 Task: Open the event Second Sales Strategy Review and Alignment Session on '2023/12/18', change the date to 2023/10/15, change the font style of the description to Tahoma, set the availability to Tentative, insert an emoji Earth, logged in from the account softage.10@softage.net and add another guest for the event, softage.5@softage.net. Change the alignment of the event description to Align center.Change the font color of the description to Light Blue and select an event charm, 
Action: Mouse moved to (401, 176)
Screenshot: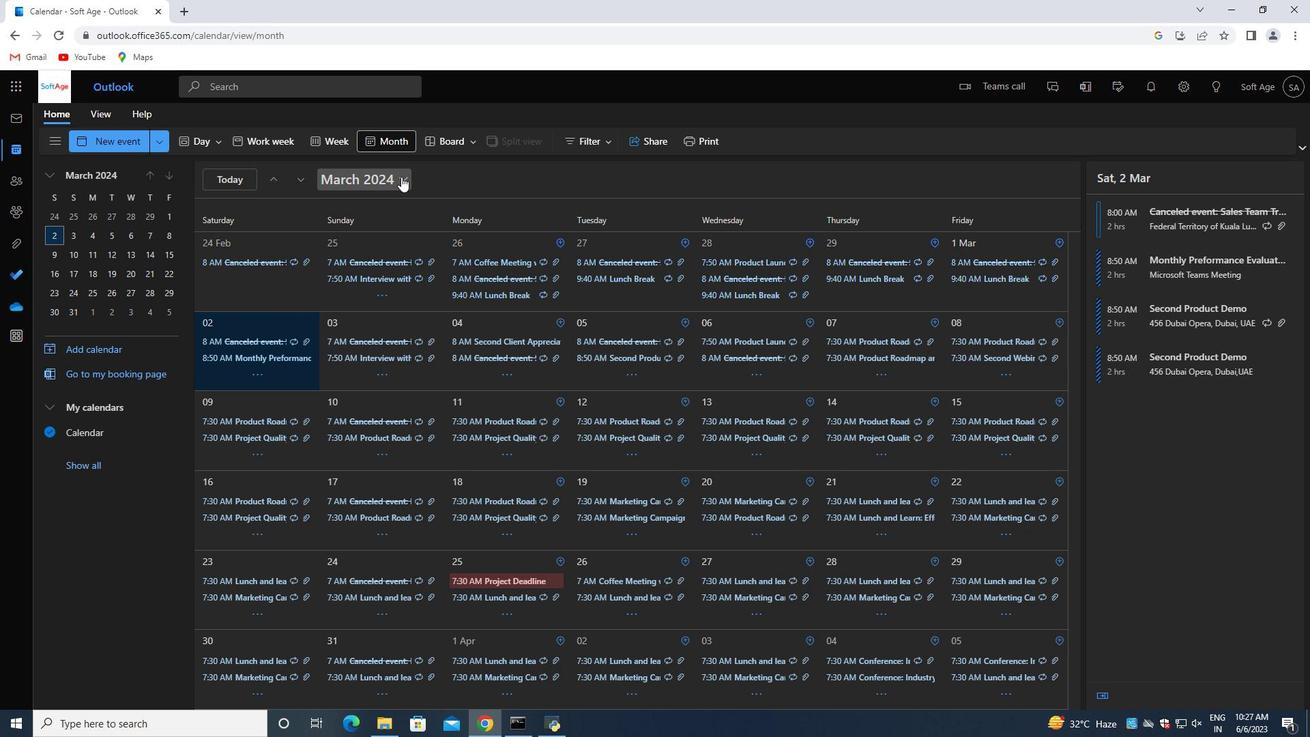 
Action: Mouse pressed left at (401, 176)
Screenshot: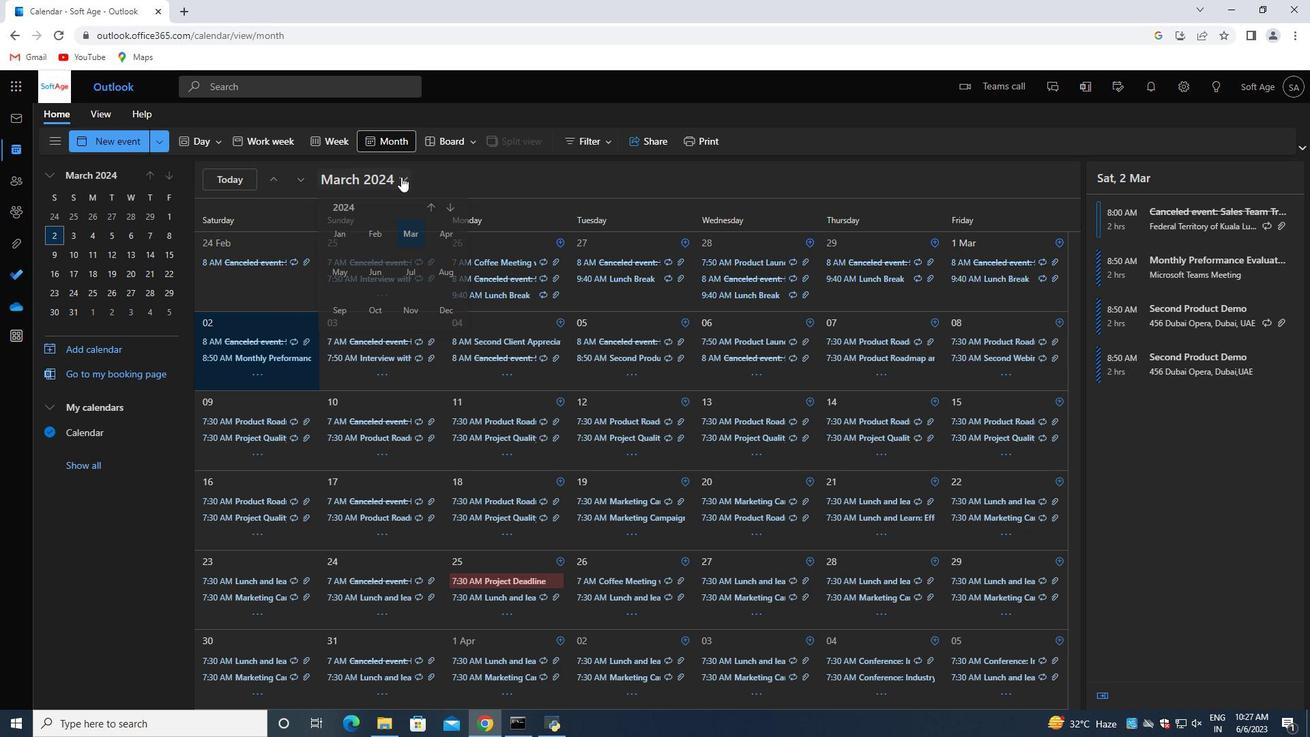 
Action: Mouse moved to (429, 210)
Screenshot: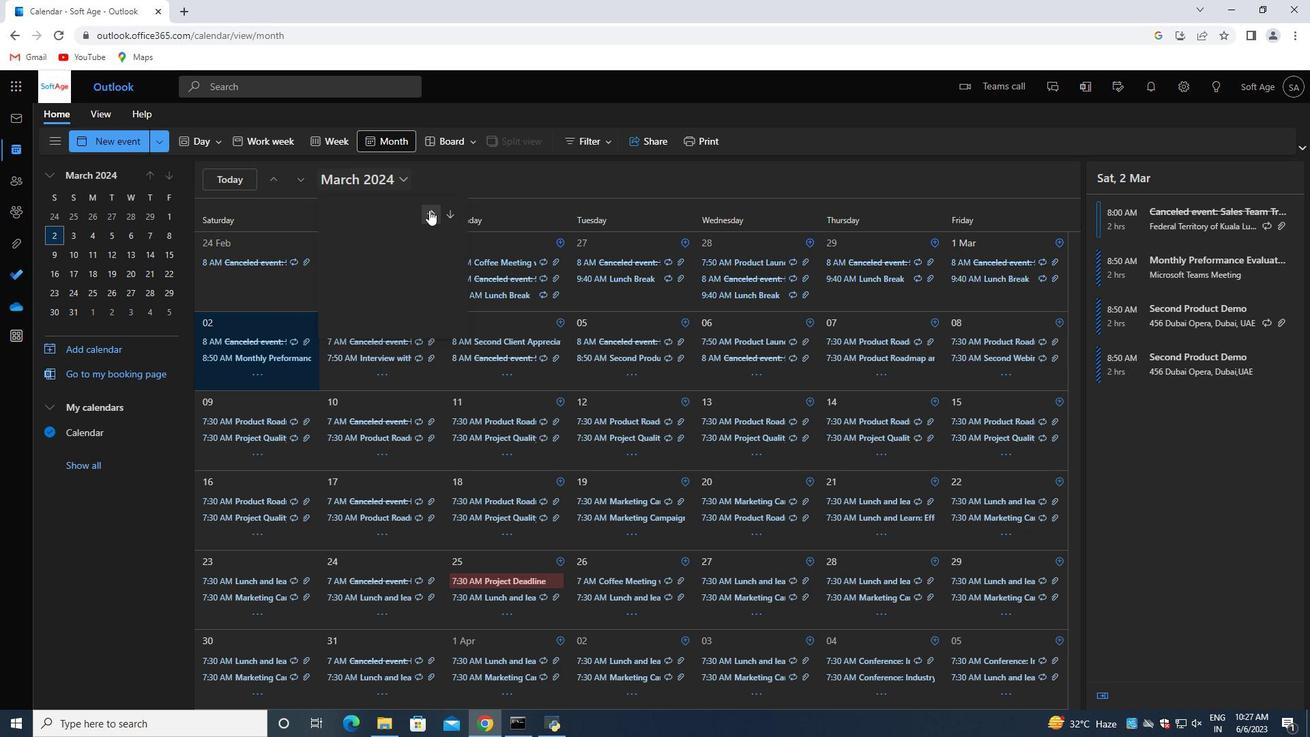 
Action: Mouse pressed left at (429, 210)
Screenshot: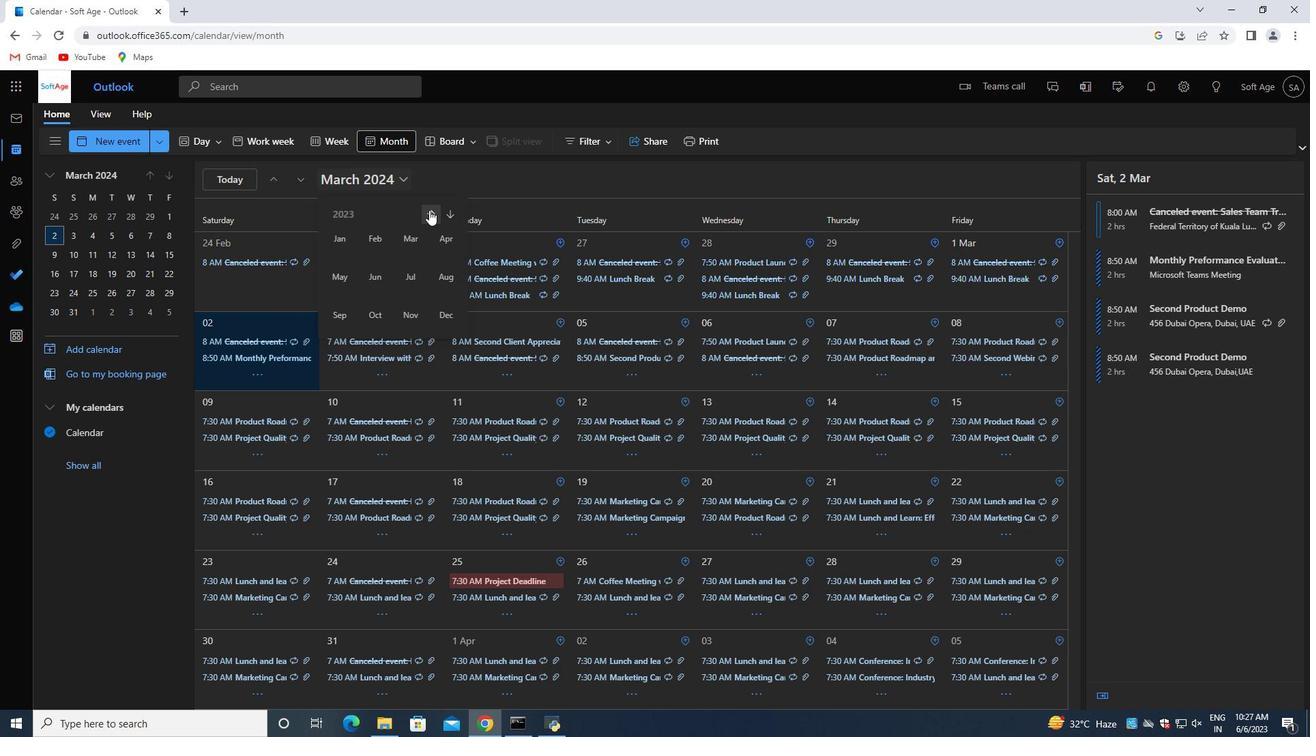 
Action: Mouse moved to (453, 317)
Screenshot: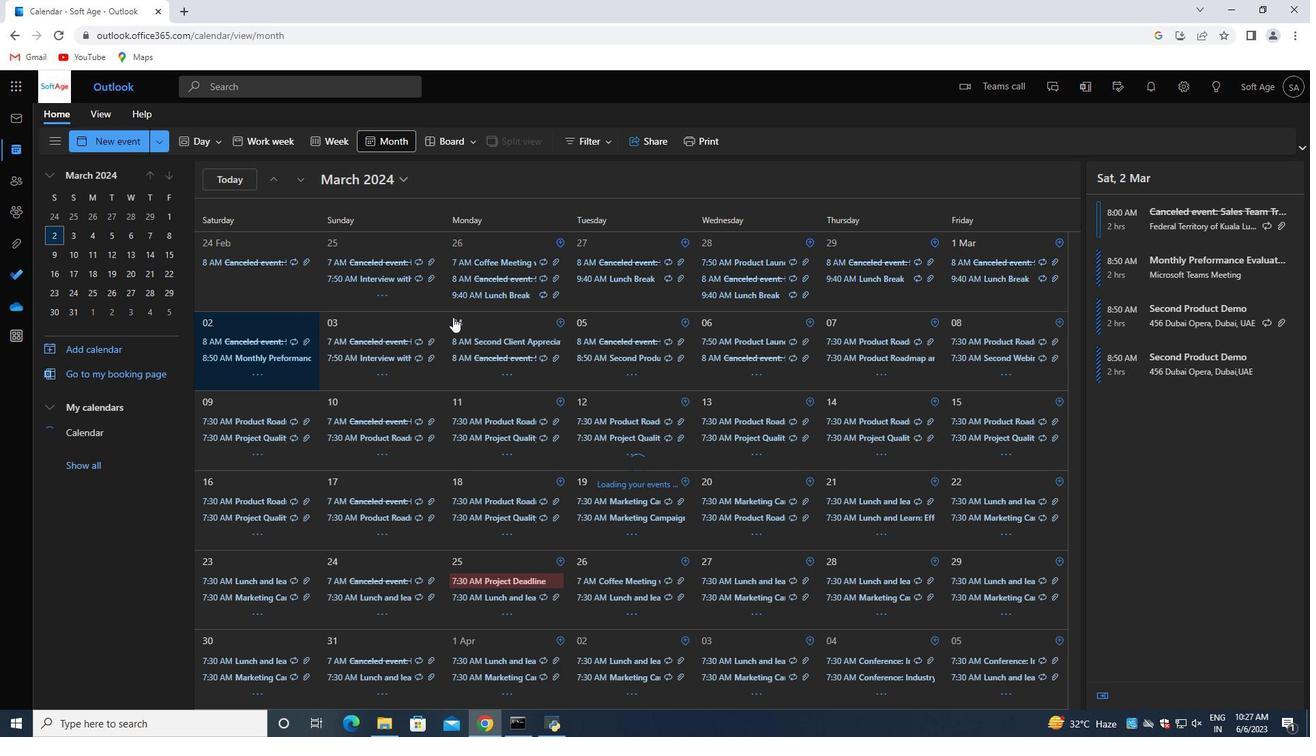 
Action: Mouse pressed left at (453, 317)
Screenshot: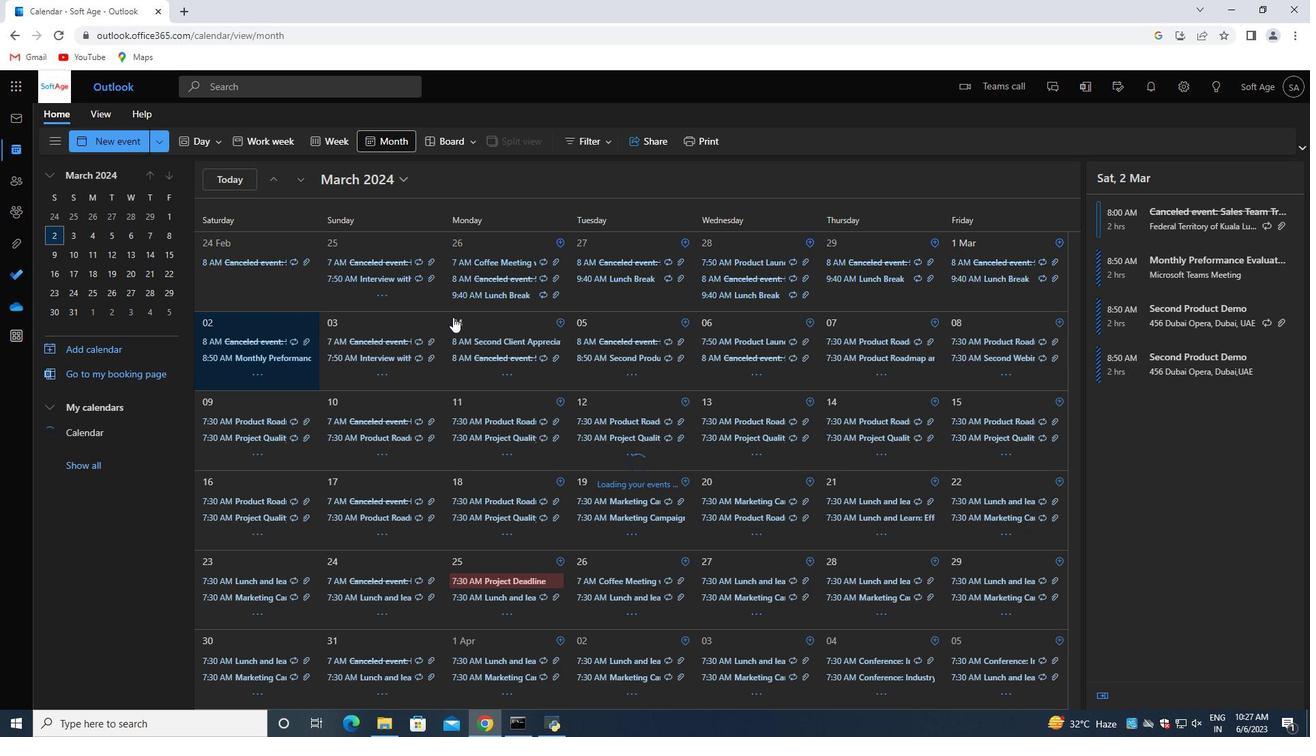 
Action: Mouse moved to (504, 545)
Screenshot: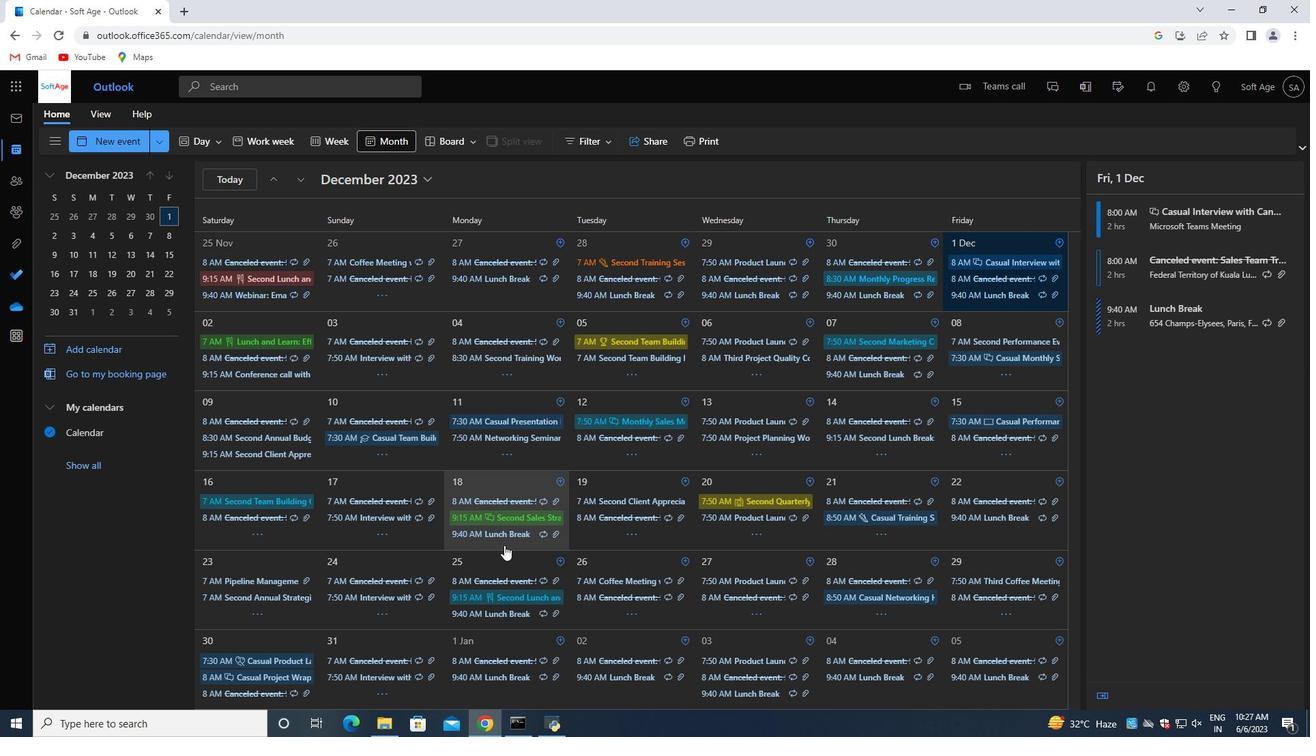 
Action: Mouse pressed left at (504, 545)
Screenshot: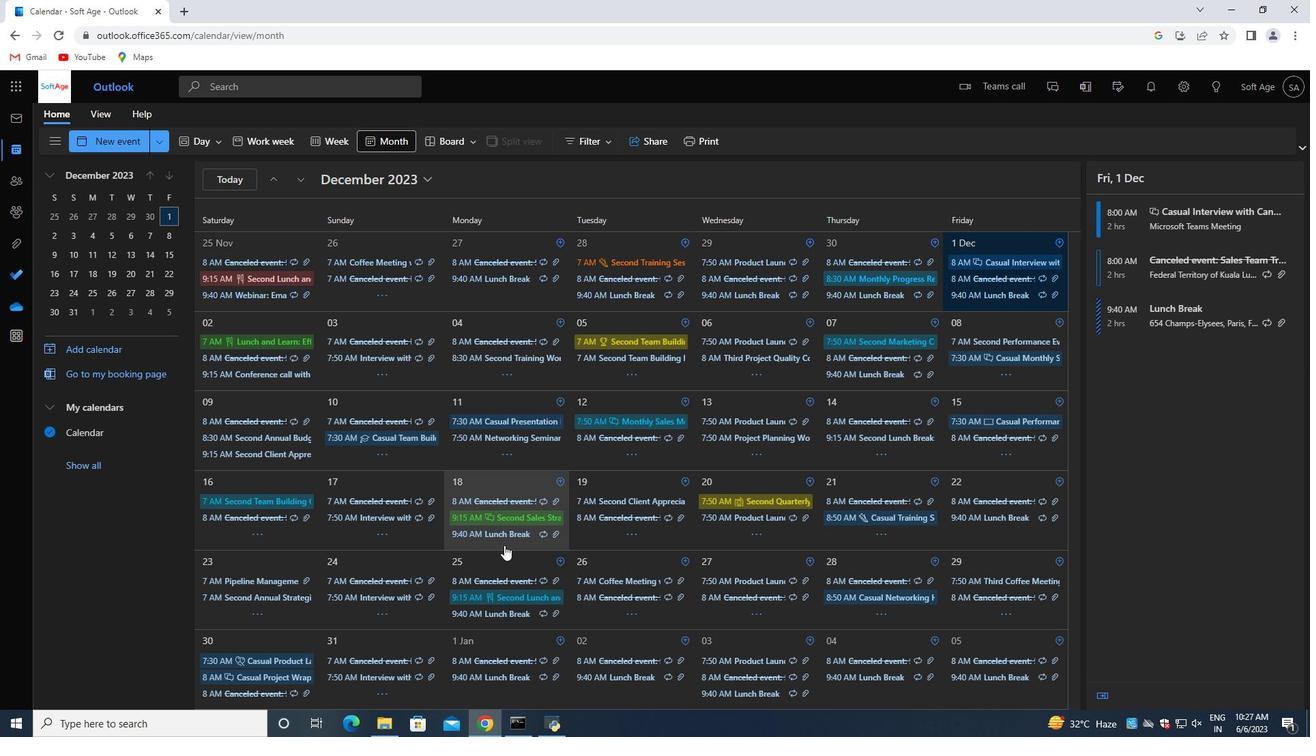 
Action: Mouse moved to (1285, 279)
Screenshot: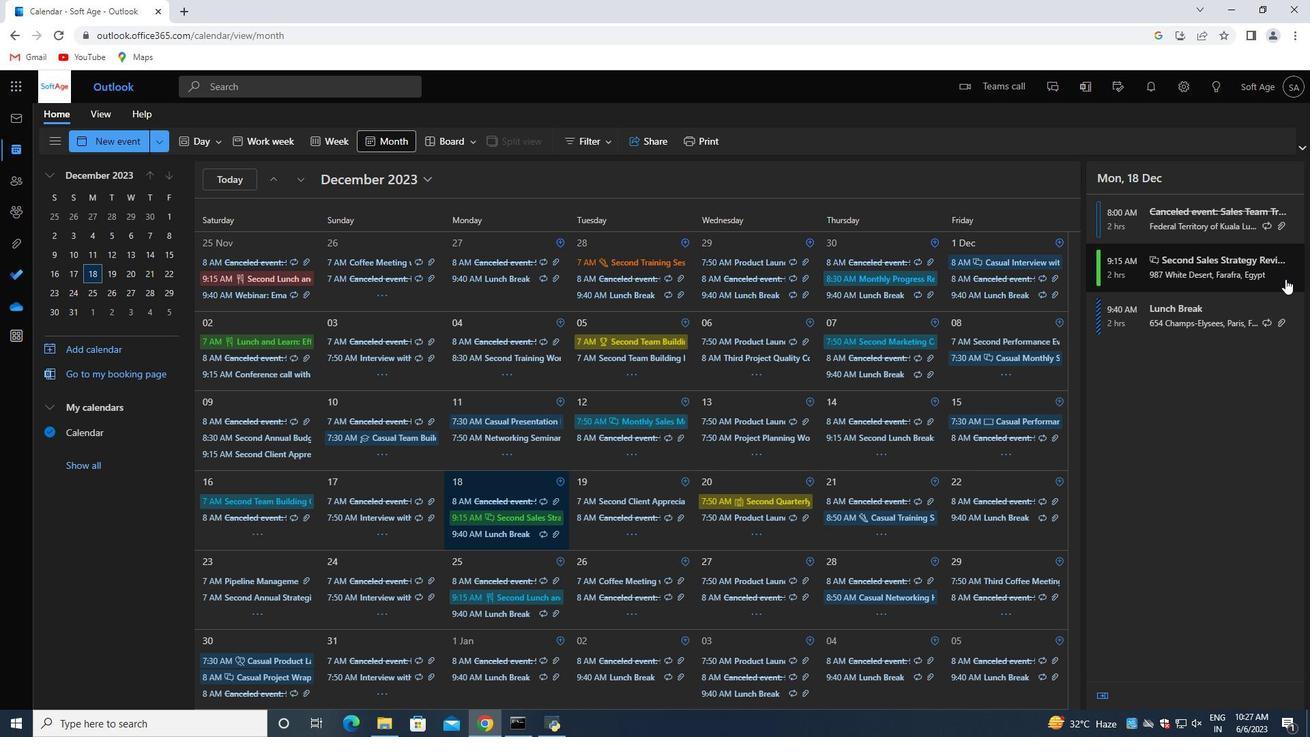 
Action: Mouse pressed left at (1285, 279)
Screenshot: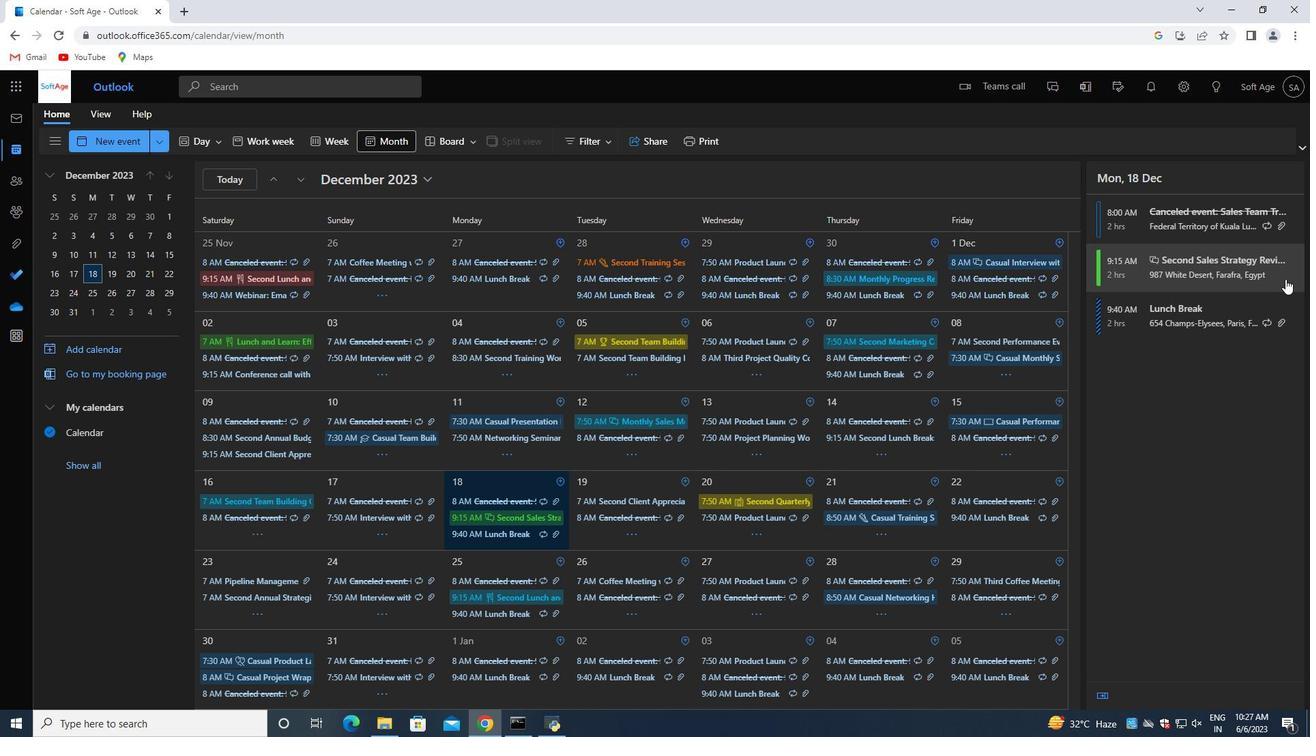 
Action: Mouse moved to (396, 377)
Screenshot: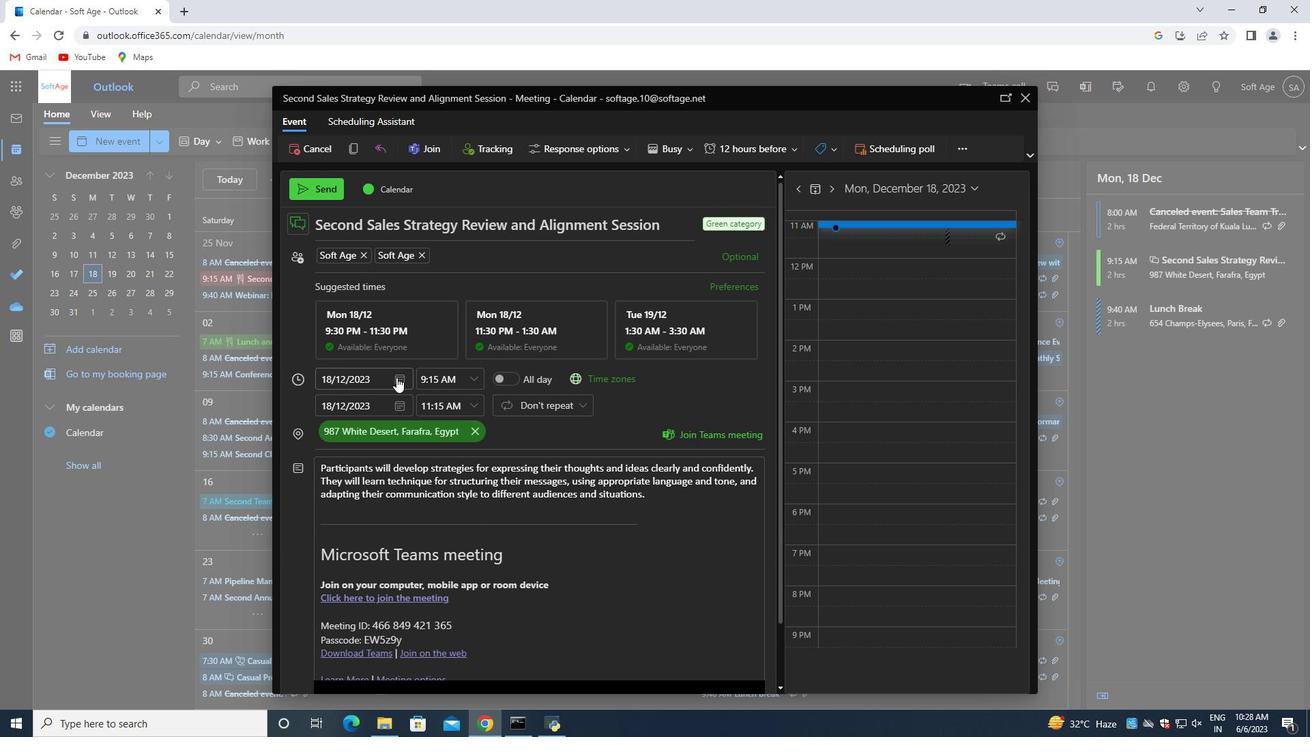 
Action: Mouse pressed left at (396, 377)
Screenshot: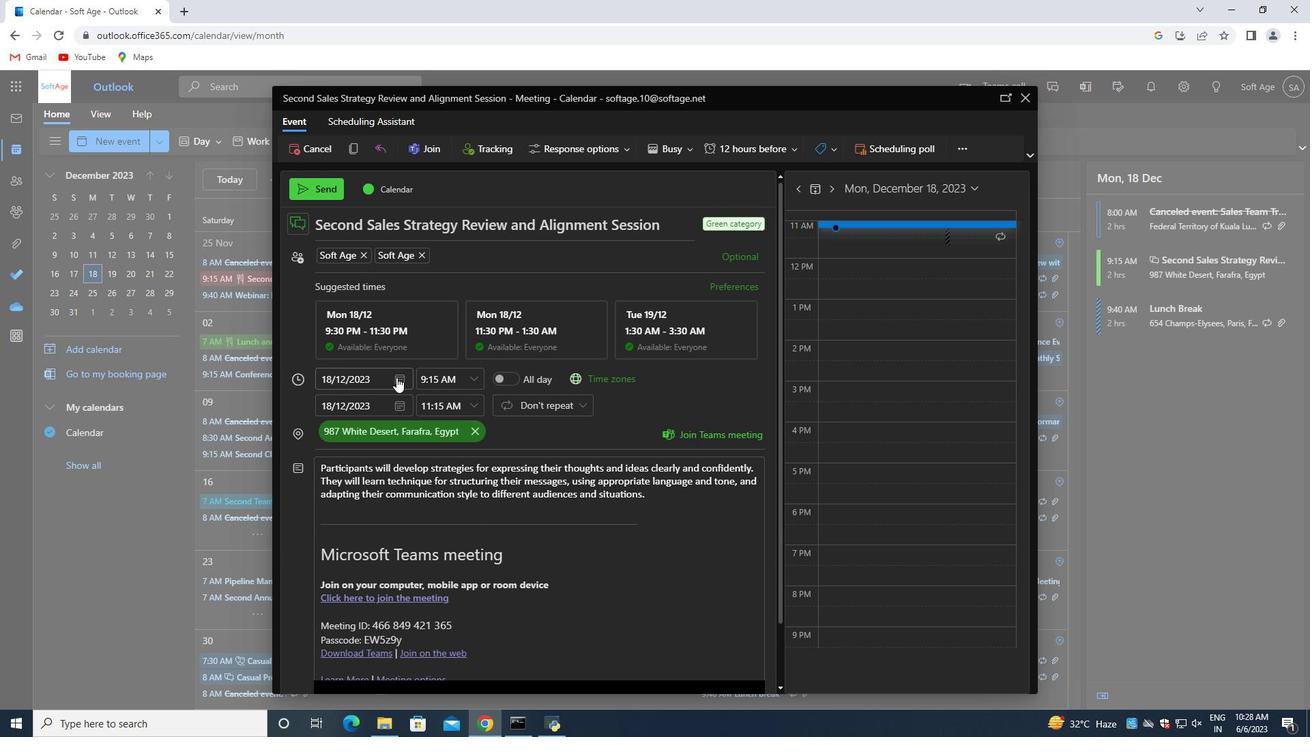 
Action: Mouse moved to (425, 404)
Screenshot: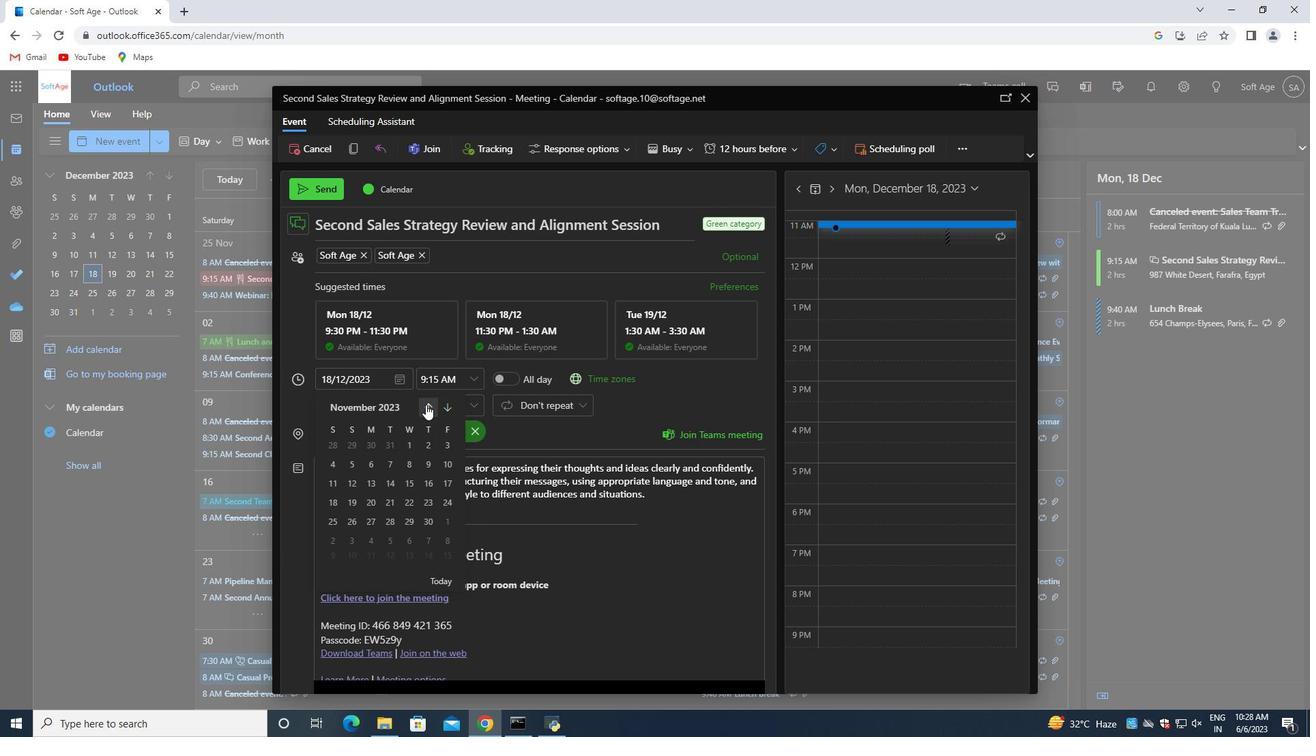 
Action: Mouse pressed left at (425, 404)
Screenshot: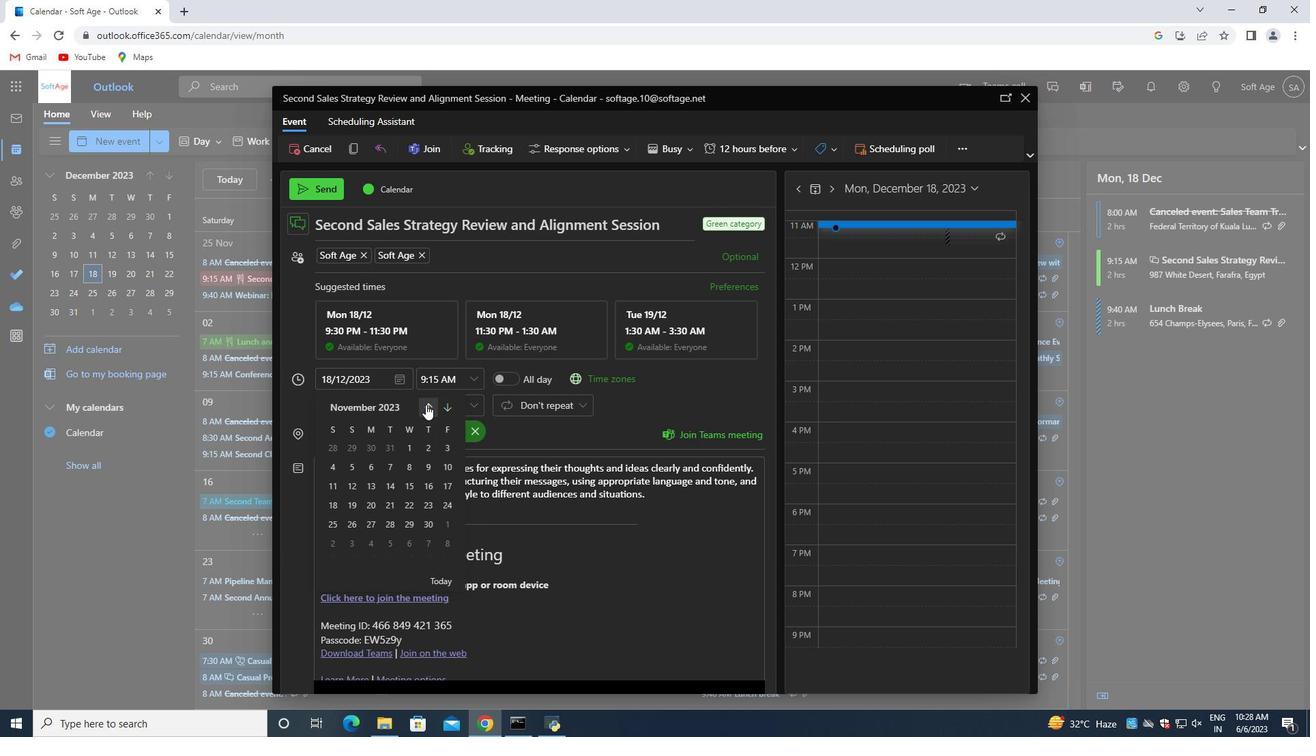
Action: Mouse pressed left at (425, 404)
Screenshot: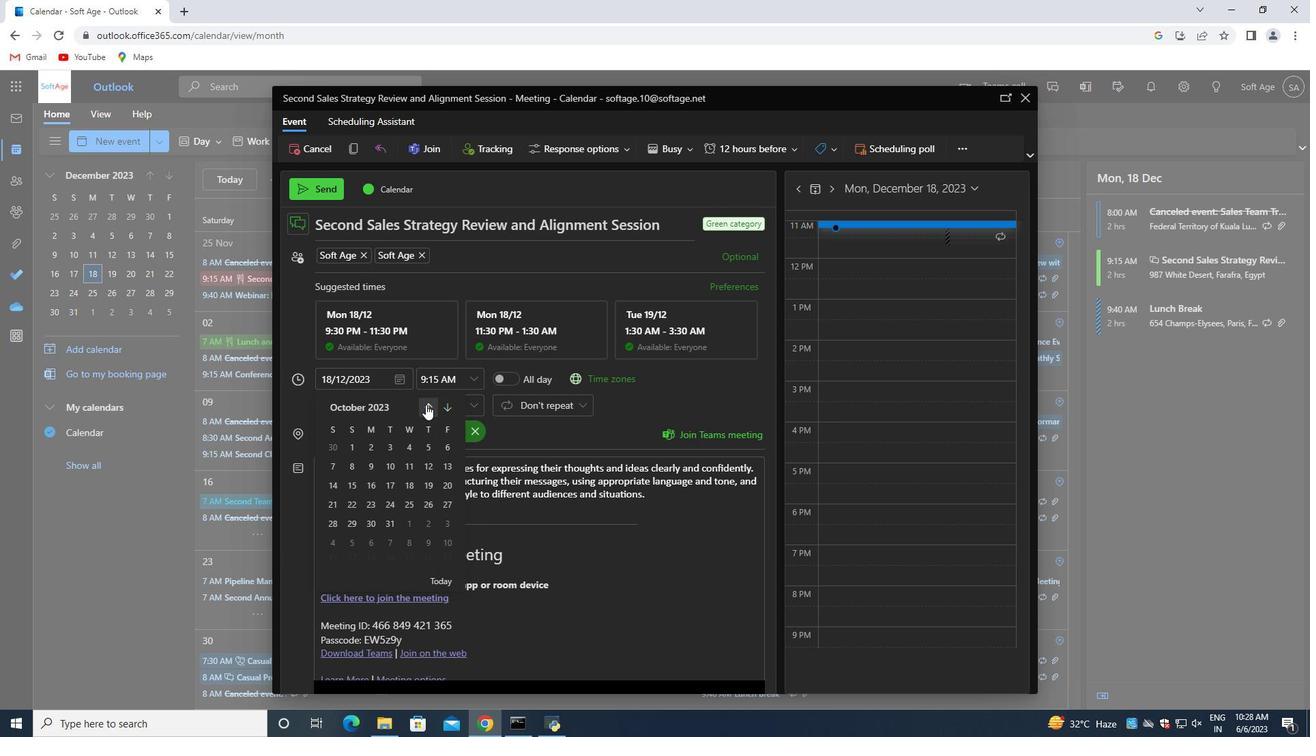 
Action: Mouse moved to (352, 485)
Screenshot: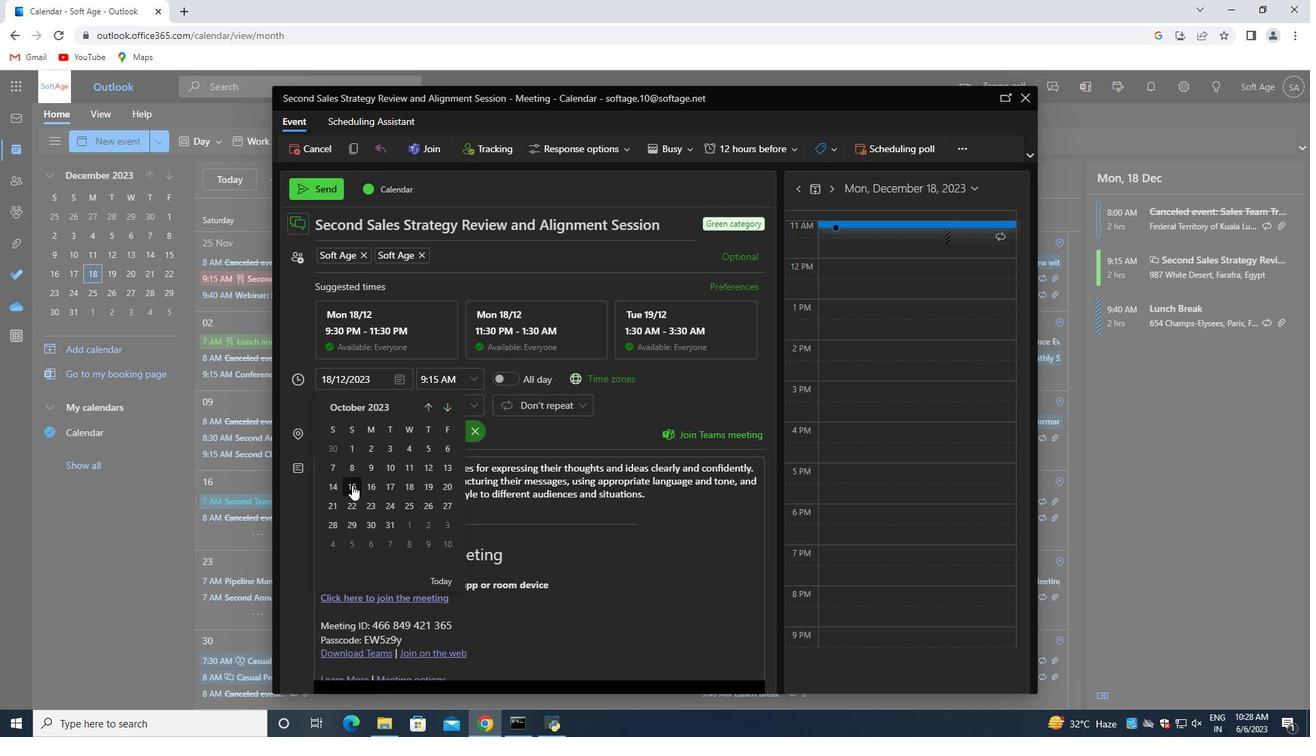 
Action: Mouse pressed left at (352, 485)
Screenshot: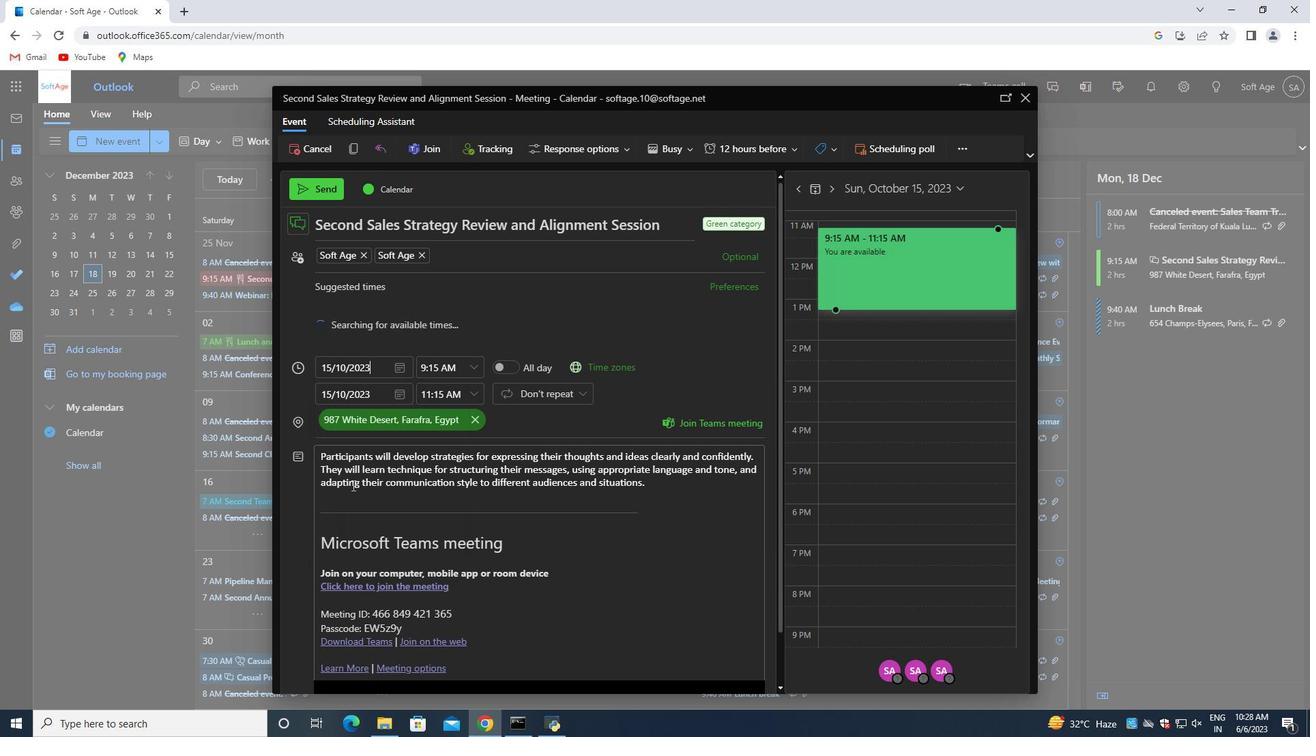 
Action: Mouse moved to (649, 495)
Screenshot: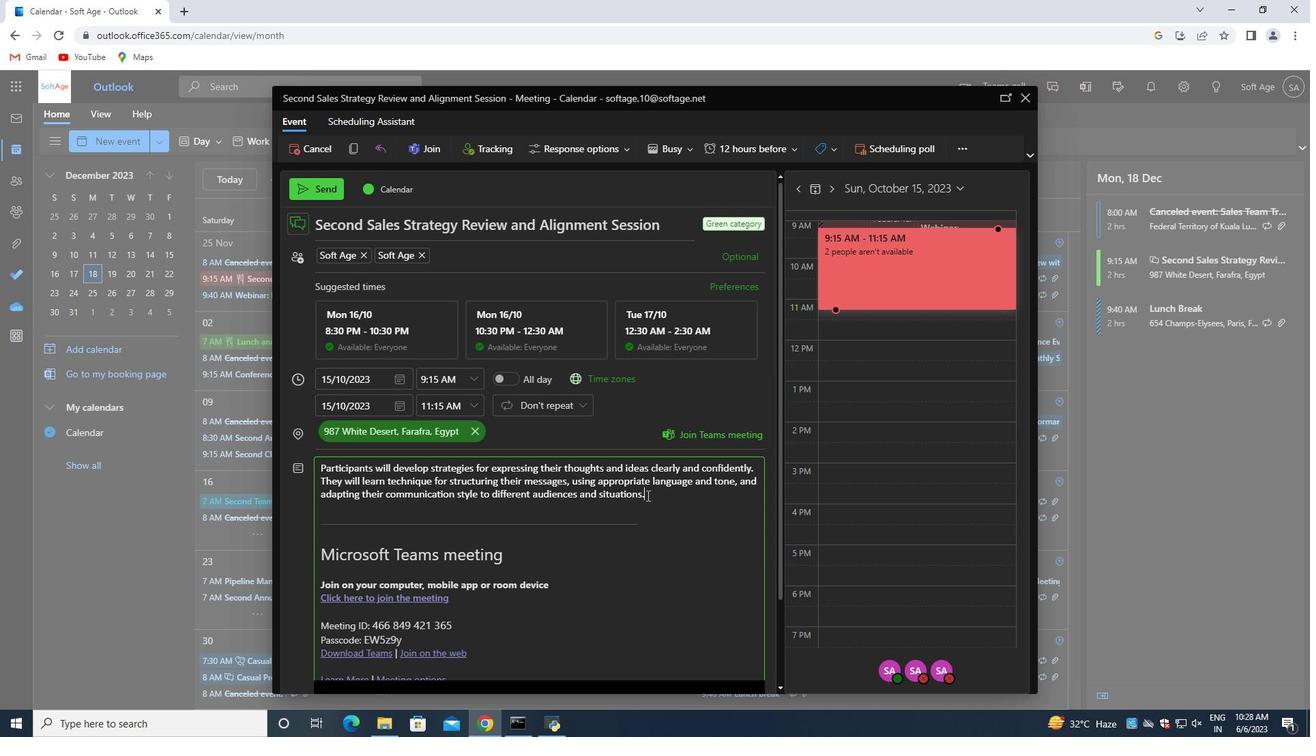 
Action: Mouse pressed left at (649, 495)
Screenshot: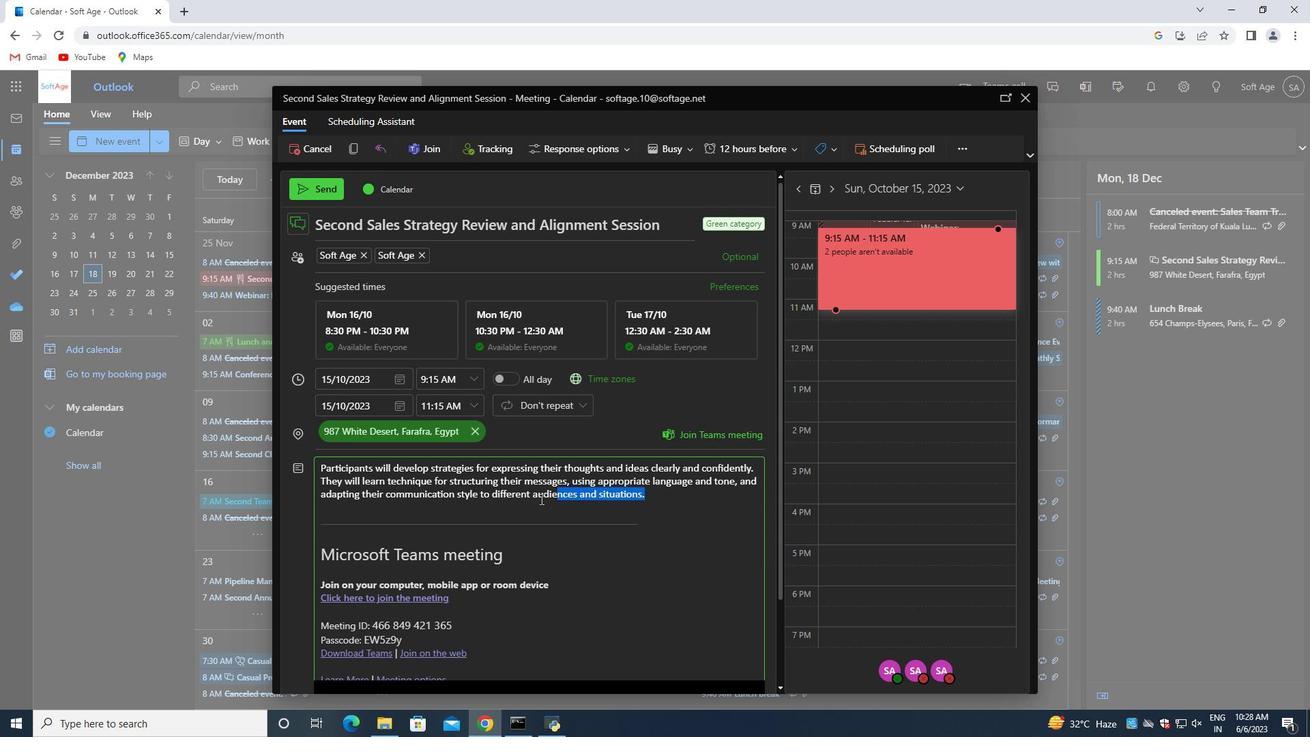 
Action: Mouse moved to (496, 575)
Screenshot: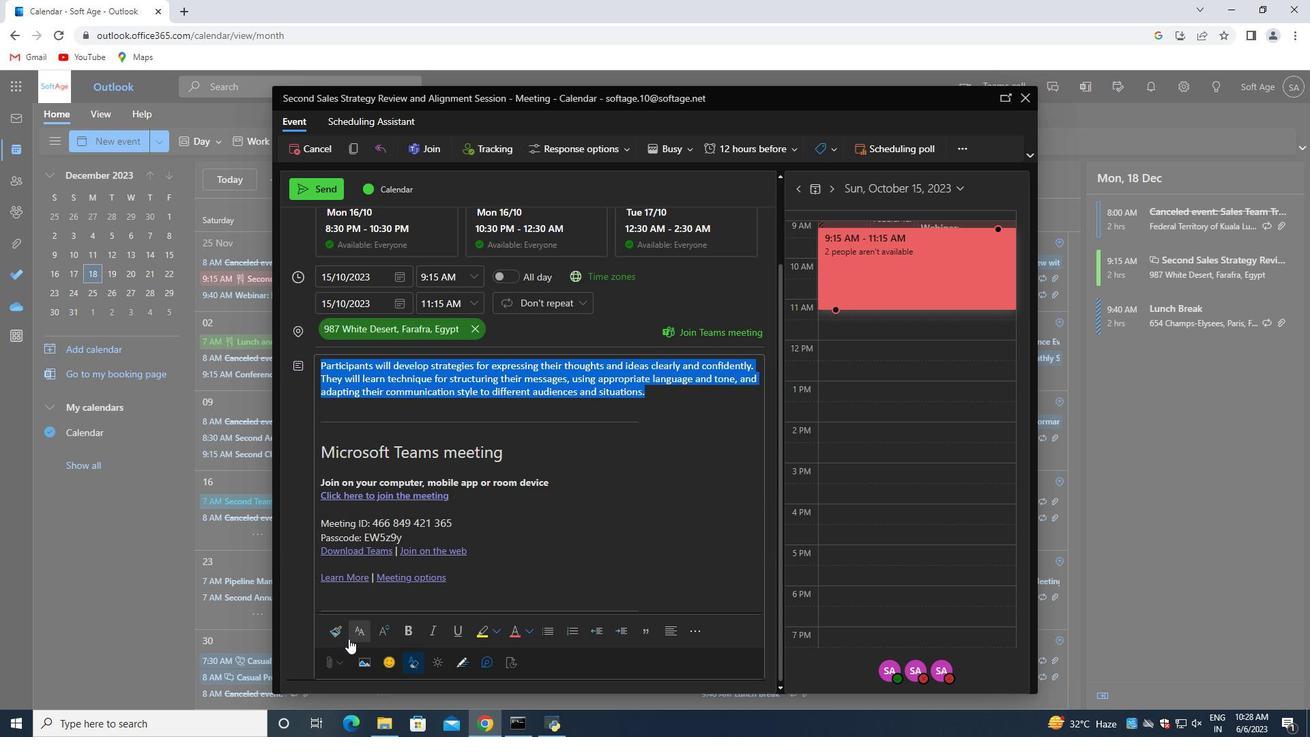 
Action: Mouse scrolled (502, 565) with delta (0, 0)
Screenshot: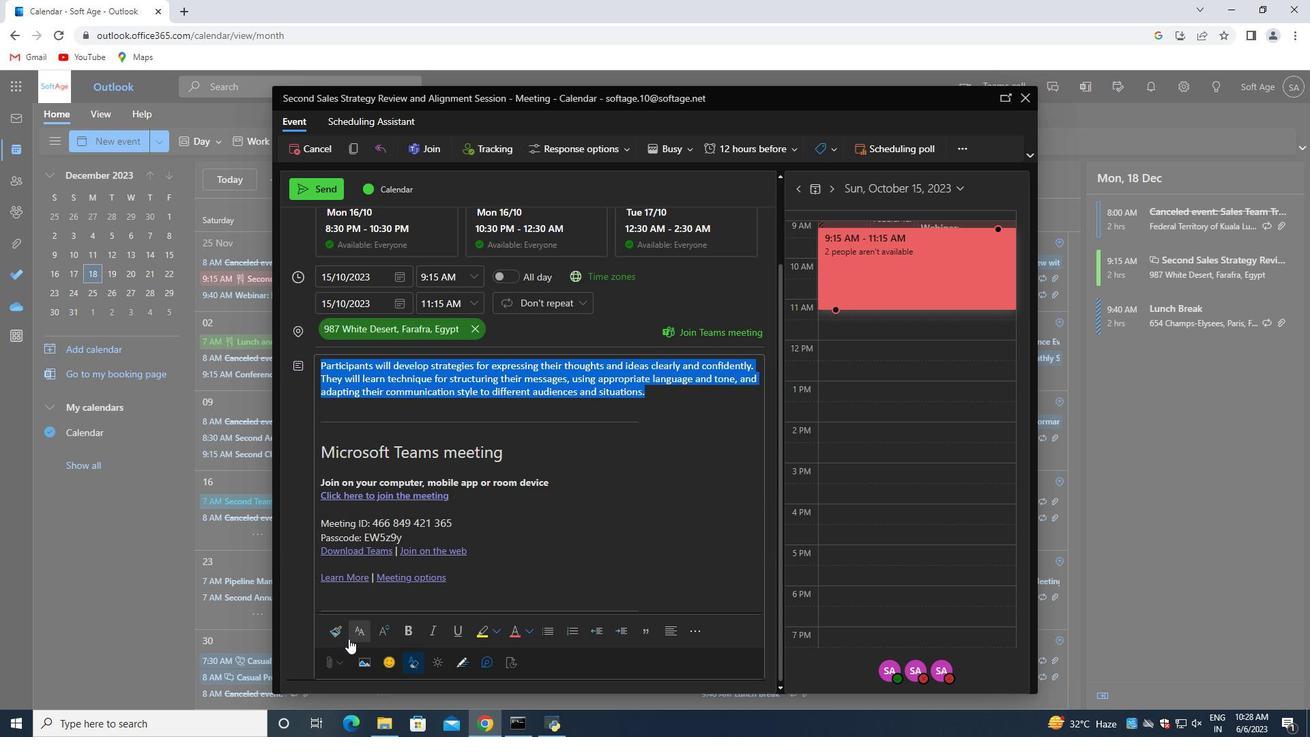 
Action: Mouse moved to (494, 578)
Screenshot: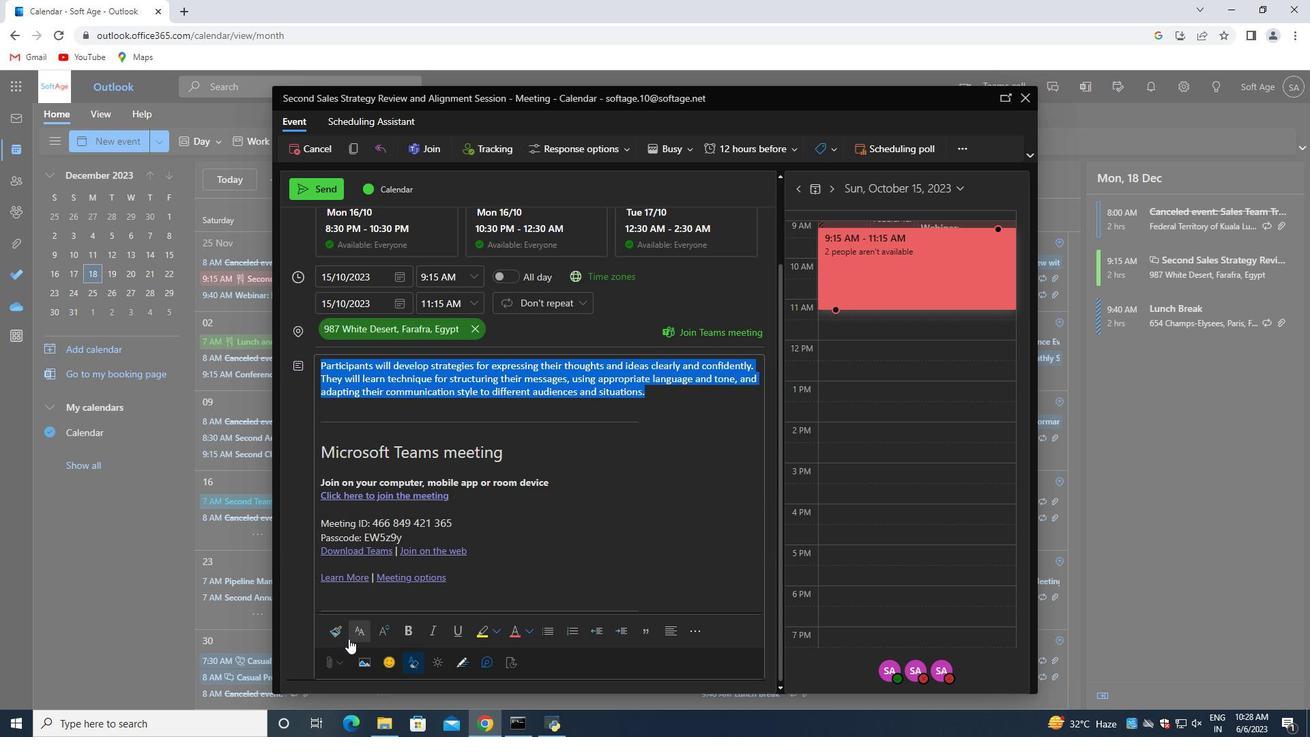 
Action: Mouse scrolled (498, 571) with delta (0, 0)
Screenshot: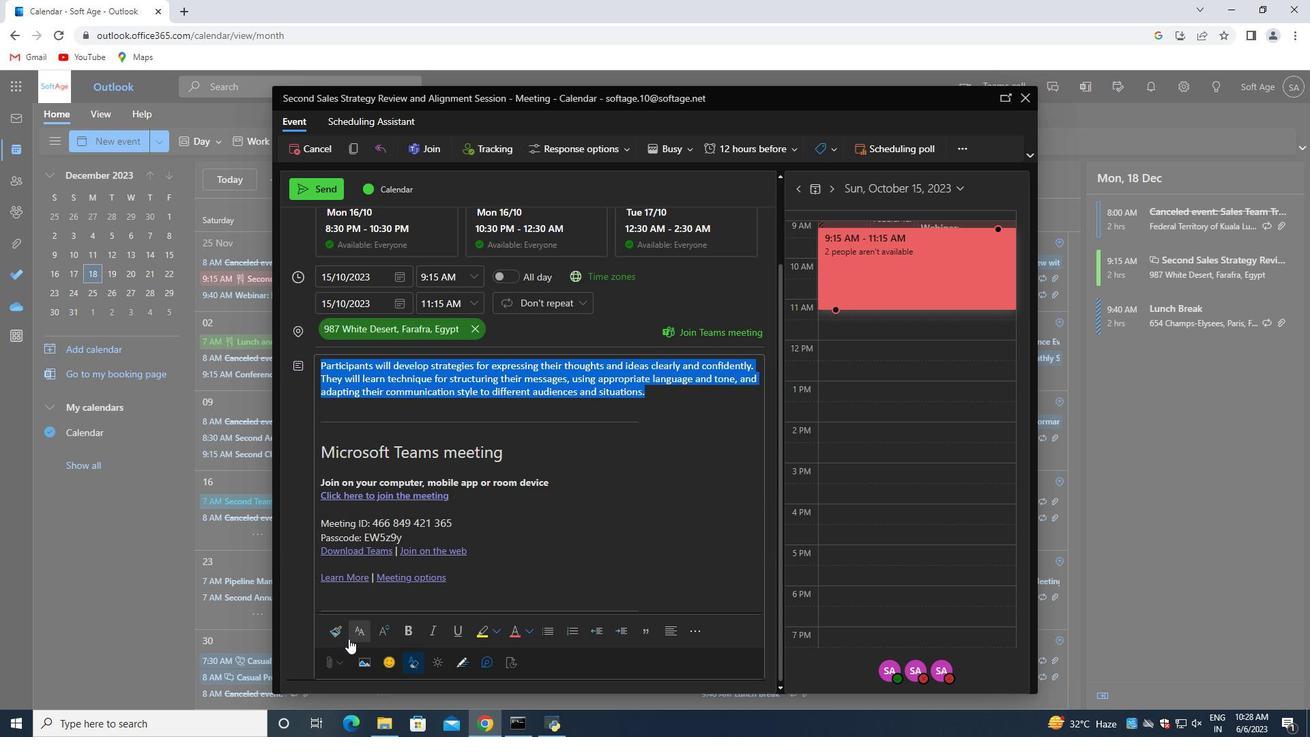 
Action: Mouse moved to (492, 578)
Screenshot: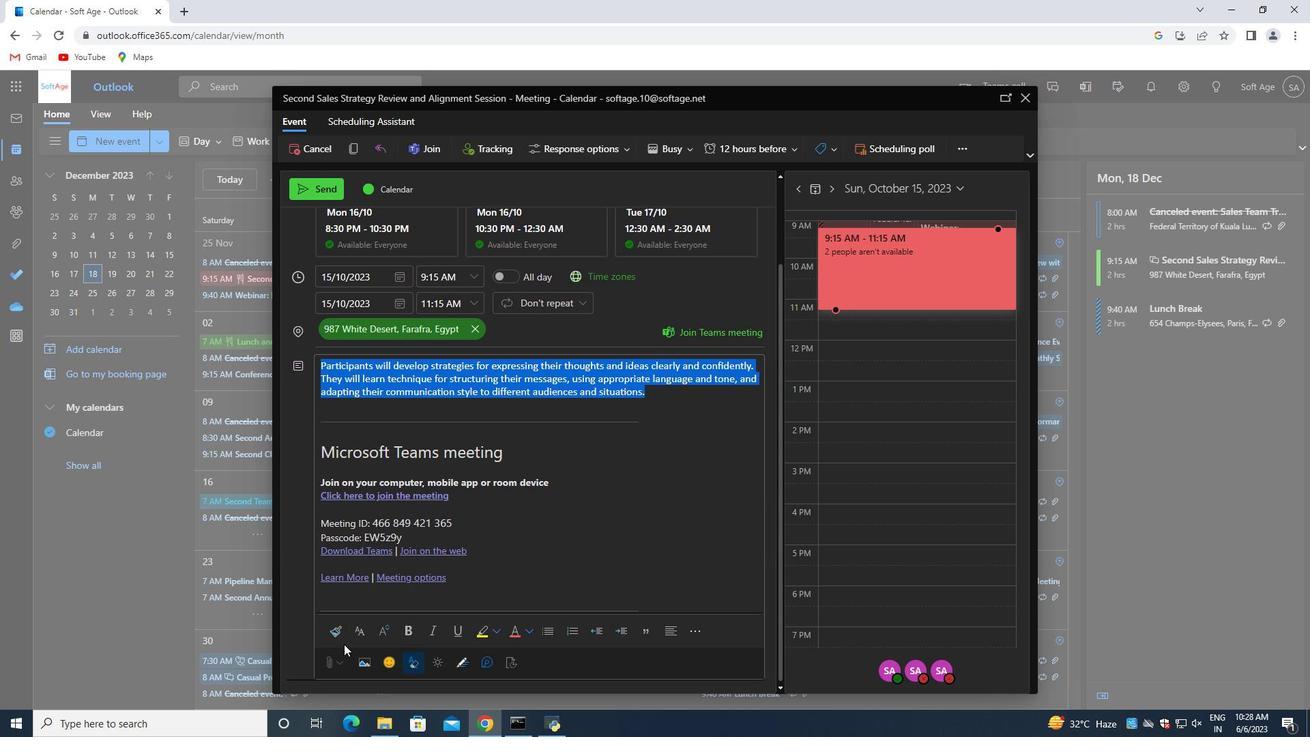 
Action: Mouse scrolled (497, 572) with delta (0, 0)
Screenshot: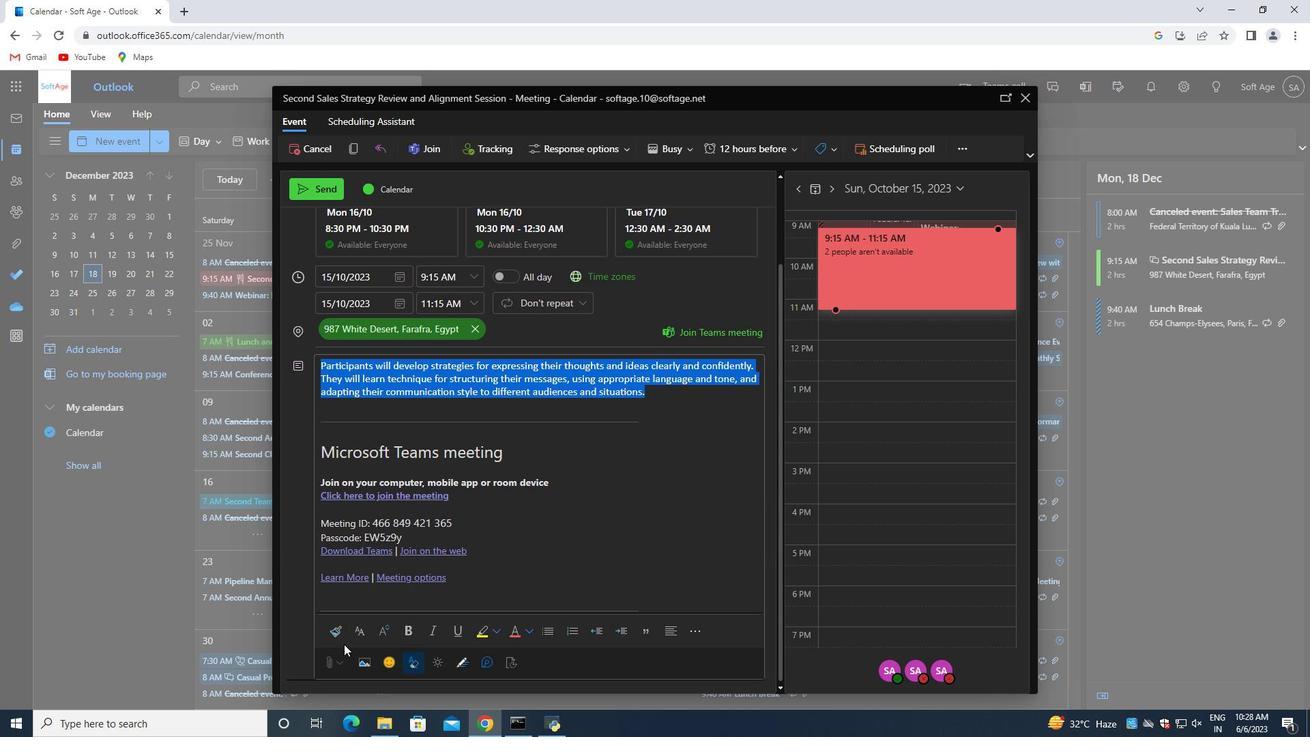 
Action: Mouse moved to (489, 580)
Screenshot: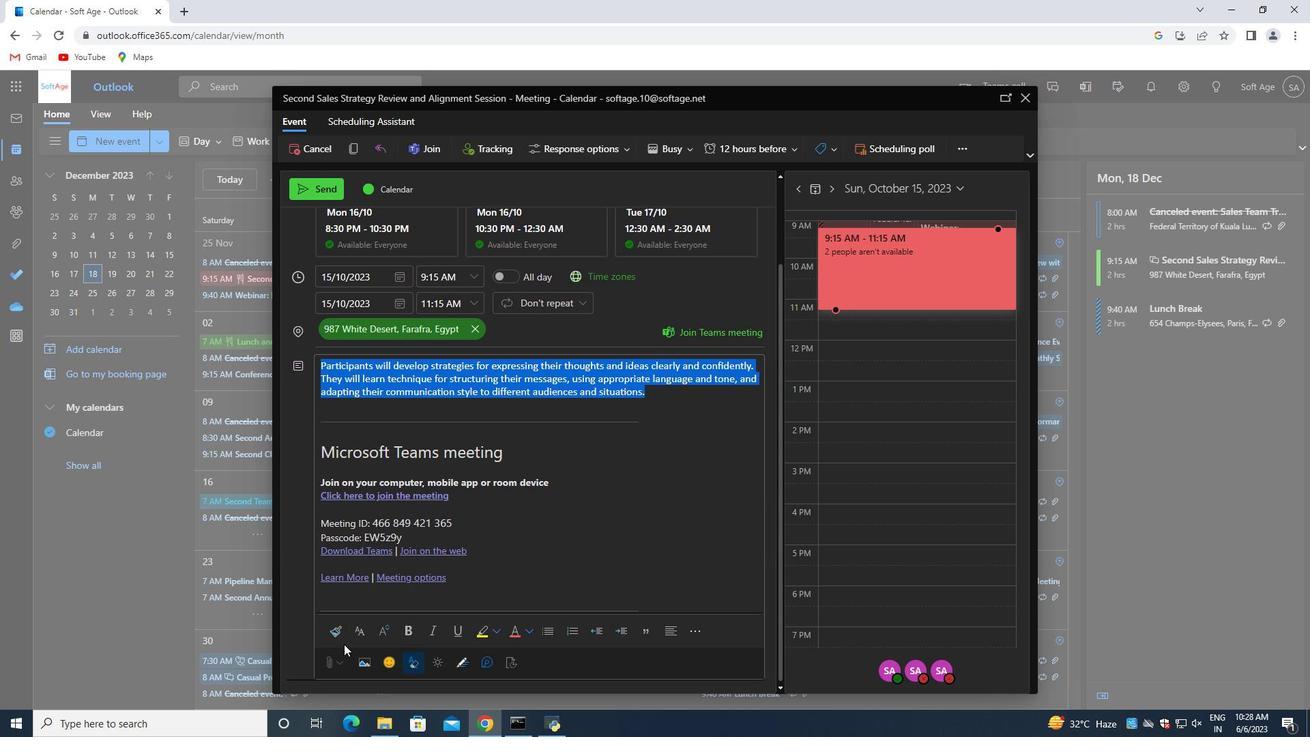 
Action: Mouse scrolled (494, 577) with delta (0, 0)
Screenshot: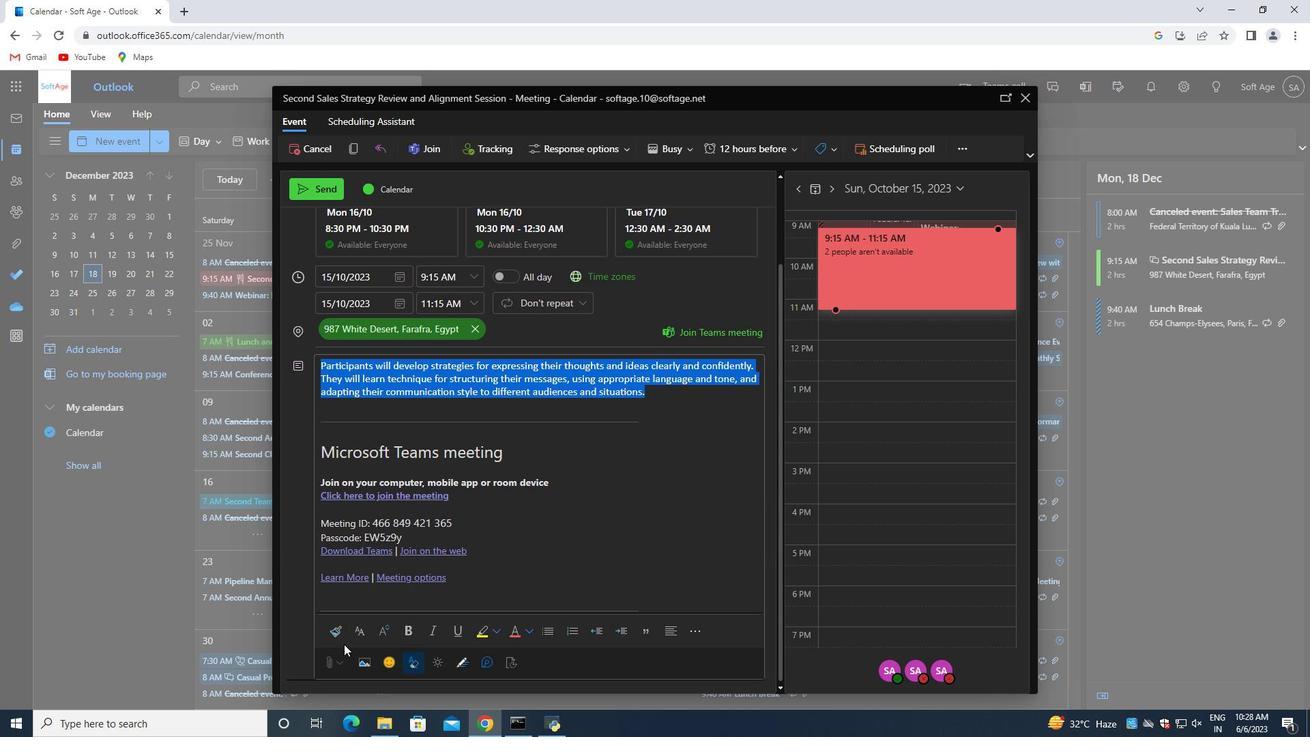 
Action: Mouse moved to (484, 584)
Screenshot: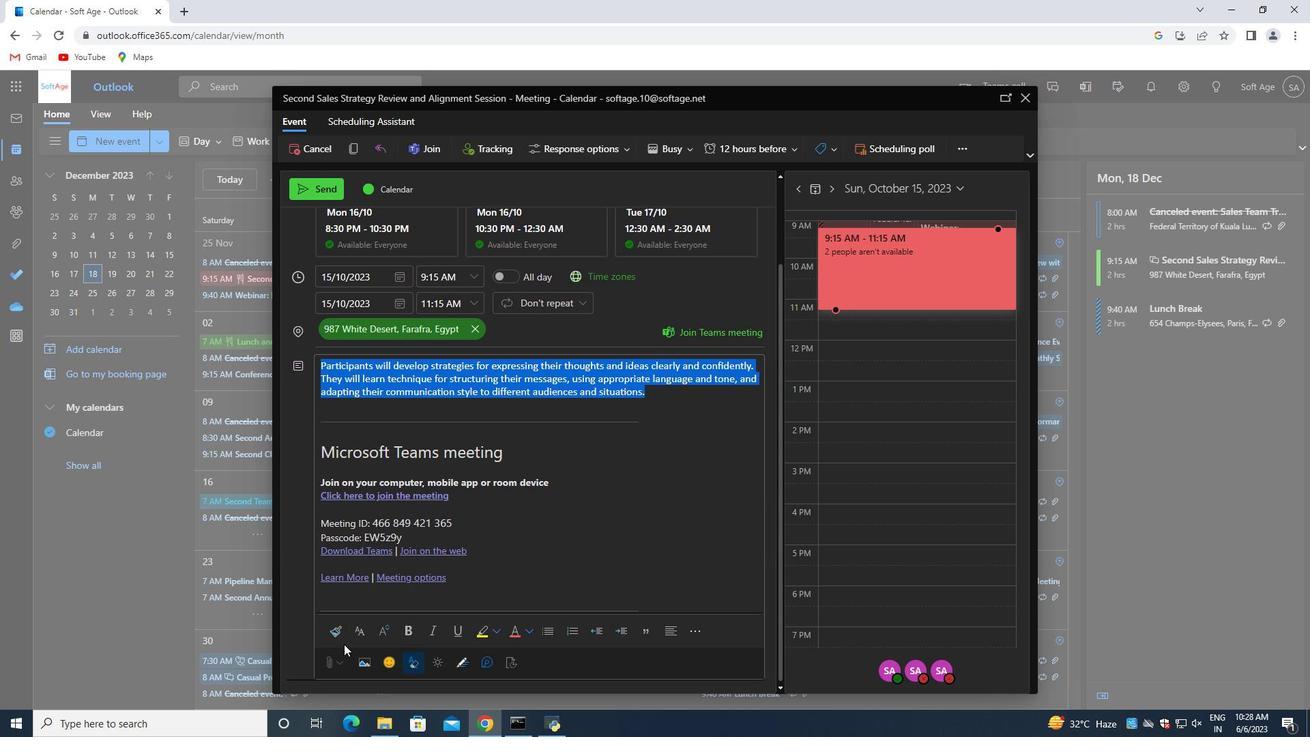 
Action: Mouse scrolled (489, 579) with delta (0, 0)
Screenshot: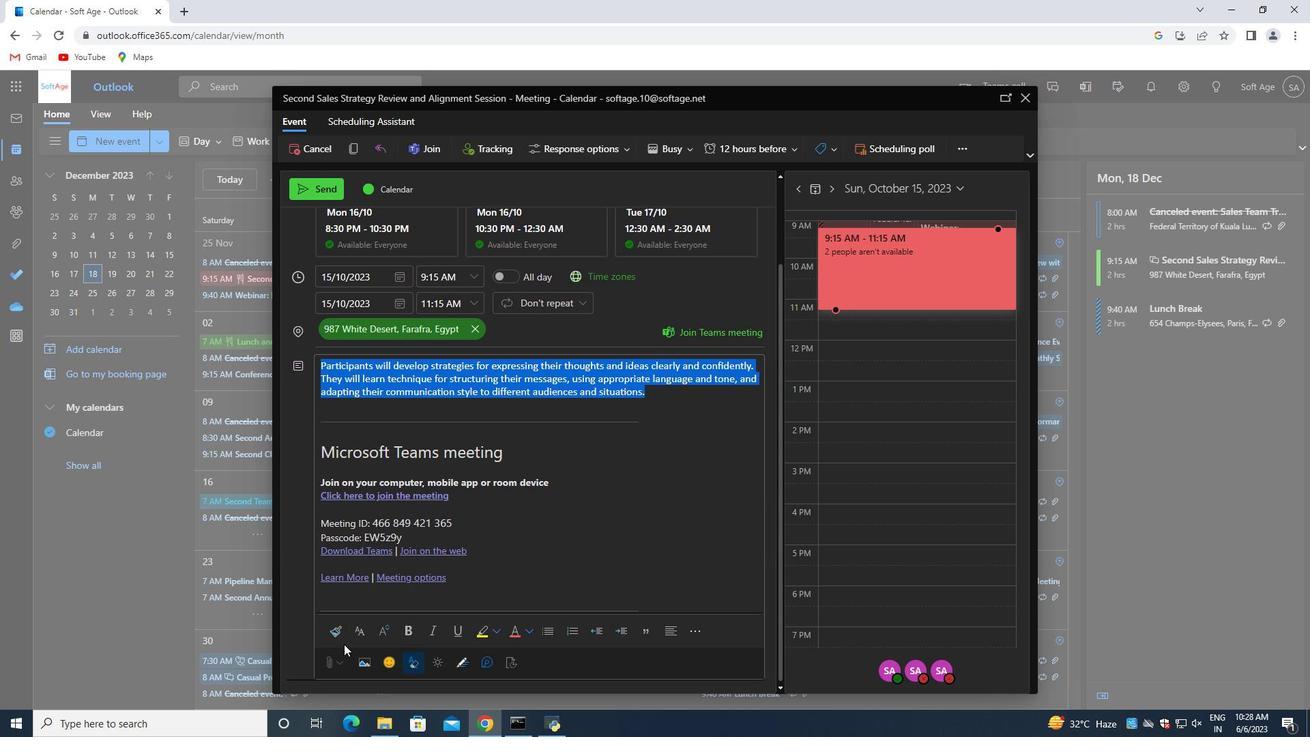 
Action: Mouse scrolled (484, 583) with delta (0, 0)
Screenshot: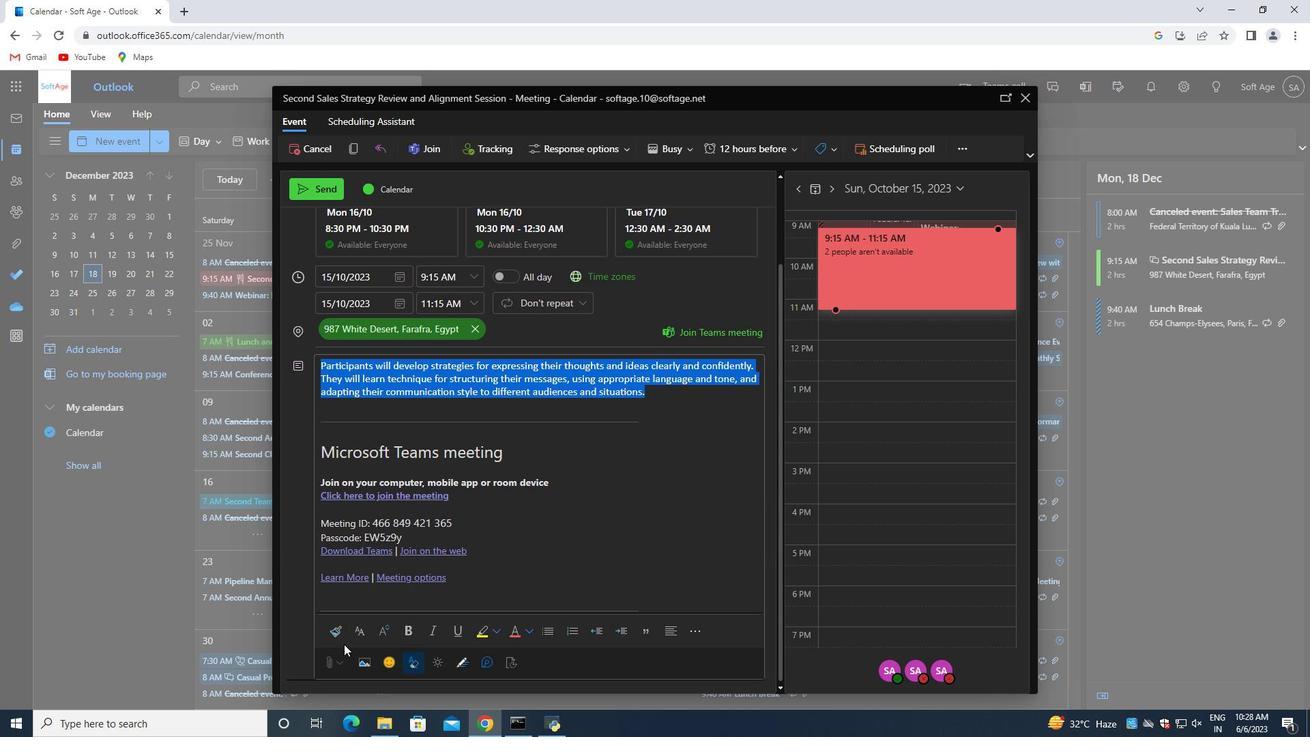 
Action: Mouse moved to (347, 648)
Screenshot: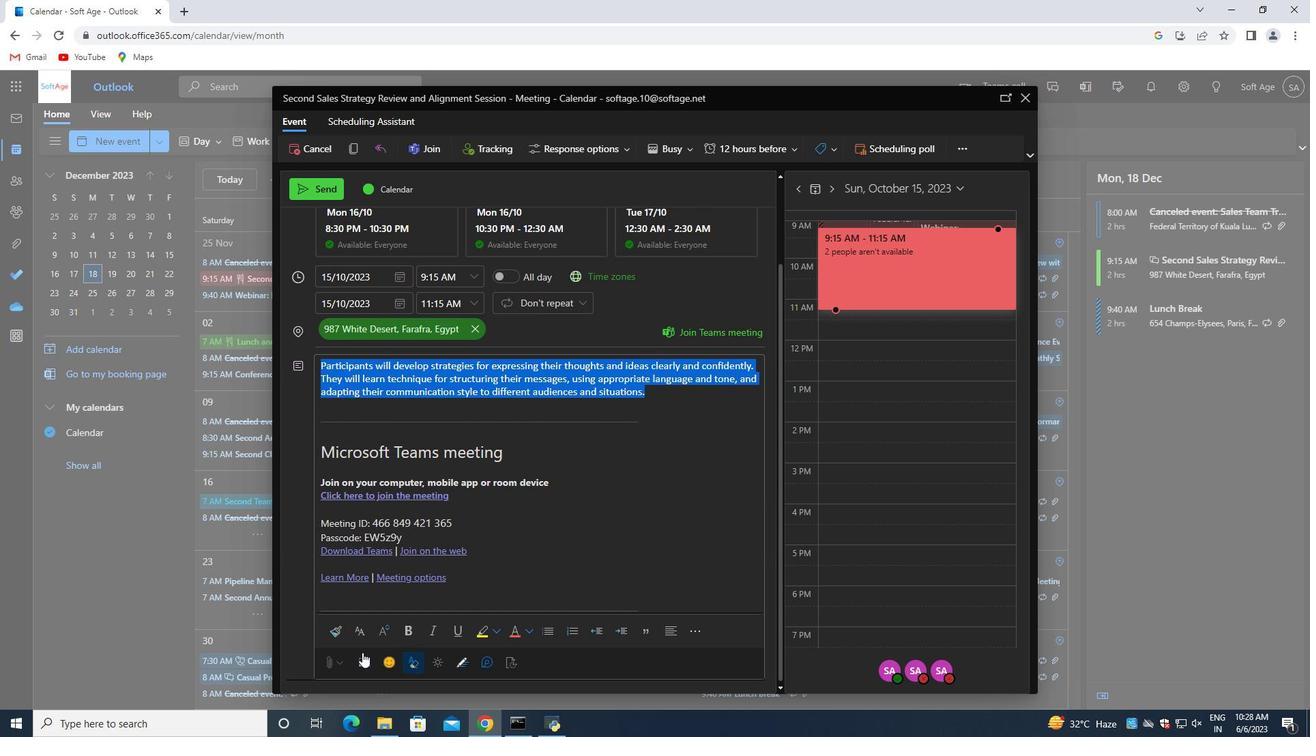 
Action: Mouse scrolled (347, 647) with delta (0, 0)
Screenshot: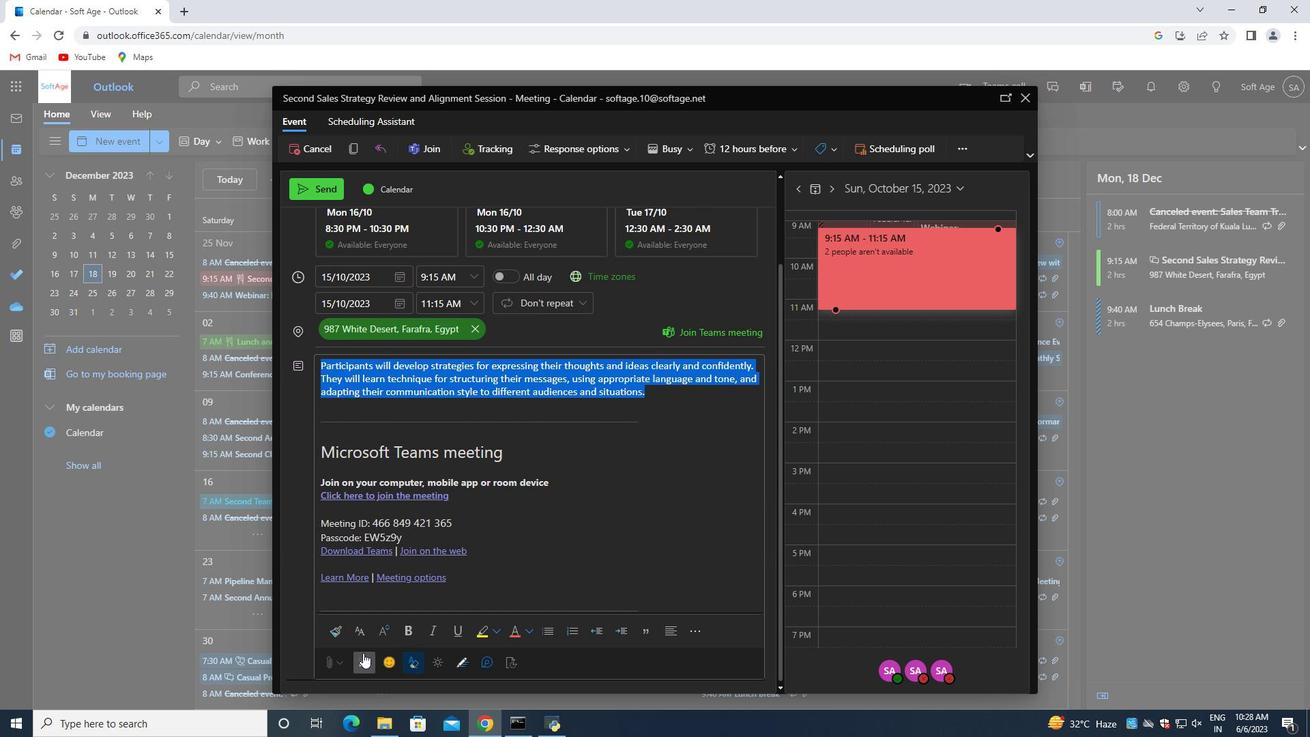 
Action: Mouse moved to (348, 648)
Screenshot: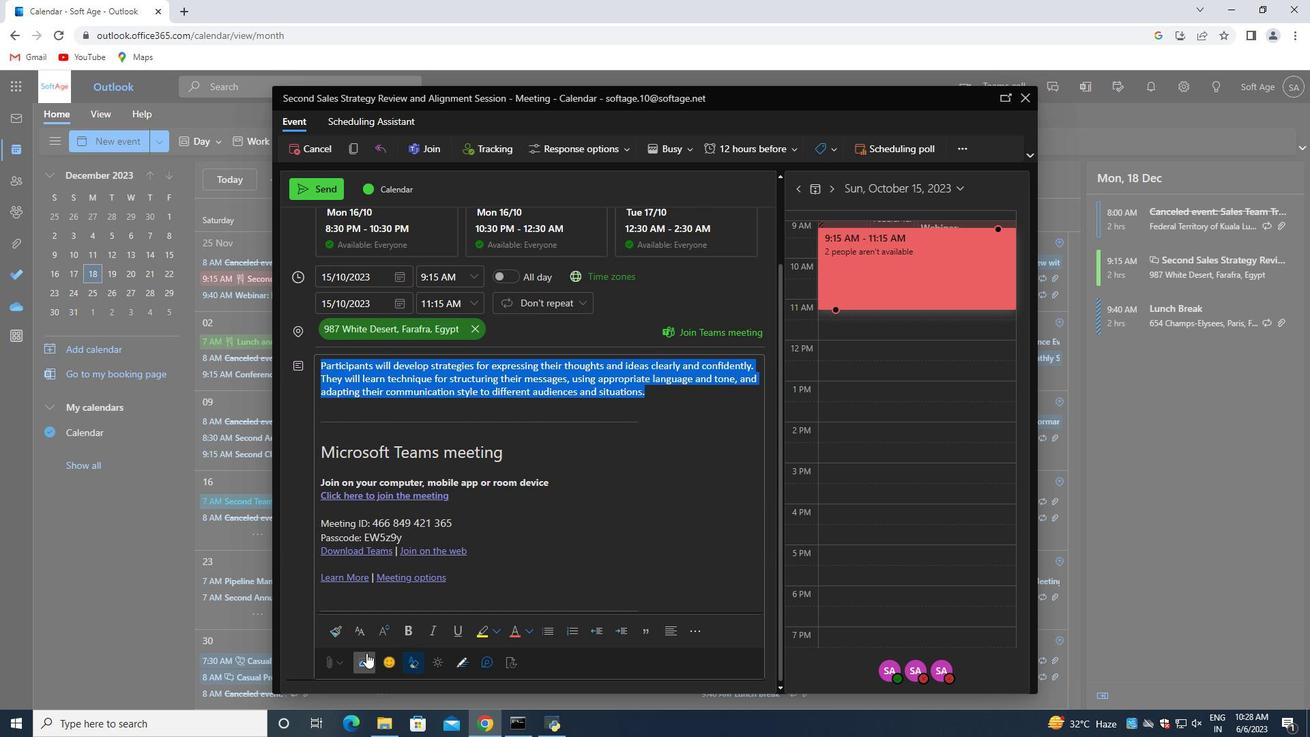
Action: Mouse scrolled (348, 648) with delta (0, 0)
Screenshot: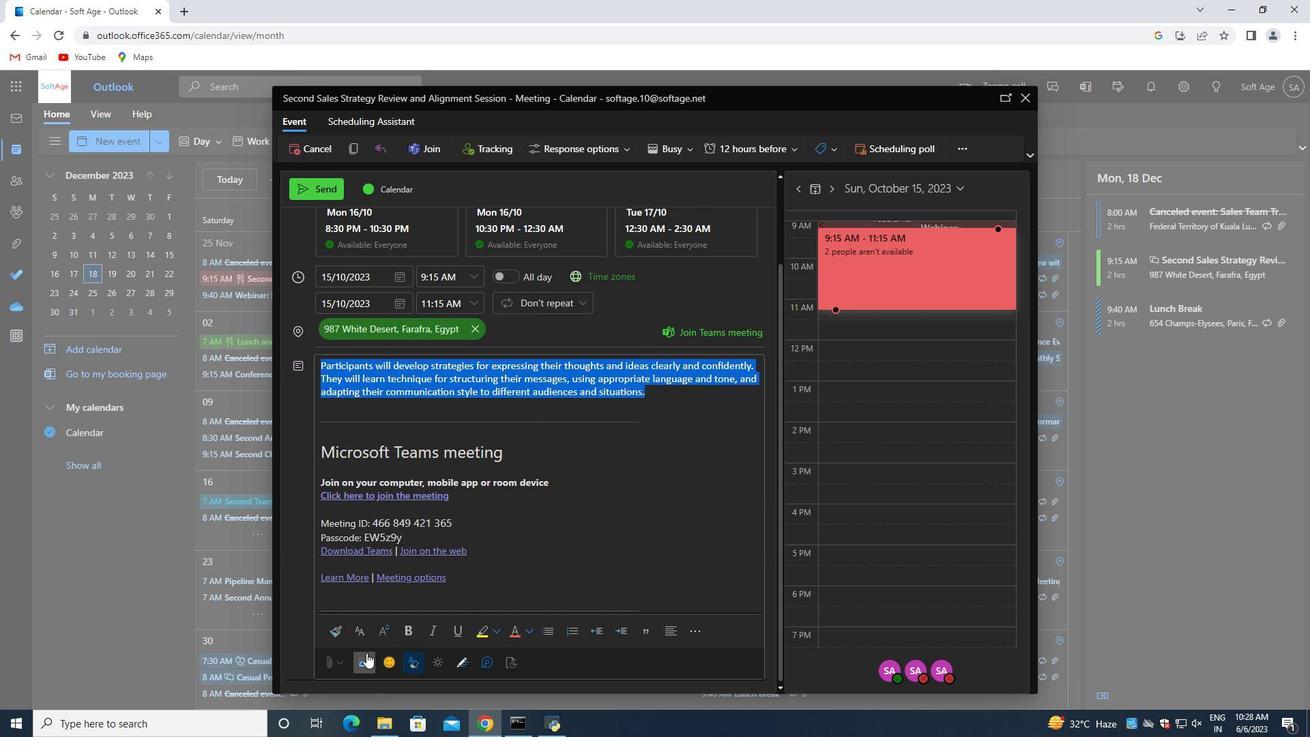 
Action: Mouse moved to (364, 631)
Screenshot: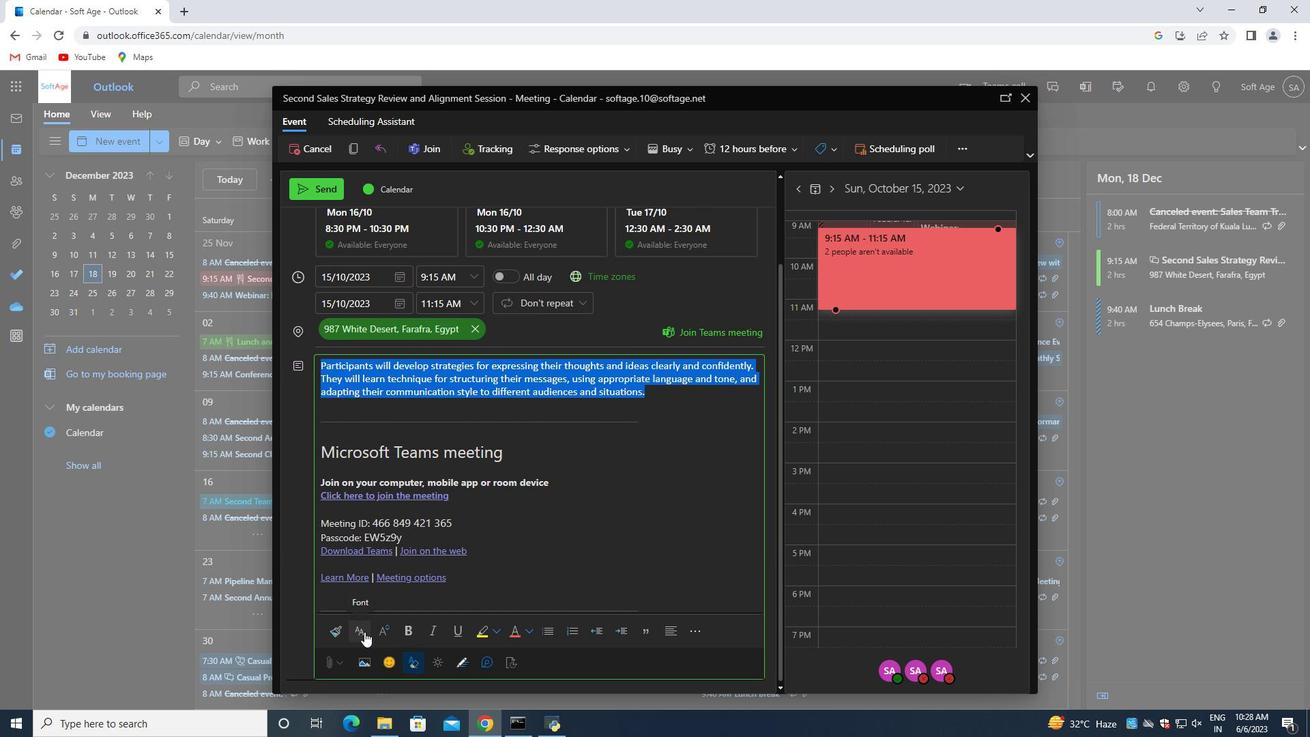 
Action: Mouse pressed left at (364, 631)
Screenshot: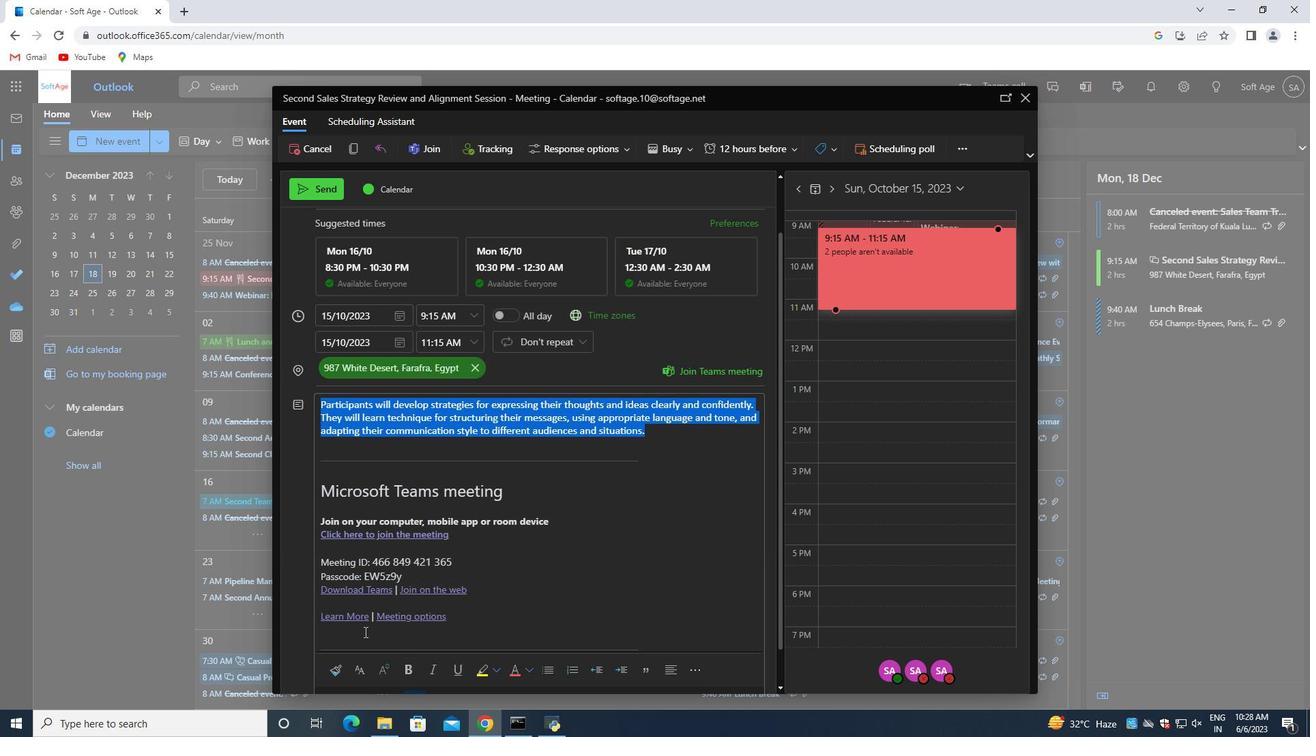 
Action: Mouse moved to (399, 562)
Screenshot: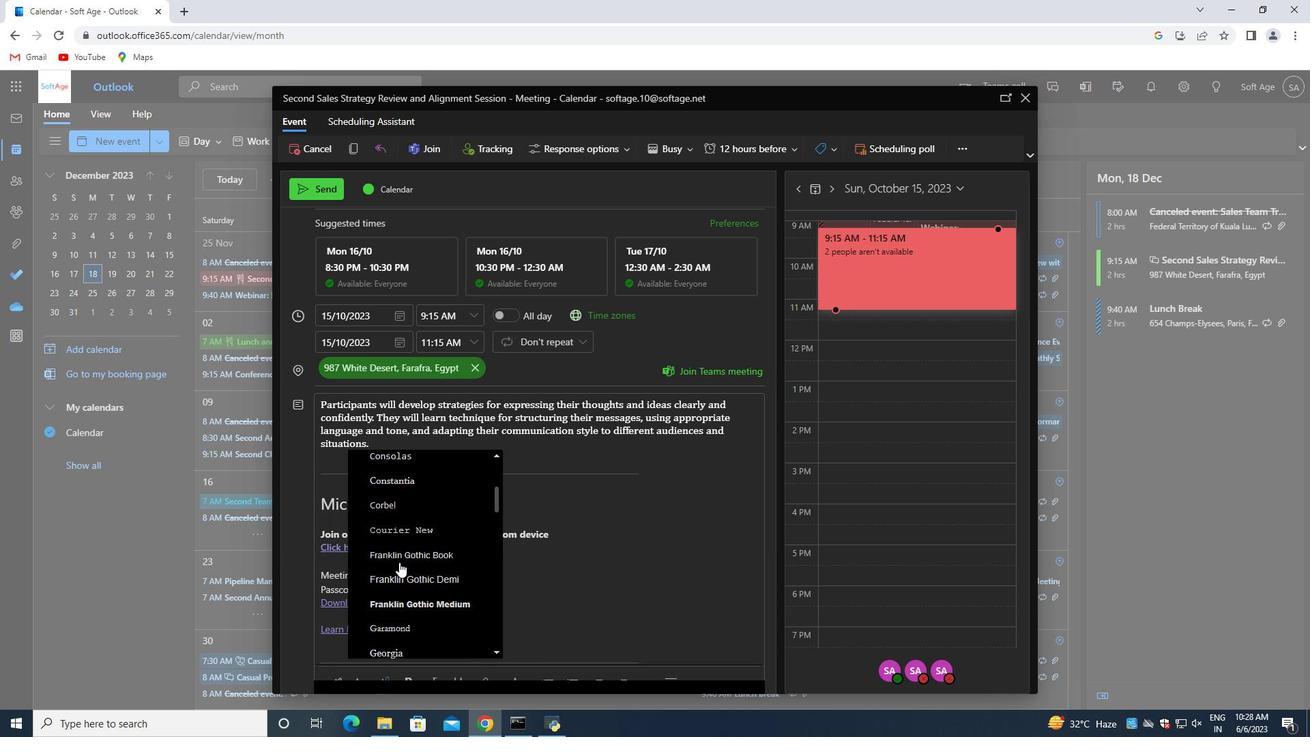 
Action: Mouse scrolled (399, 561) with delta (0, 0)
Screenshot: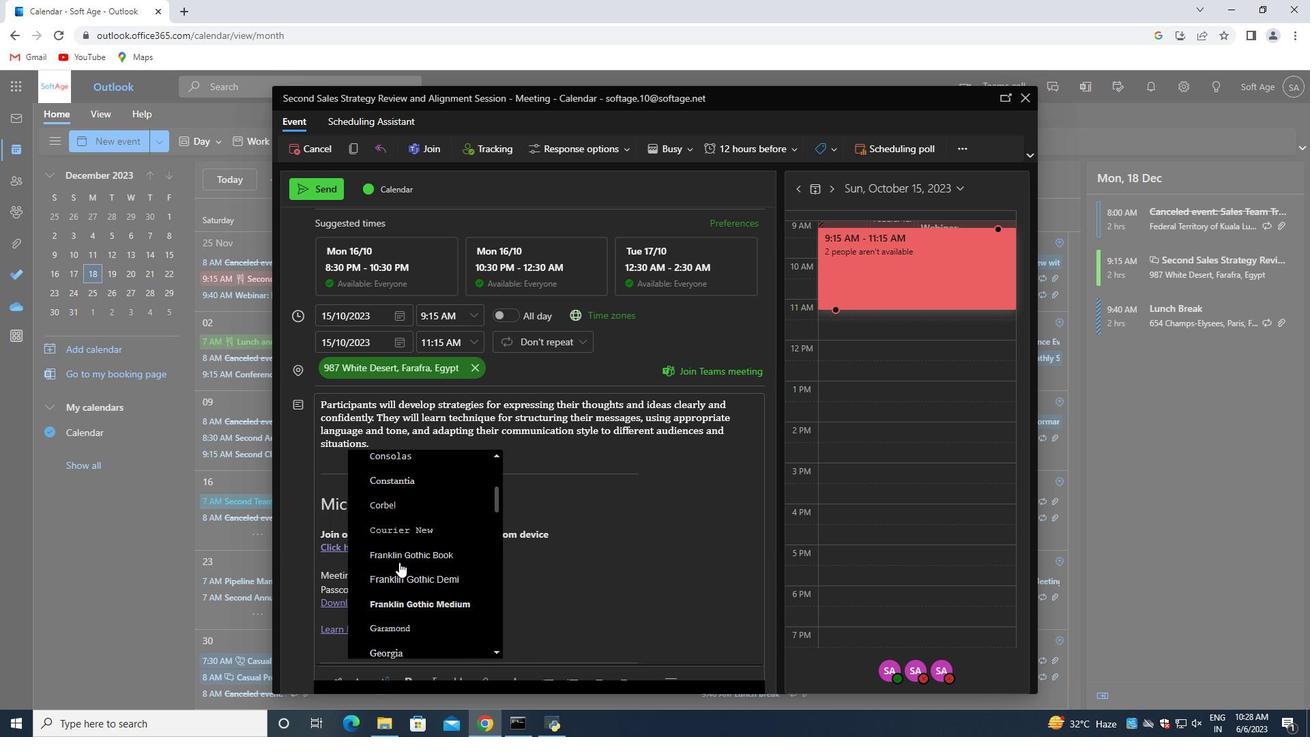 
Action: Mouse scrolled (399, 561) with delta (0, 0)
Screenshot: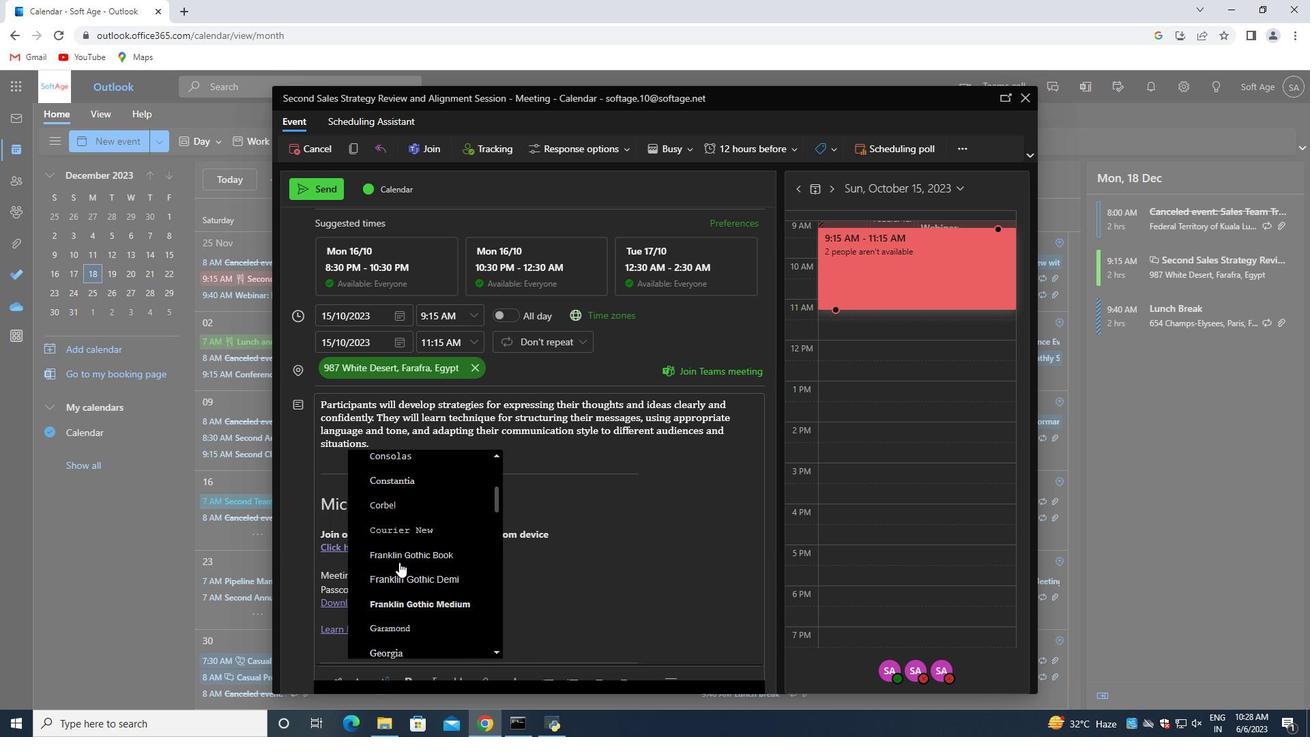 
Action: Mouse scrolled (399, 561) with delta (0, 0)
Screenshot: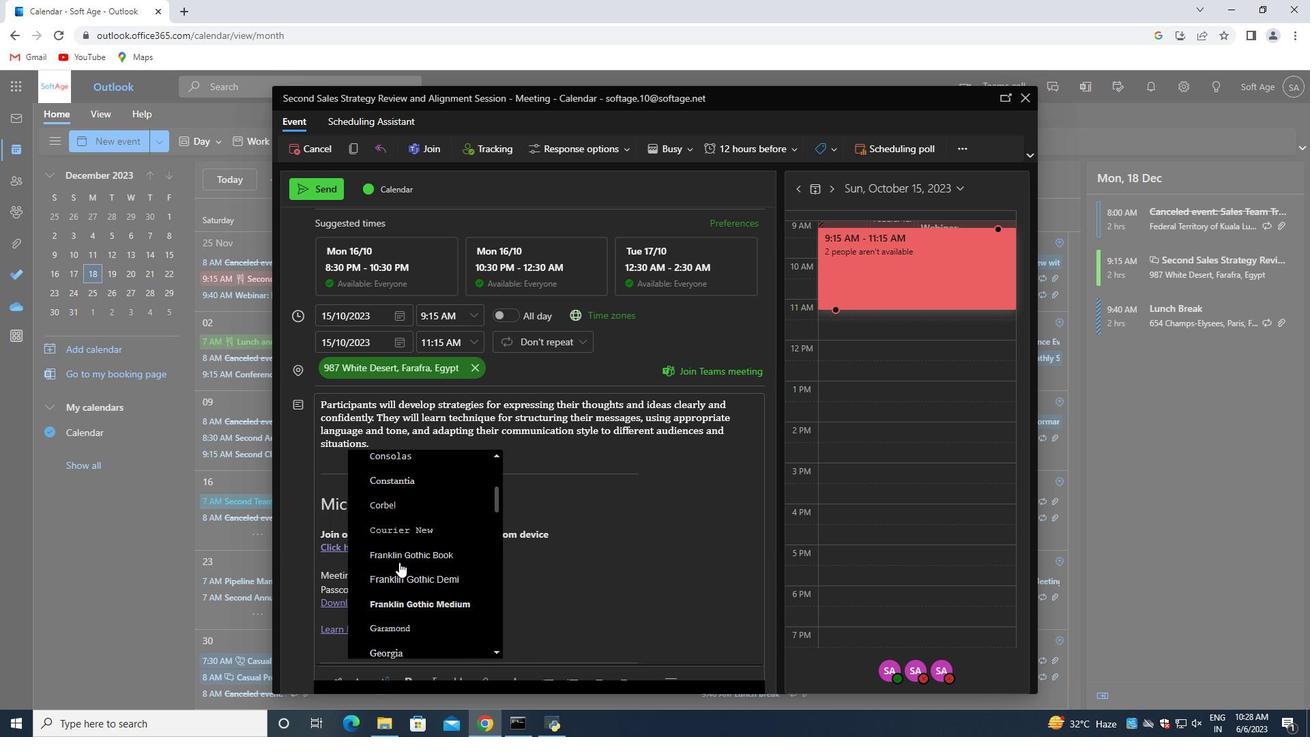 
Action: Mouse scrolled (399, 561) with delta (0, 0)
Screenshot: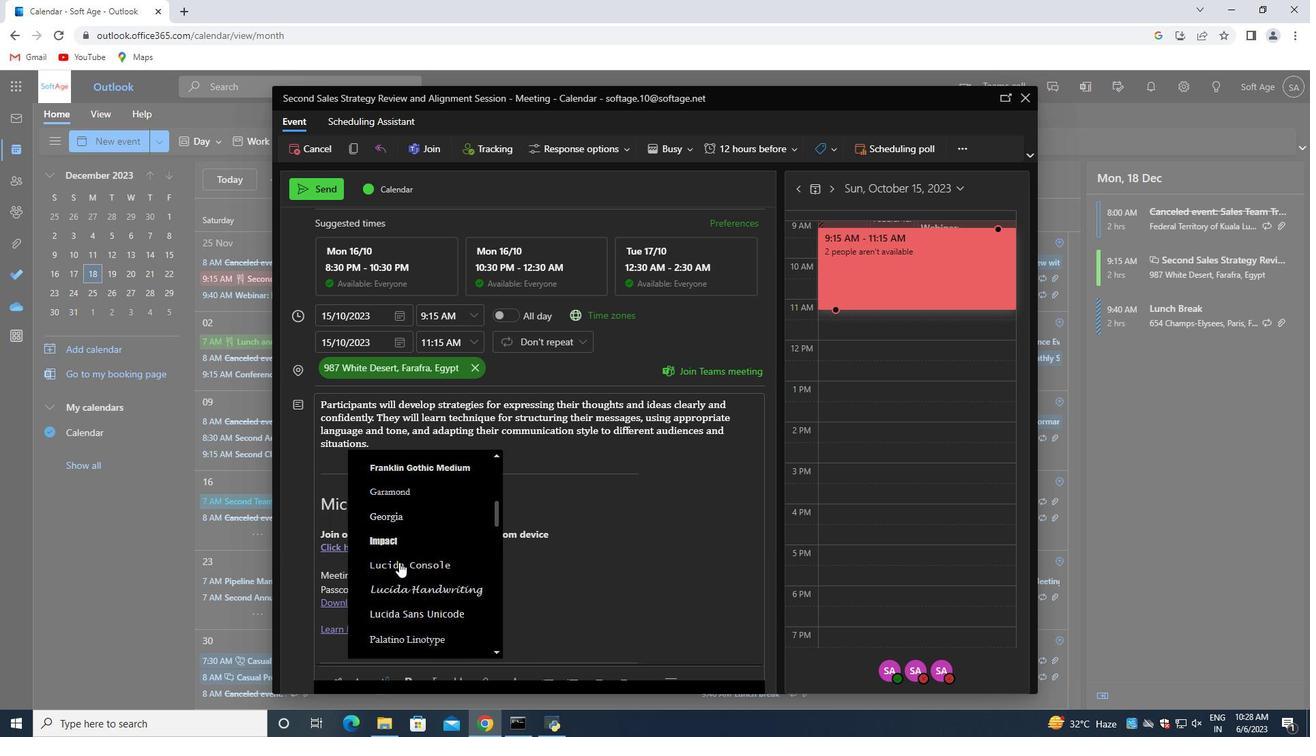 
Action: Mouse scrolled (399, 561) with delta (0, 0)
Screenshot: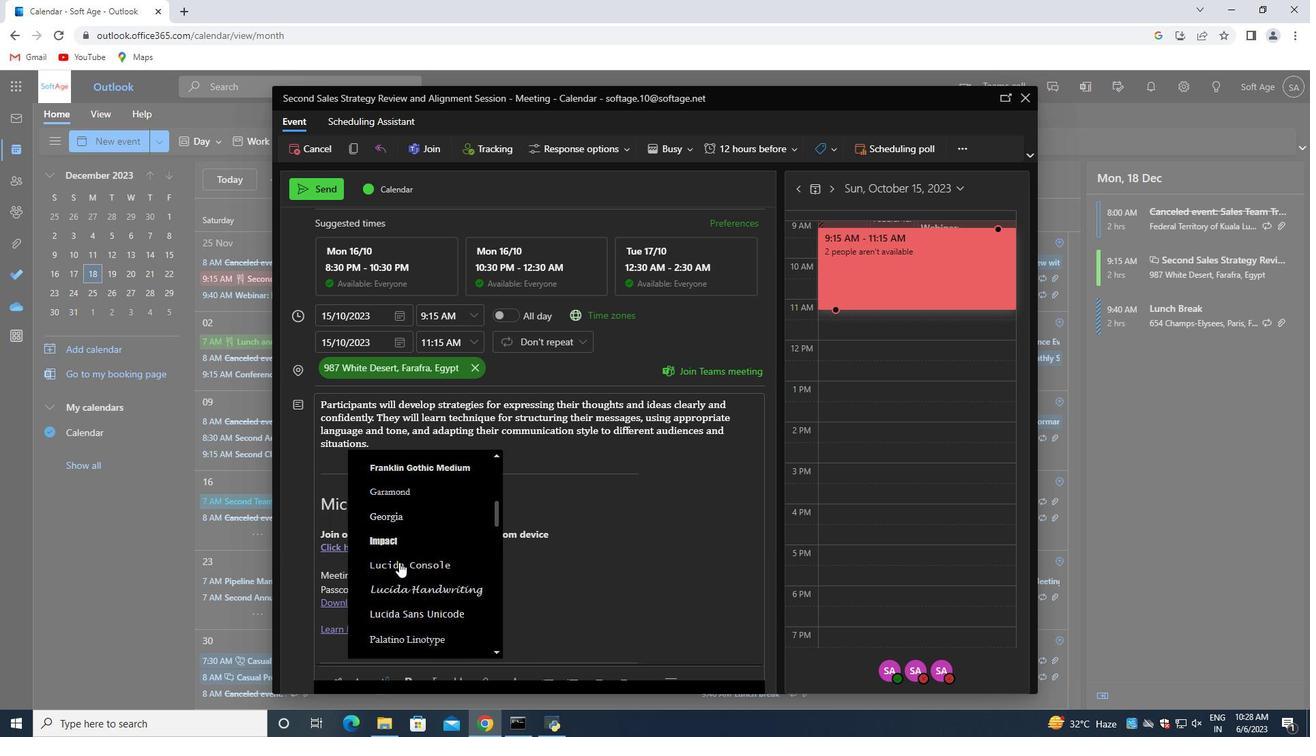 
Action: Mouse scrolled (399, 561) with delta (0, 0)
Screenshot: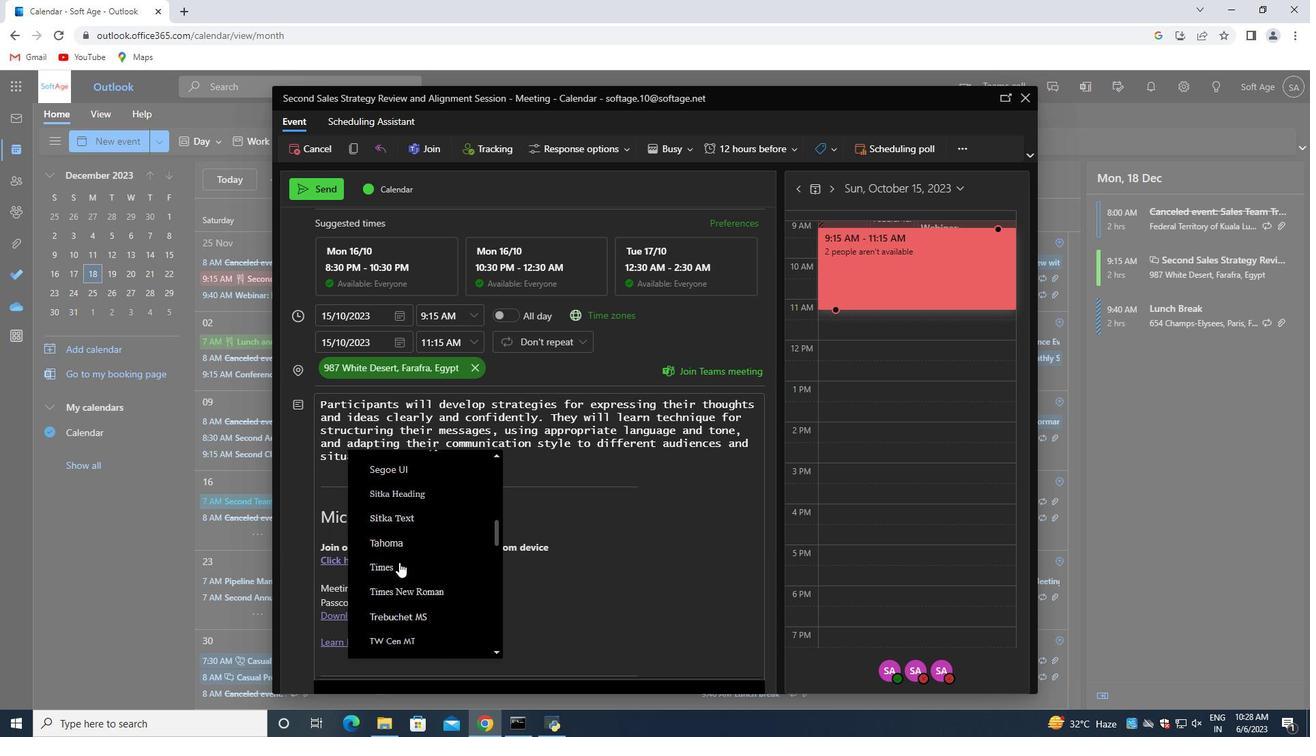 
Action: Mouse scrolled (399, 561) with delta (0, 0)
Screenshot: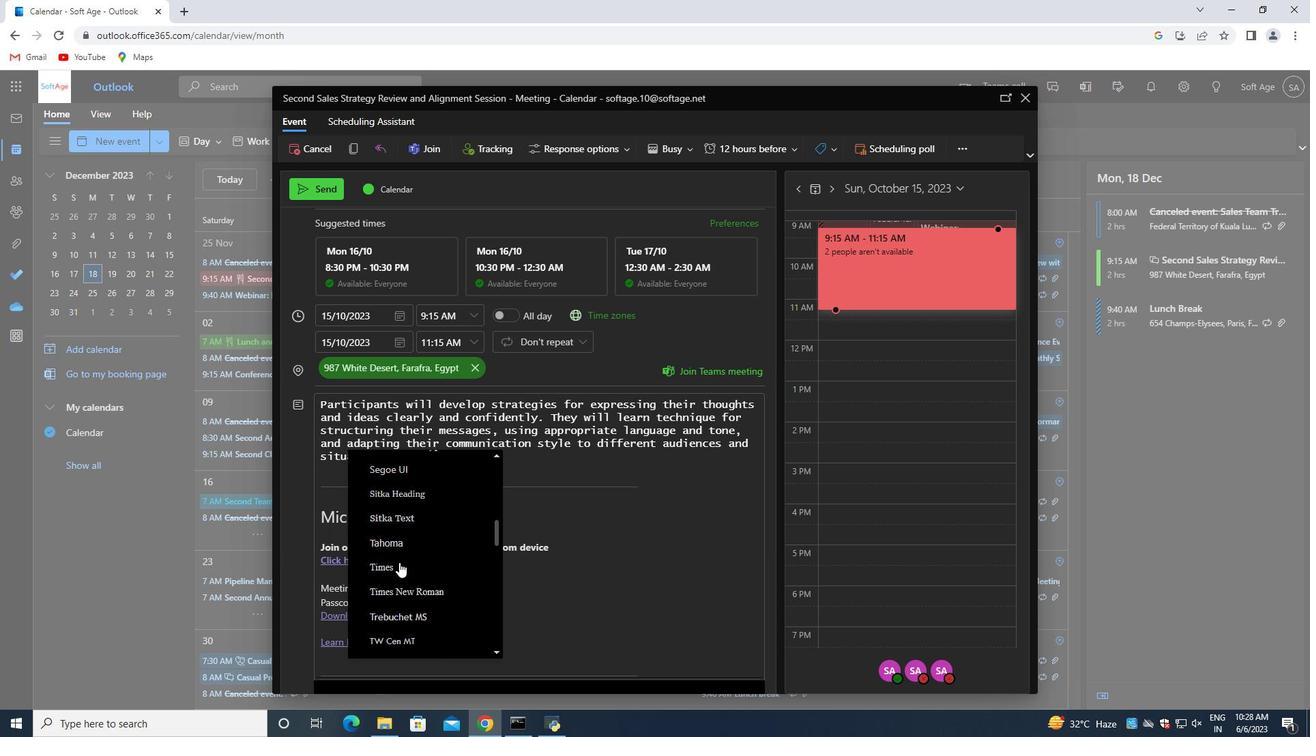
Action: Mouse scrolled (399, 561) with delta (0, 0)
Screenshot: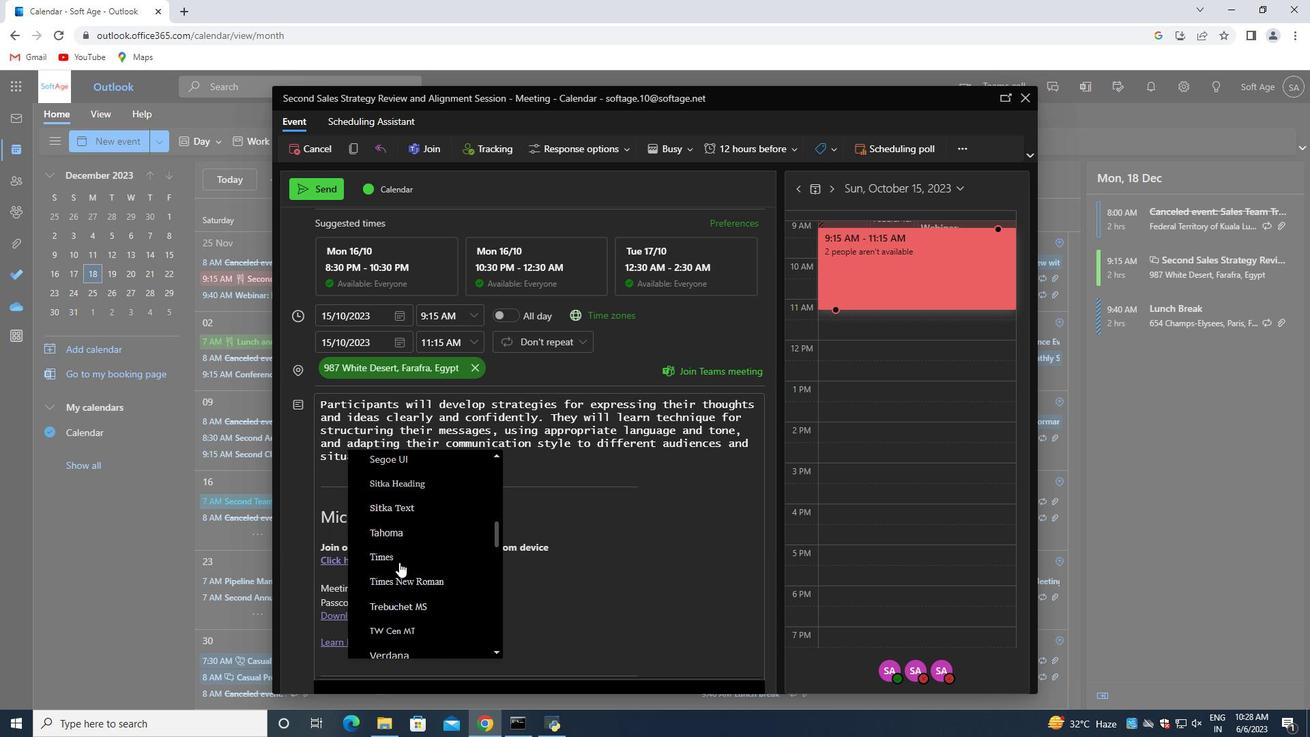 
Action: Mouse moved to (406, 530)
Screenshot: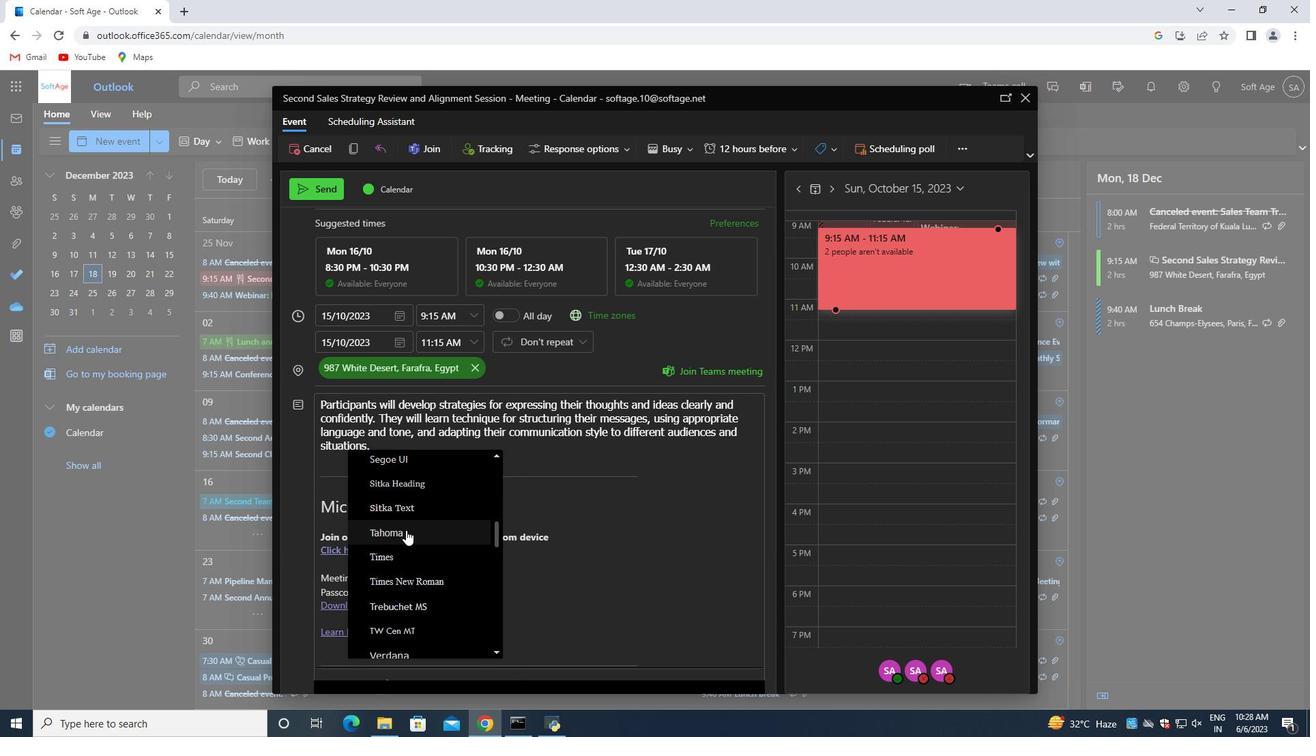 
Action: Mouse pressed left at (406, 530)
Screenshot: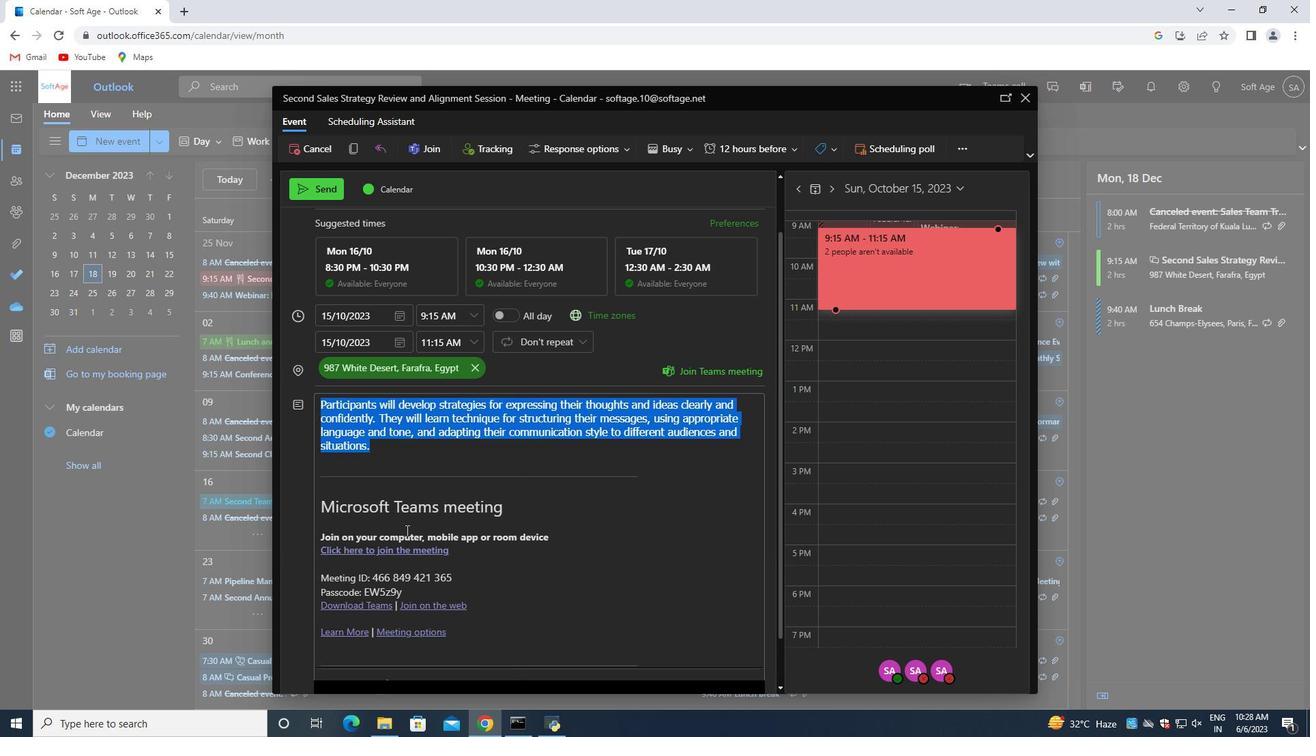 
Action: Mouse moved to (563, 459)
Screenshot: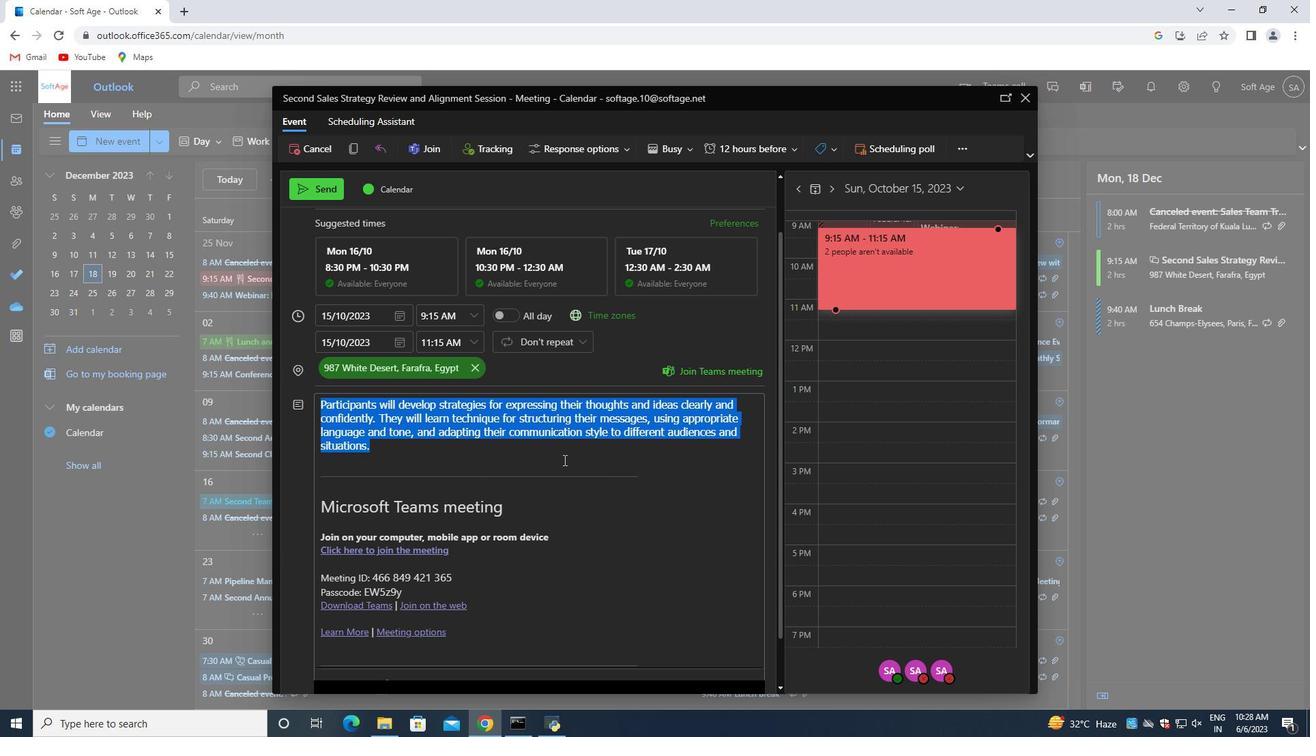
Action: Mouse pressed left at (563, 459)
Screenshot: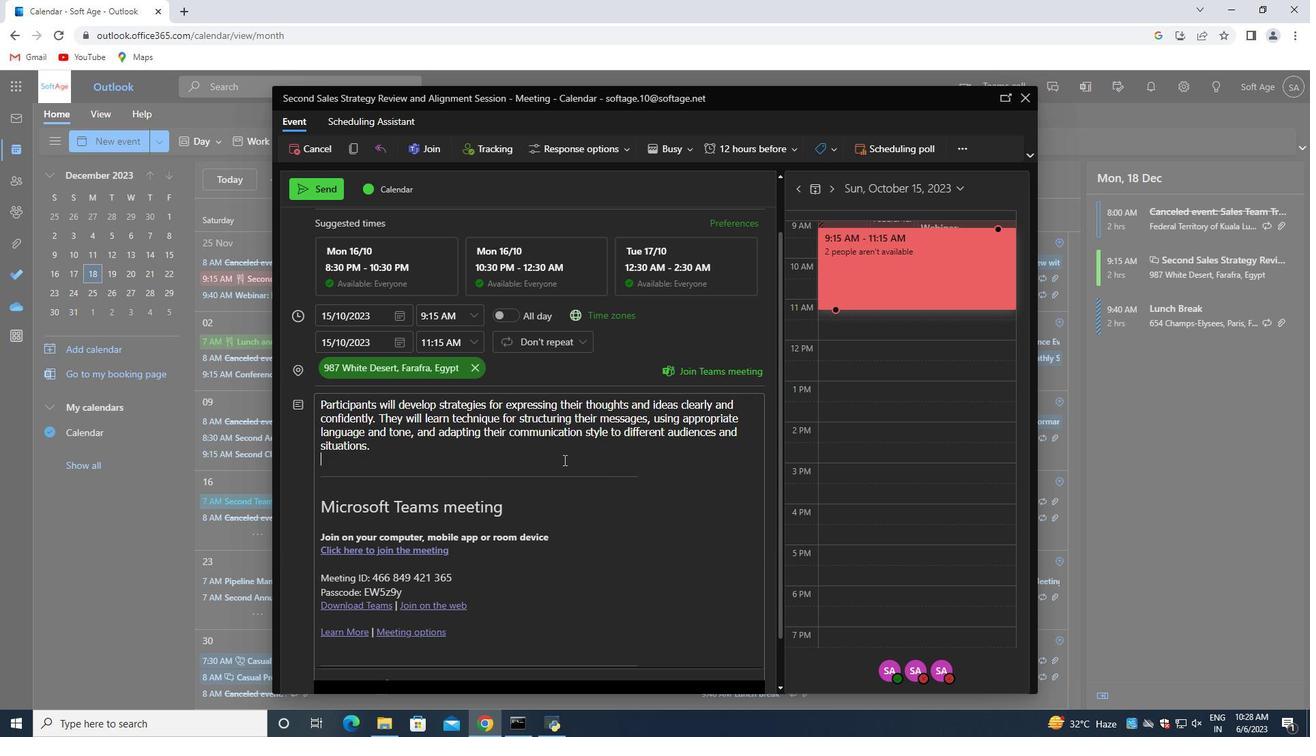 
Action: Mouse scrolled (563, 460) with delta (0, 0)
Screenshot: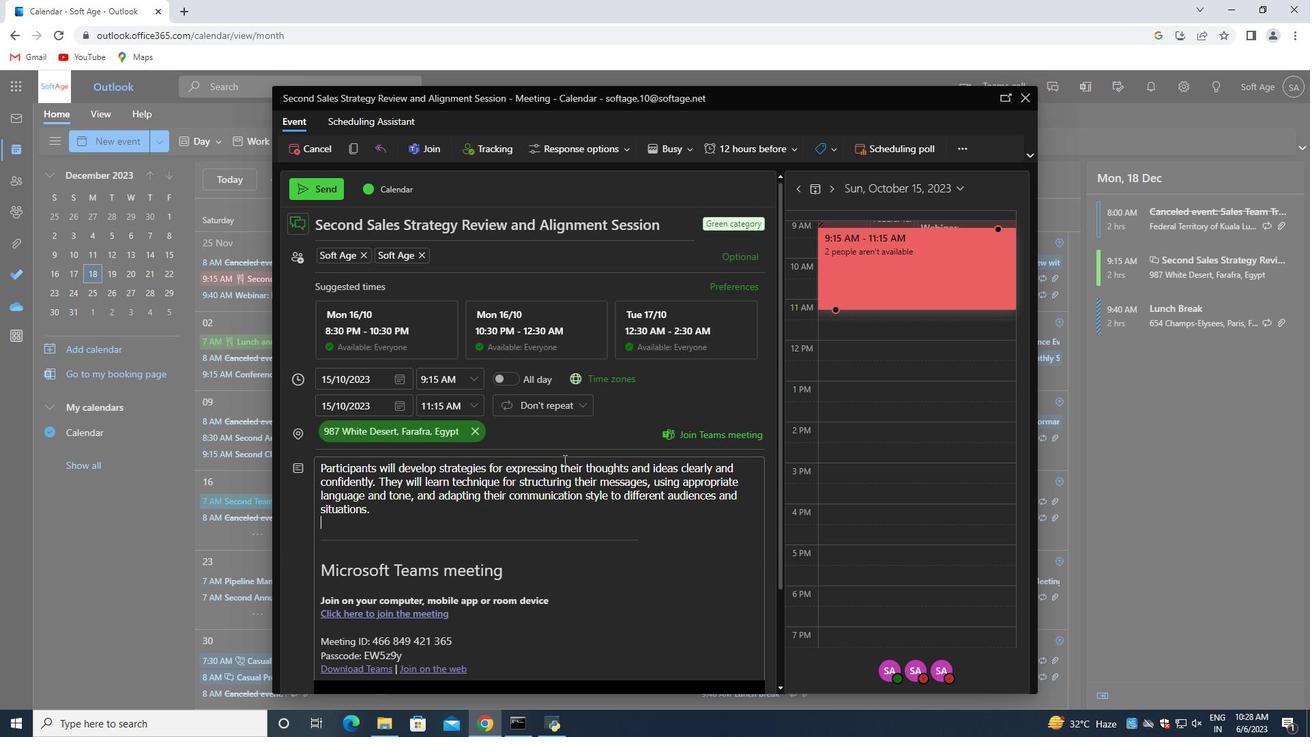 
Action: Mouse scrolled (563, 460) with delta (0, 0)
Screenshot: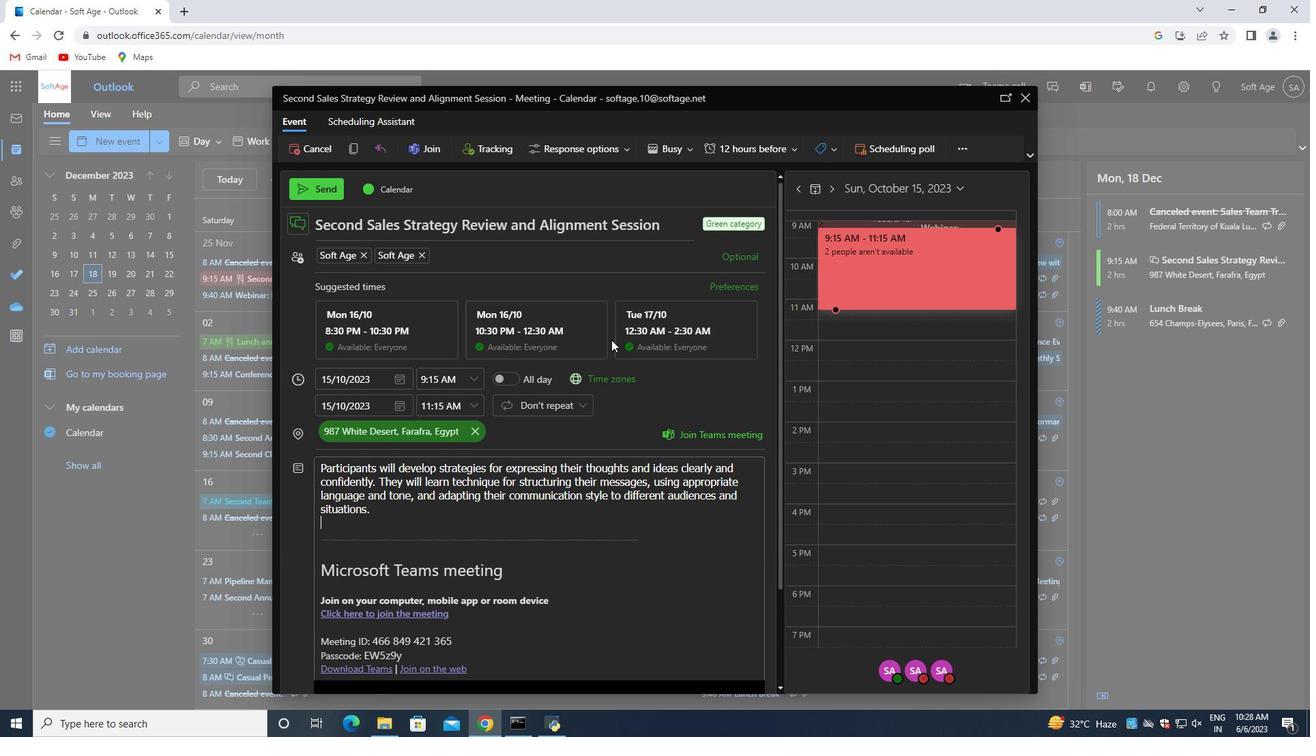 
Action: Mouse scrolled (563, 460) with delta (0, 0)
Screenshot: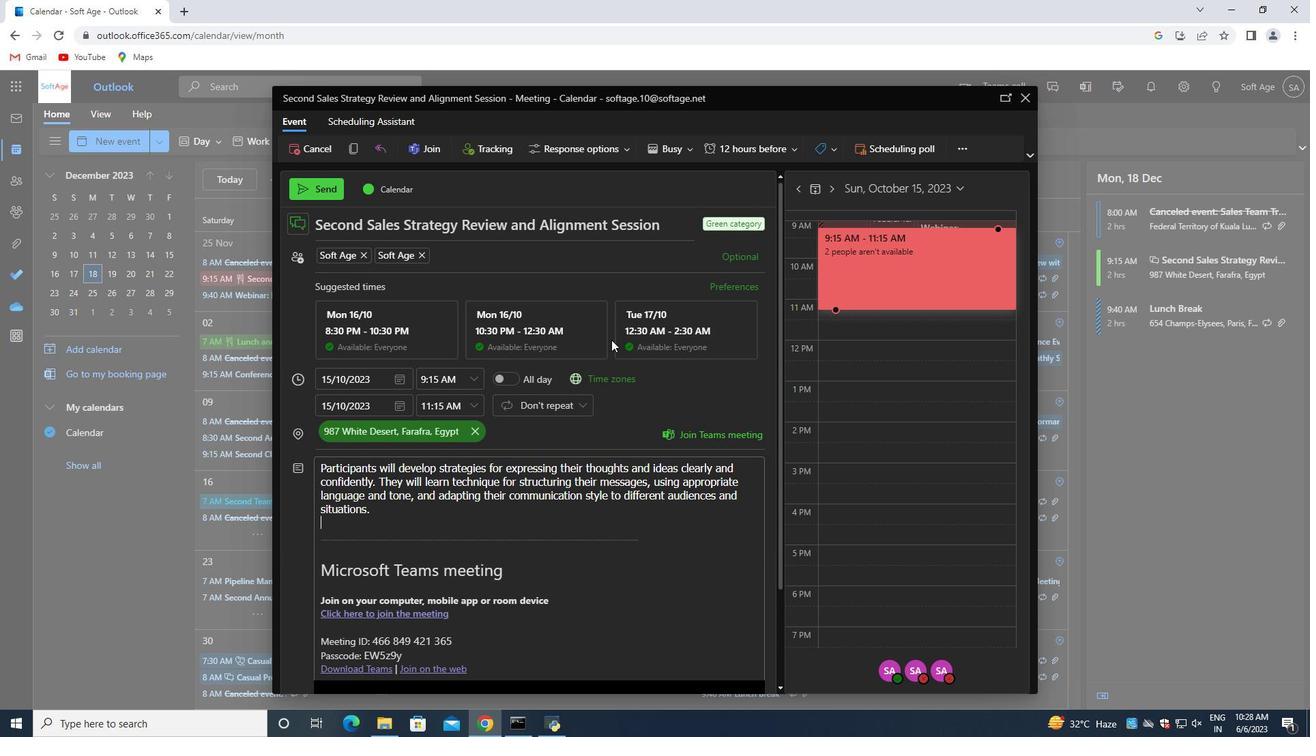 
Action: Mouse scrolled (563, 460) with delta (0, 0)
Screenshot: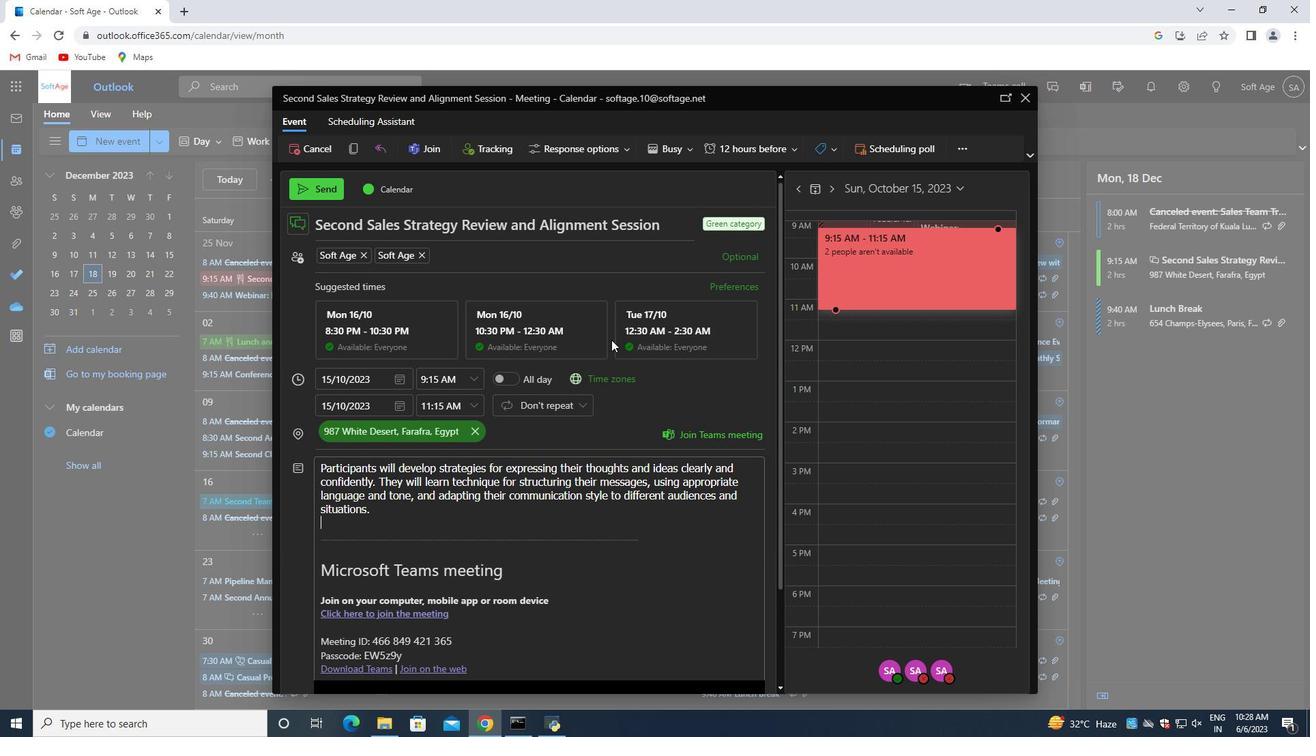 
Action: Mouse scrolled (563, 460) with delta (0, 0)
Screenshot: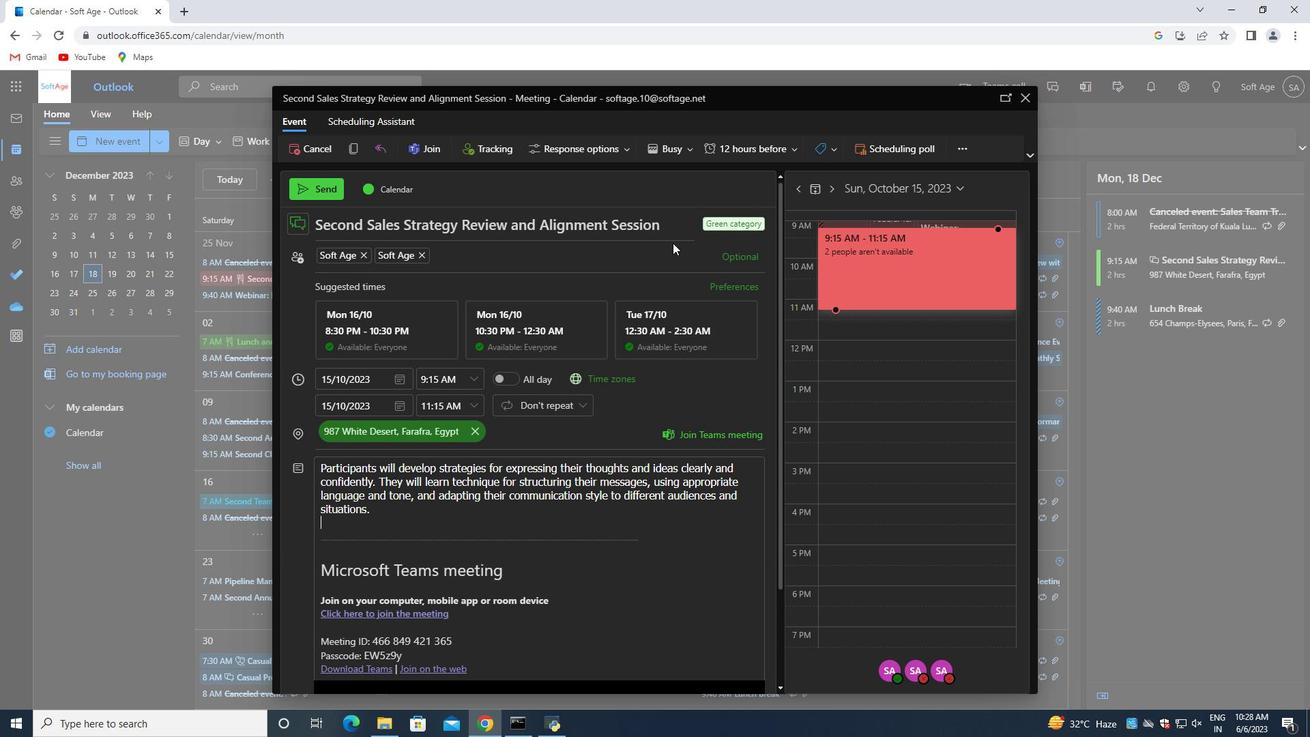 
Action: Mouse scrolled (563, 460) with delta (0, 0)
Screenshot: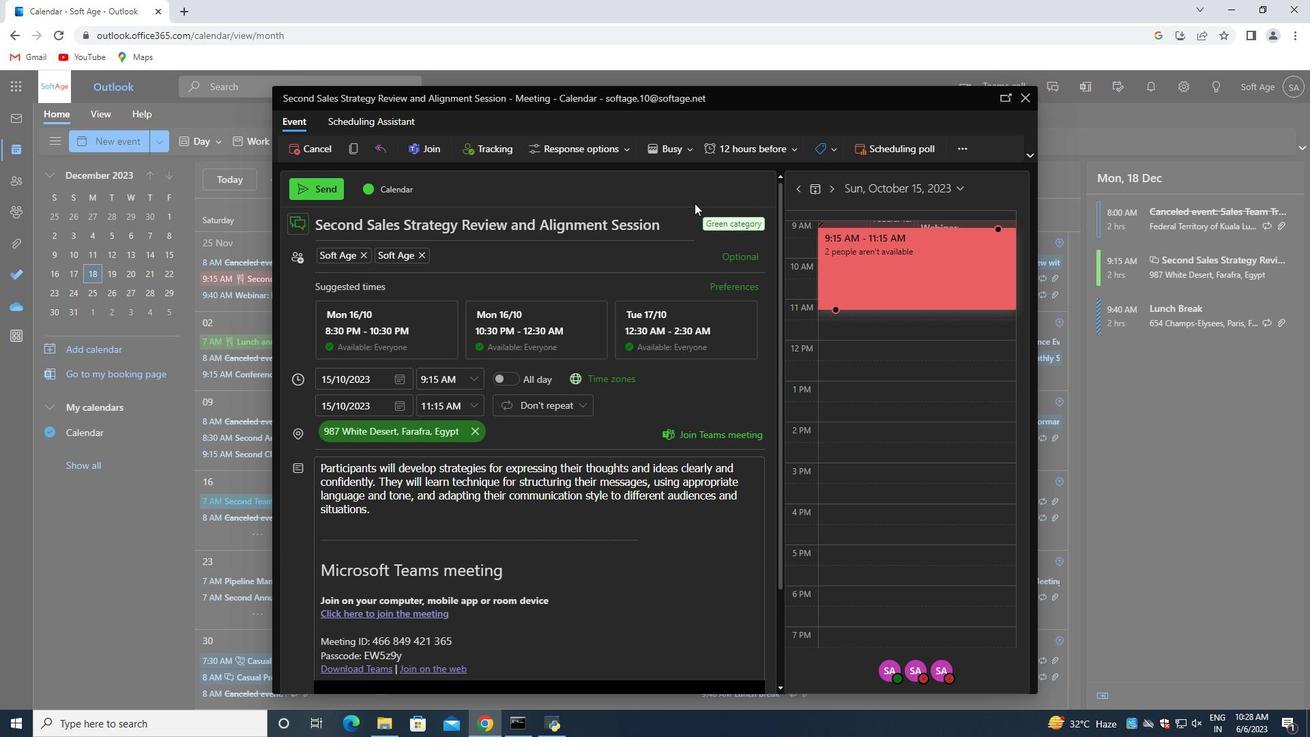 
Action: Mouse moved to (656, 150)
Screenshot: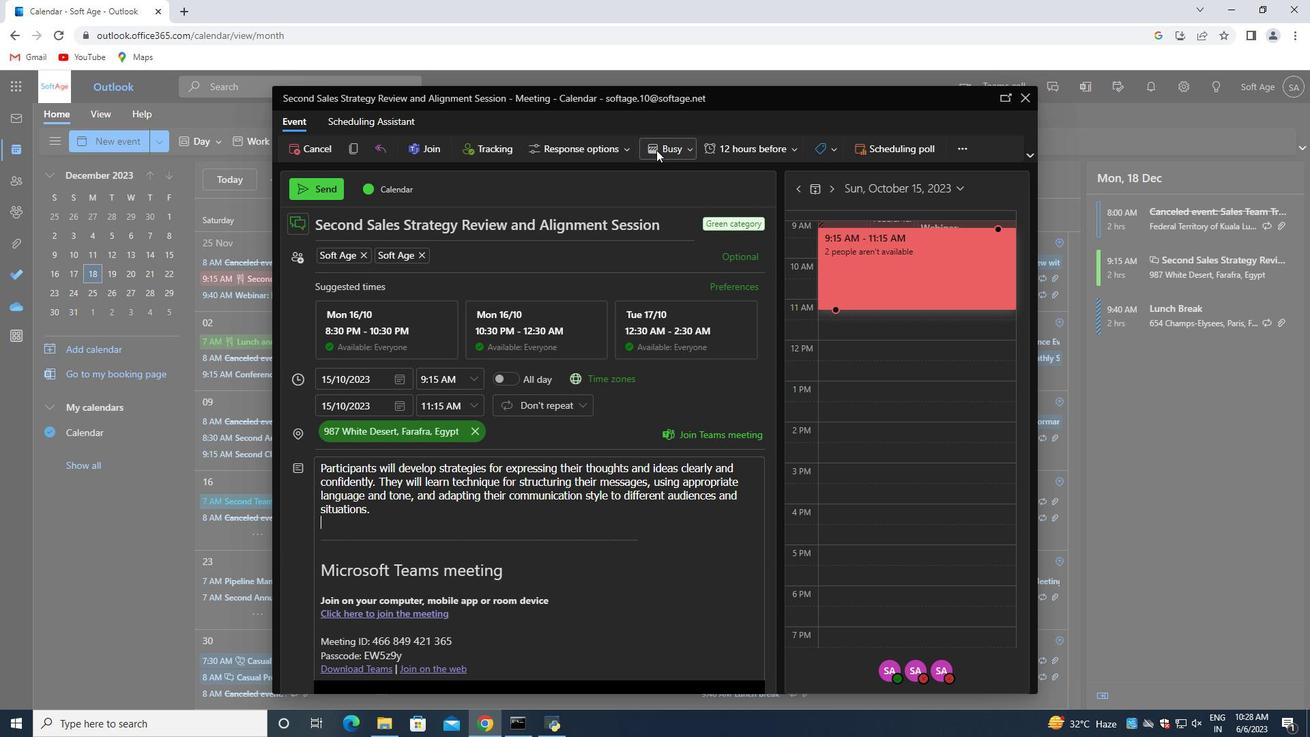 
Action: Mouse pressed left at (656, 150)
Screenshot: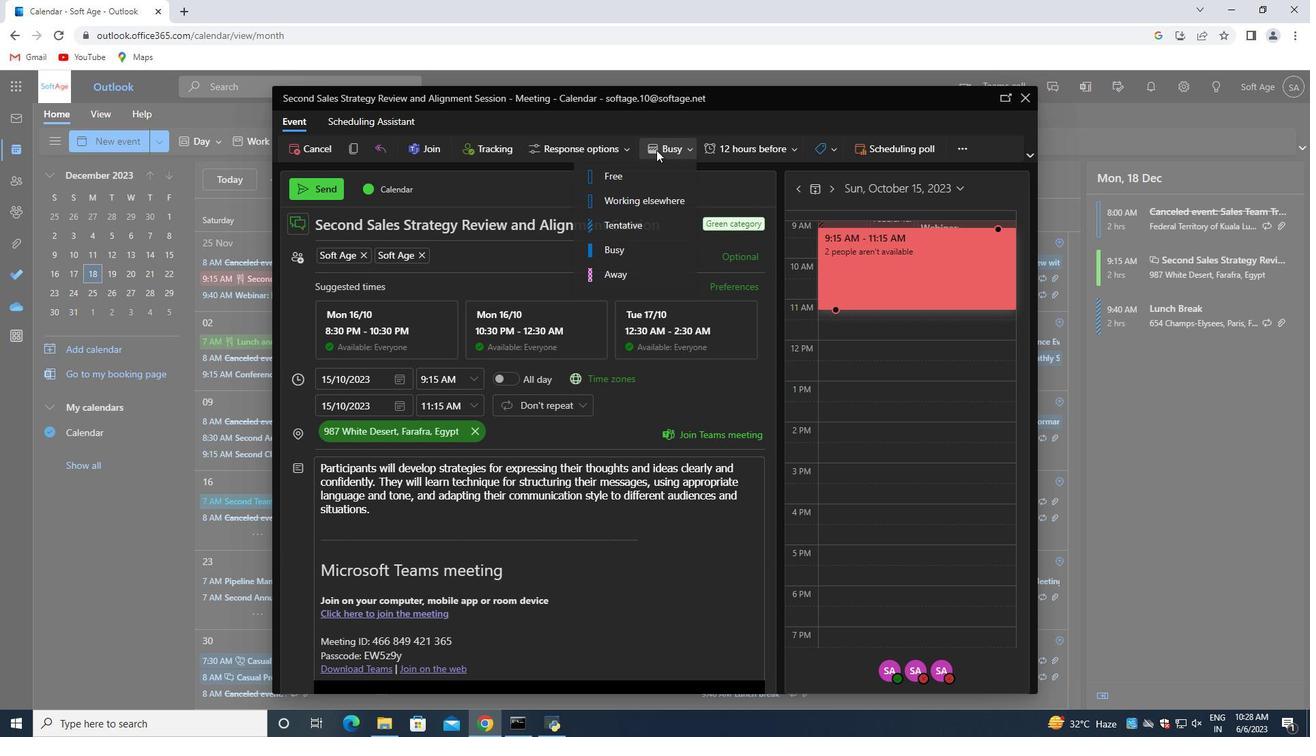 
Action: Mouse moved to (643, 225)
Screenshot: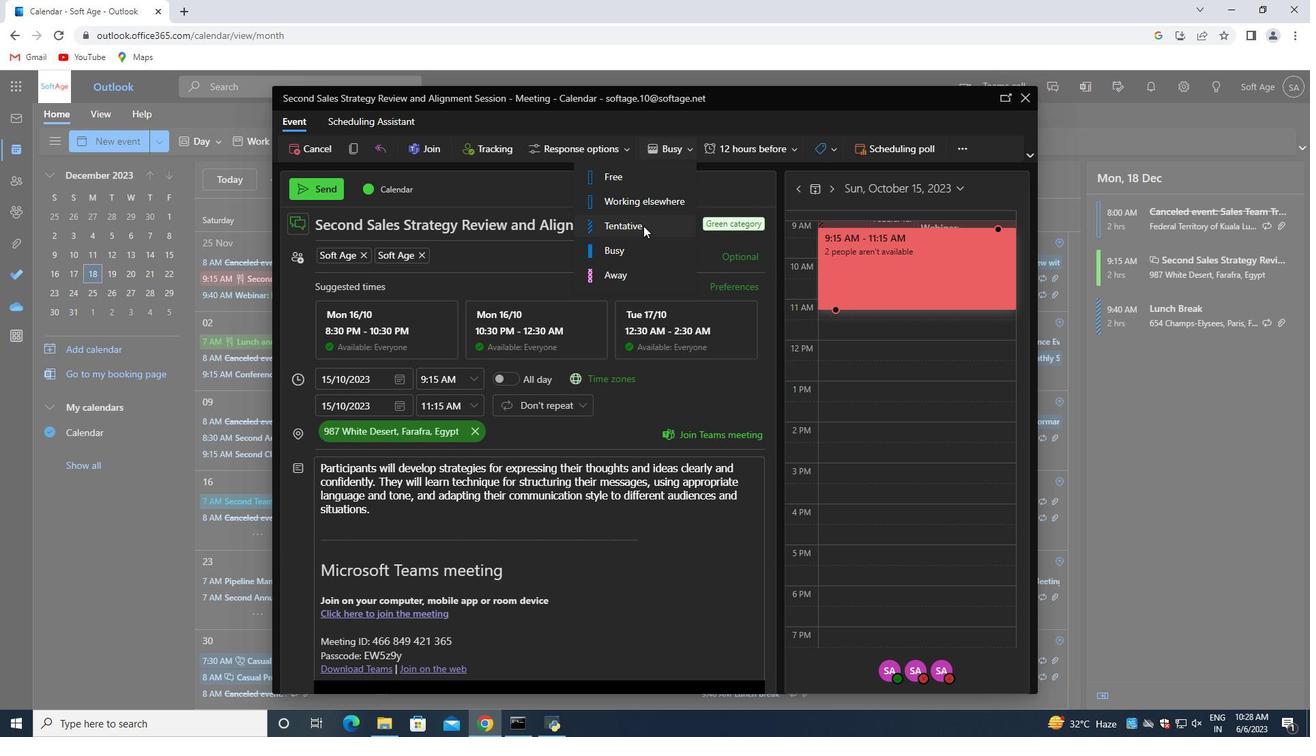 
Action: Mouse pressed left at (643, 225)
Screenshot: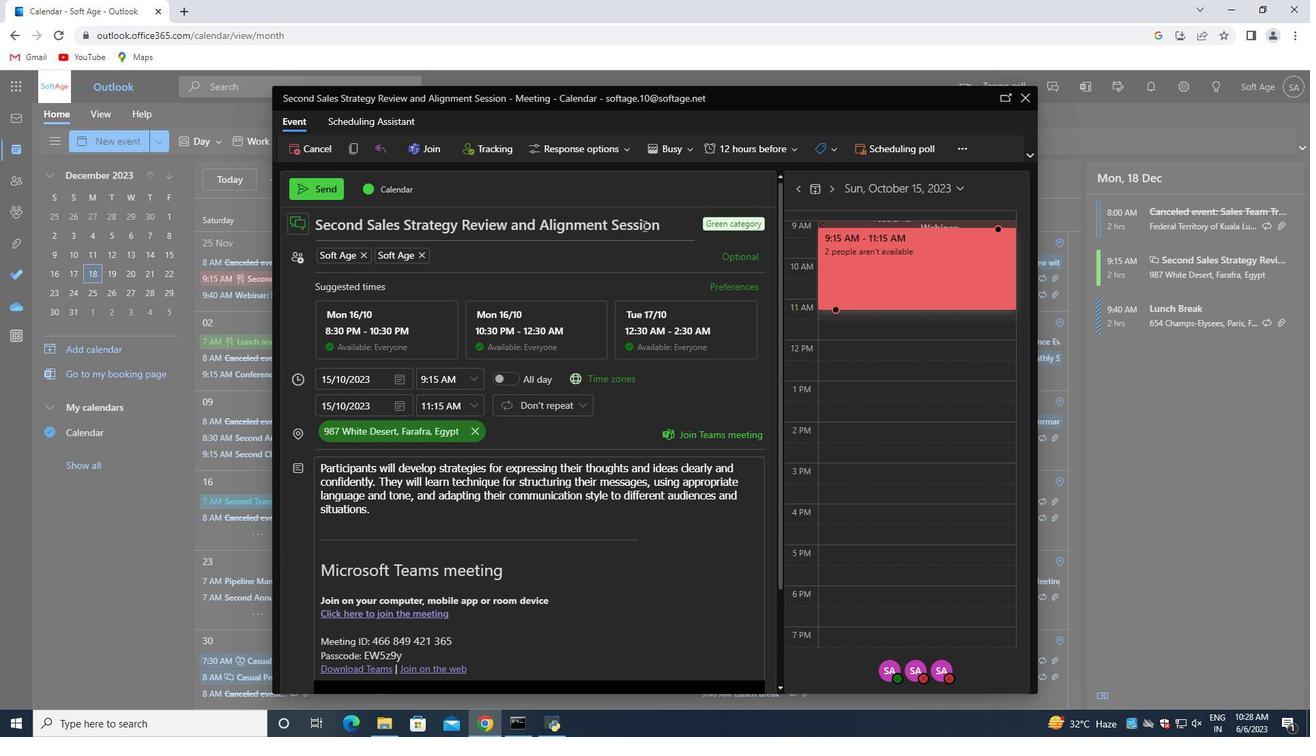 
Action: Mouse moved to (405, 515)
Screenshot: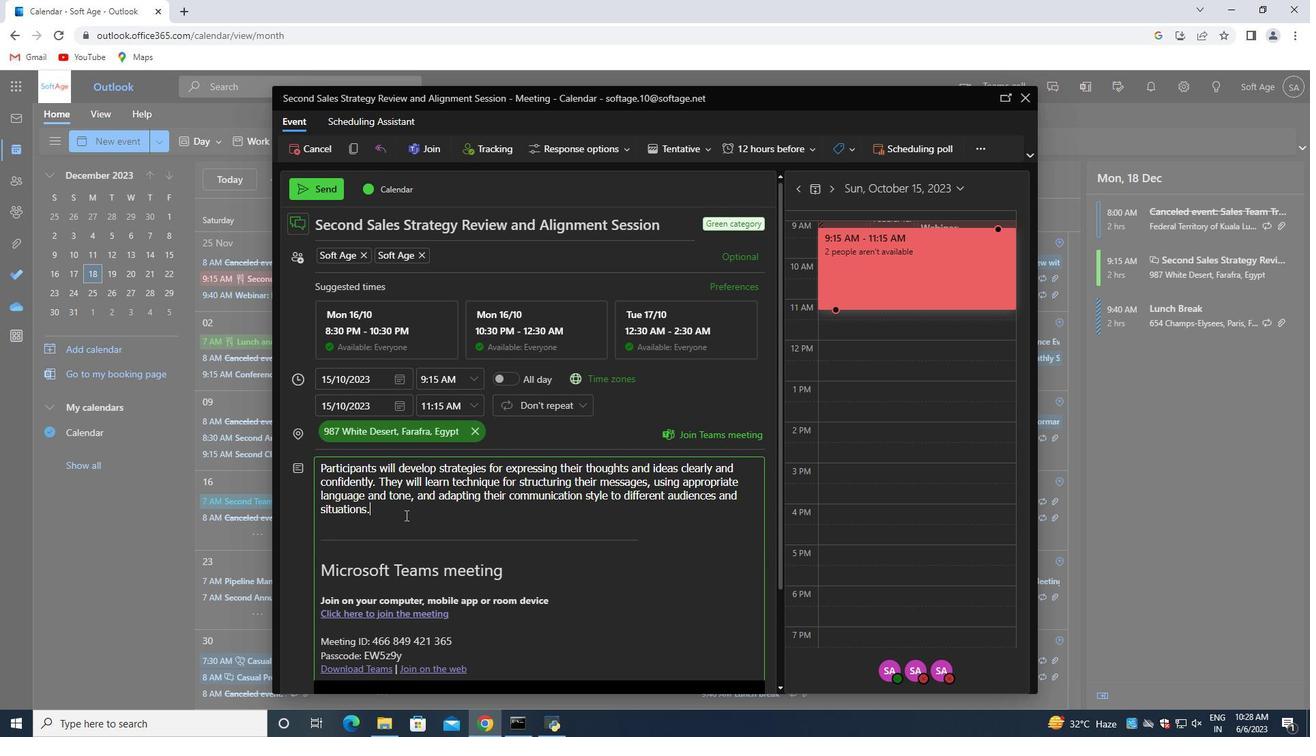 
Action: Mouse pressed left at (405, 515)
Screenshot: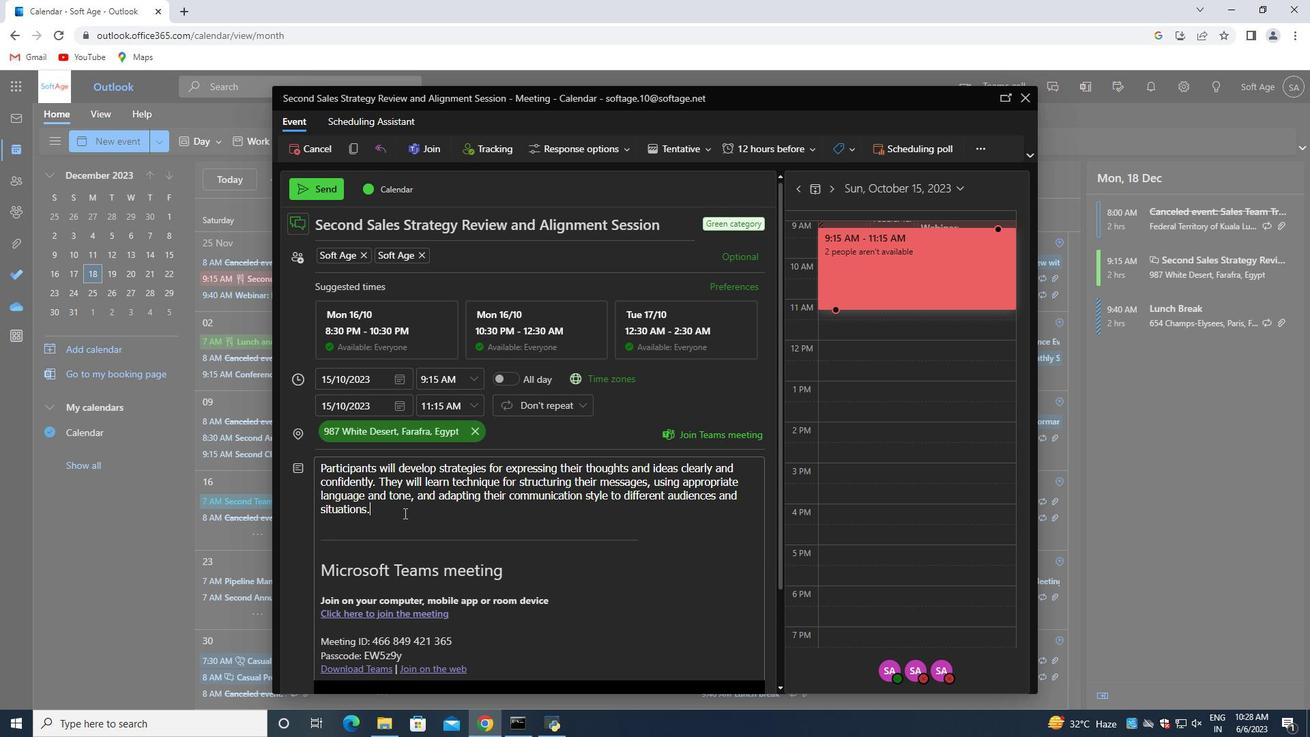 
Action: Mouse moved to (454, 509)
Screenshot: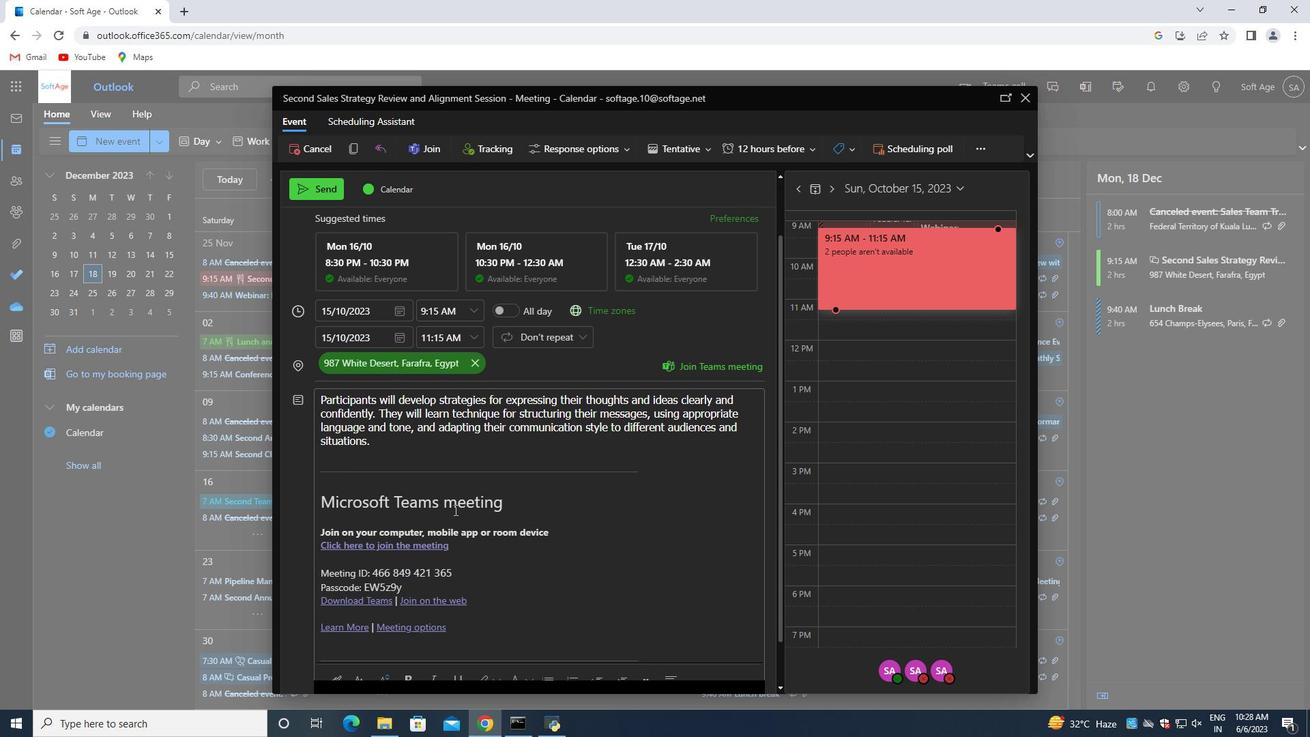 
Action: Mouse scrolled (454, 509) with delta (0, 0)
Screenshot: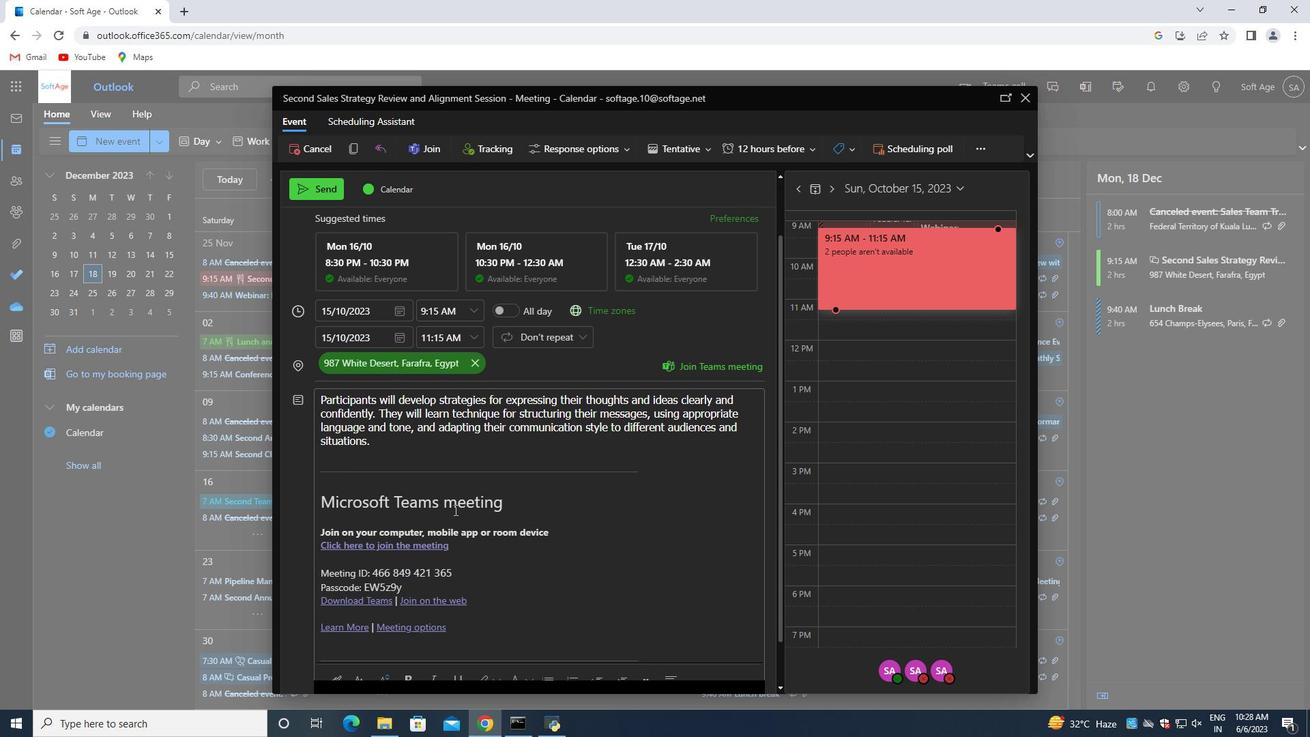 
Action: Mouse scrolled (454, 509) with delta (0, 0)
Screenshot: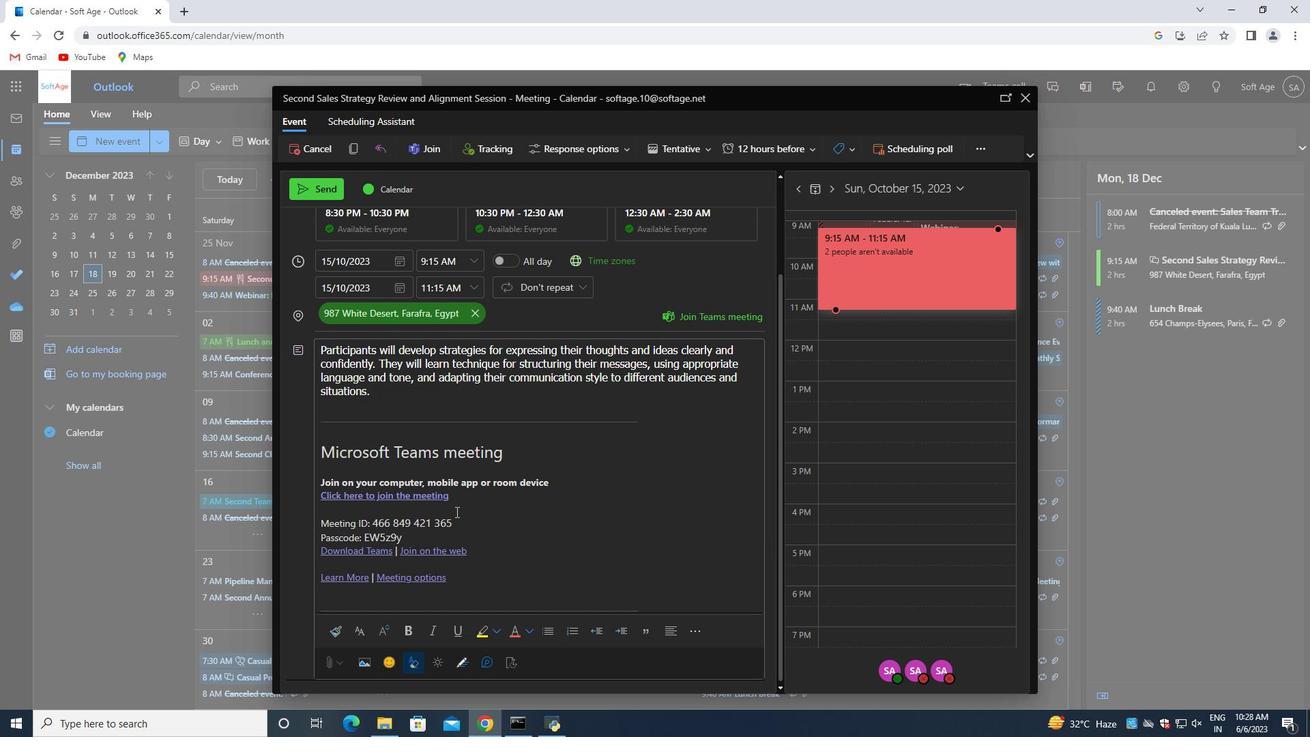 
Action: Mouse moved to (455, 509)
Screenshot: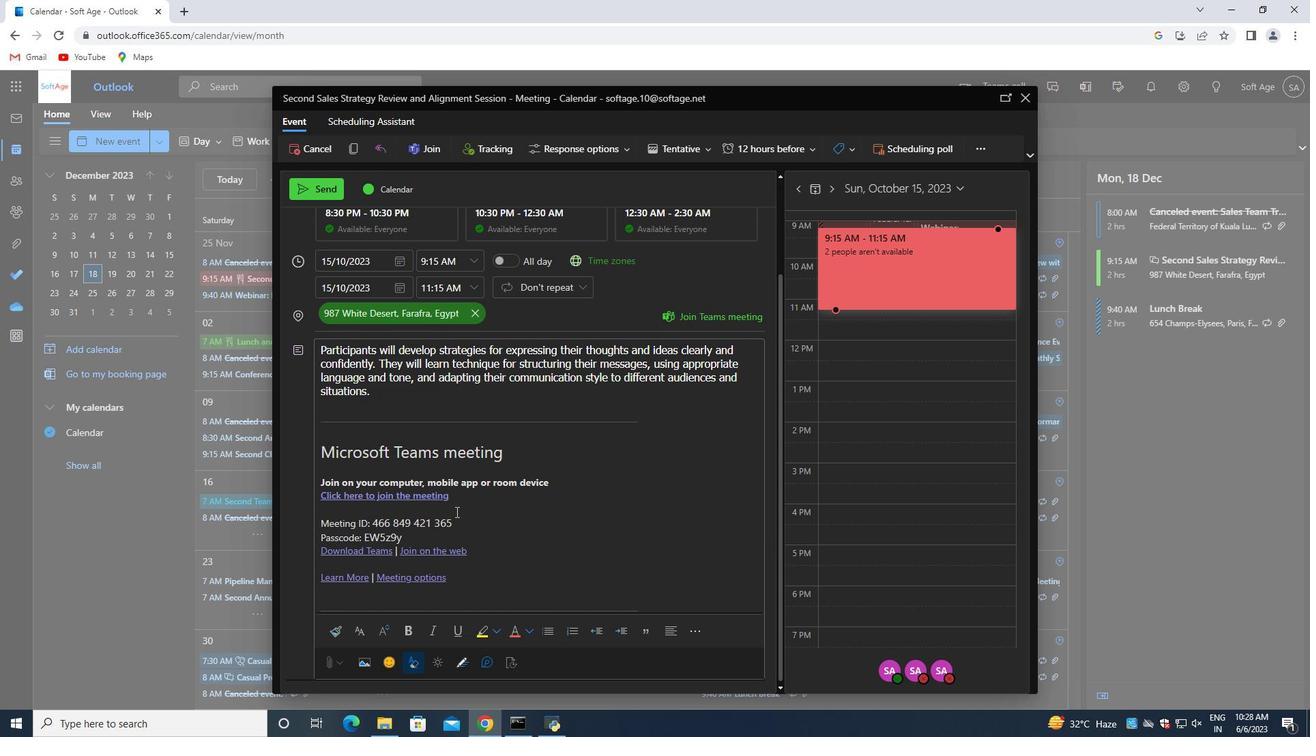 
Action: Mouse scrolled (455, 509) with delta (0, 0)
Screenshot: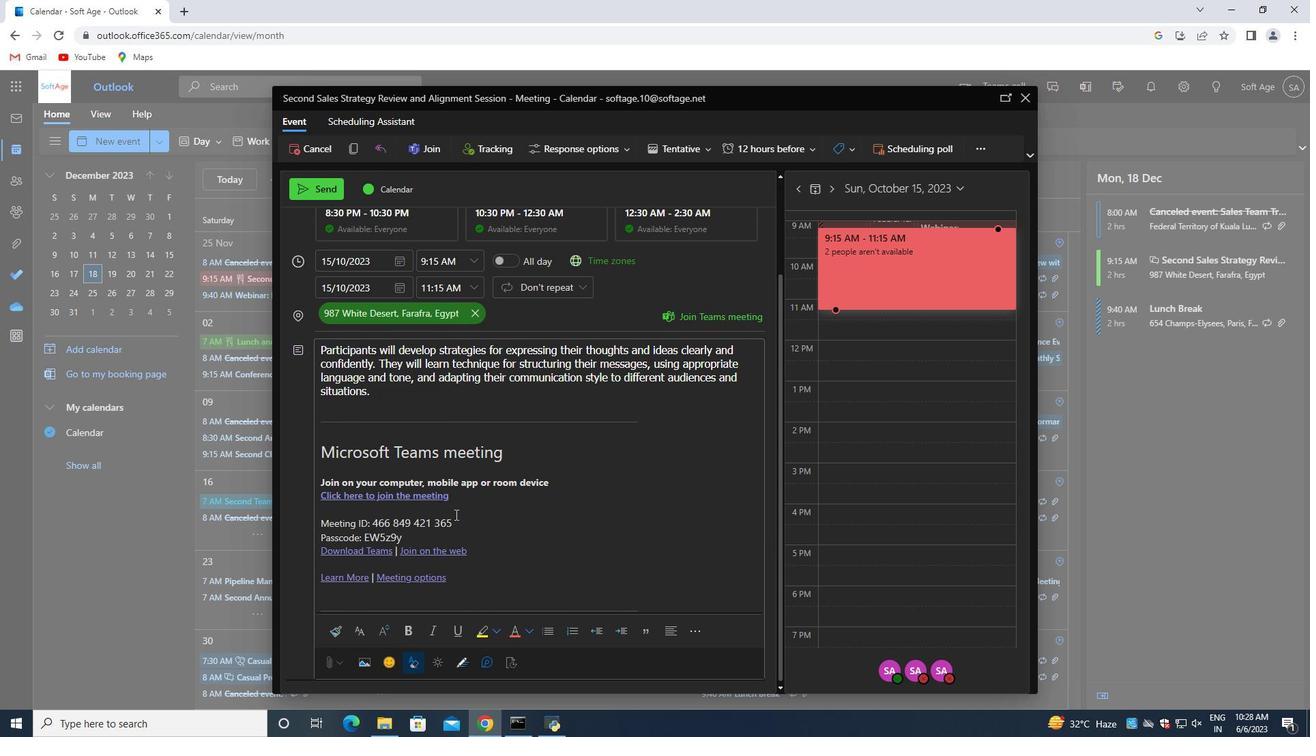 
Action: Mouse moved to (455, 511)
Screenshot: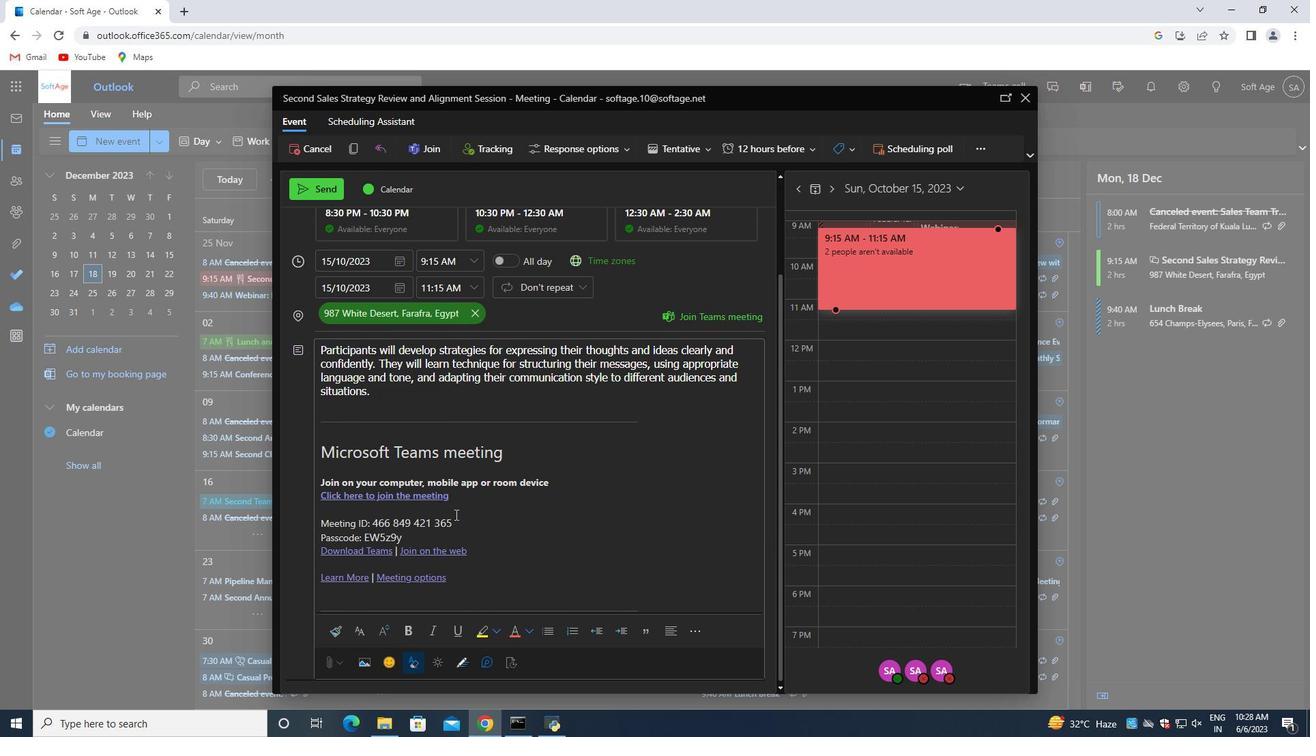 
Action: Mouse scrolled (455, 511) with delta (0, 0)
Screenshot: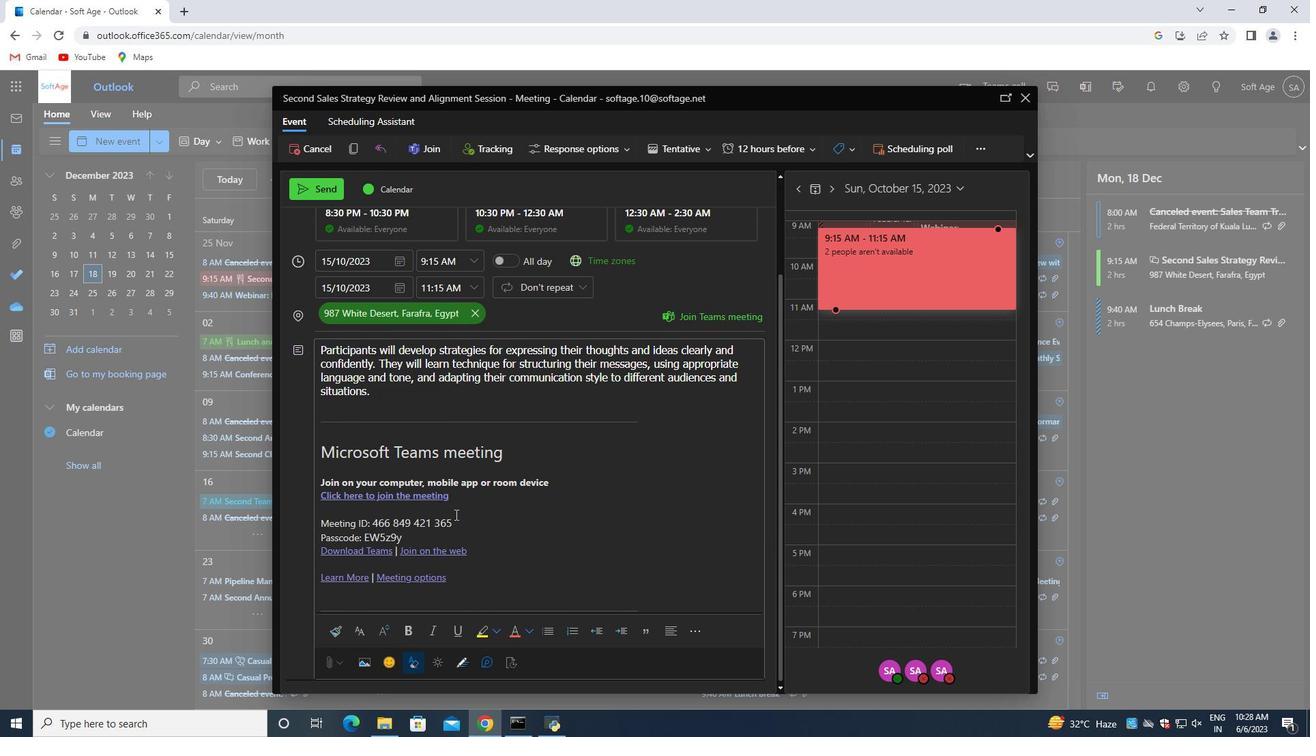 
Action: Mouse scrolled (455, 511) with delta (0, 0)
Screenshot: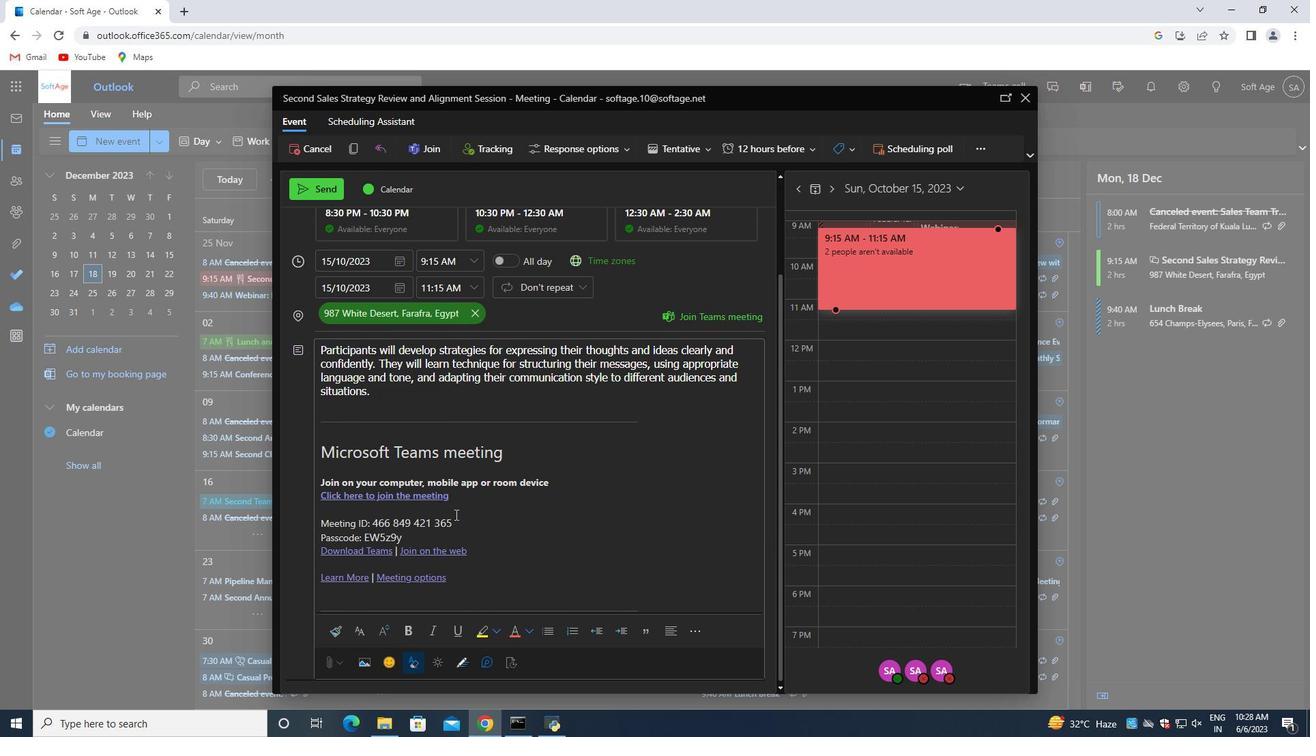 
Action: Mouse scrolled (455, 511) with delta (0, 0)
Screenshot: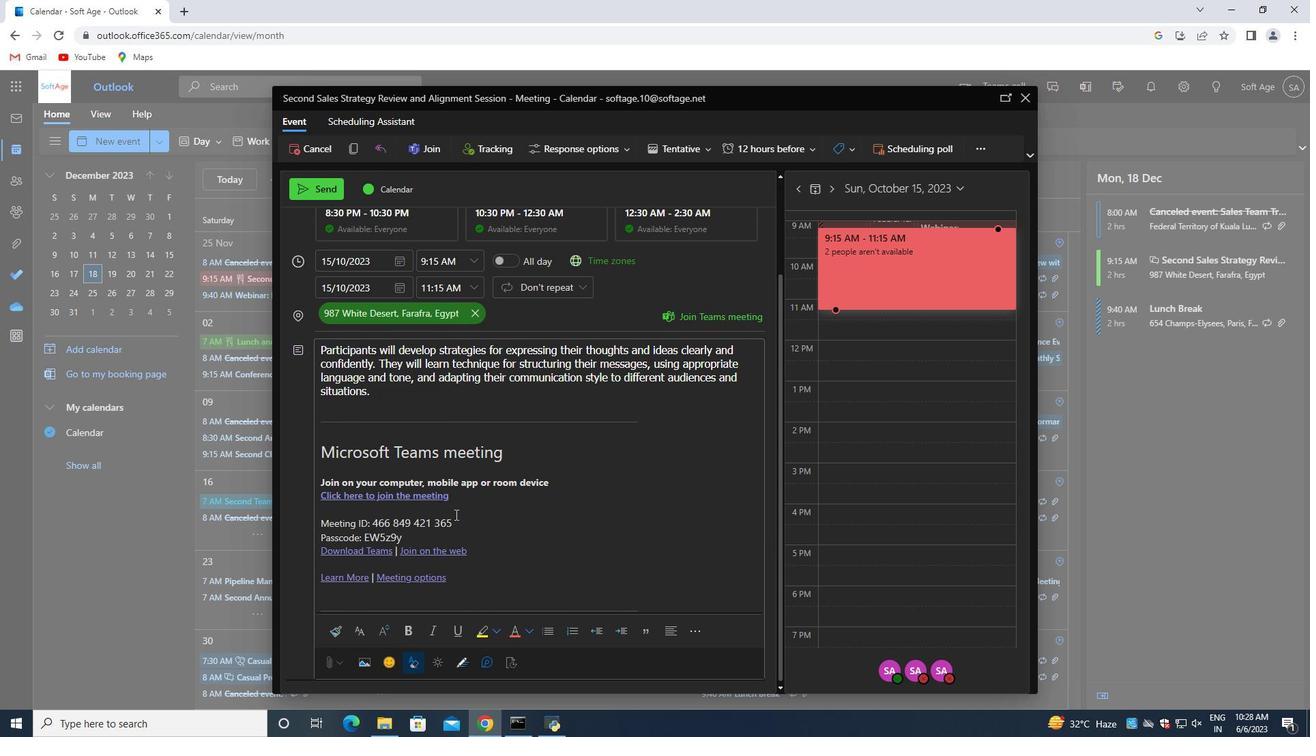 
Action: Mouse moved to (390, 660)
Screenshot: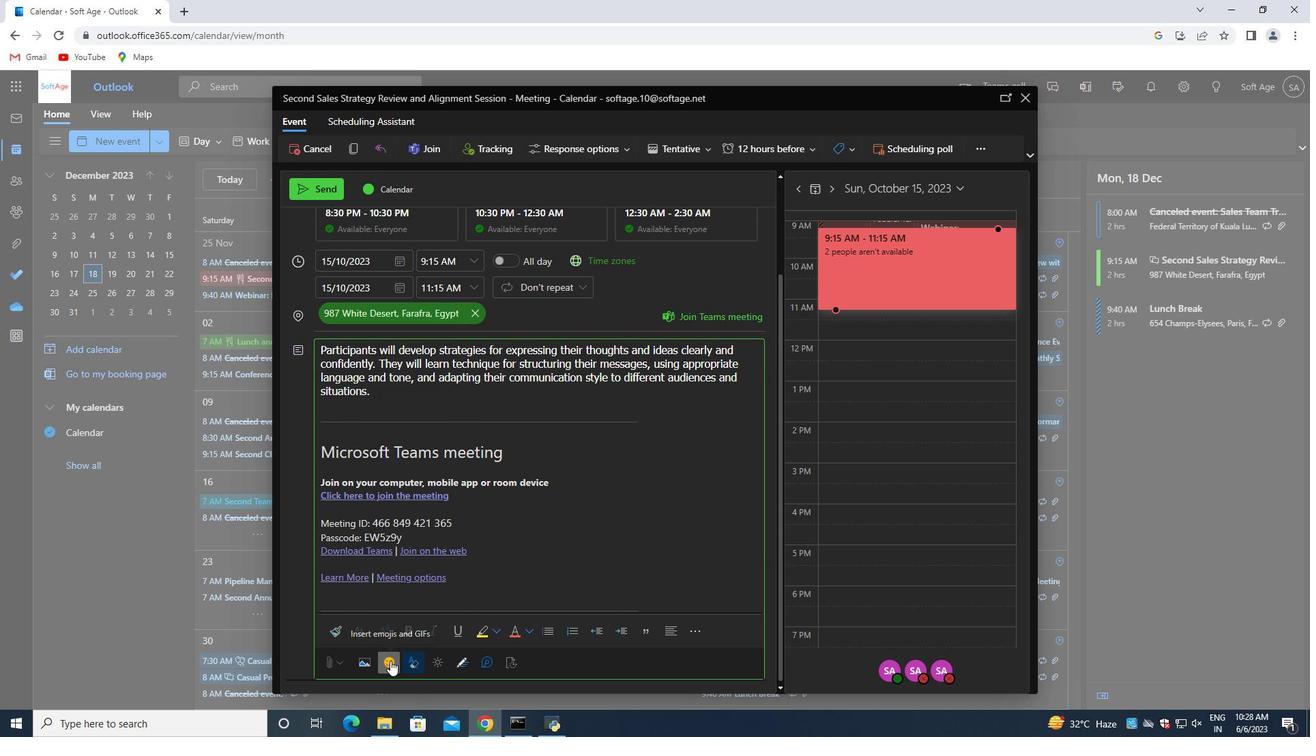 
Action: Mouse pressed left at (390, 660)
Screenshot: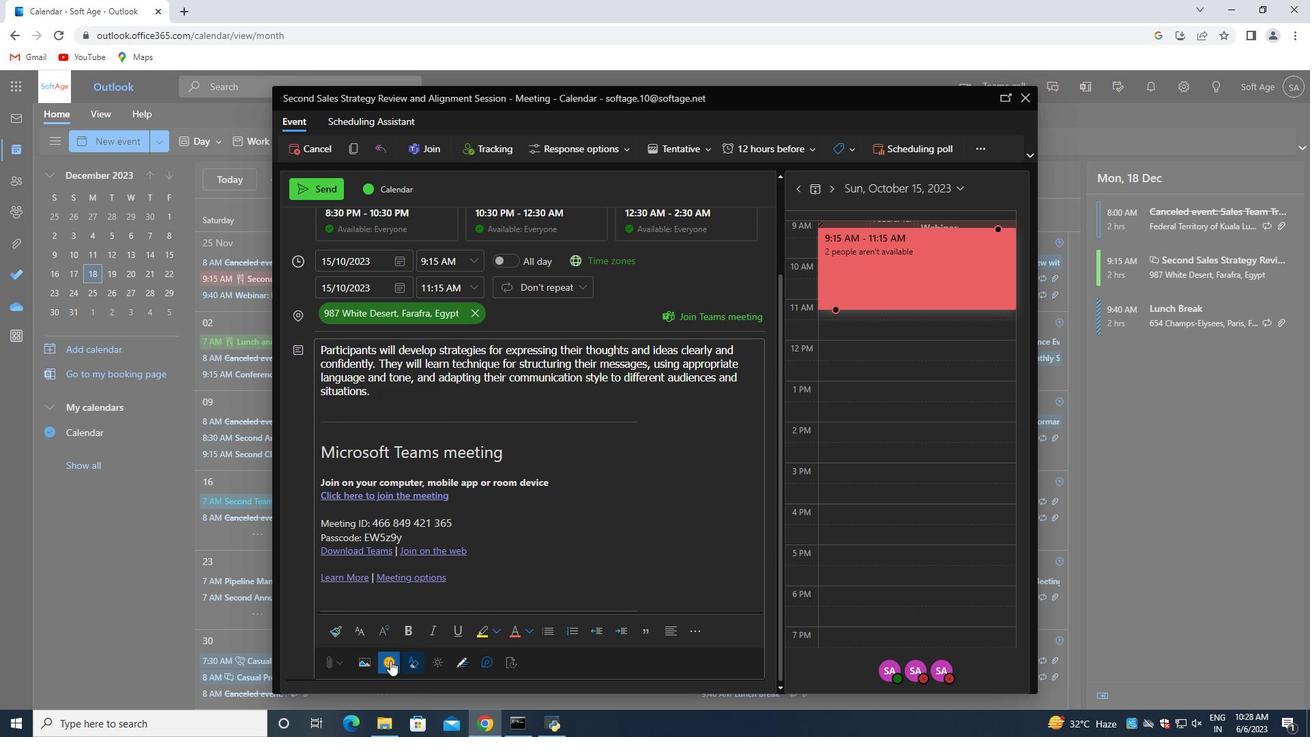 
Action: Mouse moved to (878, 294)
Screenshot: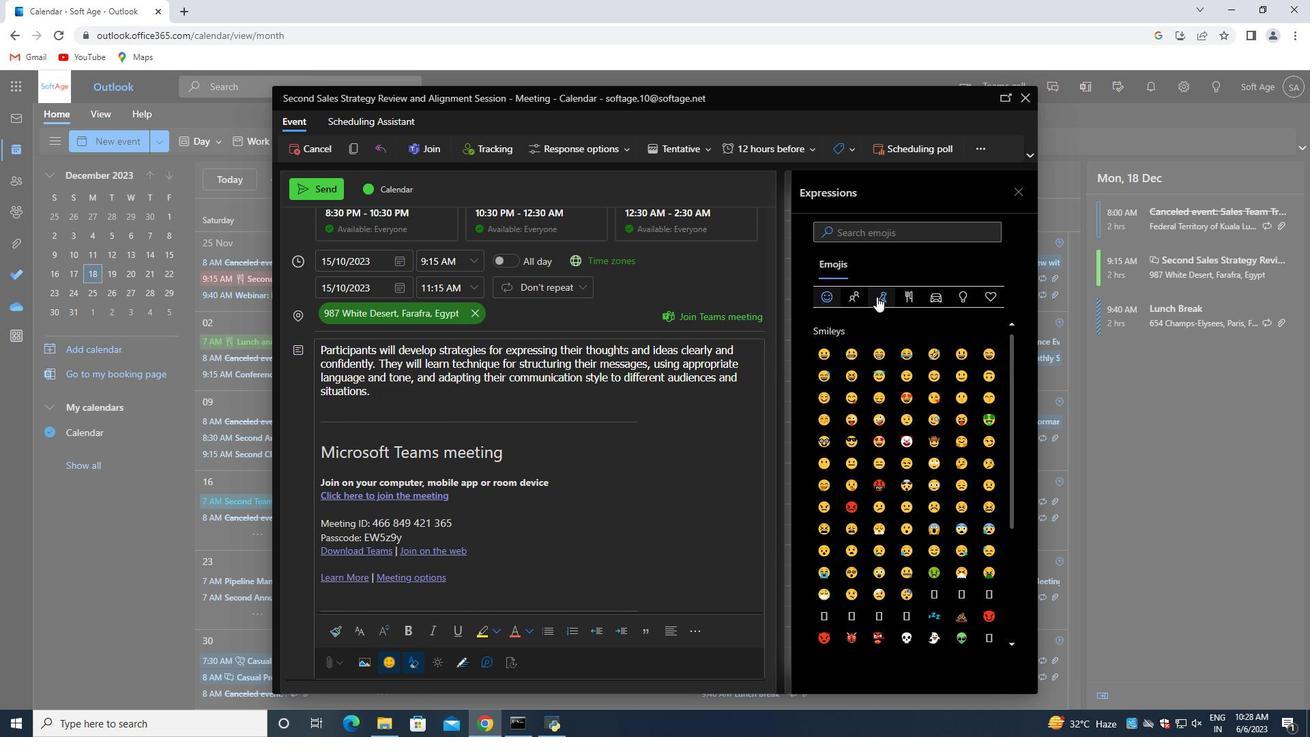 
Action: Mouse pressed left at (878, 294)
Screenshot: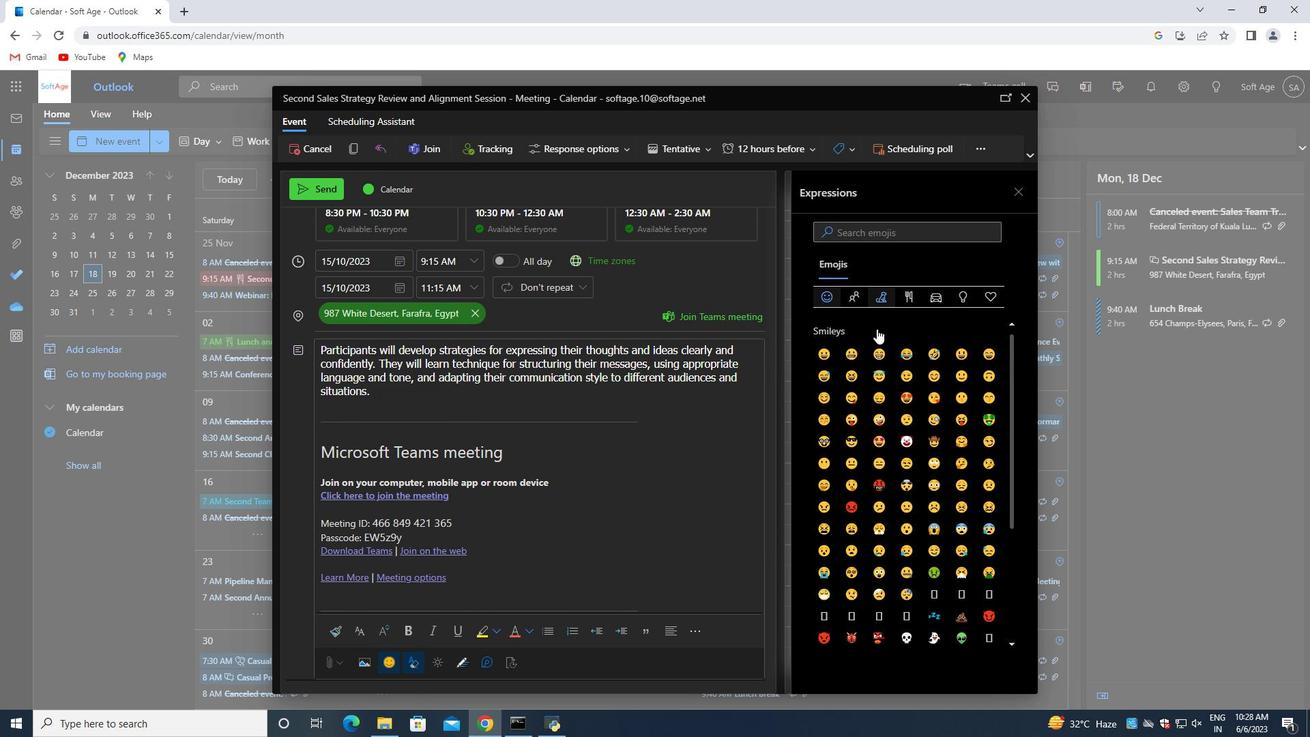 
Action: Mouse moved to (882, 410)
Screenshot: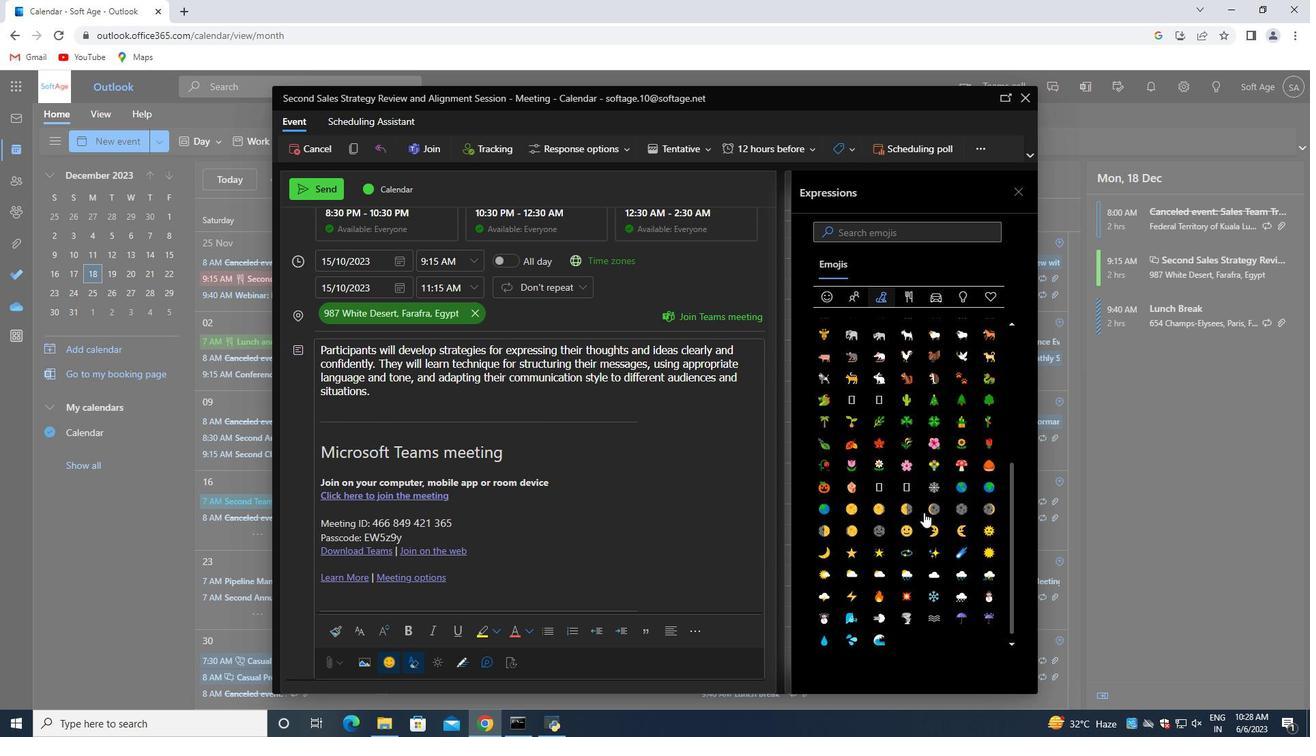 
Action: Mouse scrolled (882, 410) with delta (0, 0)
Screenshot: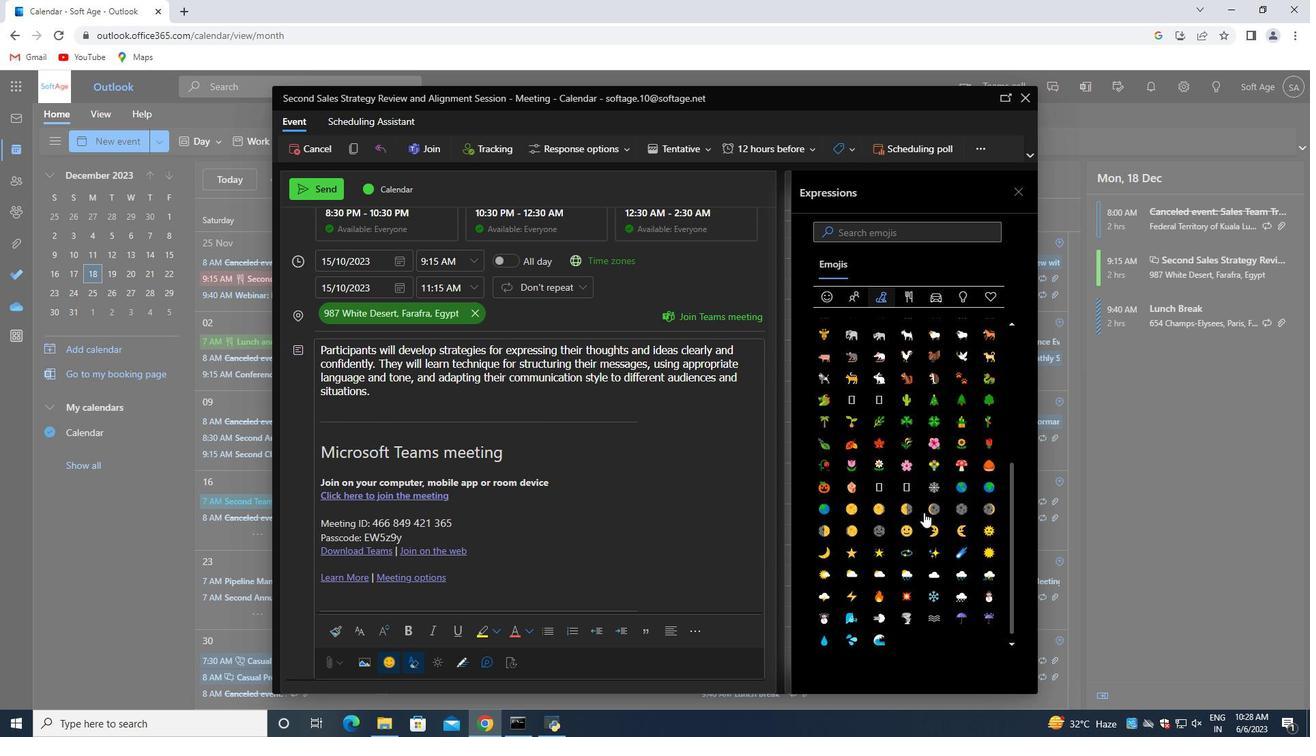 
Action: Mouse moved to (885, 427)
Screenshot: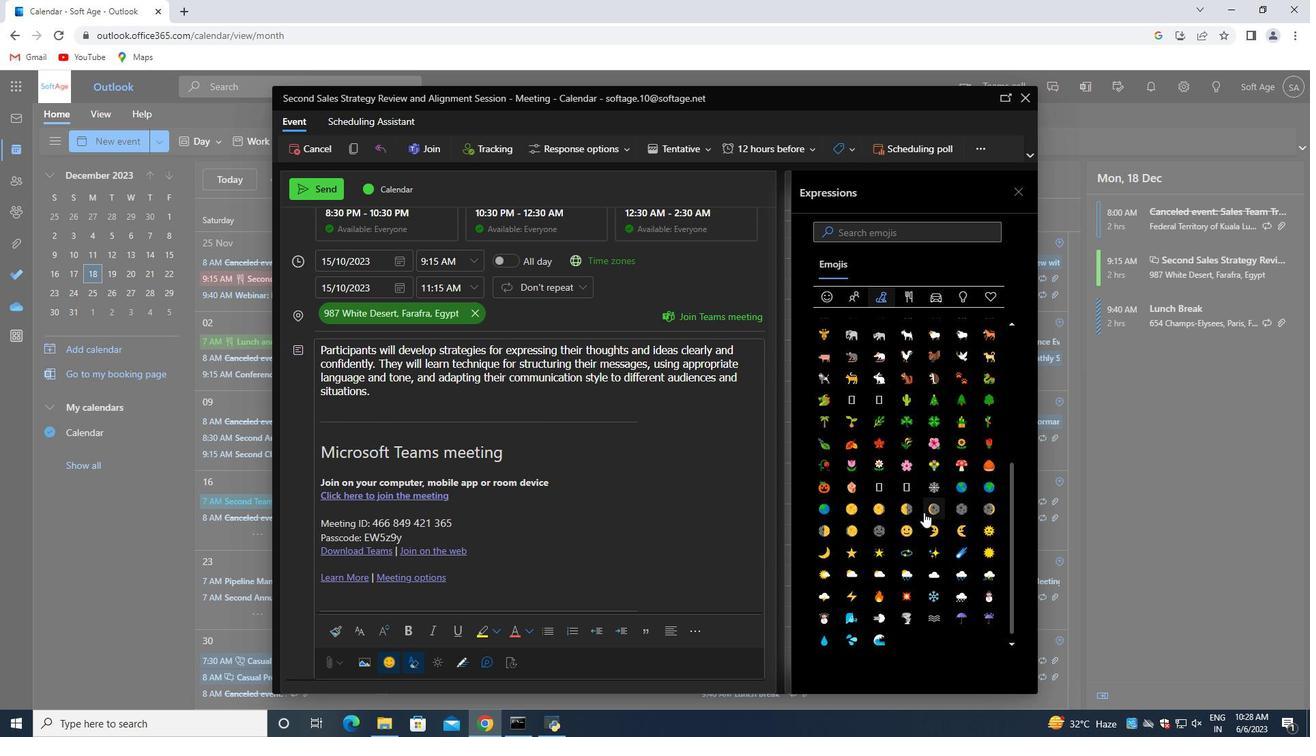
Action: Mouse scrolled (885, 426) with delta (0, 0)
Screenshot: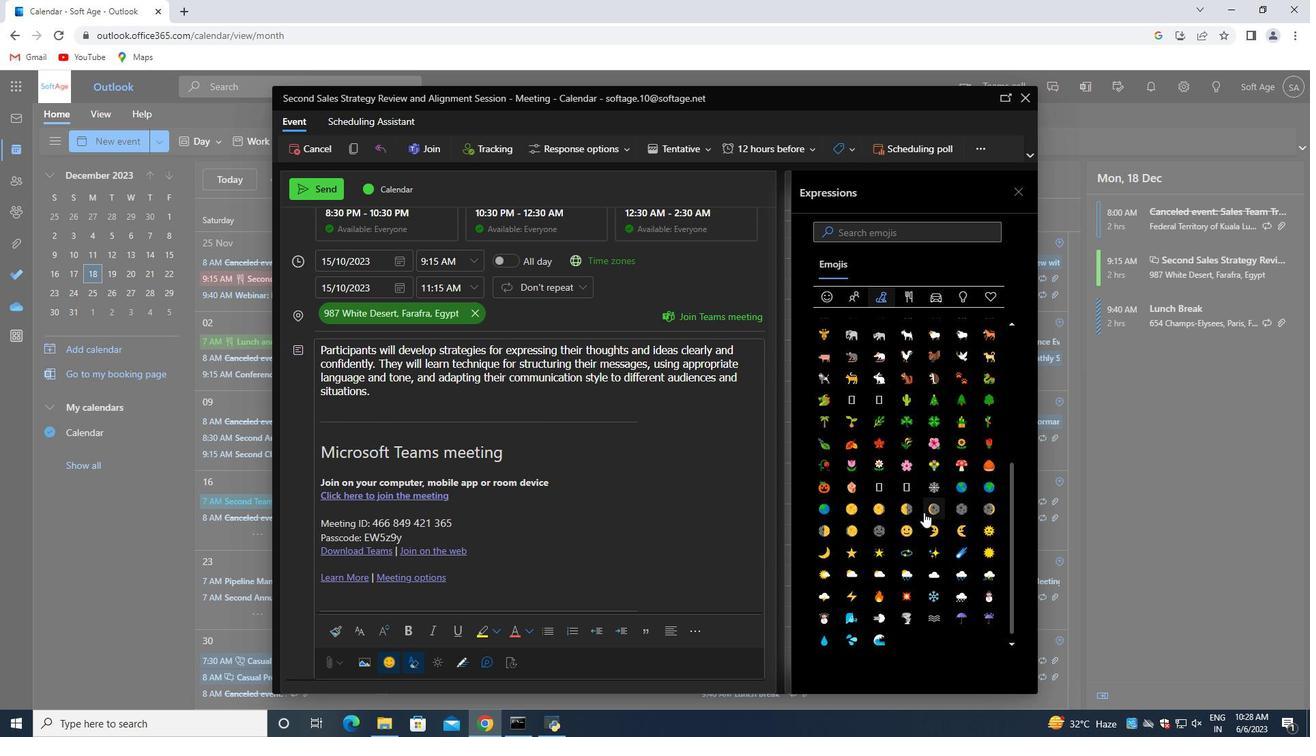 
Action: Mouse moved to (885, 432)
Screenshot: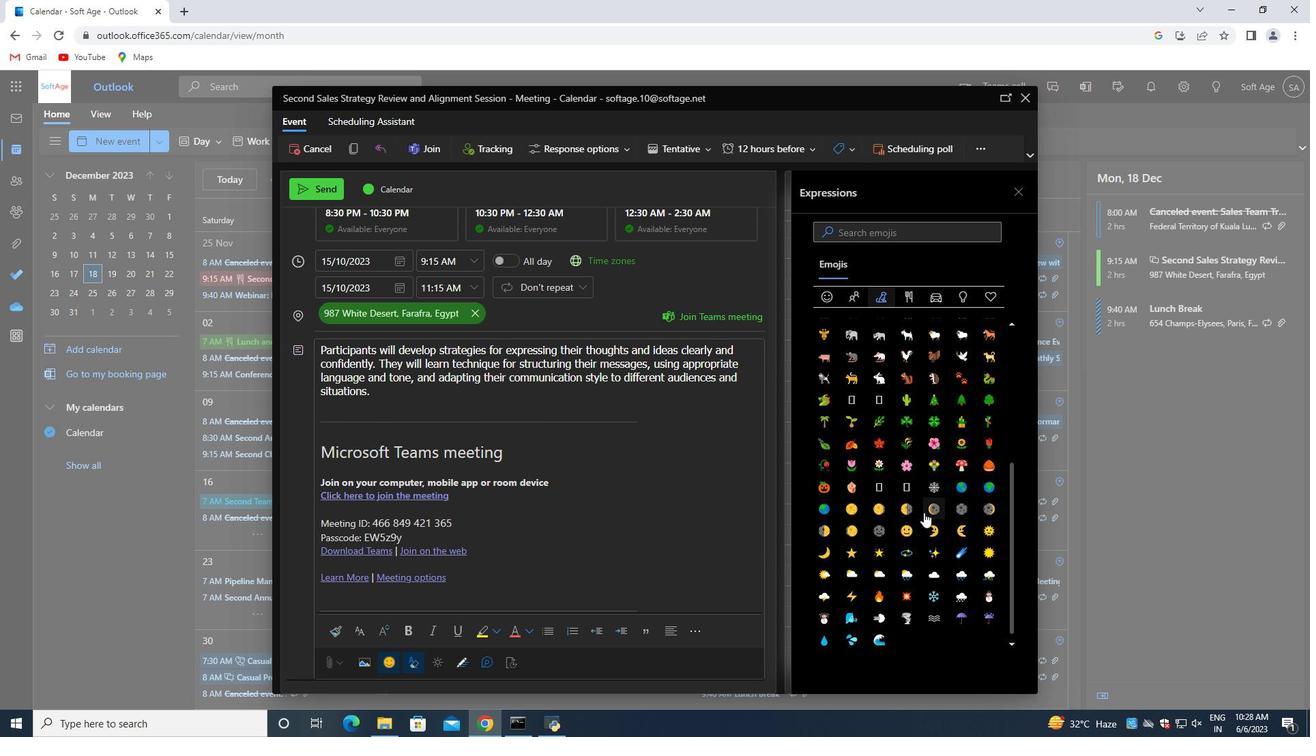 
Action: Mouse scrolled (885, 431) with delta (0, 0)
Screenshot: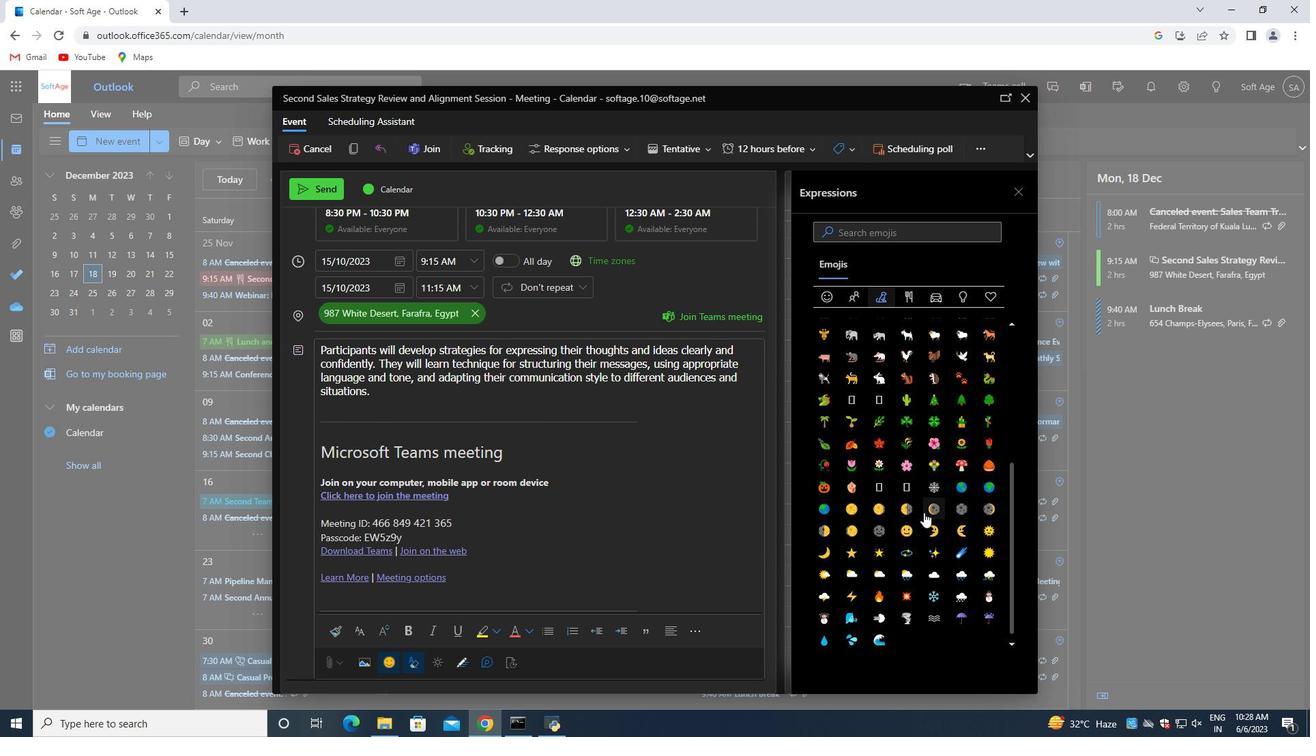 
Action: Mouse moved to (891, 446)
Screenshot: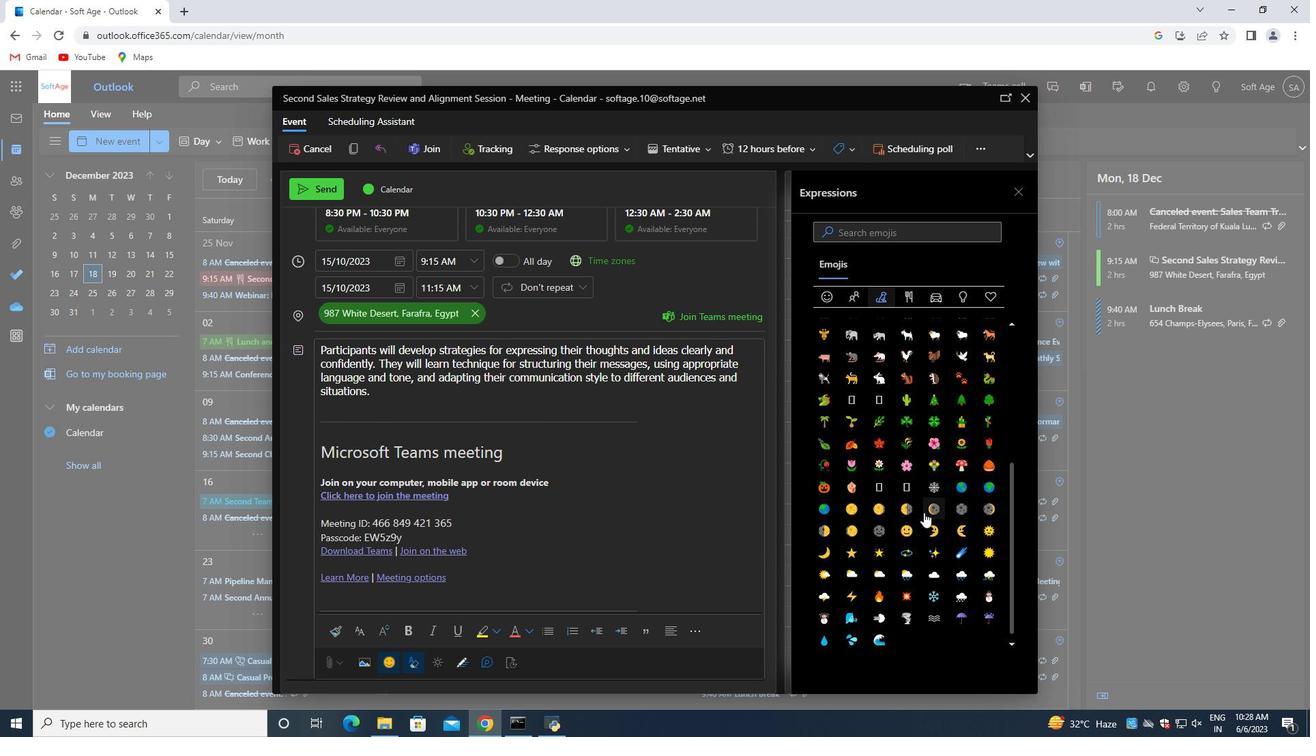 
Action: Mouse scrolled (891, 445) with delta (0, 0)
Screenshot: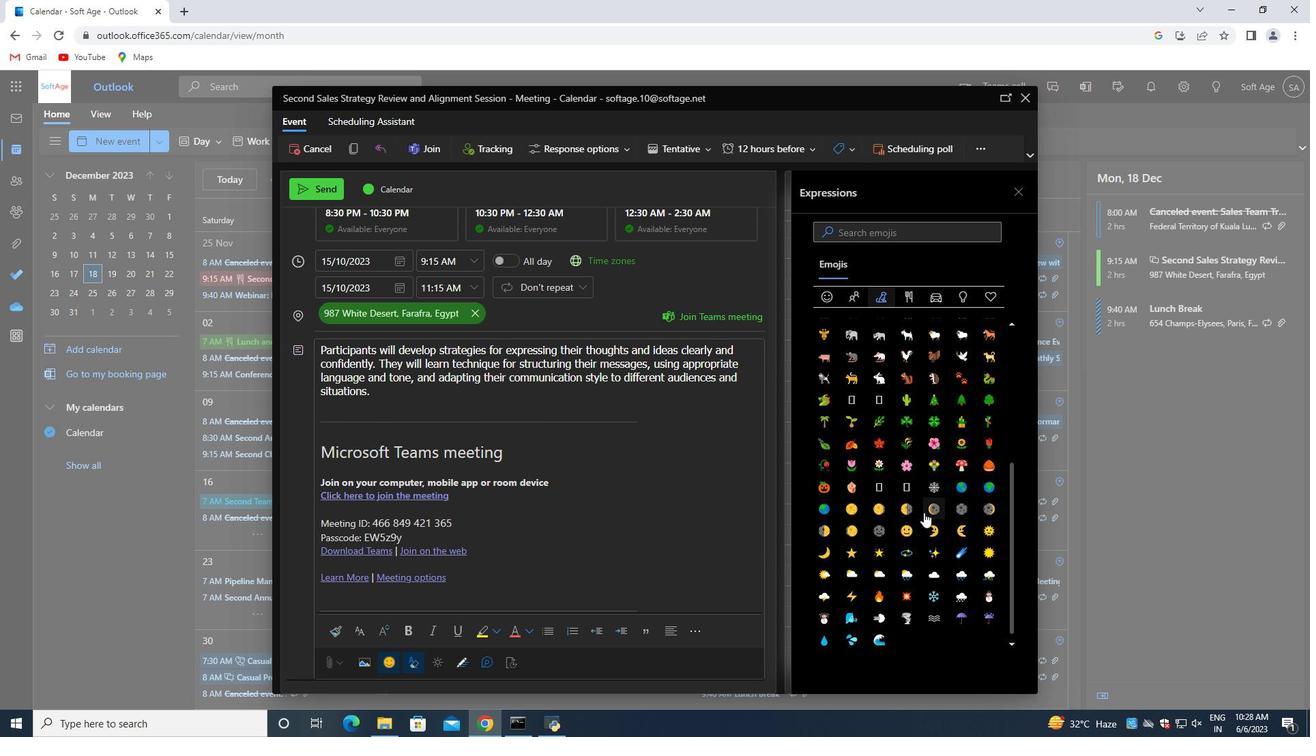 
Action: Mouse moved to (896, 453)
Screenshot: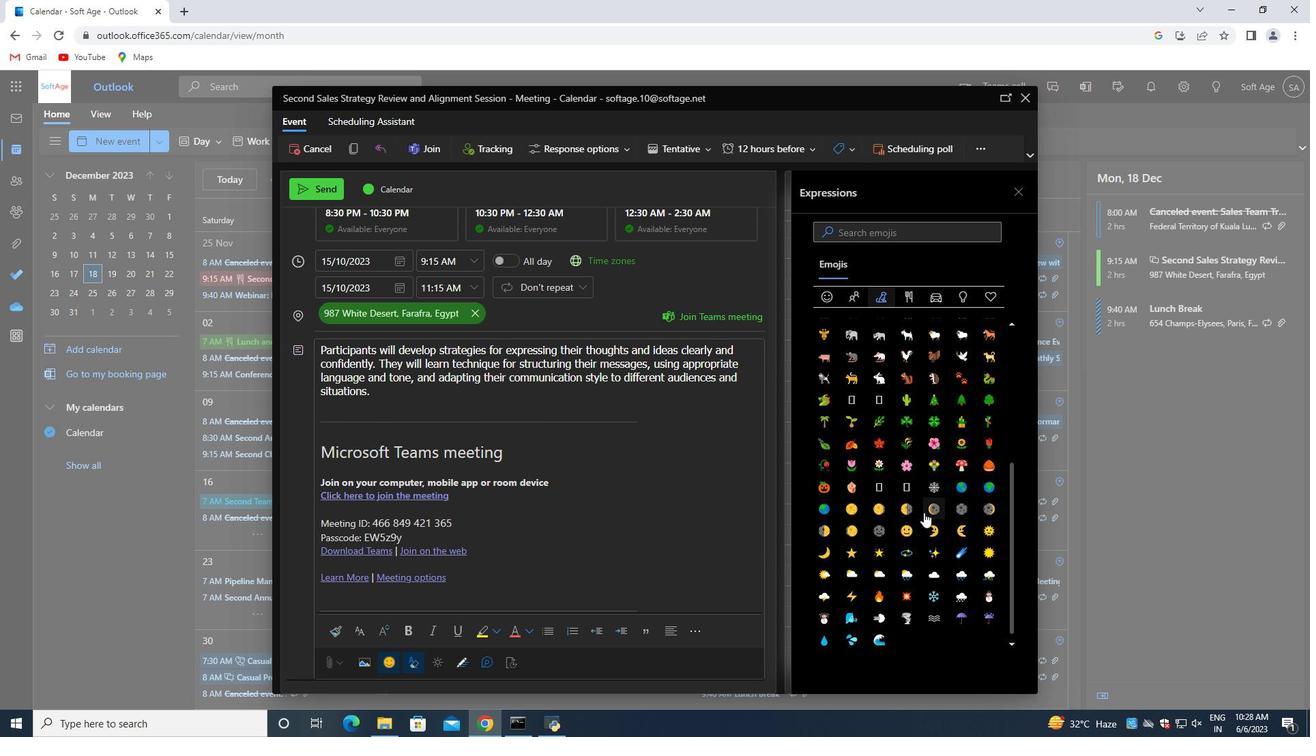 
Action: Mouse scrolled (896, 453) with delta (0, 0)
Screenshot: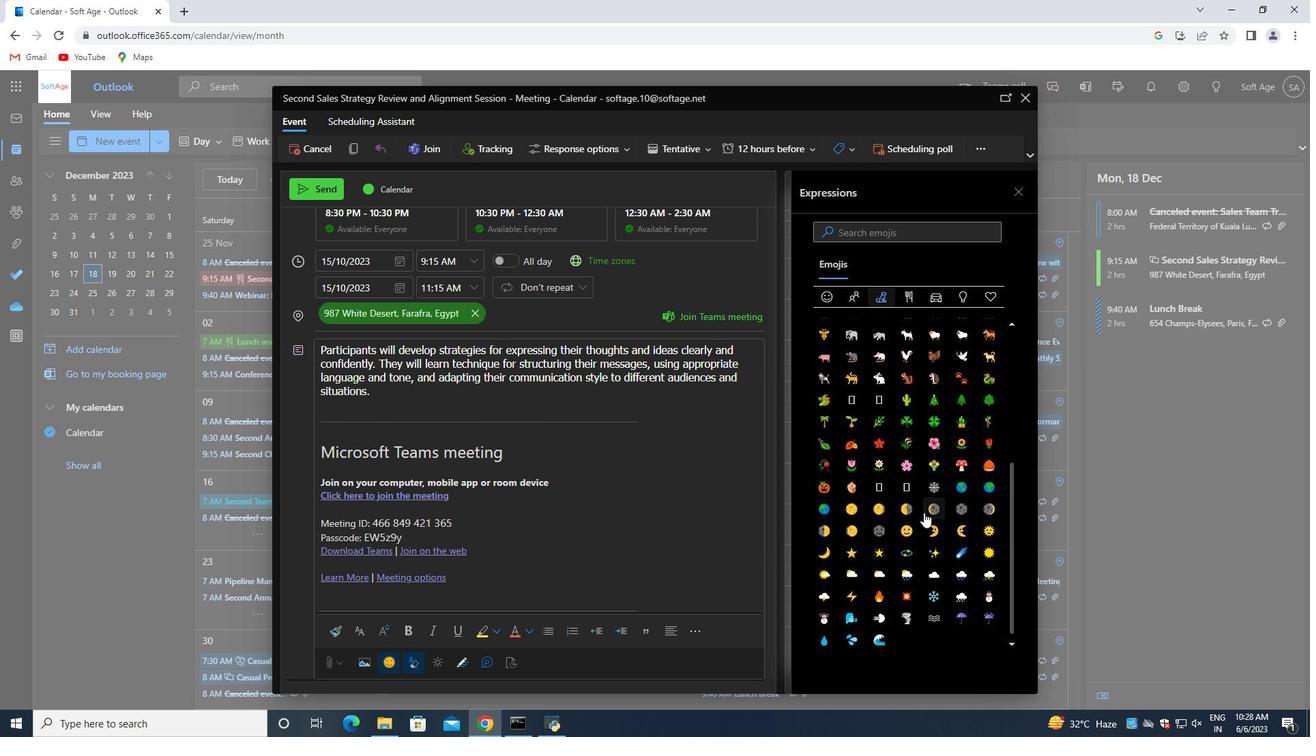 
Action: Mouse moved to (900, 457)
Screenshot: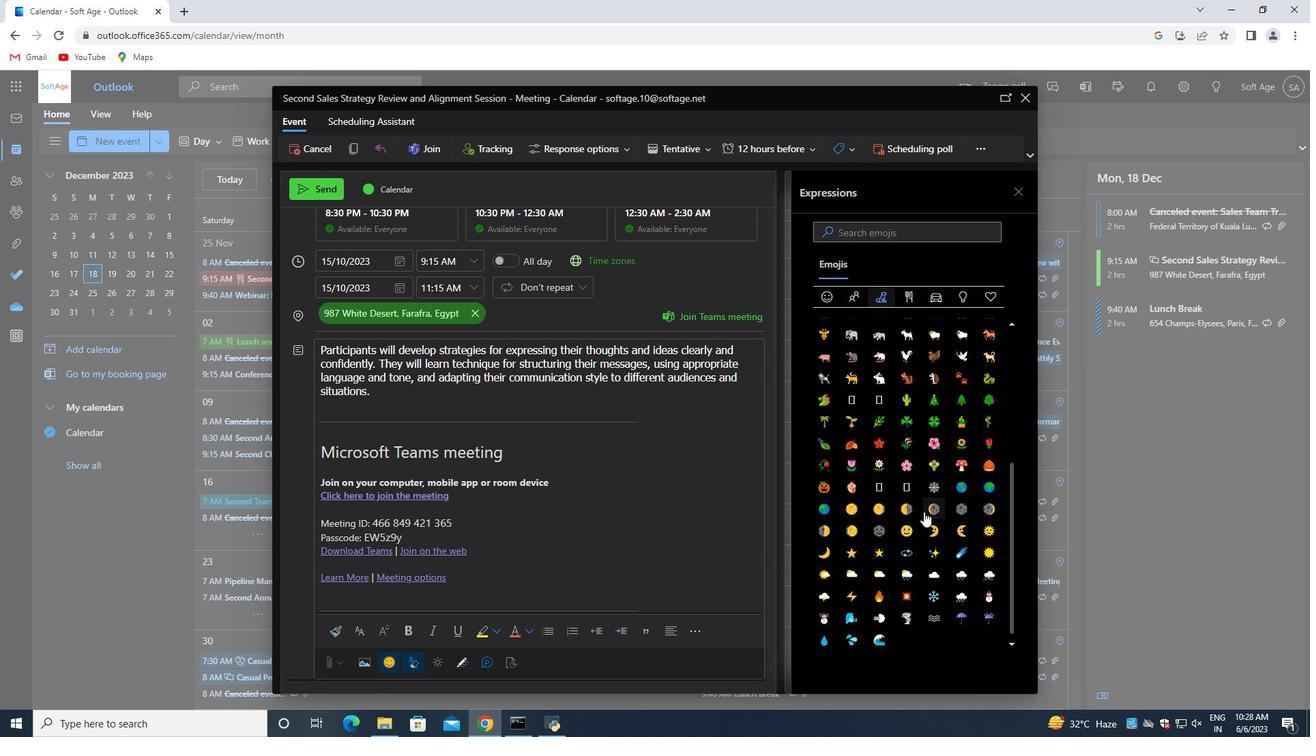 
Action: Mouse scrolled (900, 457) with delta (0, 0)
Screenshot: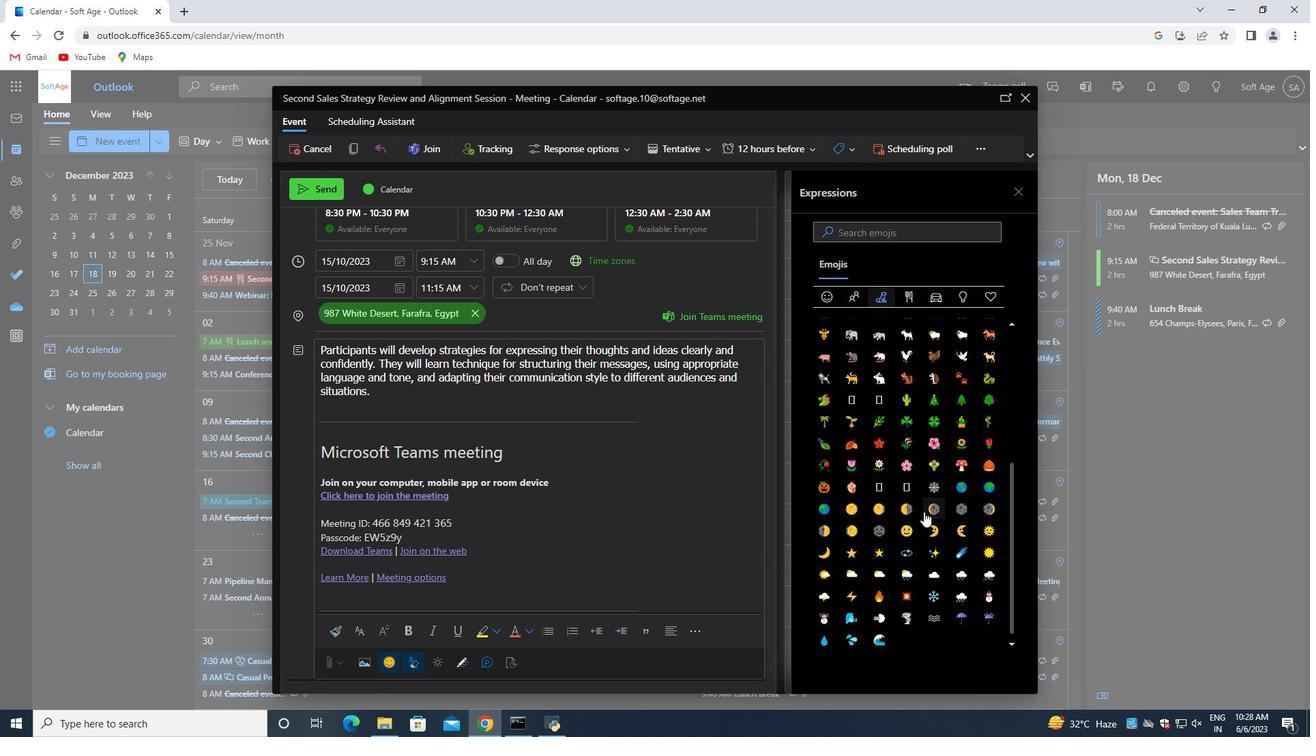 
Action: Mouse moved to (904, 461)
Screenshot: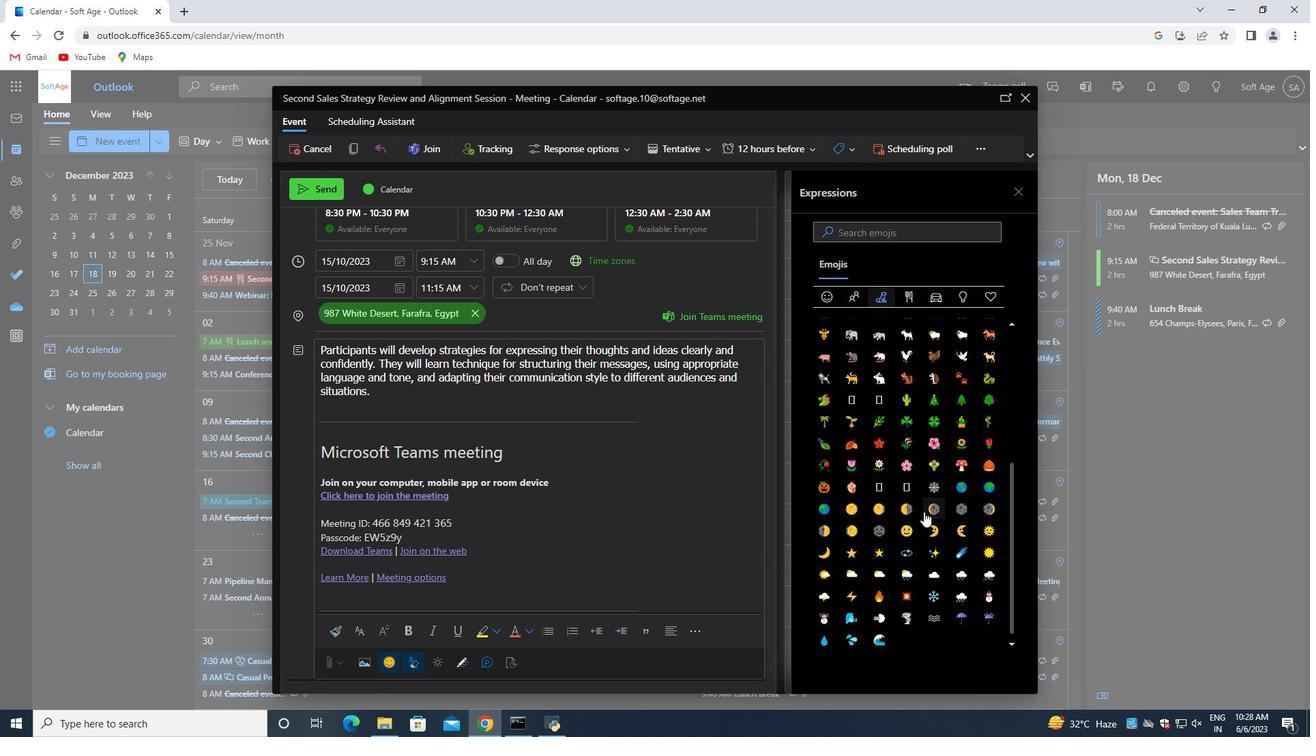
Action: Mouse scrolled (904, 460) with delta (0, 0)
Screenshot: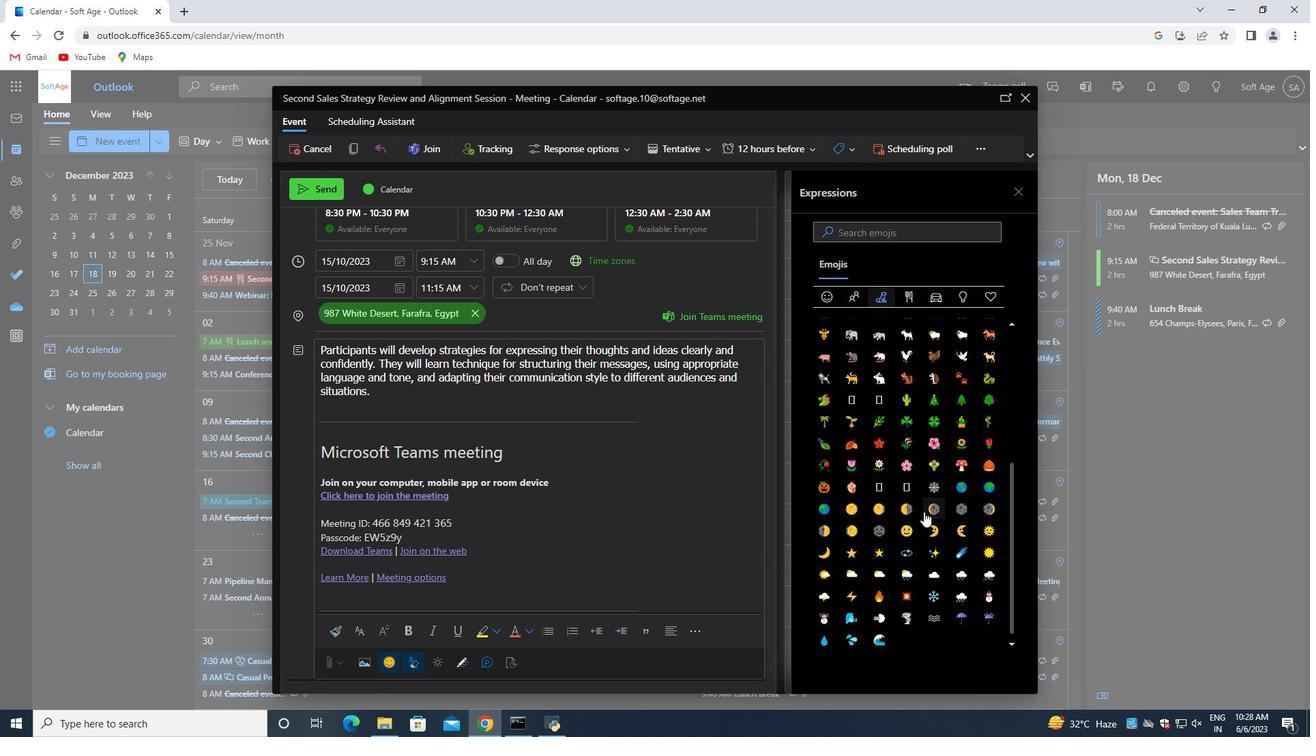 
Action: Mouse moved to (924, 511)
Screenshot: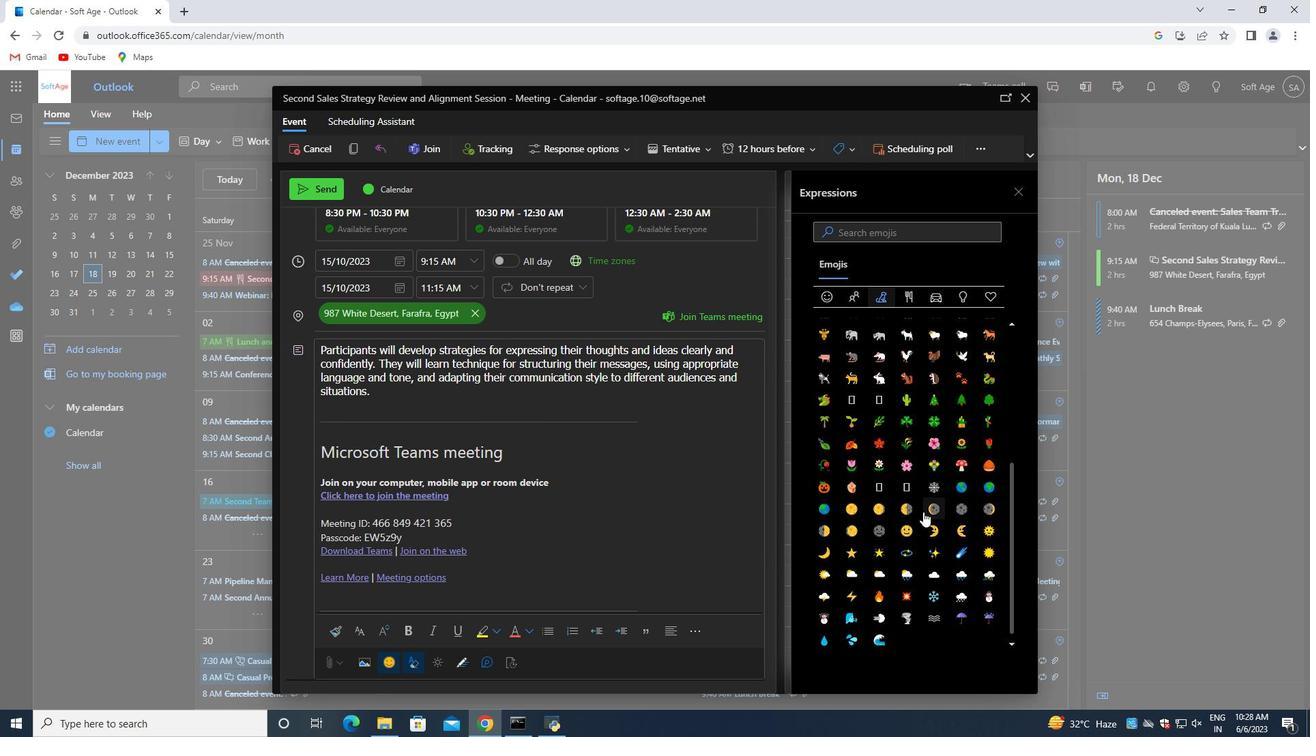 
Action: Mouse scrolled (924, 511) with delta (0, 0)
Screenshot: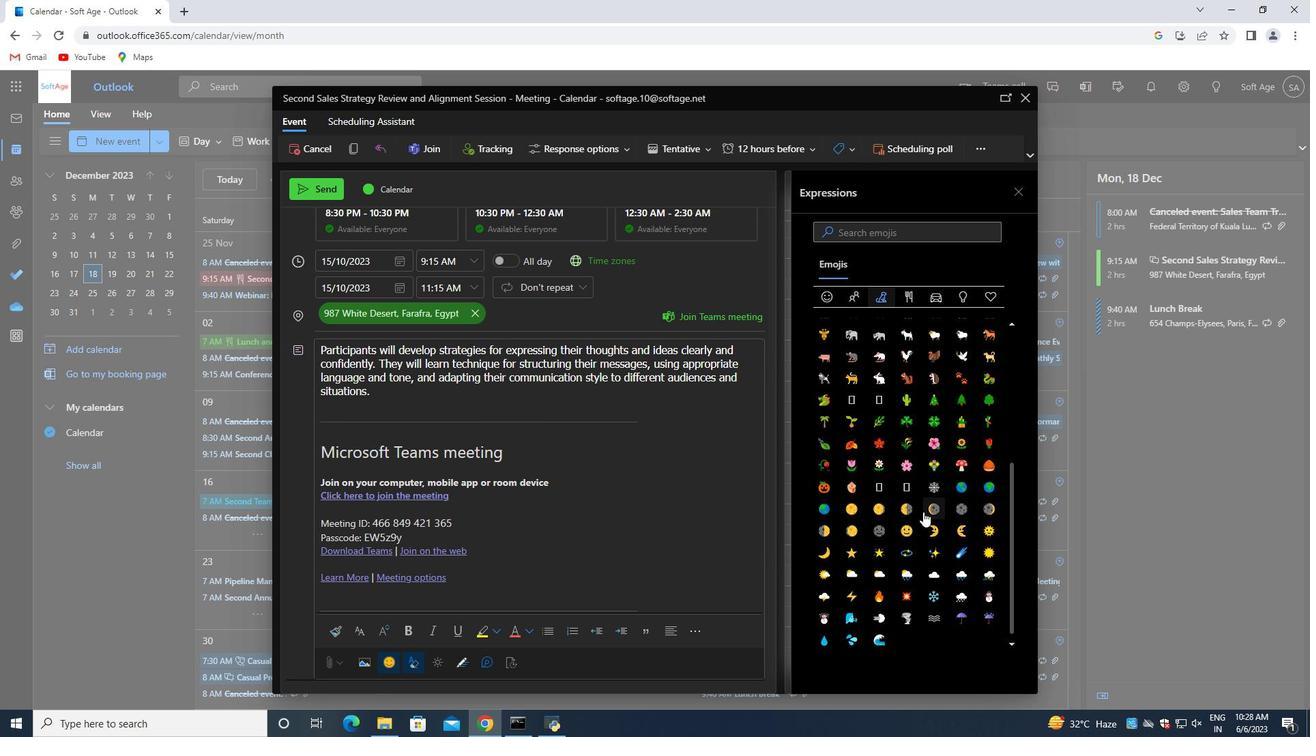 
Action: Mouse moved to (923, 511)
Screenshot: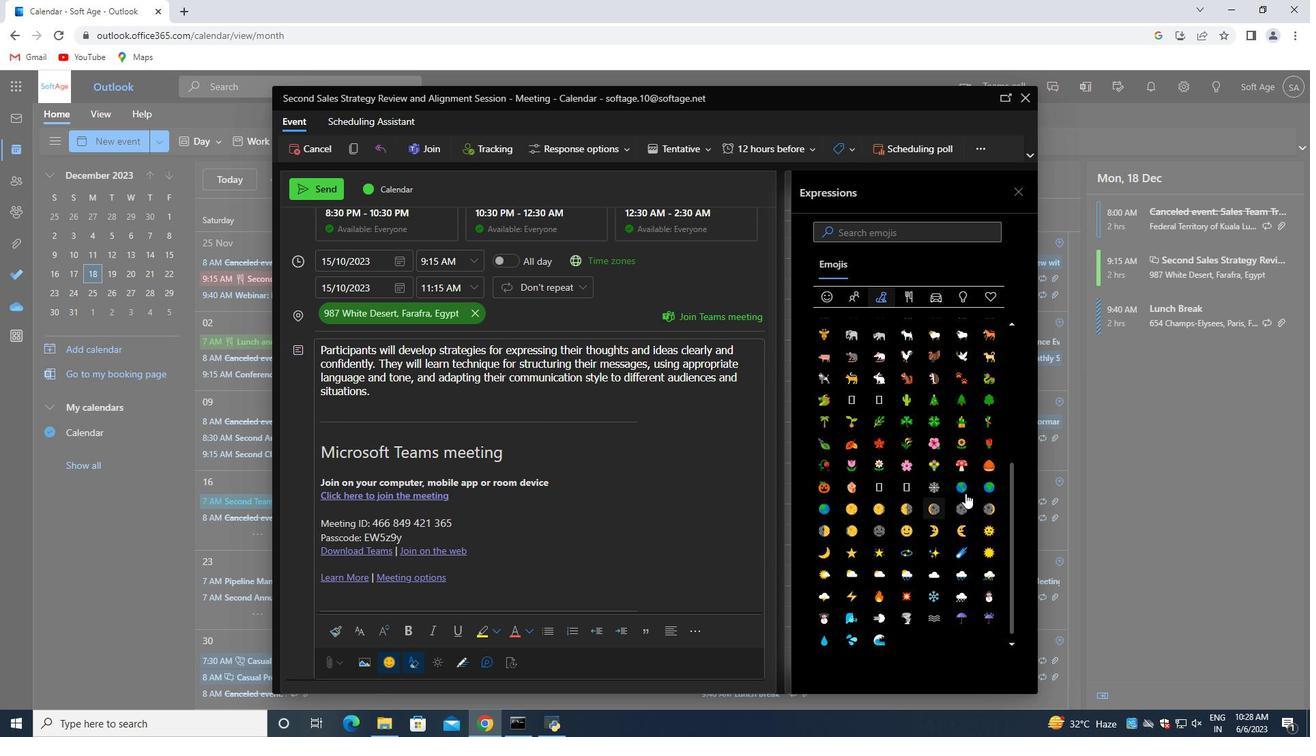 
Action: Mouse scrolled (924, 511) with delta (0, 0)
Screenshot: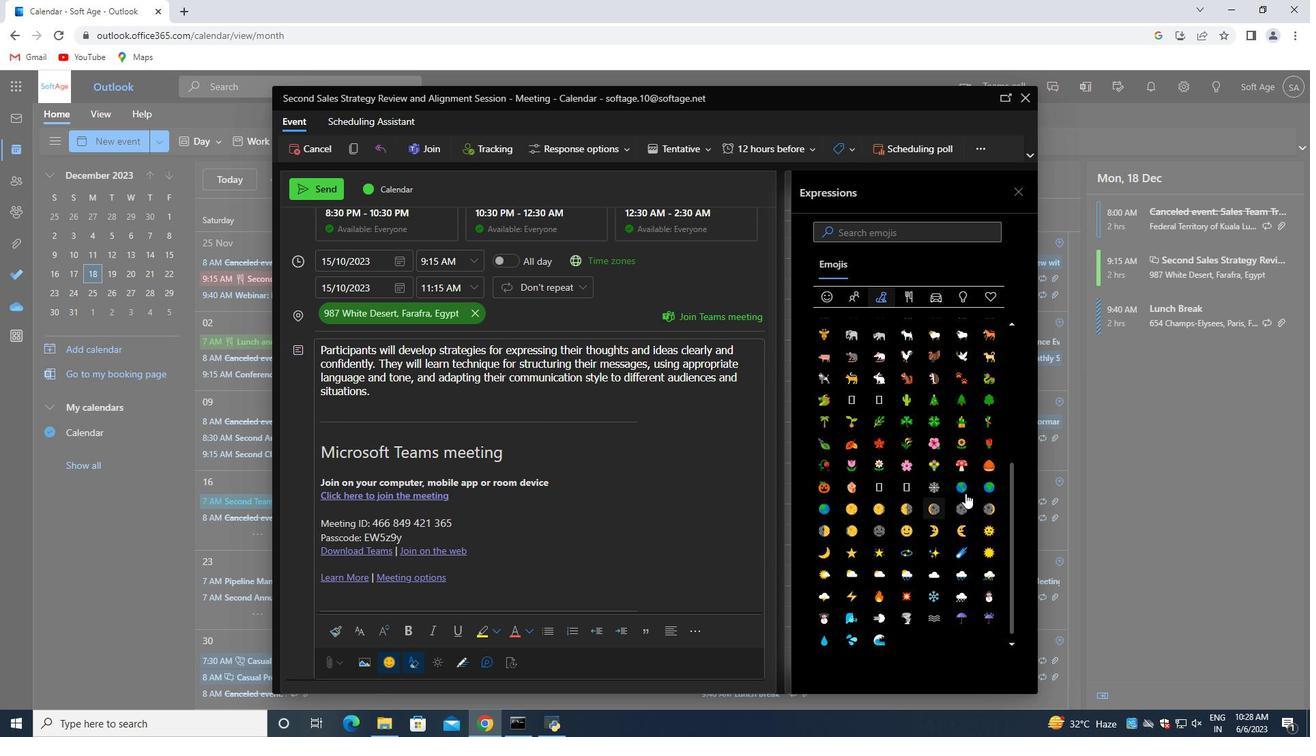 
Action: Mouse moved to (923, 511)
Screenshot: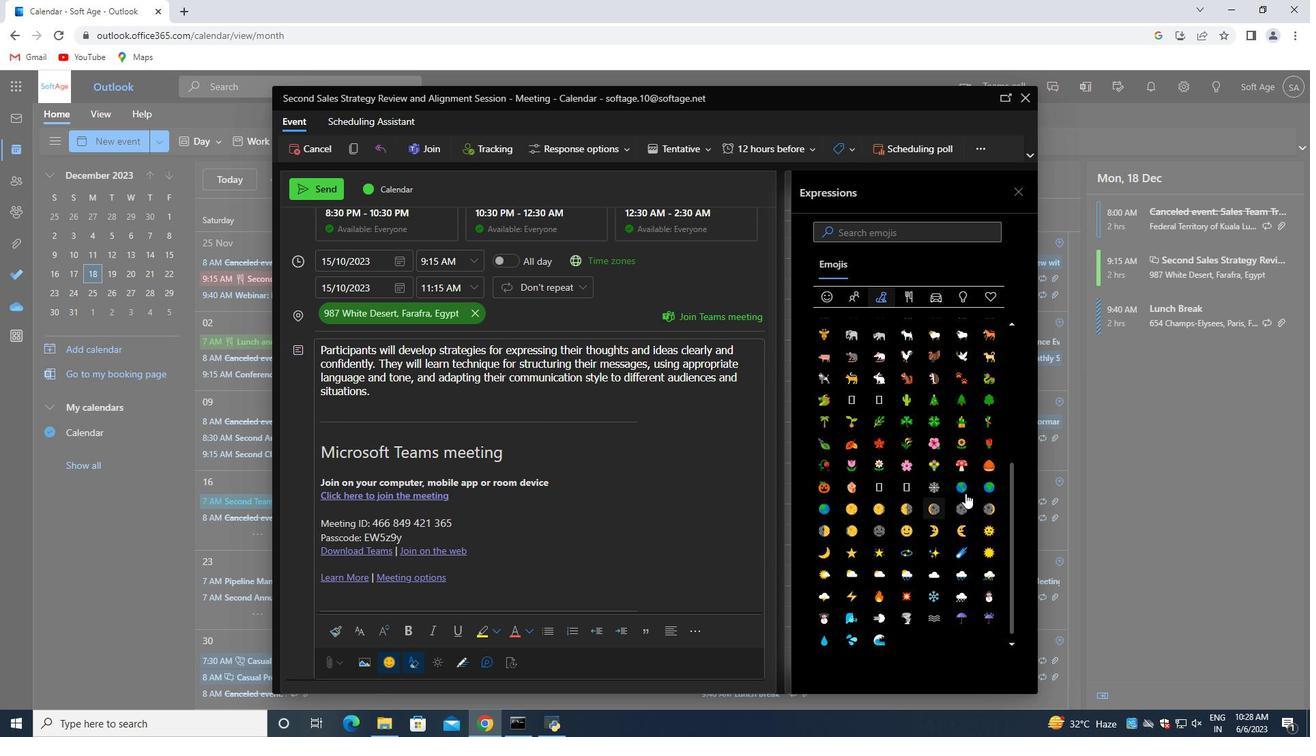 
Action: Mouse scrolled (923, 511) with delta (0, 0)
Screenshot: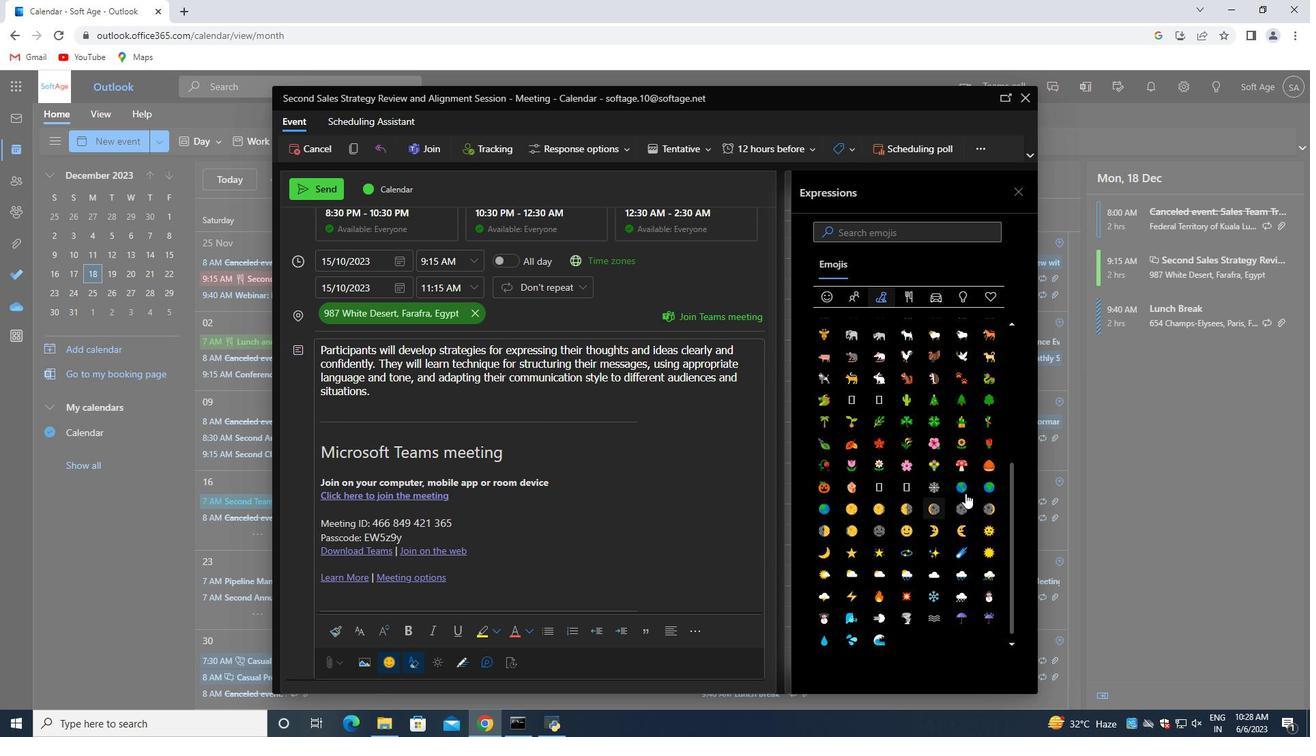 
Action: Mouse scrolled (923, 511) with delta (0, 0)
Screenshot: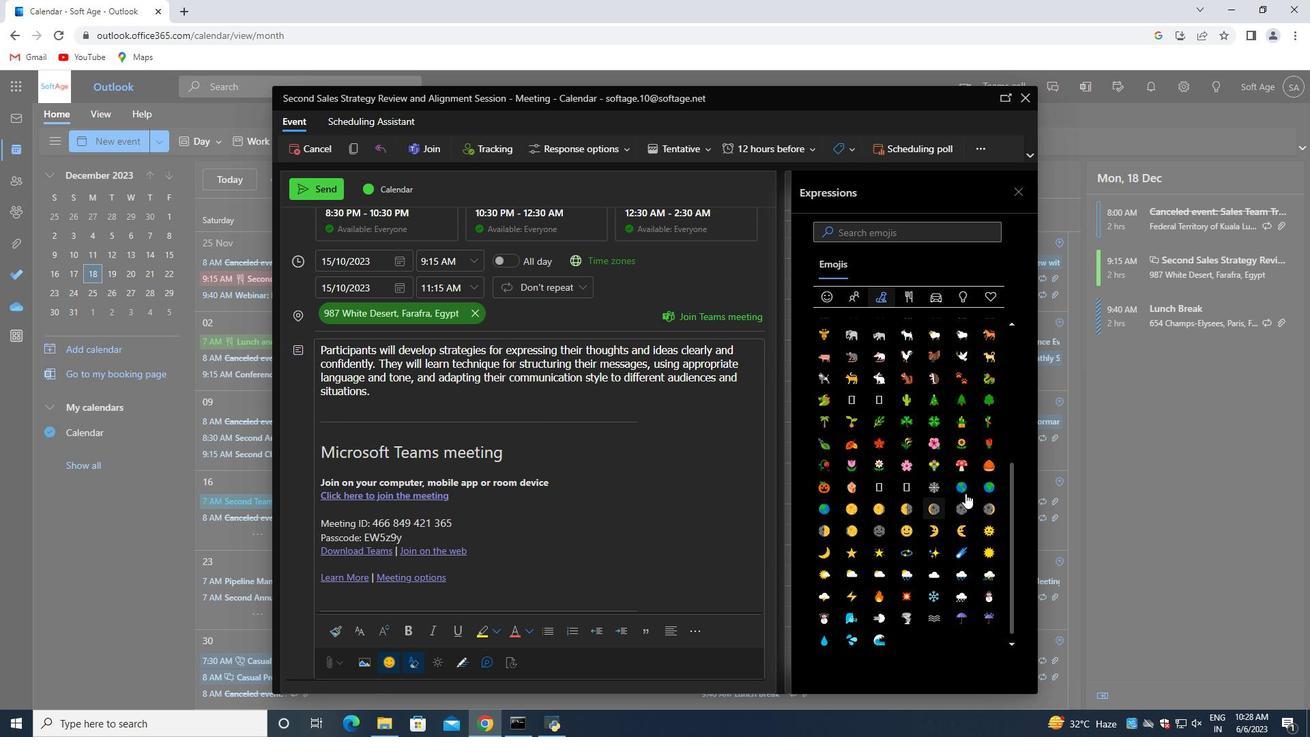 
Action: Mouse moved to (958, 485)
Screenshot: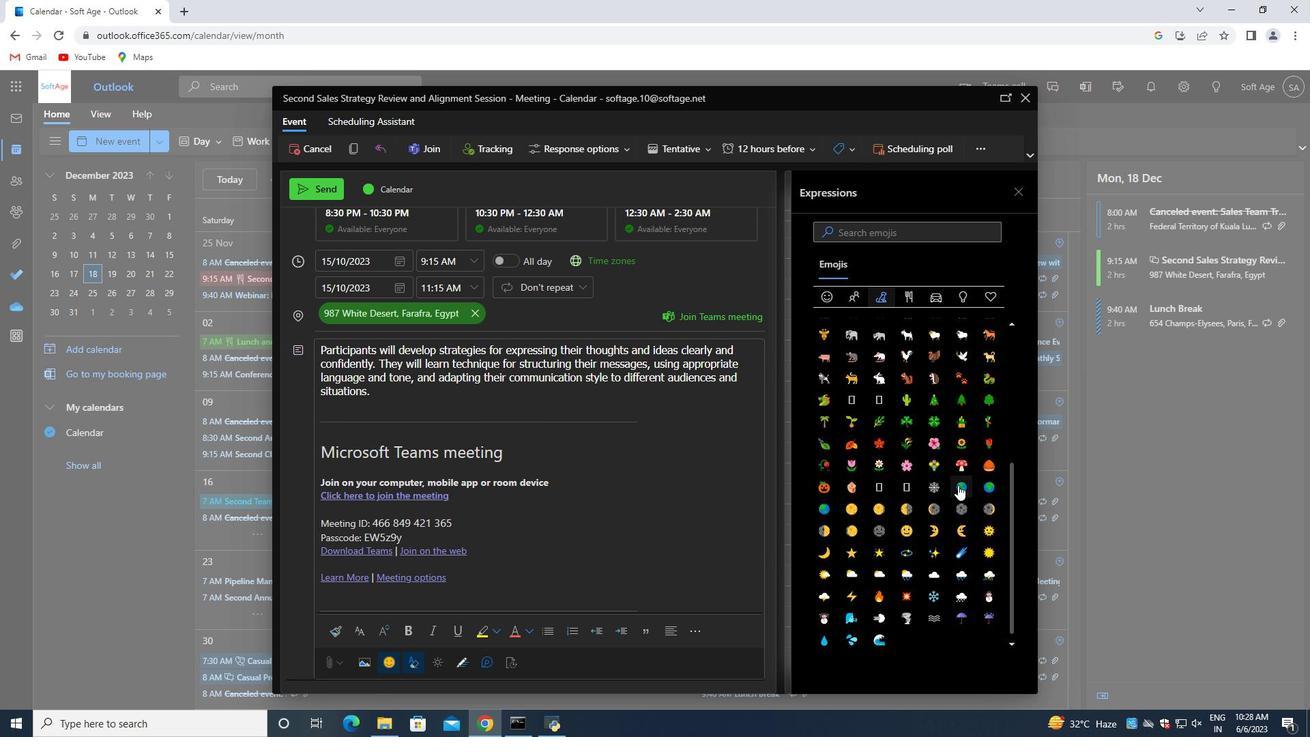 
Action: Mouse pressed left at (958, 485)
Screenshot: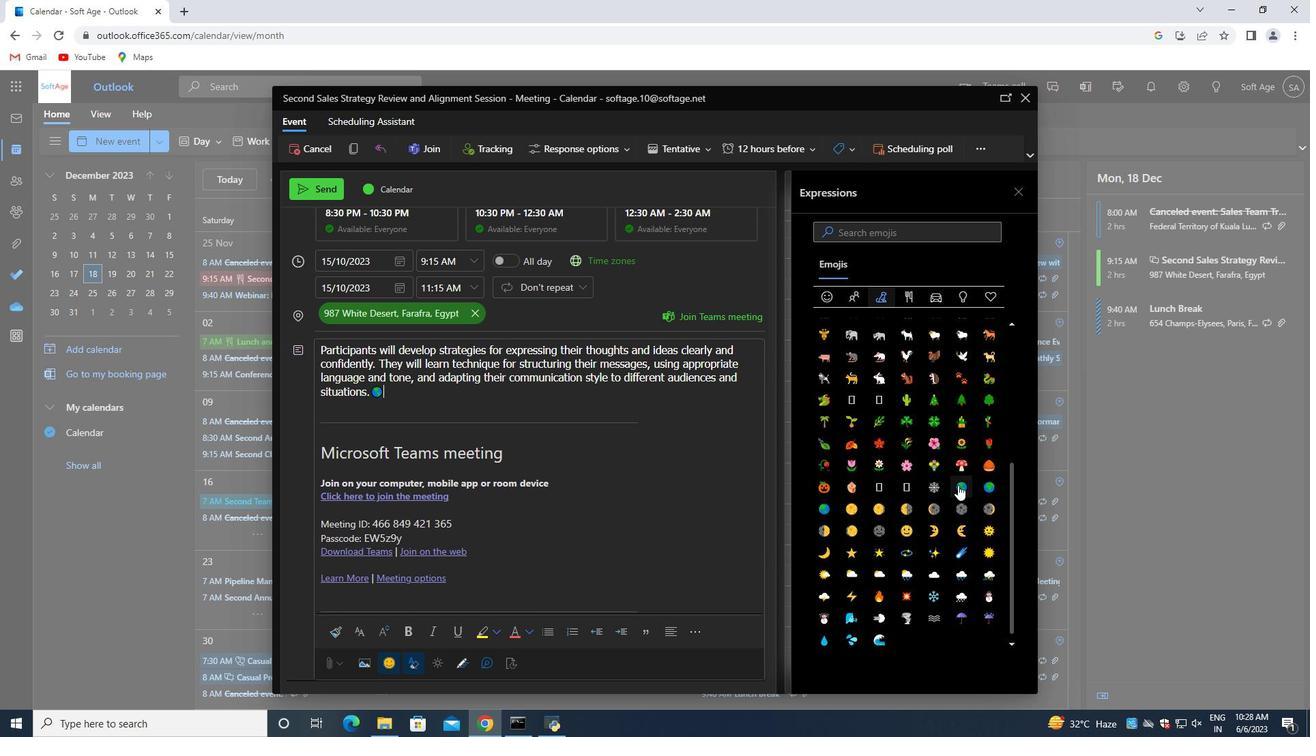 
Action: Mouse moved to (500, 405)
Screenshot: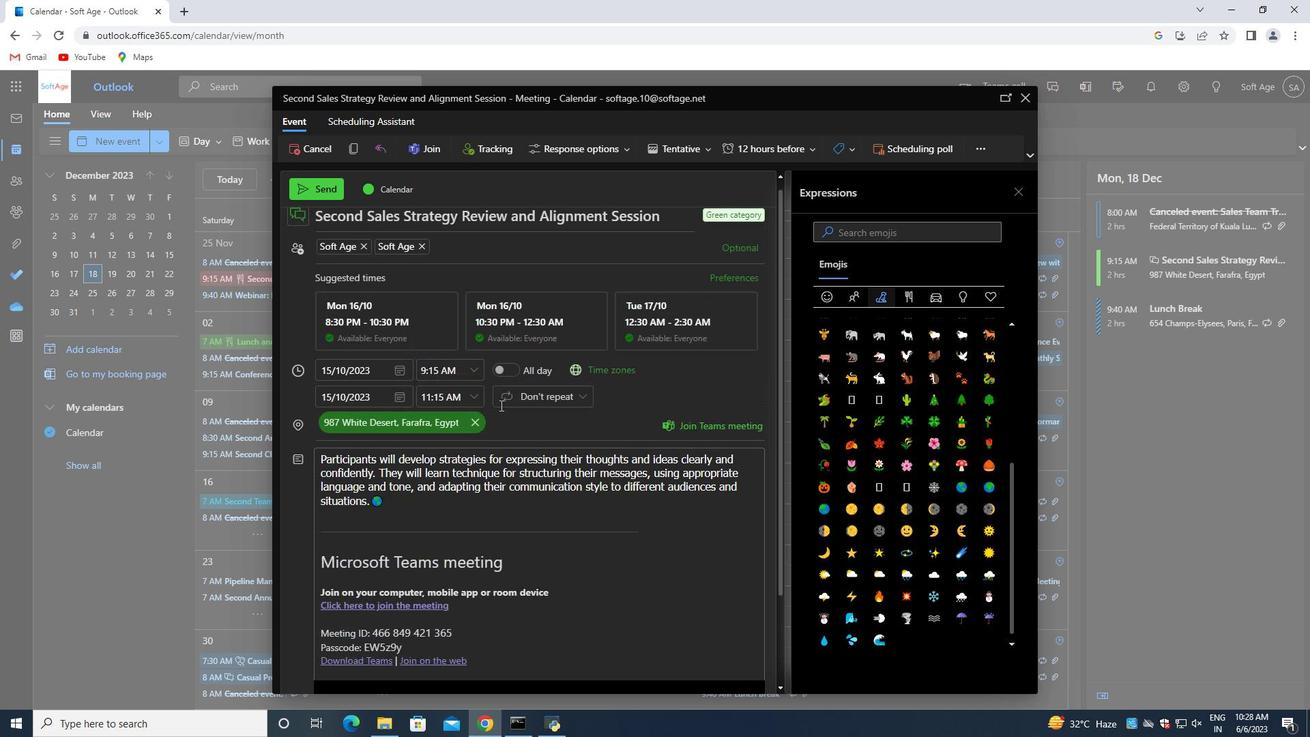 
Action: Mouse scrolled (500, 406) with delta (0, 0)
Screenshot: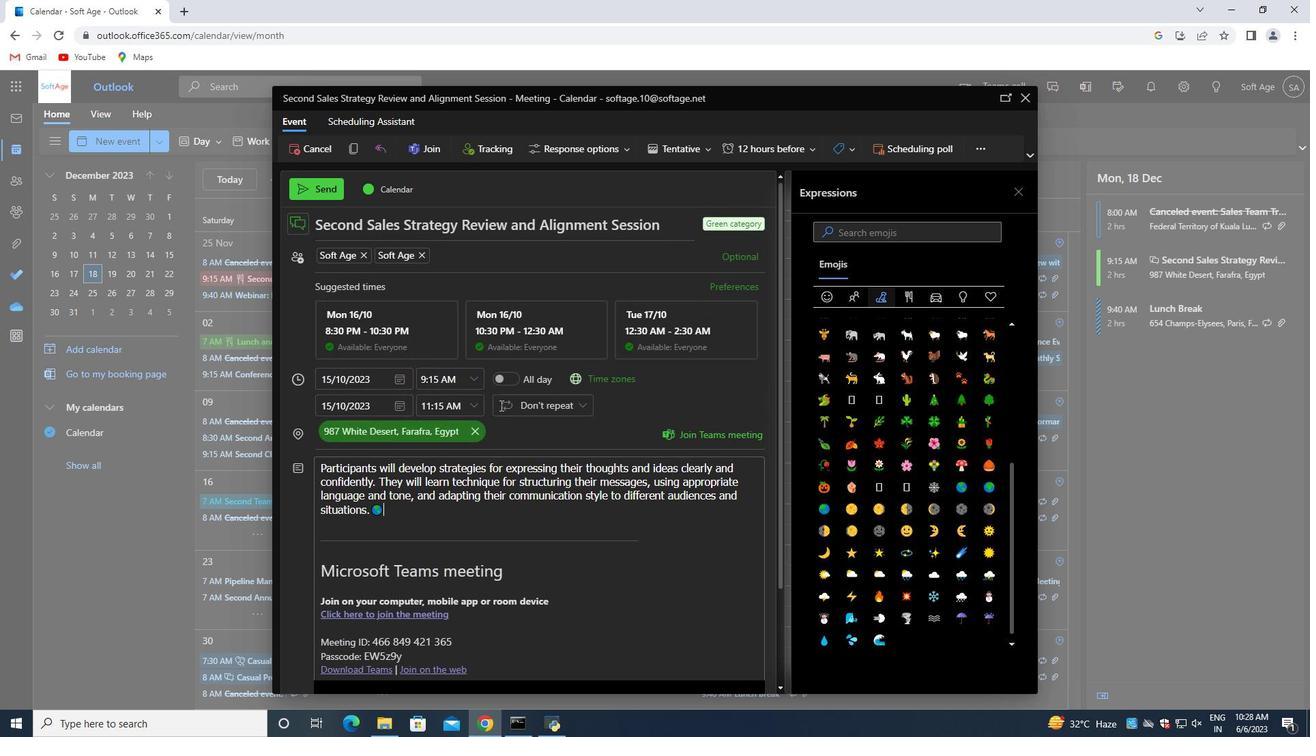 
Action: Mouse scrolled (500, 406) with delta (0, 0)
Screenshot: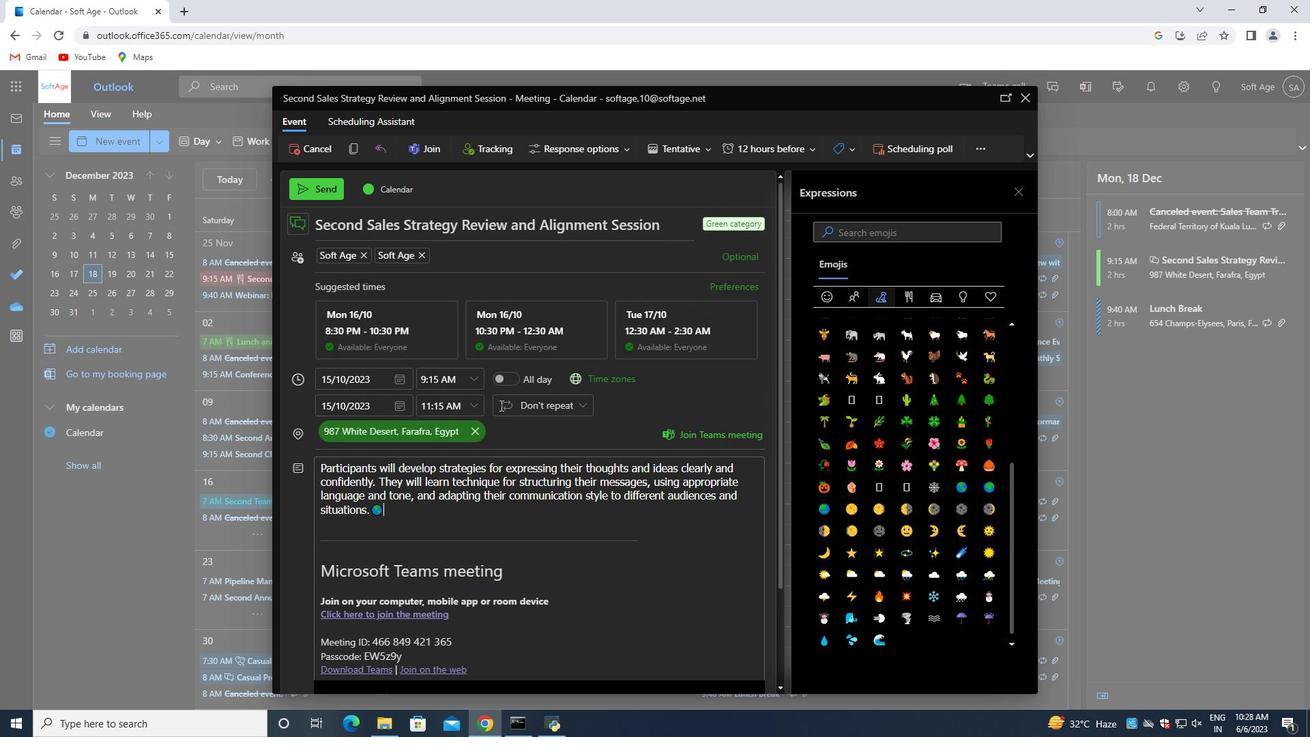
Action: Mouse scrolled (500, 406) with delta (0, 0)
Screenshot: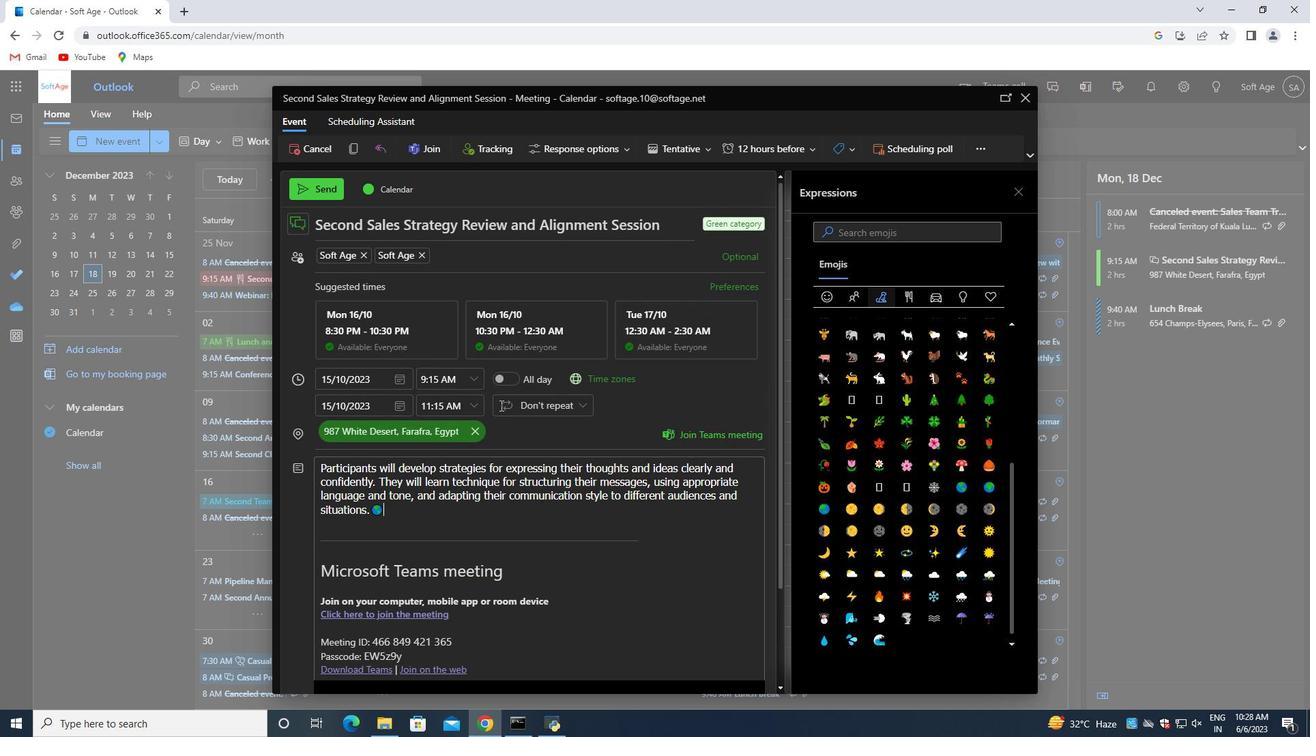 
Action: Mouse scrolled (500, 406) with delta (0, 0)
Screenshot: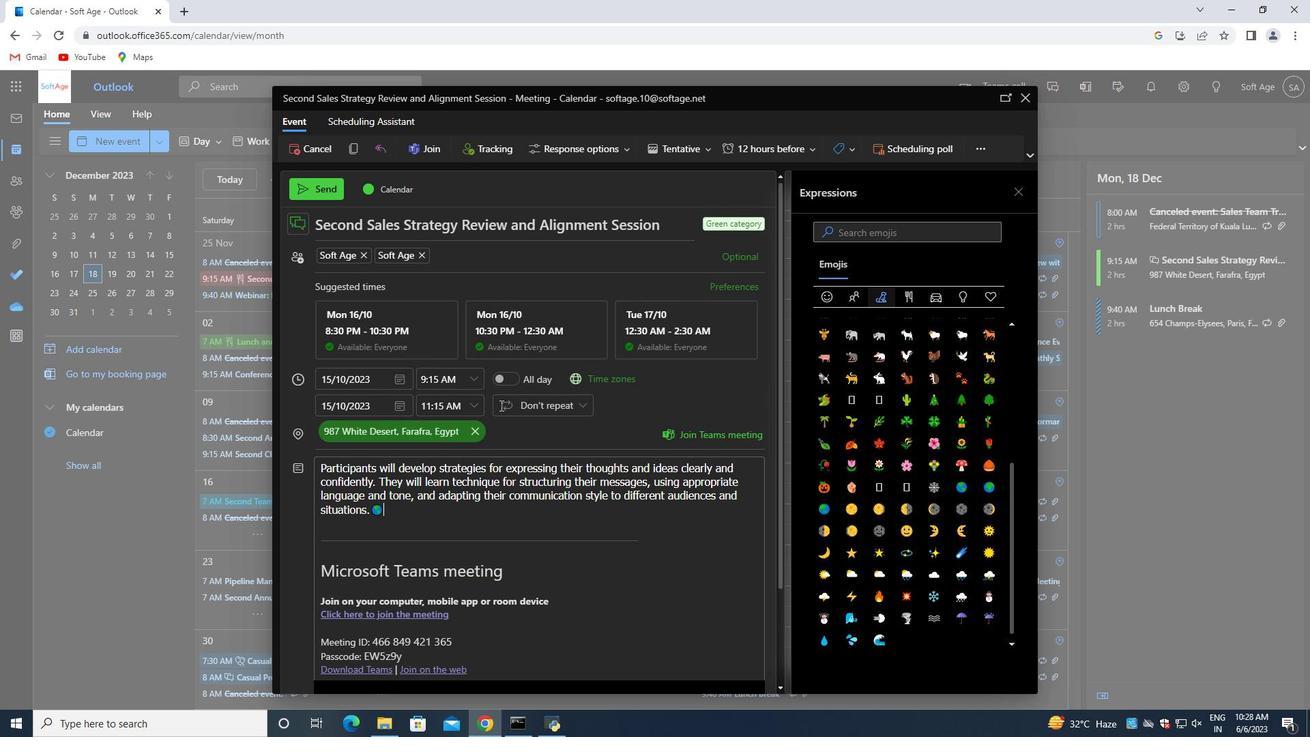 
Action: Mouse scrolled (500, 406) with delta (0, 0)
Screenshot: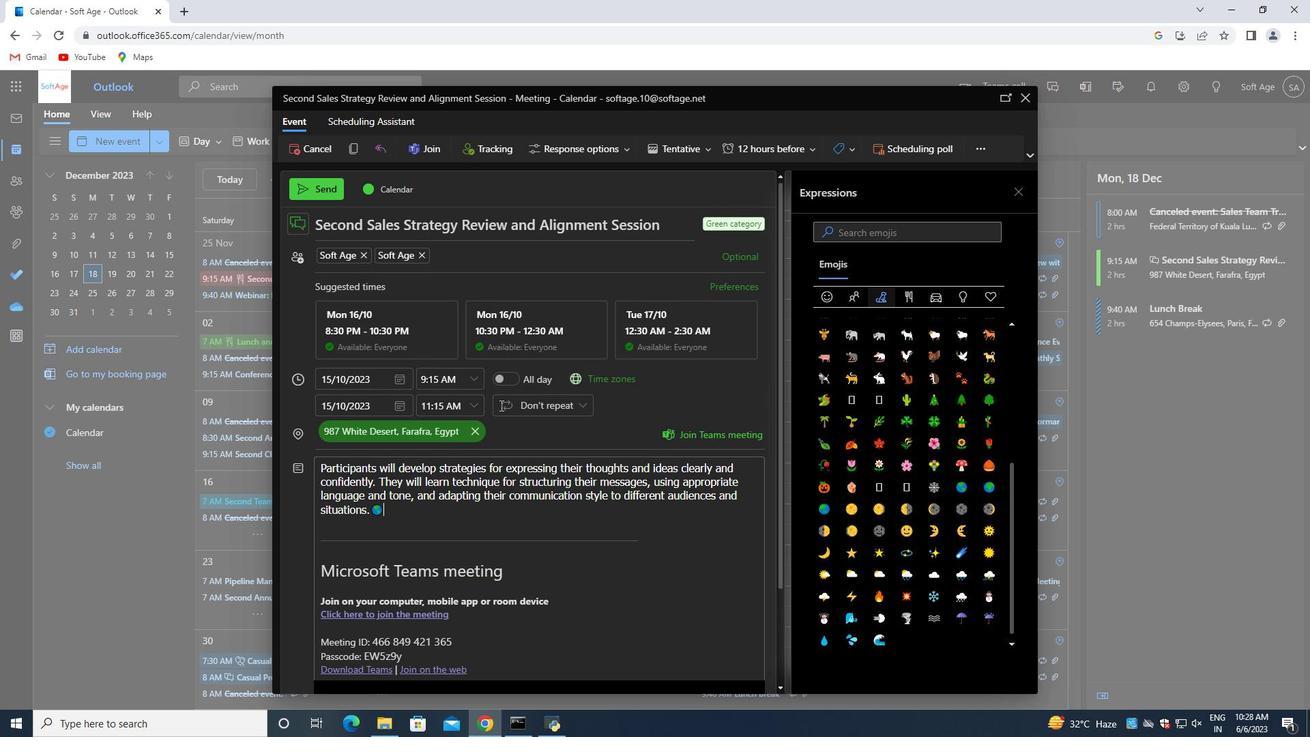 
Action: Mouse moved to (455, 257)
Screenshot: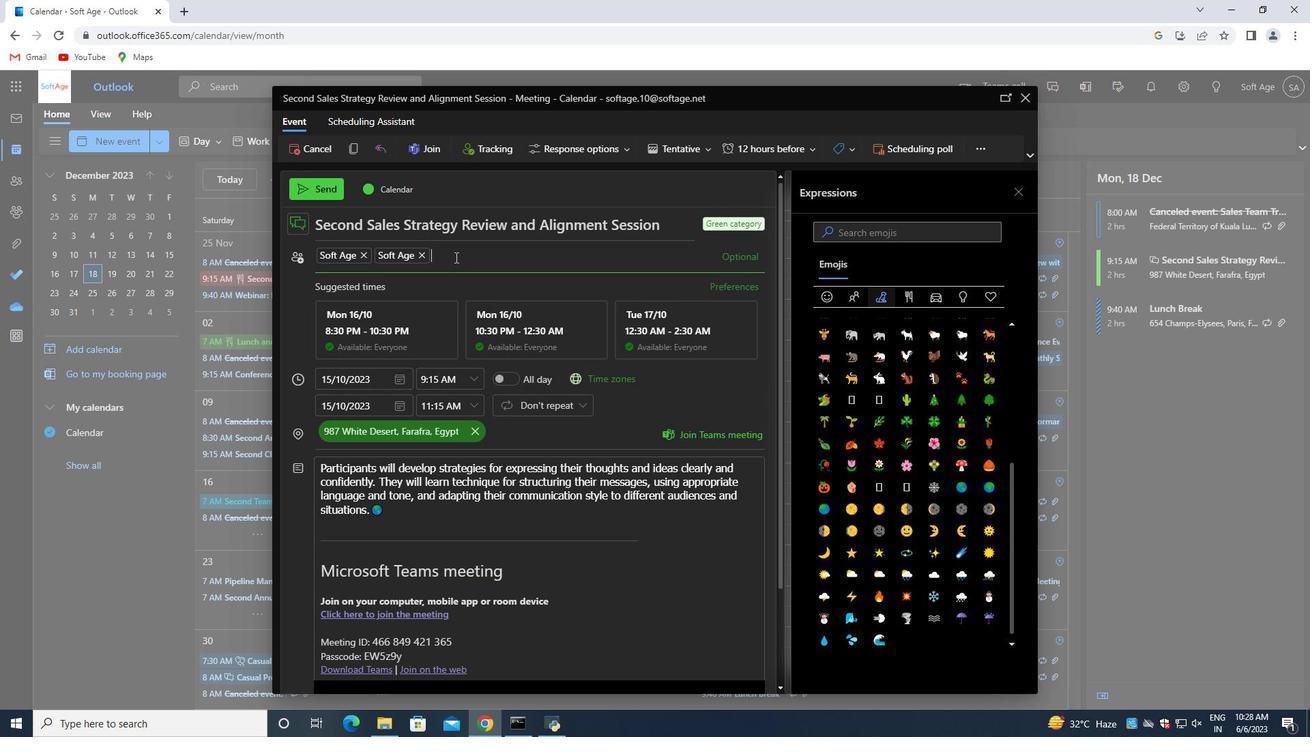 
Action: Mouse pressed left at (455, 257)
Screenshot: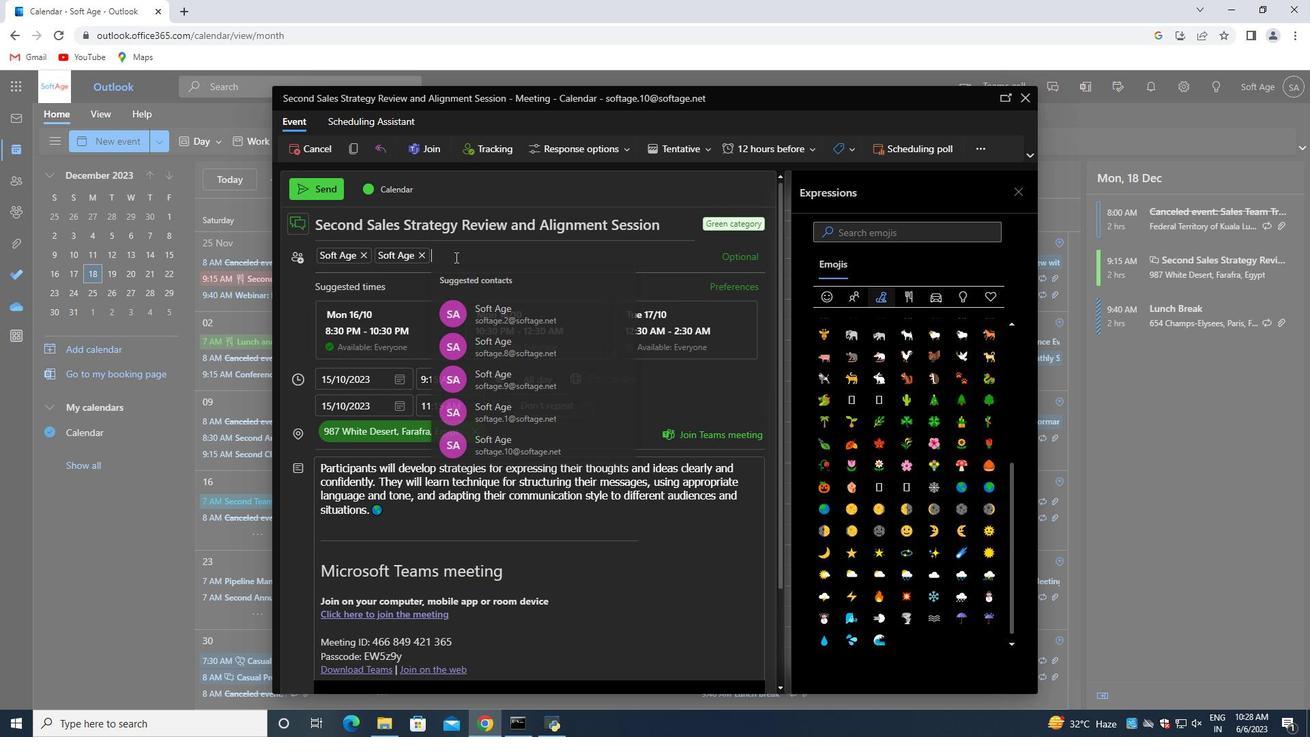 
Action: Key pressed softage.5<Key.shift>@softage.net<Key.enter>
Screenshot: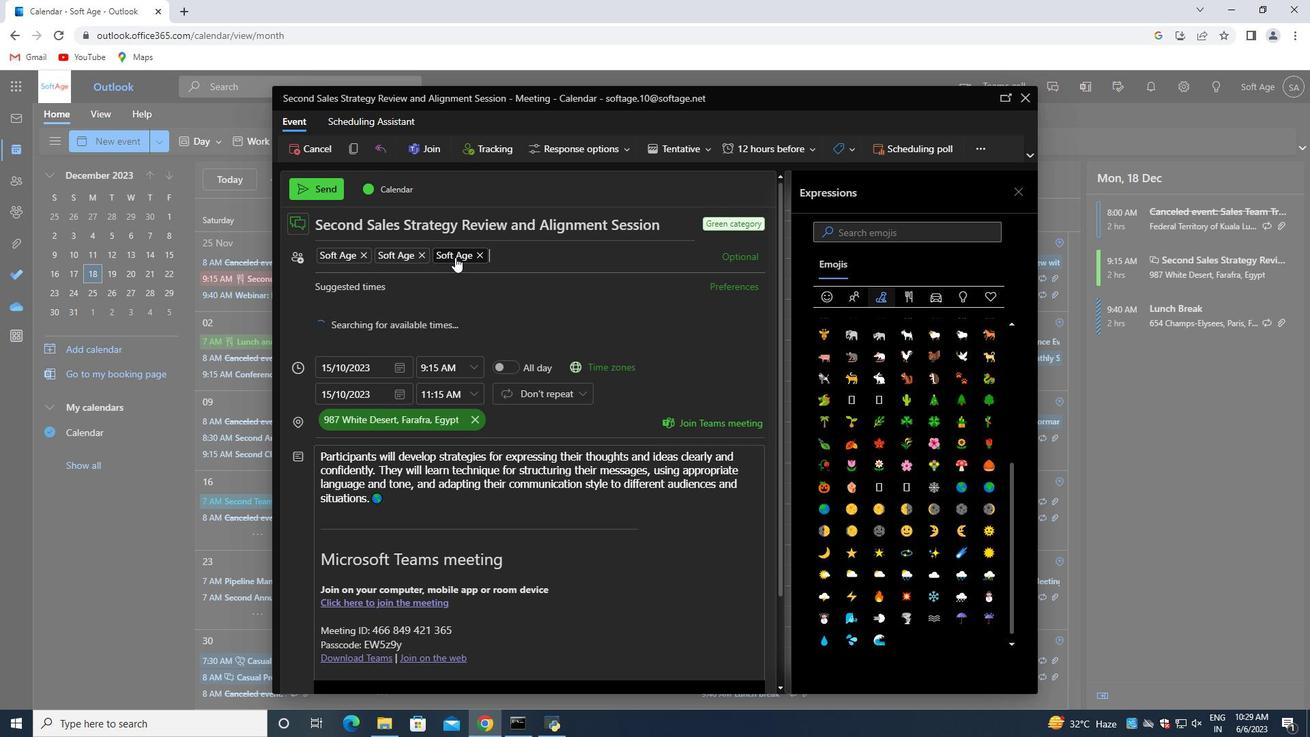 
Action: Mouse moved to (512, 392)
Screenshot: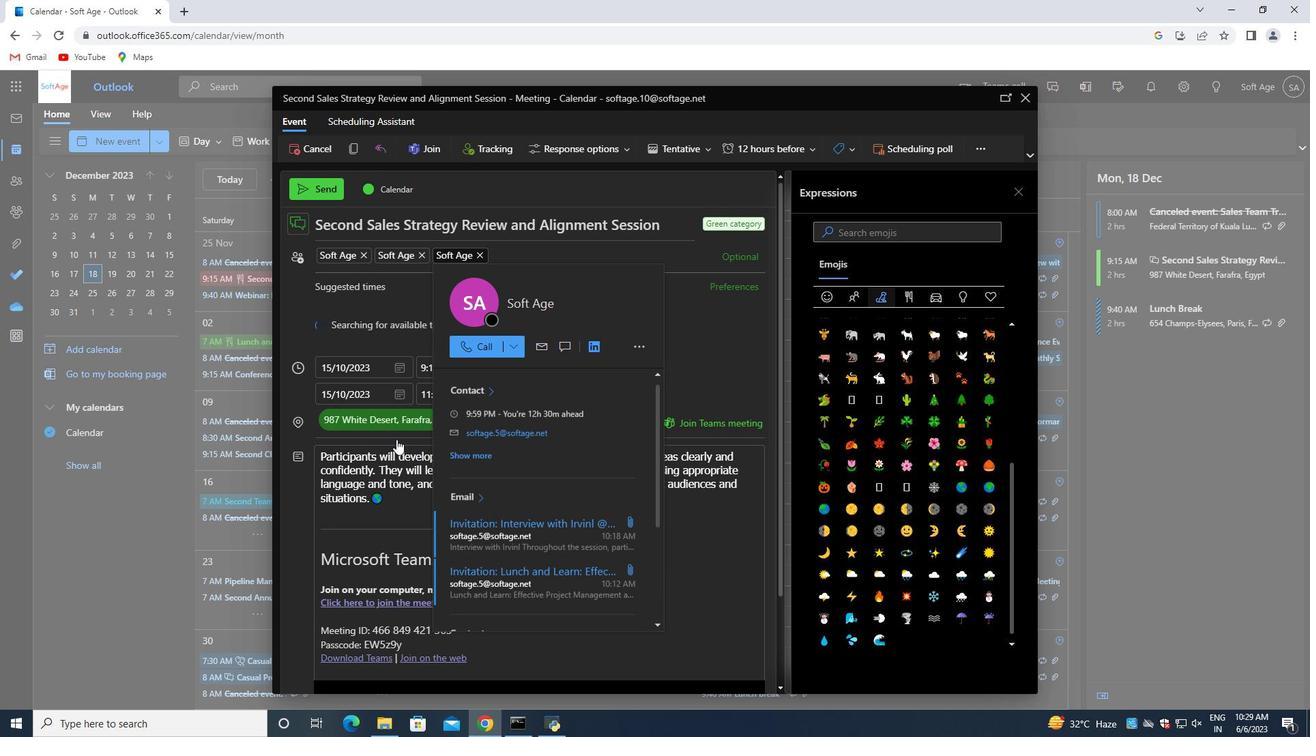 
Action: Mouse scrolled (512, 391) with delta (0, 0)
Screenshot: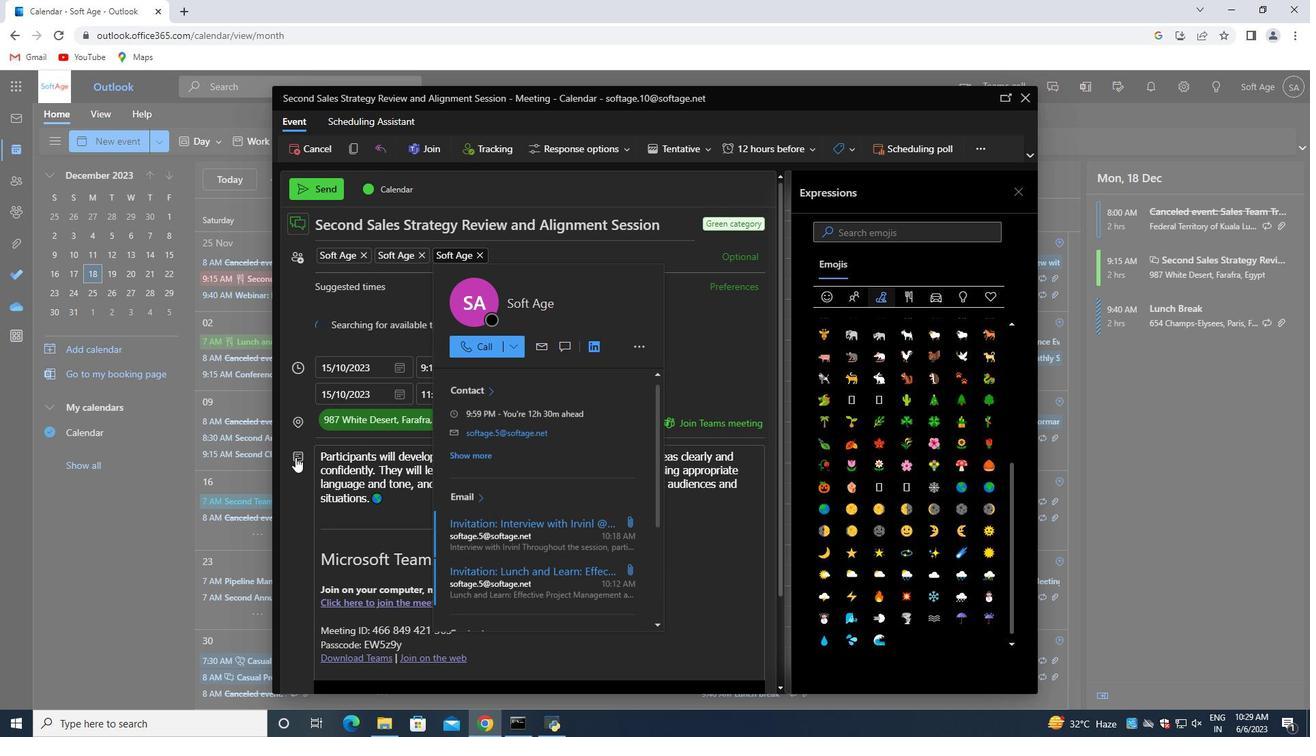 
Action: Mouse moved to (312, 500)
Screenshot: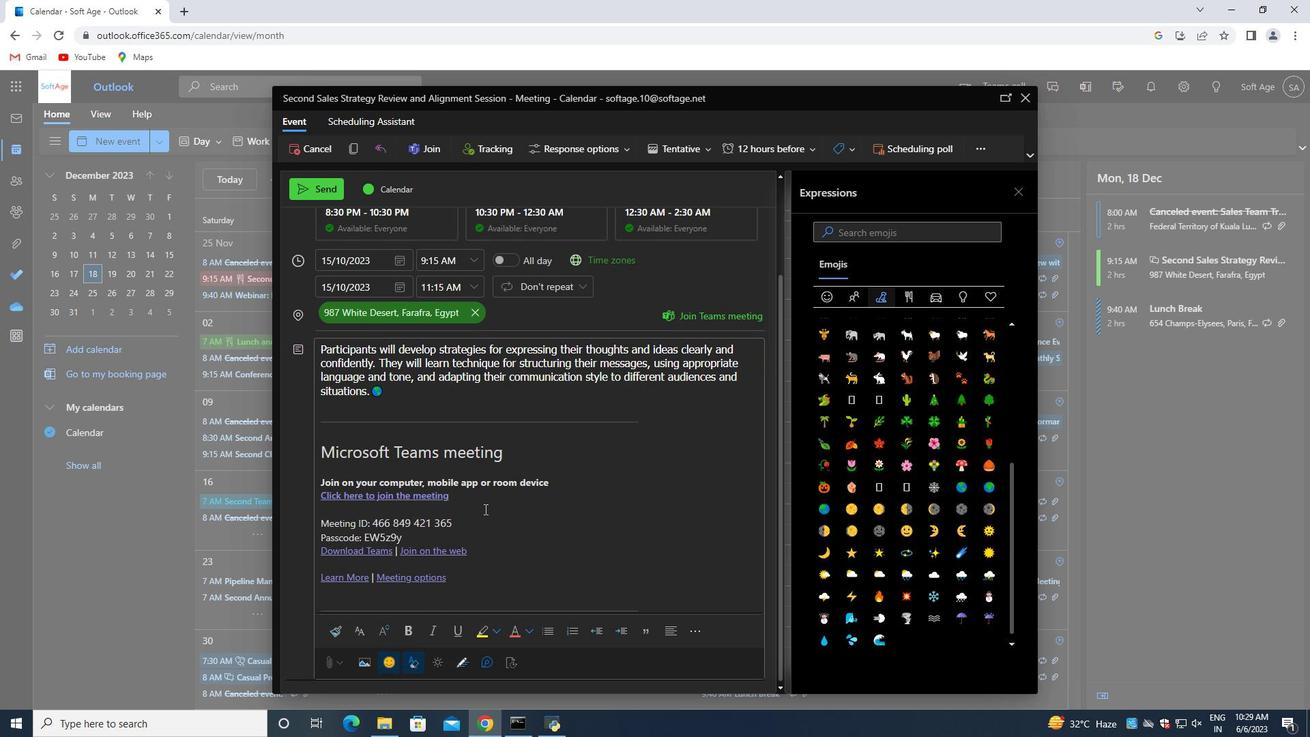 
Action: Mouse scrolled (312, 499) with delta (0, 0)
Screenshot: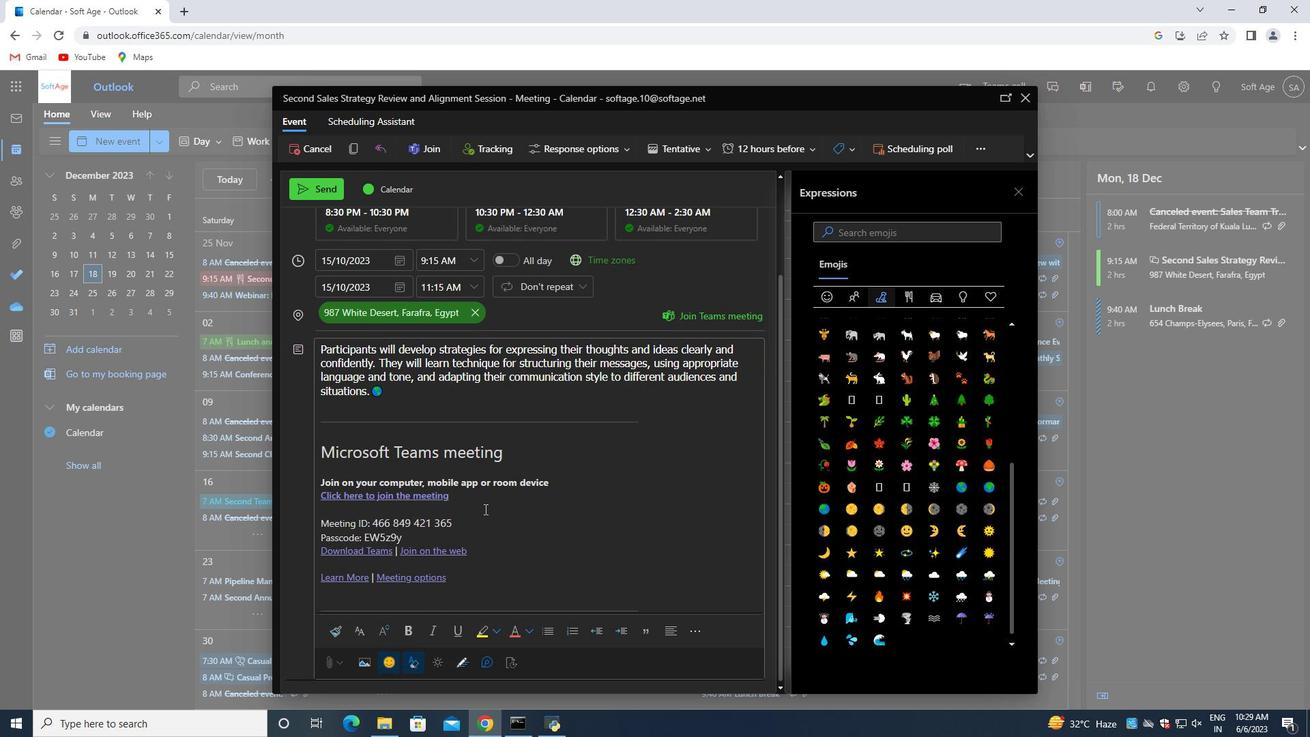 
Action: Mouse moved to (369, 503)
Screenshot: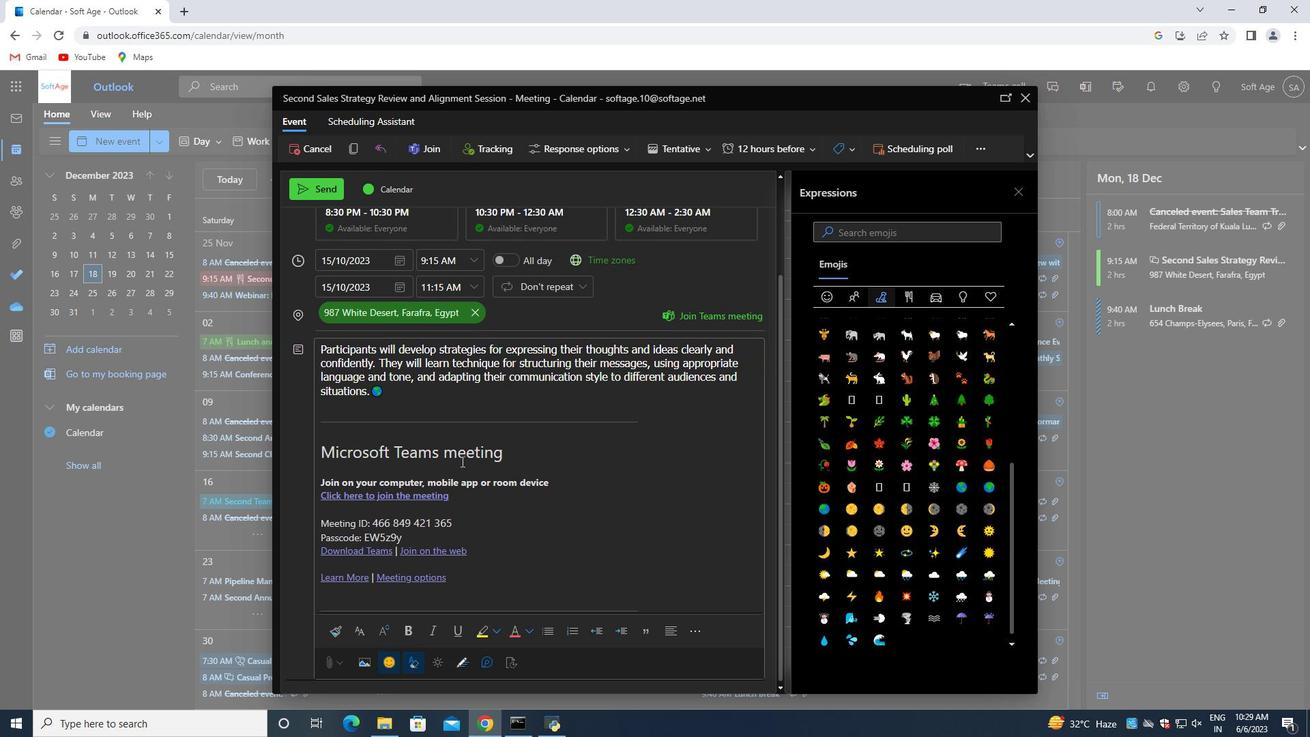 
Action: Mouse scrolled (369, 502) with delta (0, 0)
Screenshot: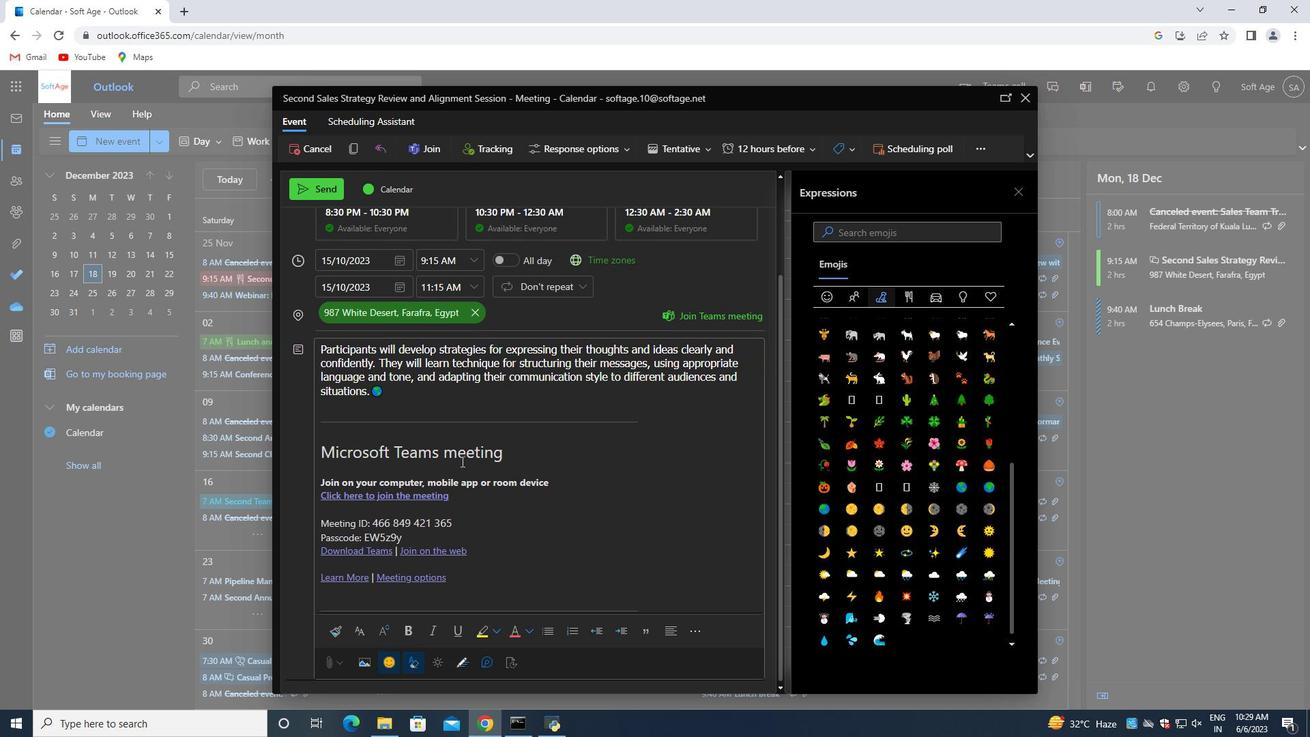 
Action: Mouse moved to (394, 393)
Screenshot: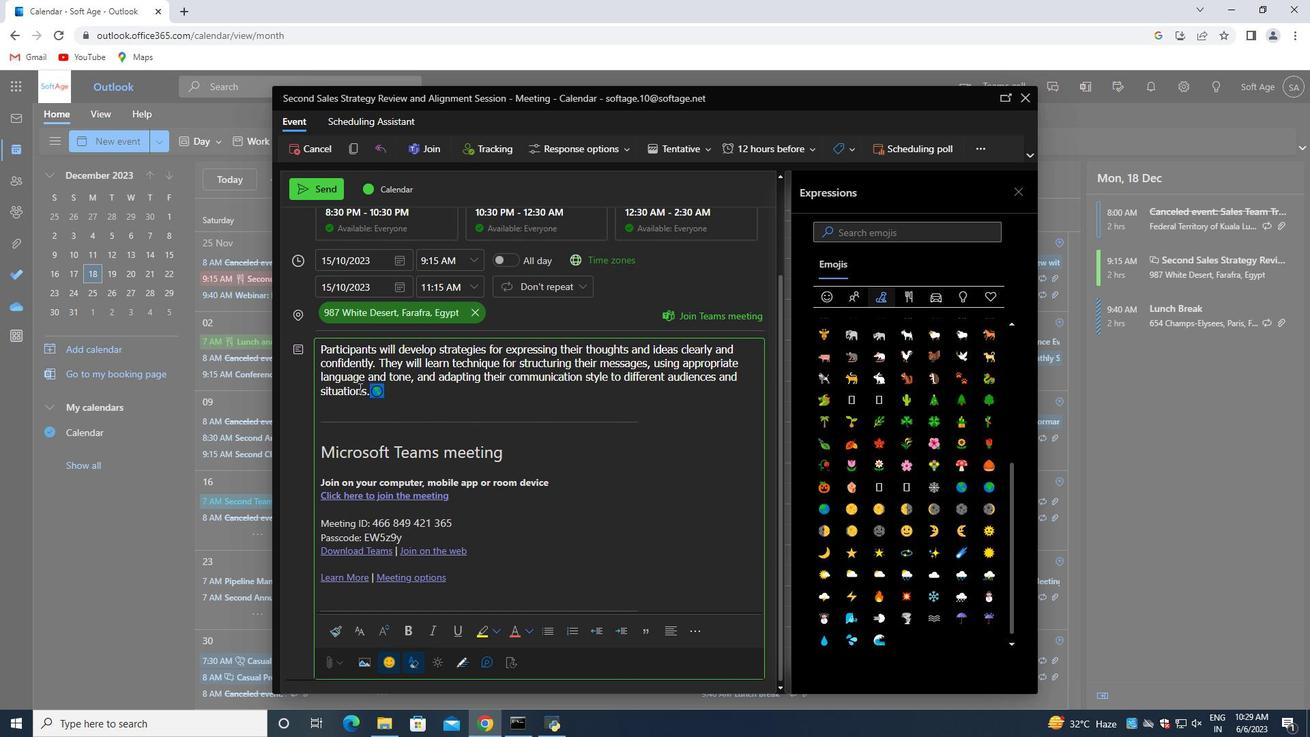 
Action: Mouse pressed left at (394, 393)
Screenshot: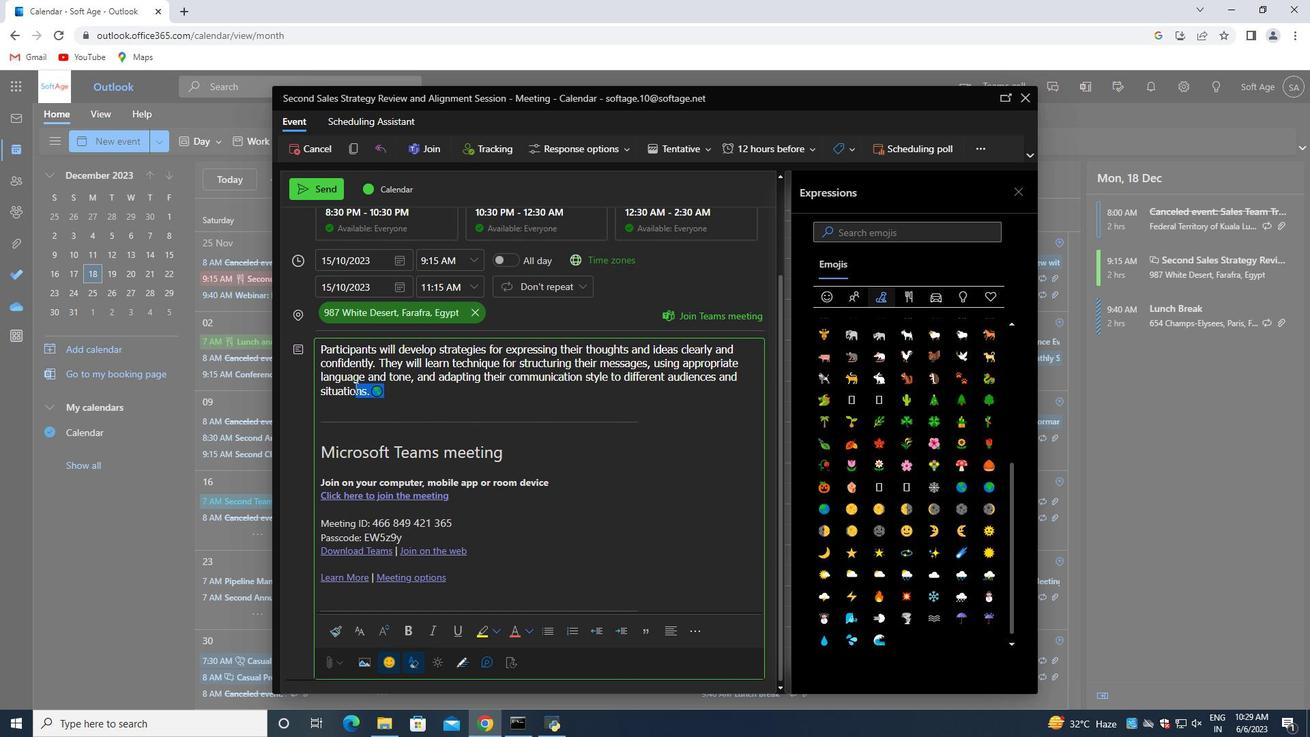 
Action: Mouse moved to (691, 629)
Screenshot: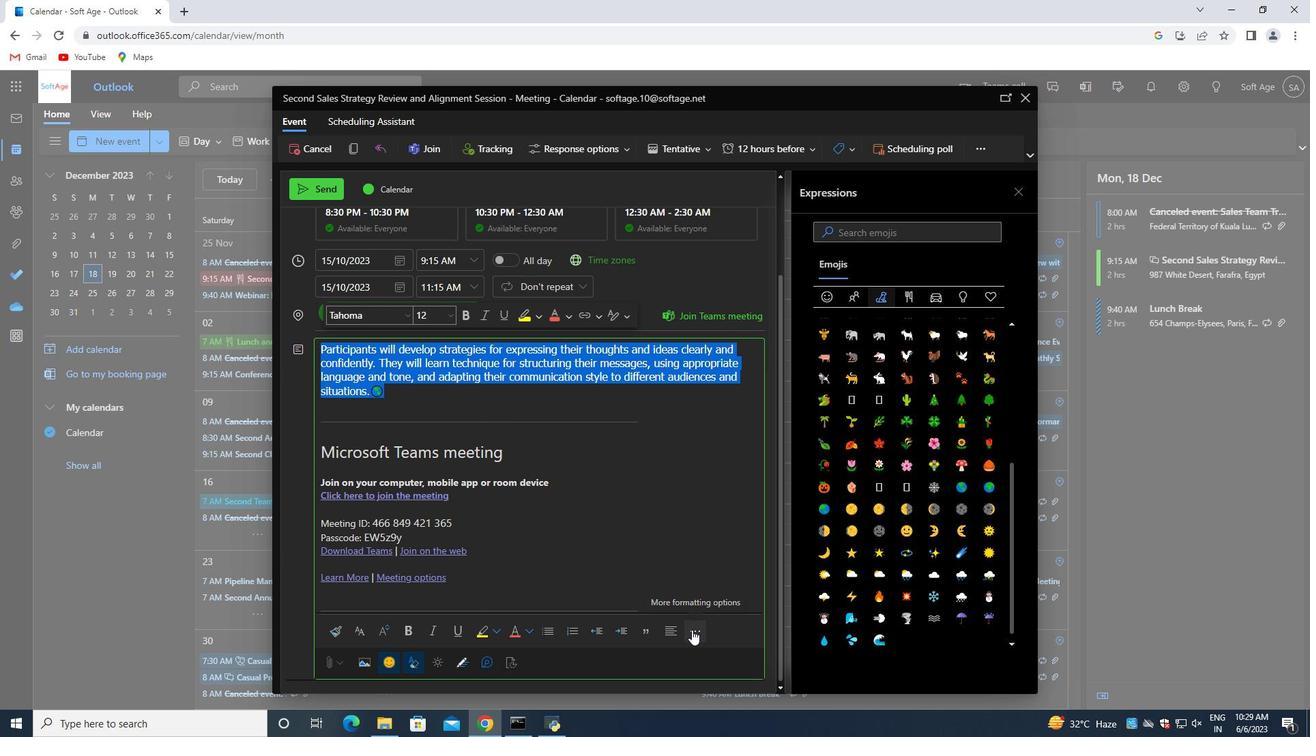 
Action: Mouse pressed left at (691, 629)
Screenshot: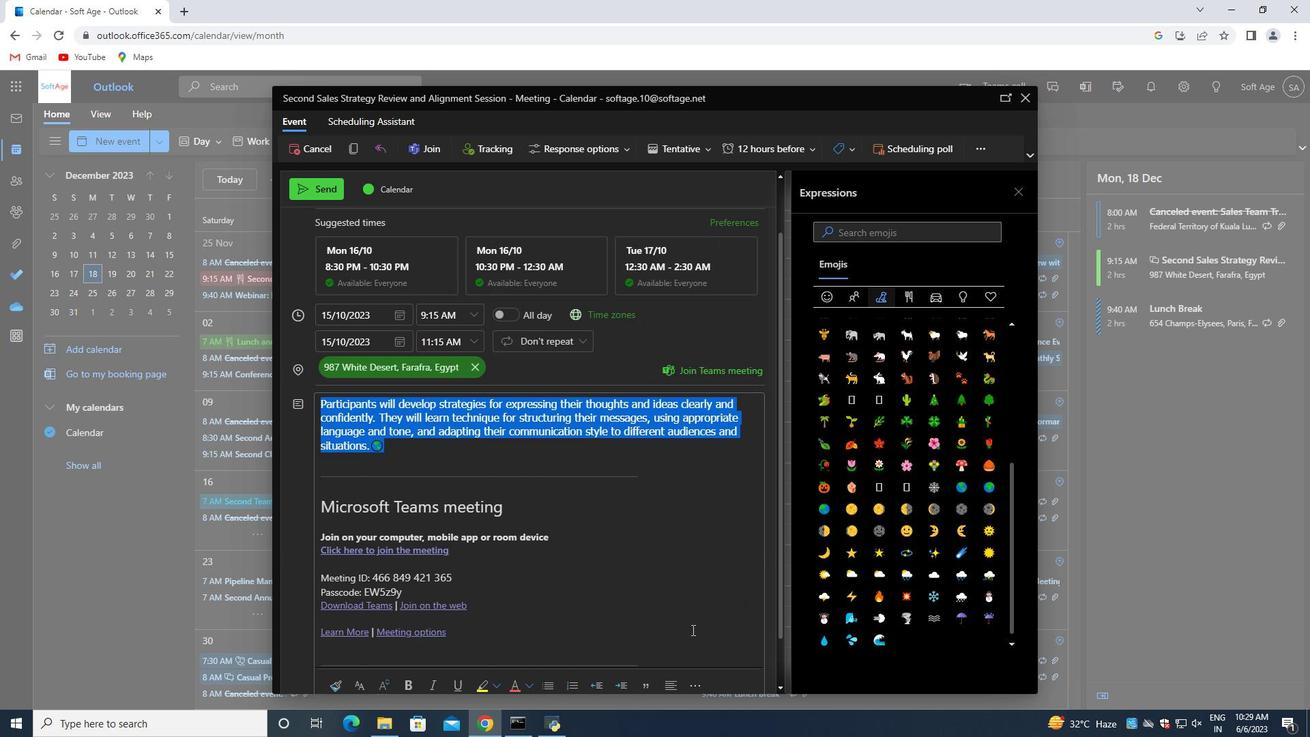 
Action: Mouse moved to (667, 550)
Screenshot: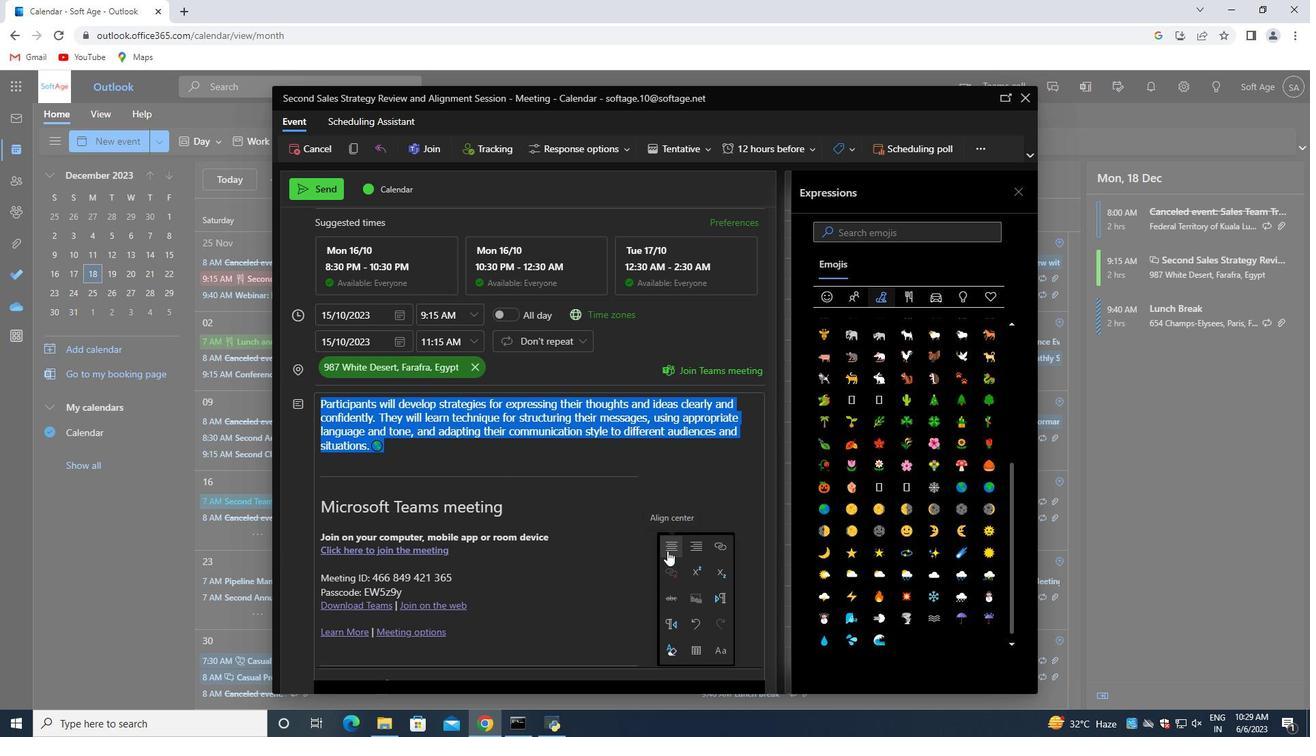 
Action: Mouse pressed left at (667, 550)
Screenshot: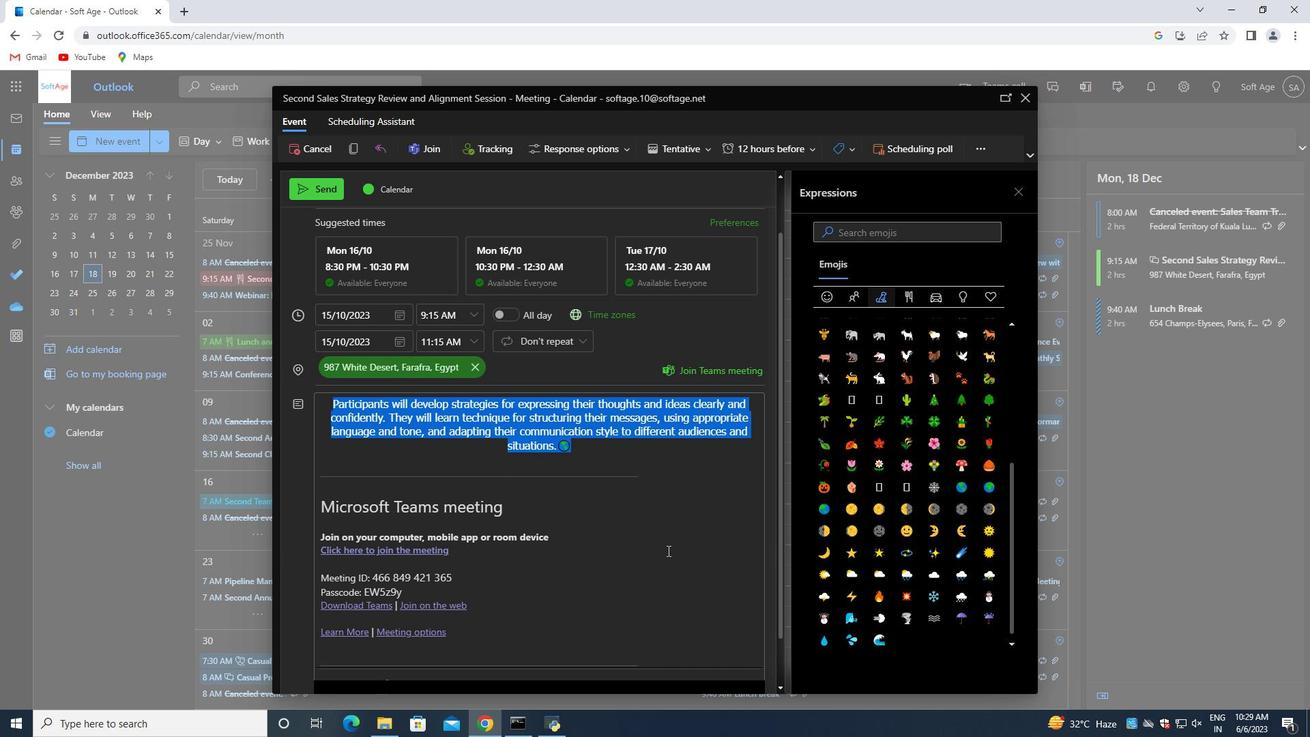 
Action: Mouse moved to (419, 622)
Screenshot: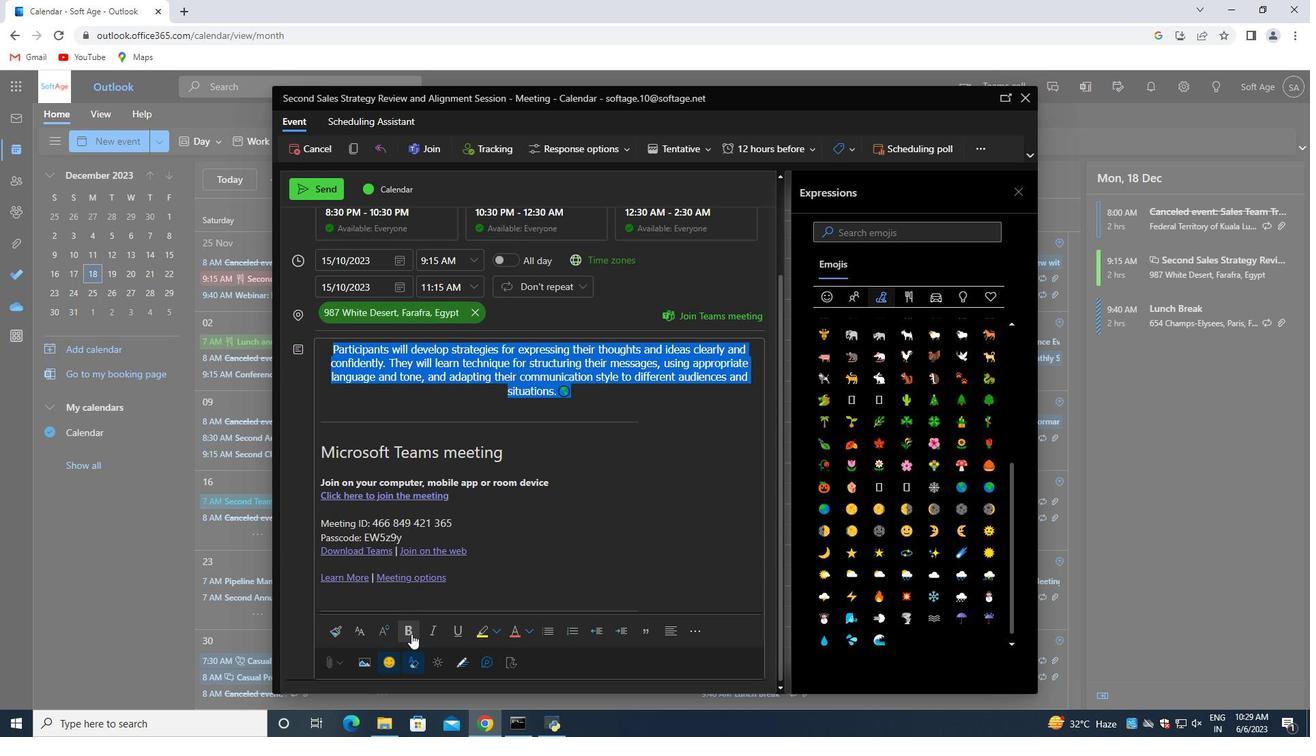 
Action: Mouse scrolled (419, 621) with delta (0, 0)
Screenshot: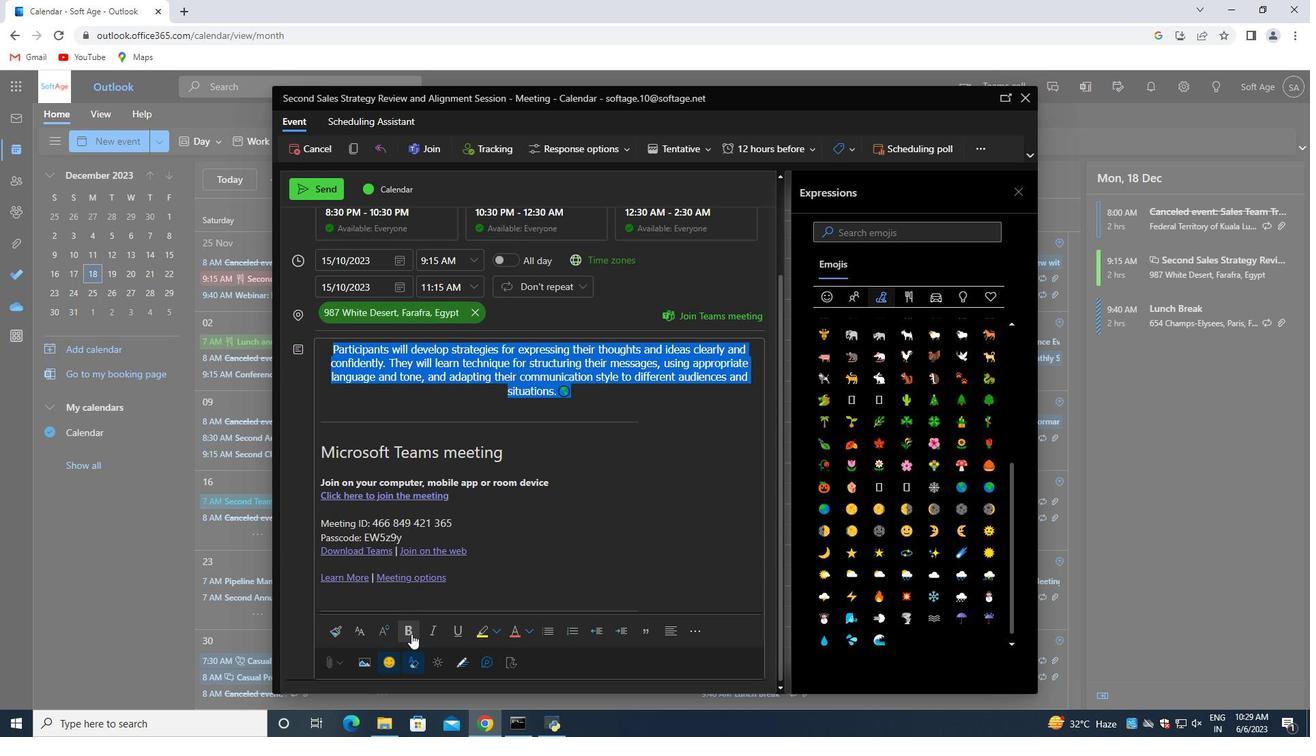 
Action: Mouse moved to (417, 625)
Screenshot: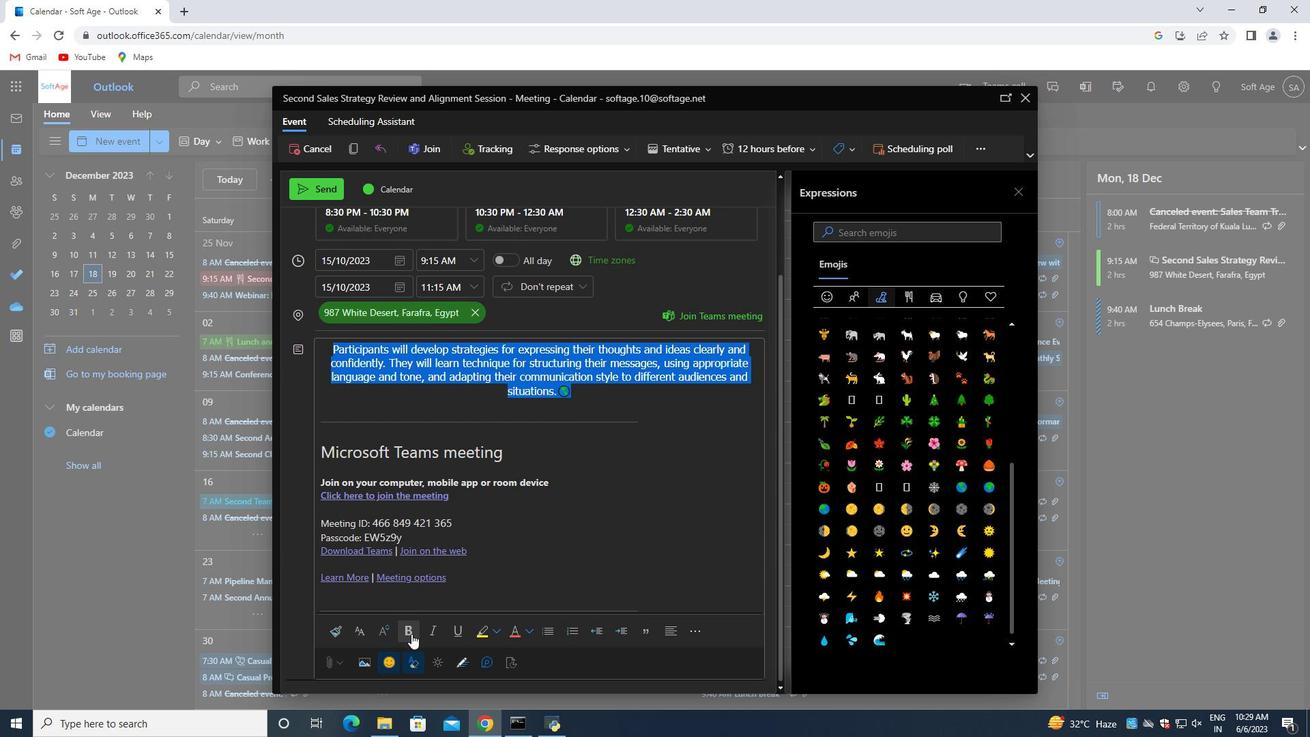 
Action: Mouse scrolled (417, 624) with delta (0, 0)
Screenshot: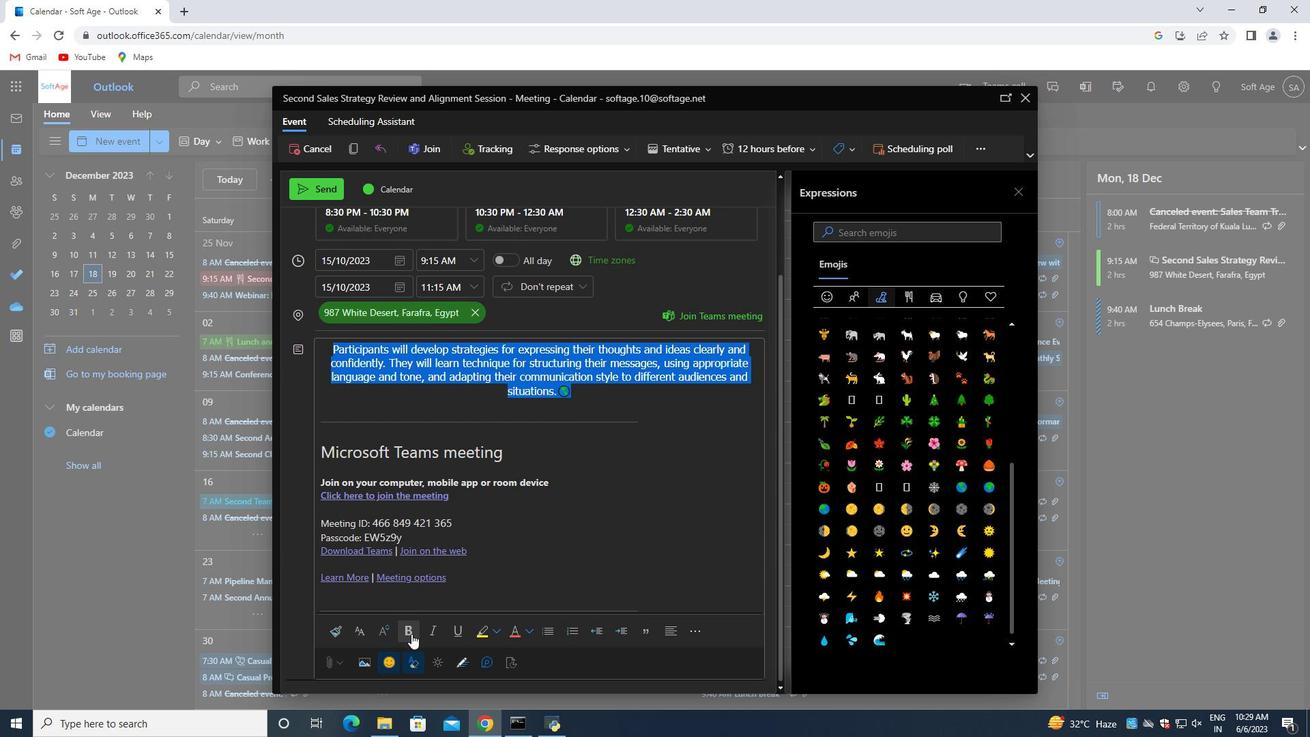 
Action: Mouse moved to (416, 625)
Screenshot: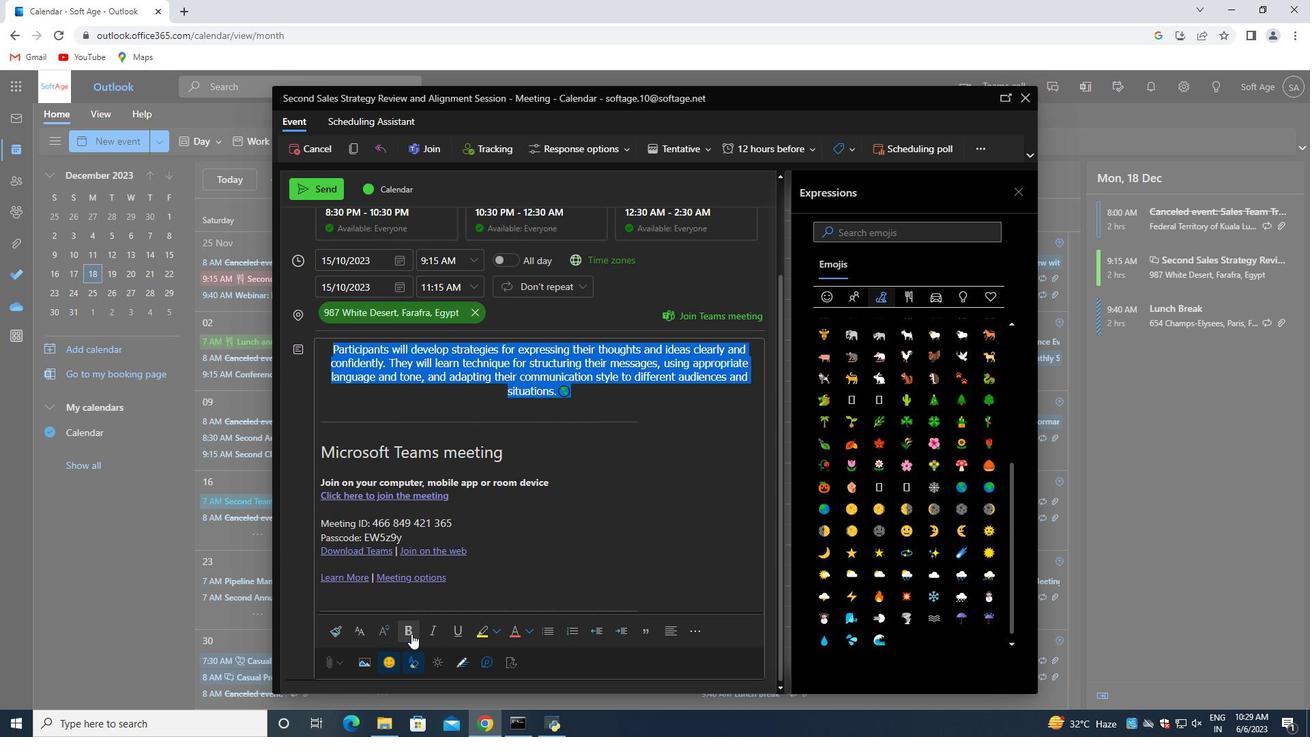 
Action: Mouse scrolled (416, 624) with delta (0, 0)
Screenshot: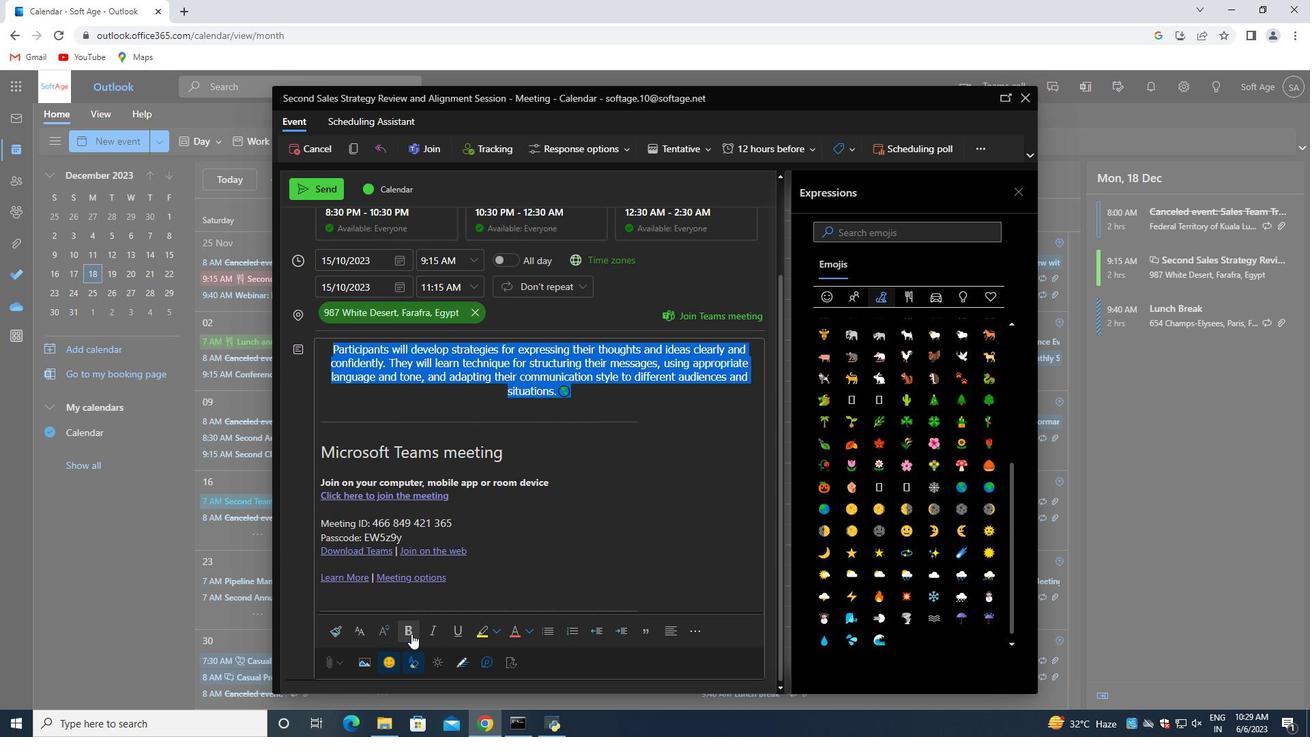 
Action: Mouse moved to (416, 625)
Screenshot: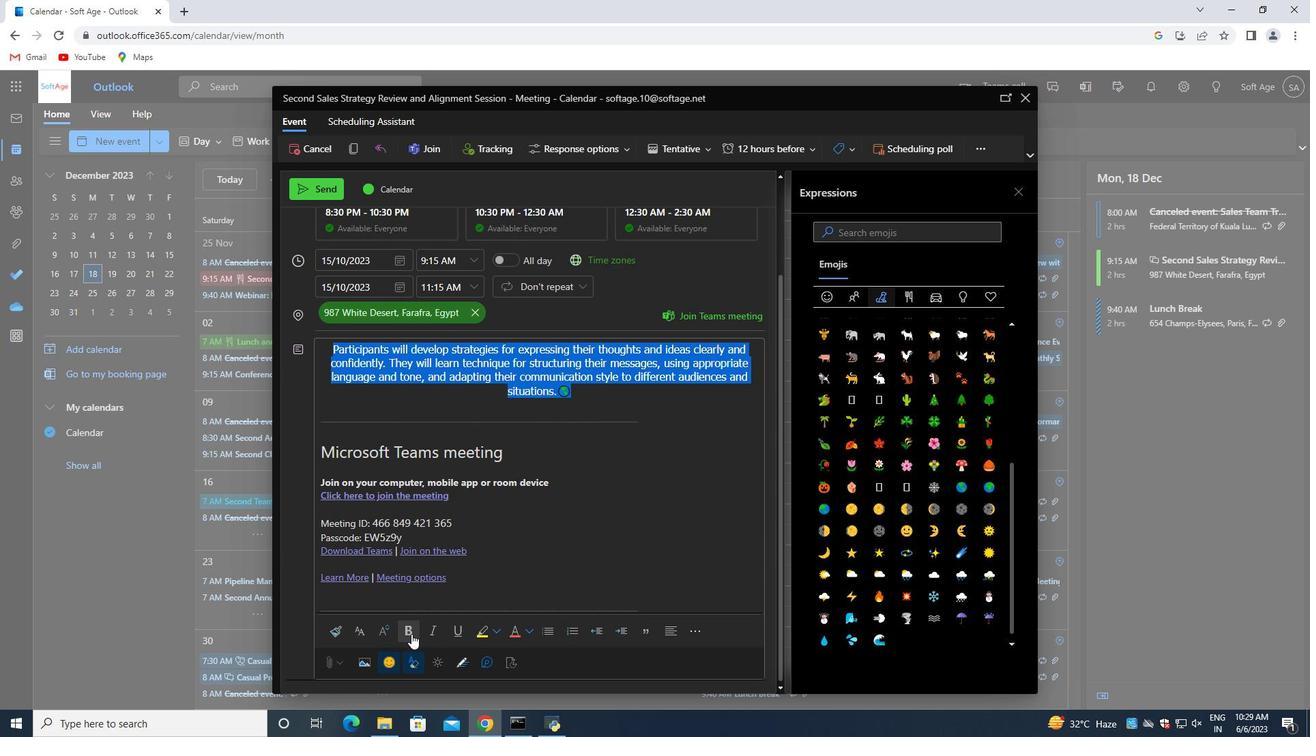 
Action: Mouse scrolled (416, 625) with delta (0, 0)
Screenshot: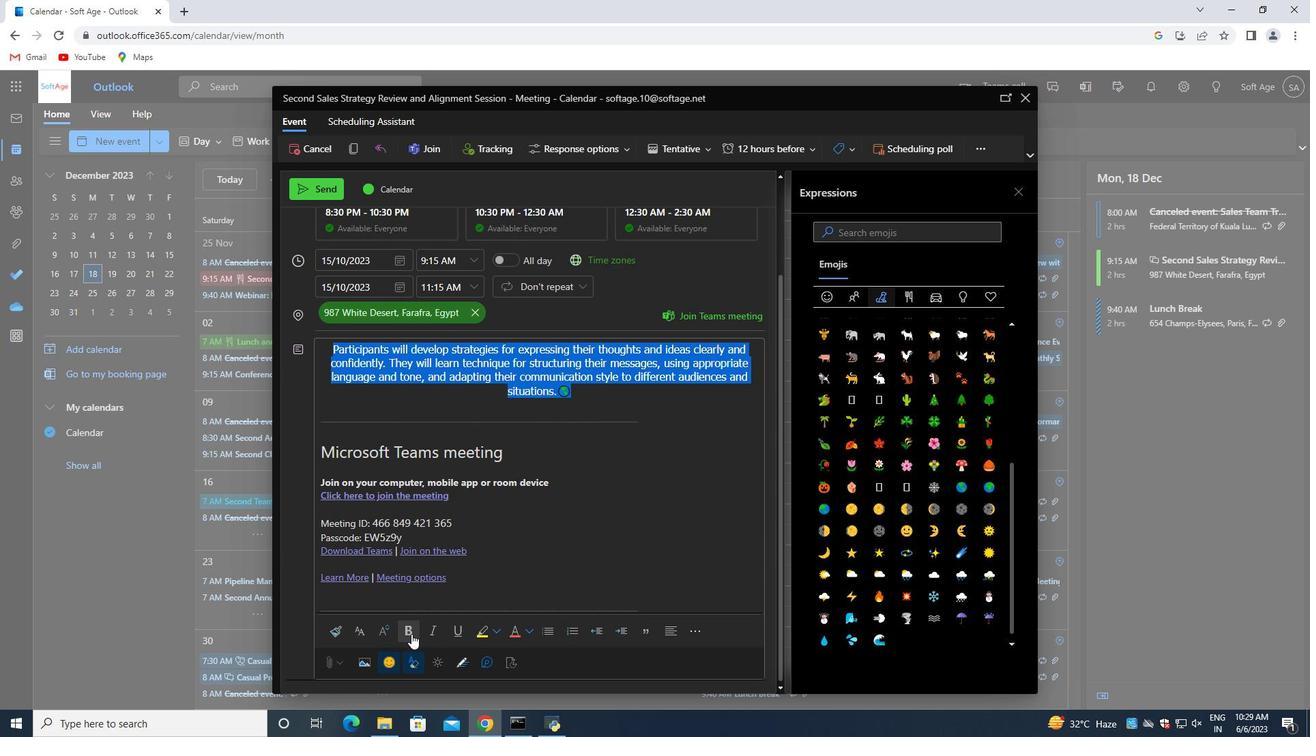 
Action: Mouse moved to (529, 631)
Screenshot: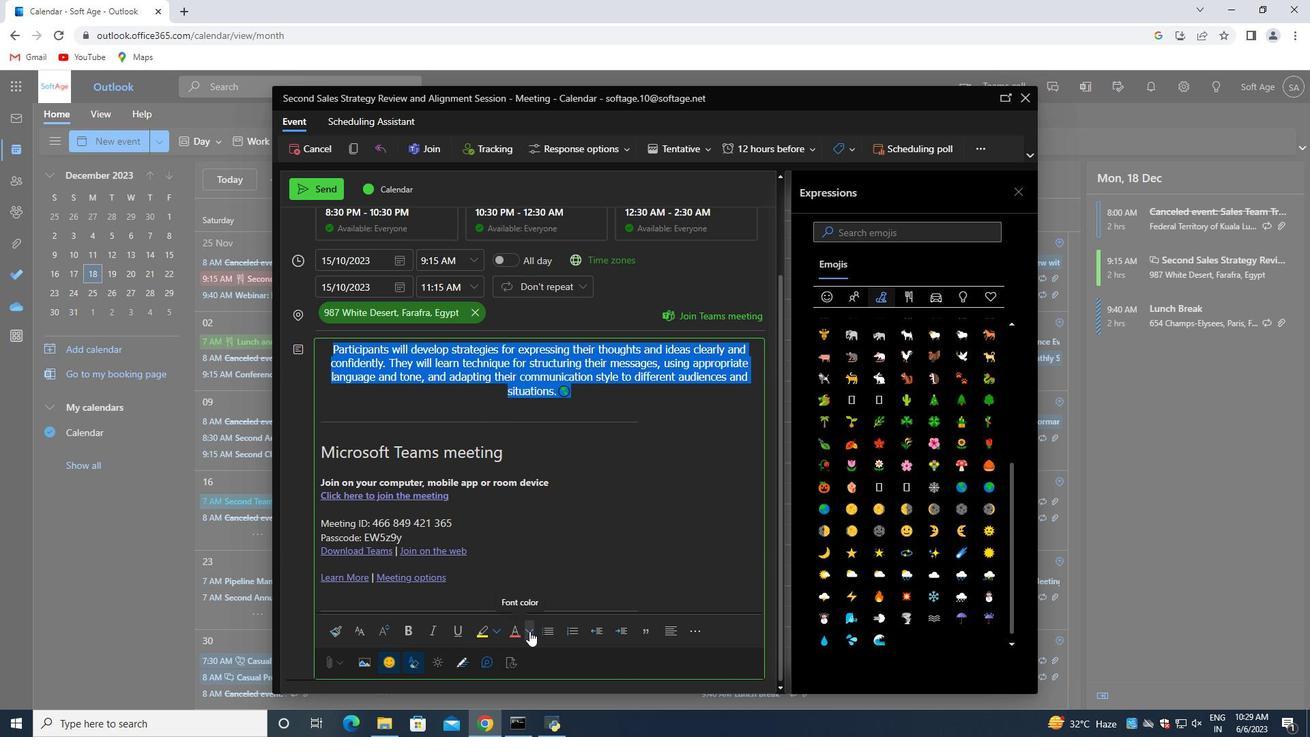 
Action: Mouse pressed left at (529, 631)
Screenshot: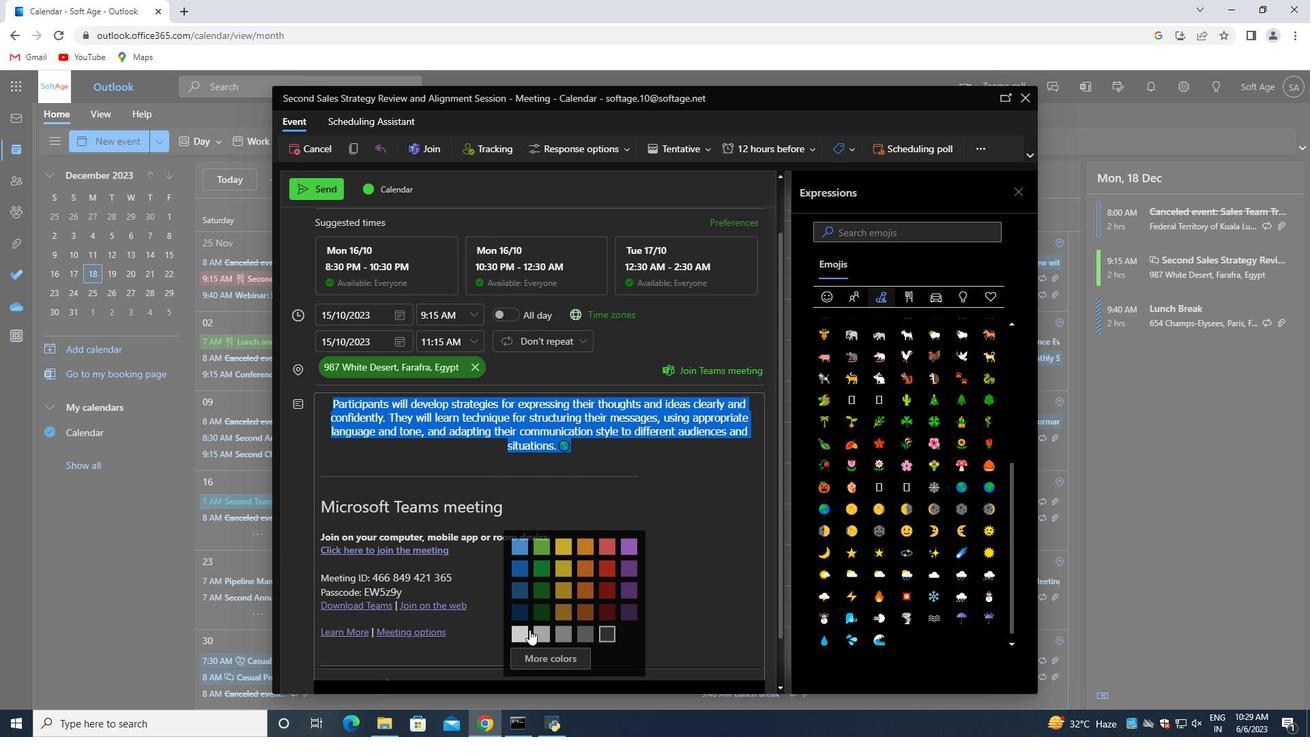 
Action: Mouse moved to (520, 539)
Screenshot: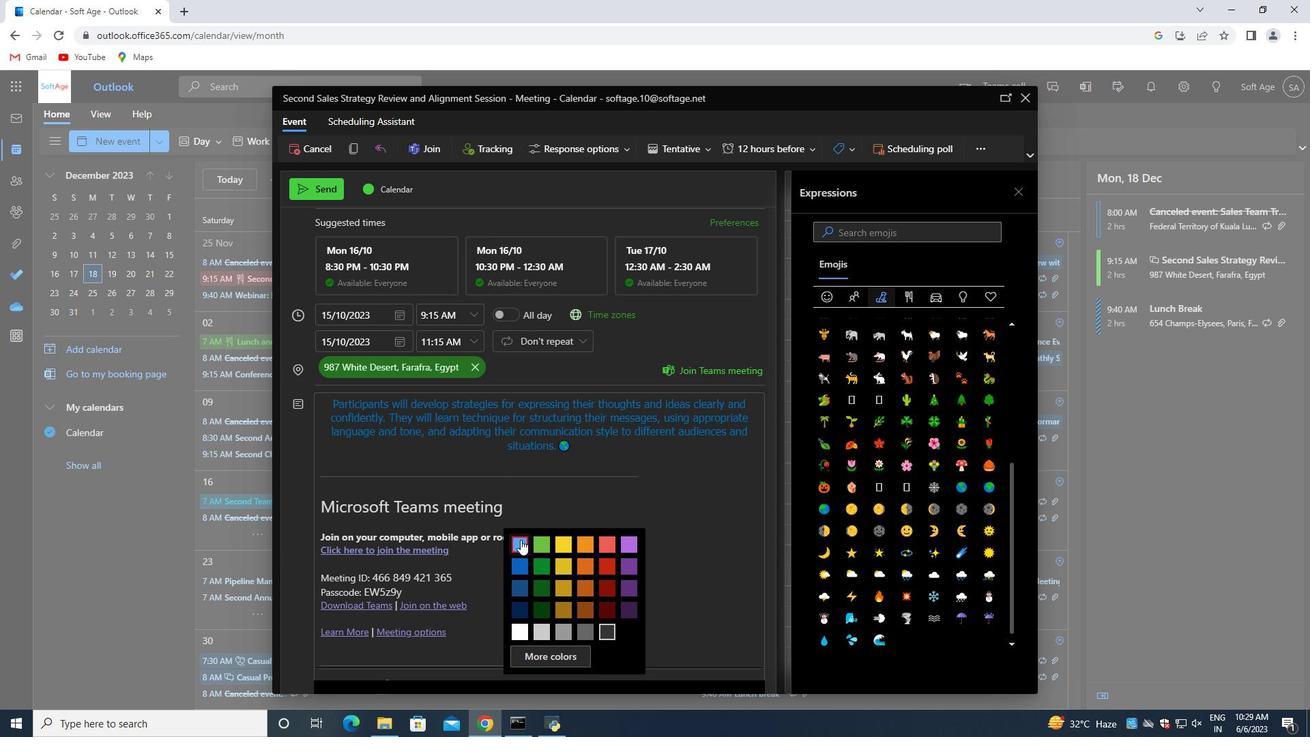 
Action: Mouse pressed left at (520, 539)
Screenshot: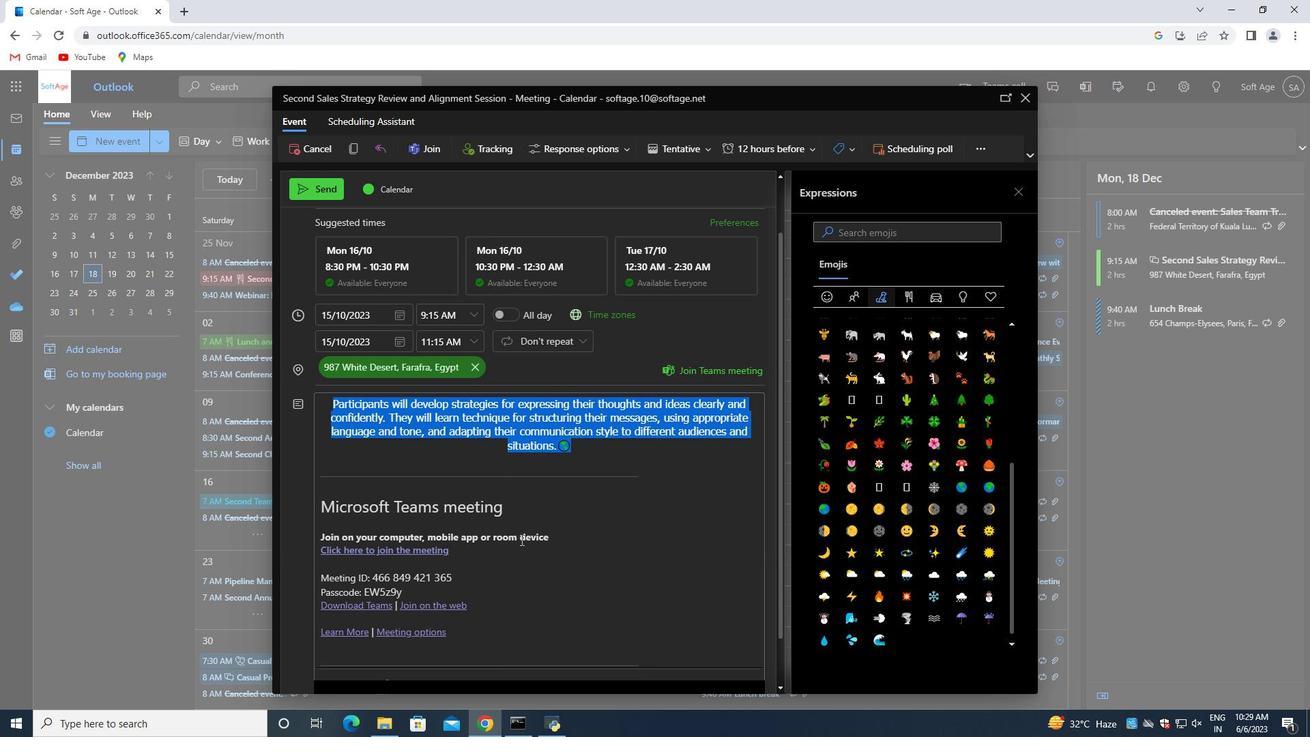 
Action: Mouse moved to (607, 451)
Screenshot: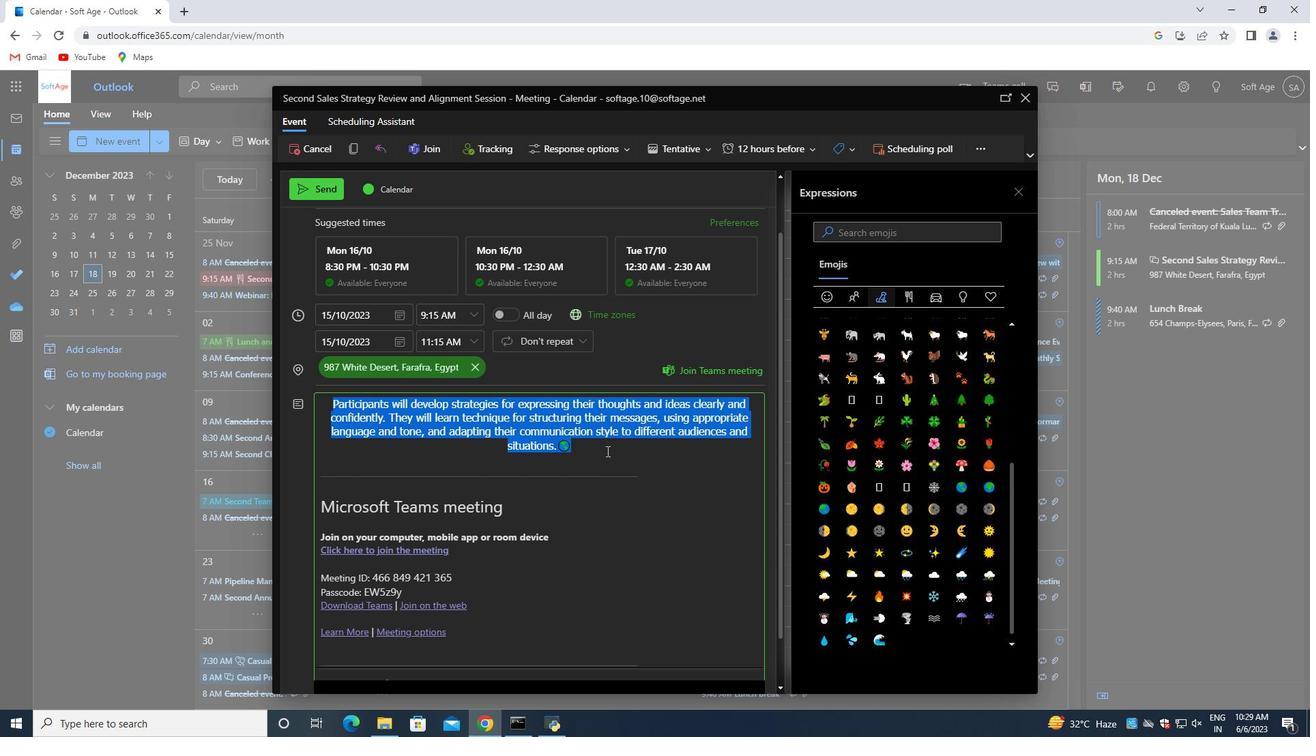 
Action: Mouse pressed left at (607, 451)
Screenshot: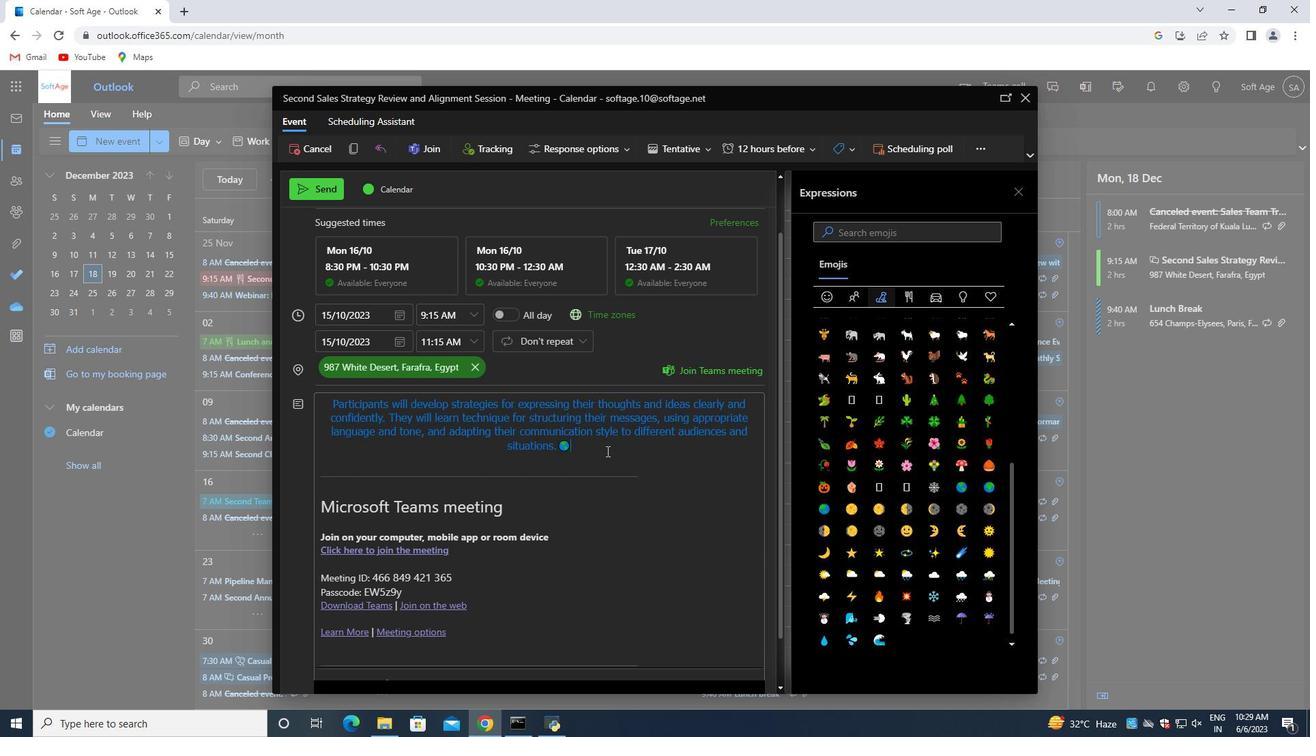 
Action: Mouse moved to (606, 451)
Screenshot: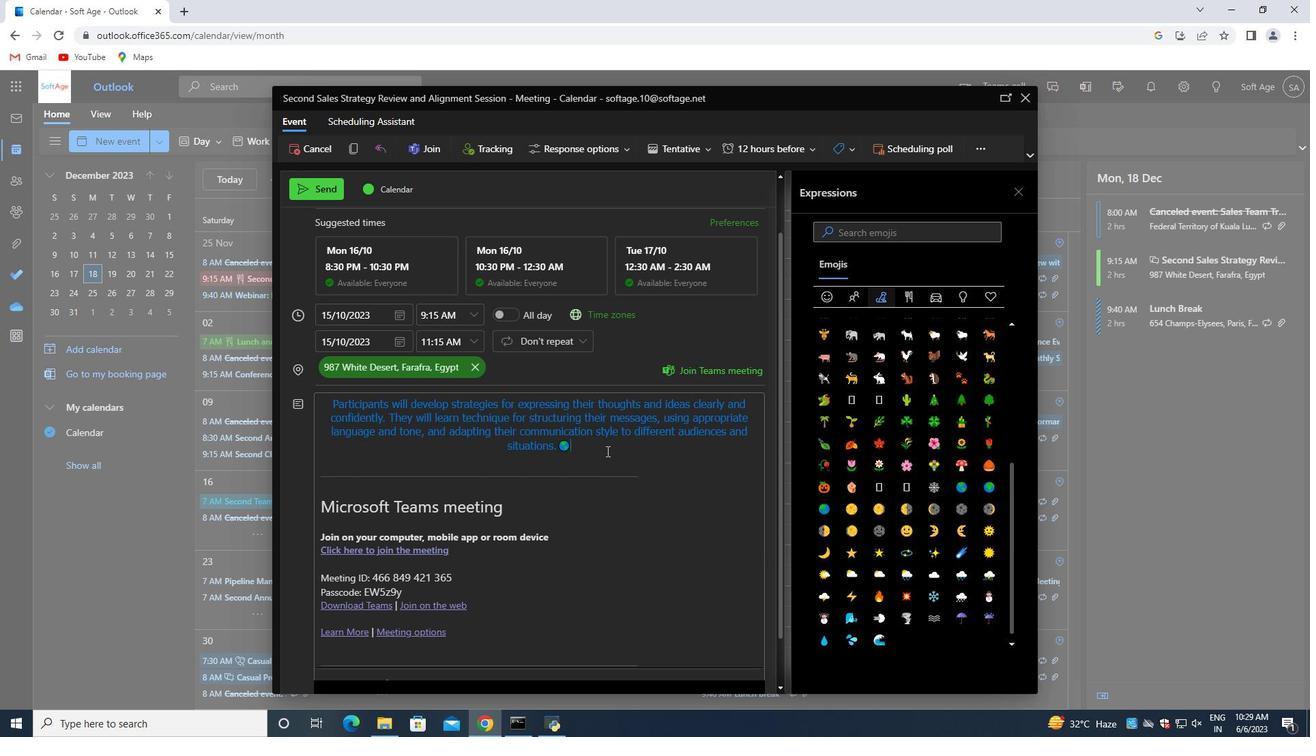 
Action: Mouse scrolled (606, 451) with delta (0, 0)
Screenshot: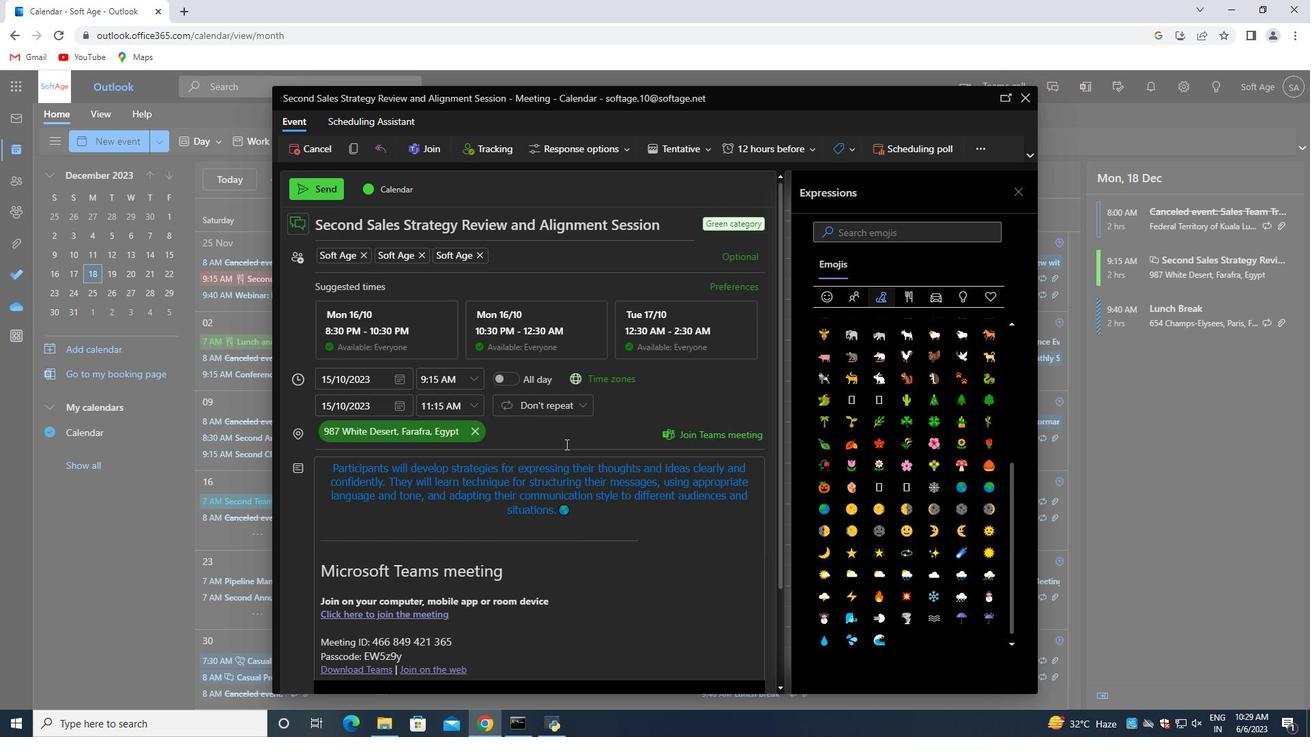 
Action: Mouse scrolled (606, 451) with delta (0, 0)
Screenshot: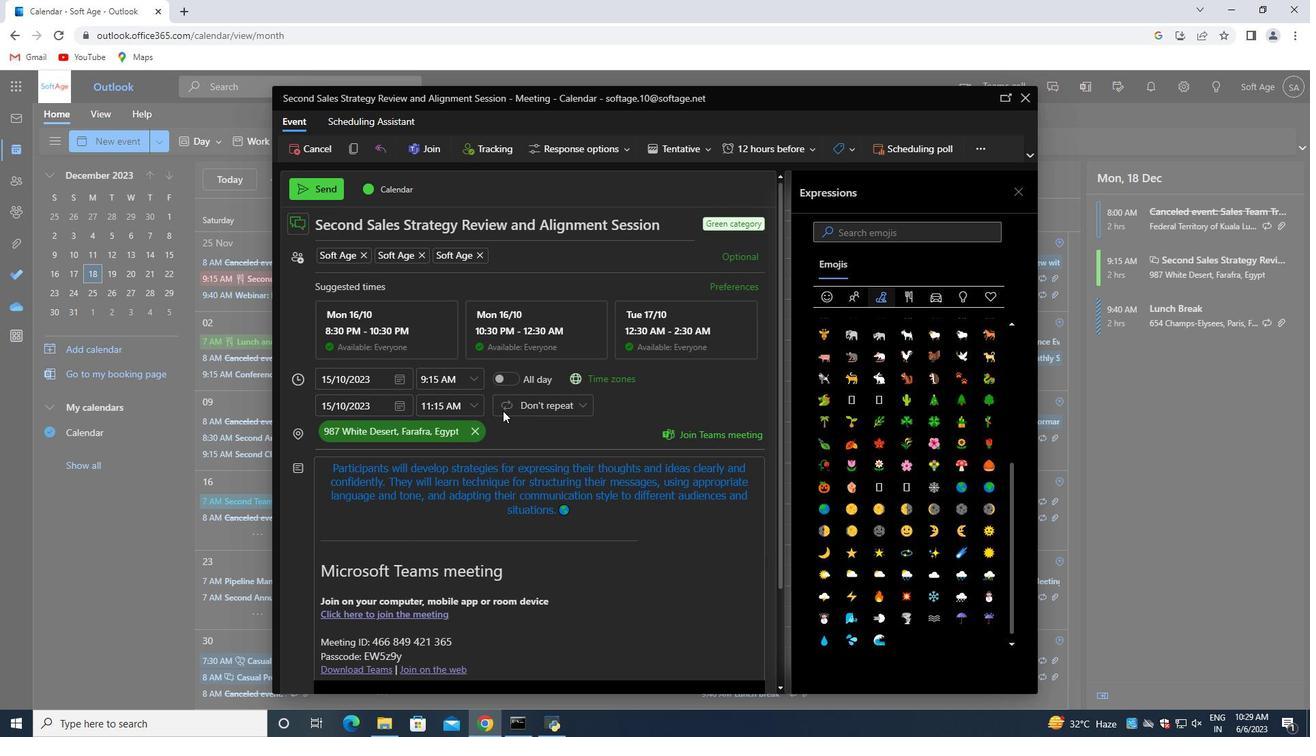 
Action: Mouse scrolled (606, 451) with delta (0, 0)
Screenshot: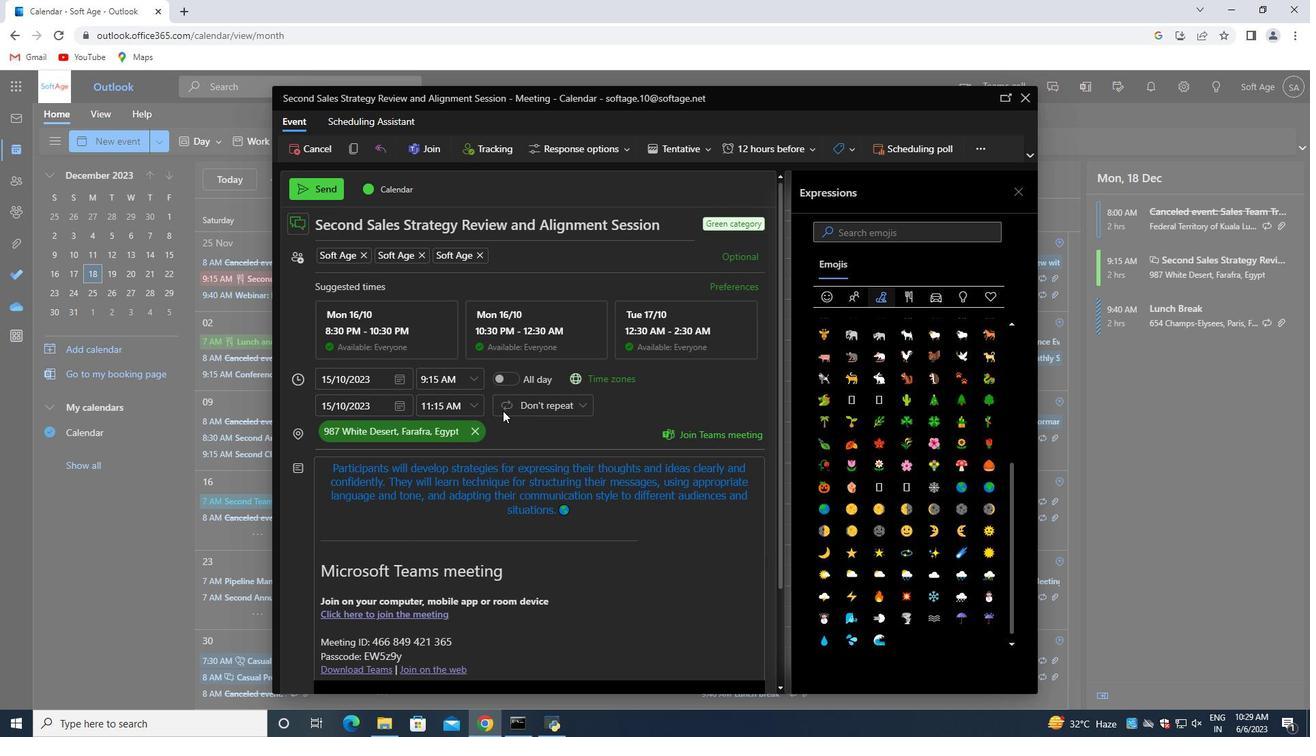 
Action: Mouse scrolled (606, 451) with delta (0, 0)
Screenshot: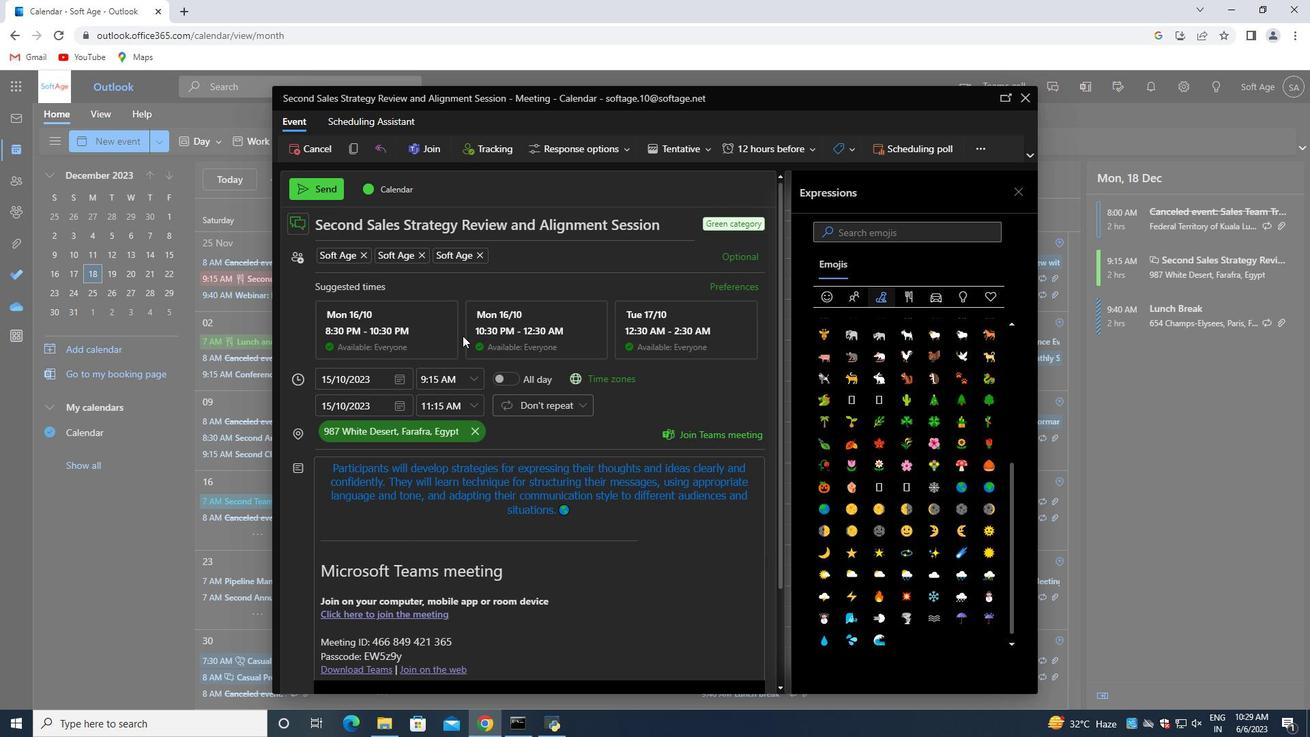 
Action: Mouse moved to (295, 224)
Screenshot: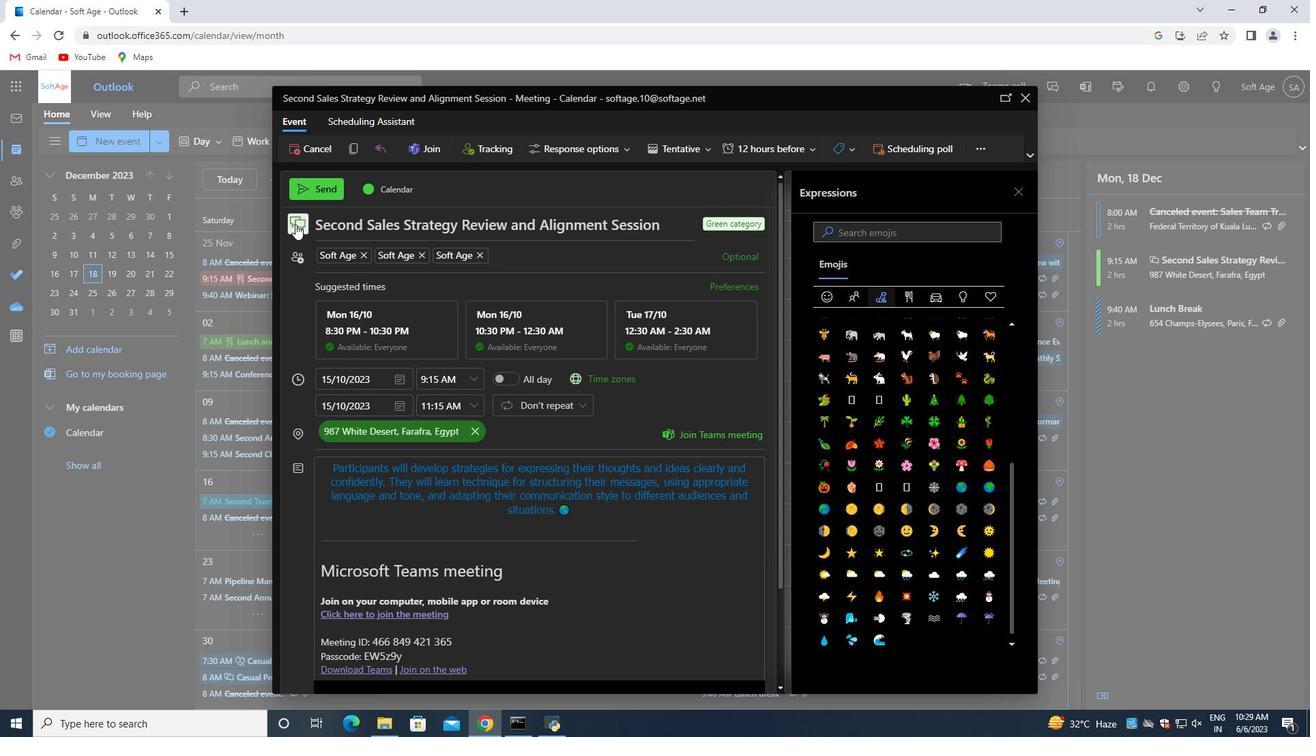 
Action: Mouse pressed left at (295, 224)
Screenshot: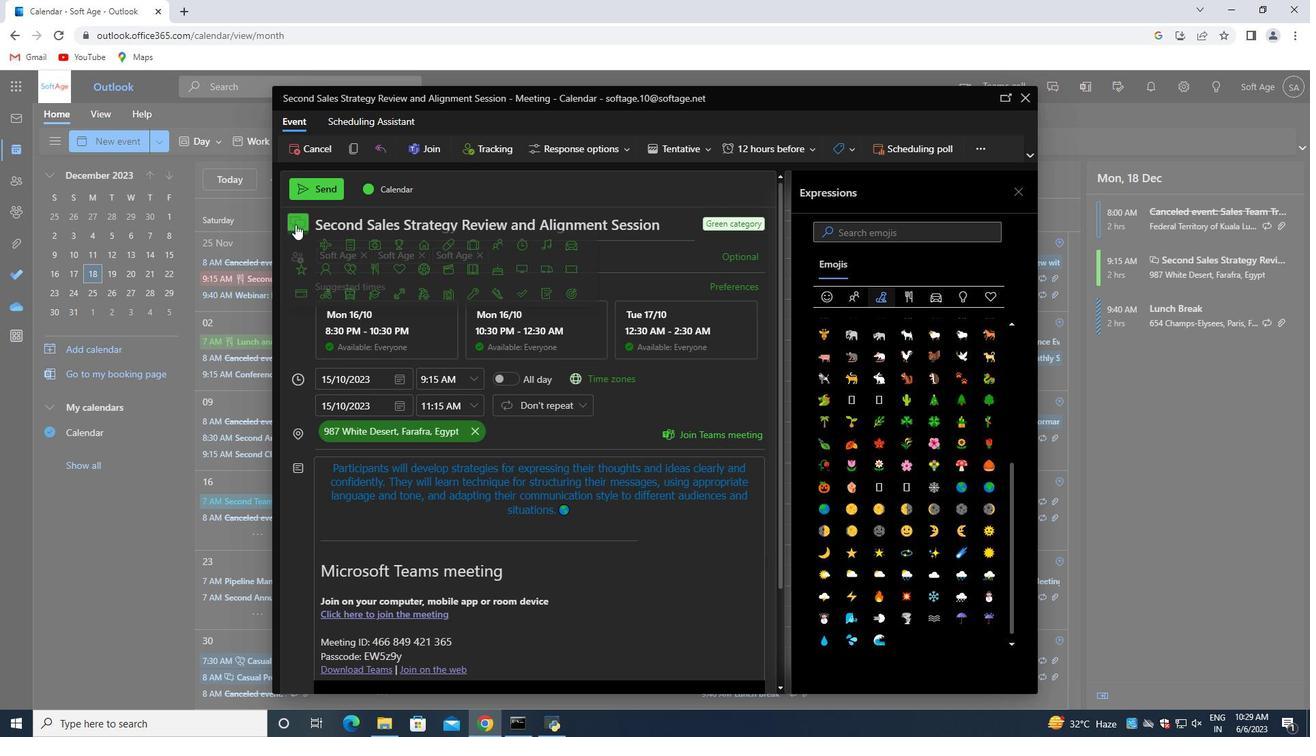 
Action: Mouse moved to (464, 251)
Screenshot: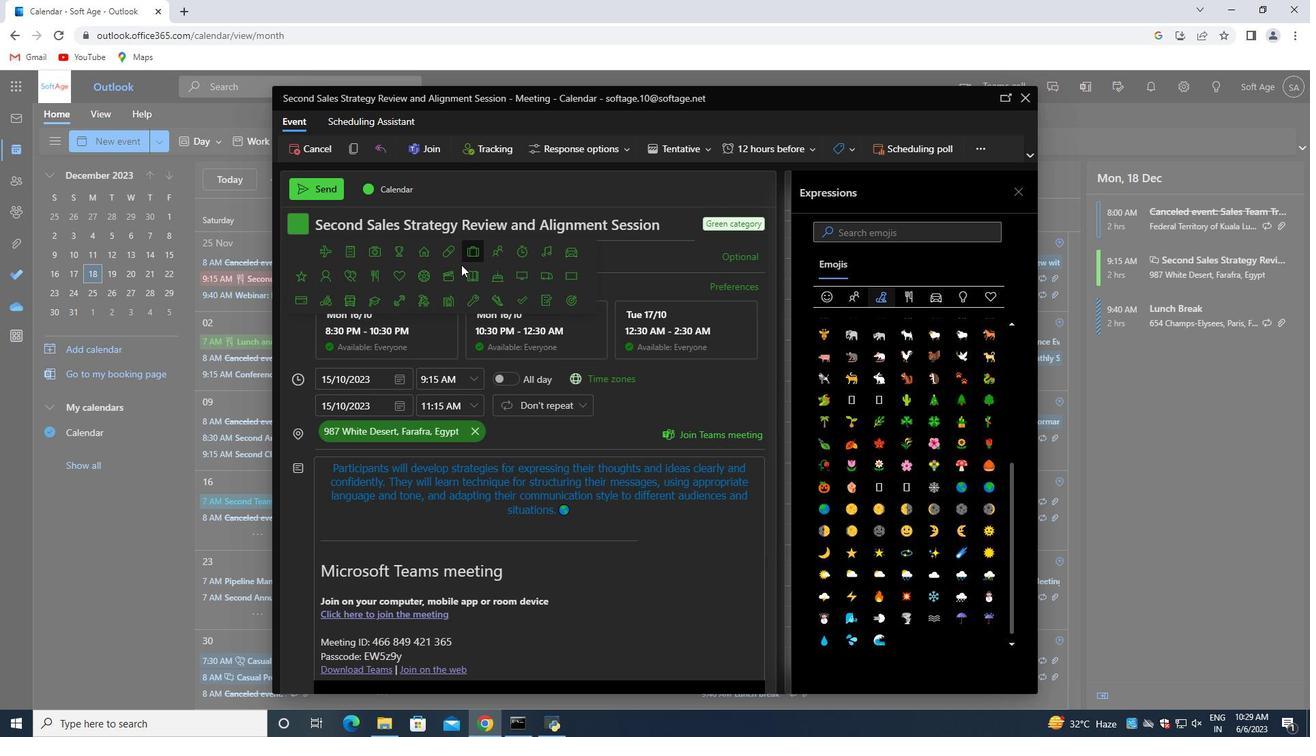 
Action: Mouse scrolled (464, 251) with delta (0, 0)
Screenshot: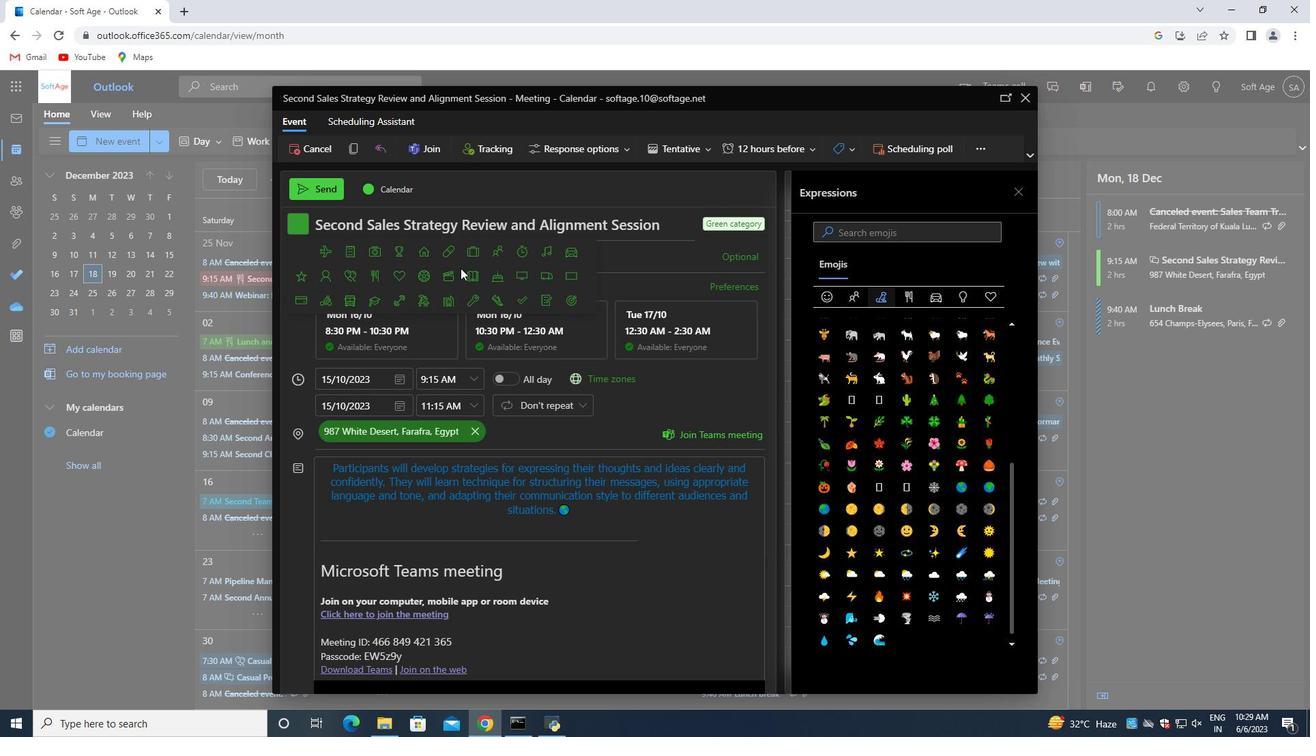 
Action: Mouse scrolled (464, 251) with delta (0, 0)
Screenshot: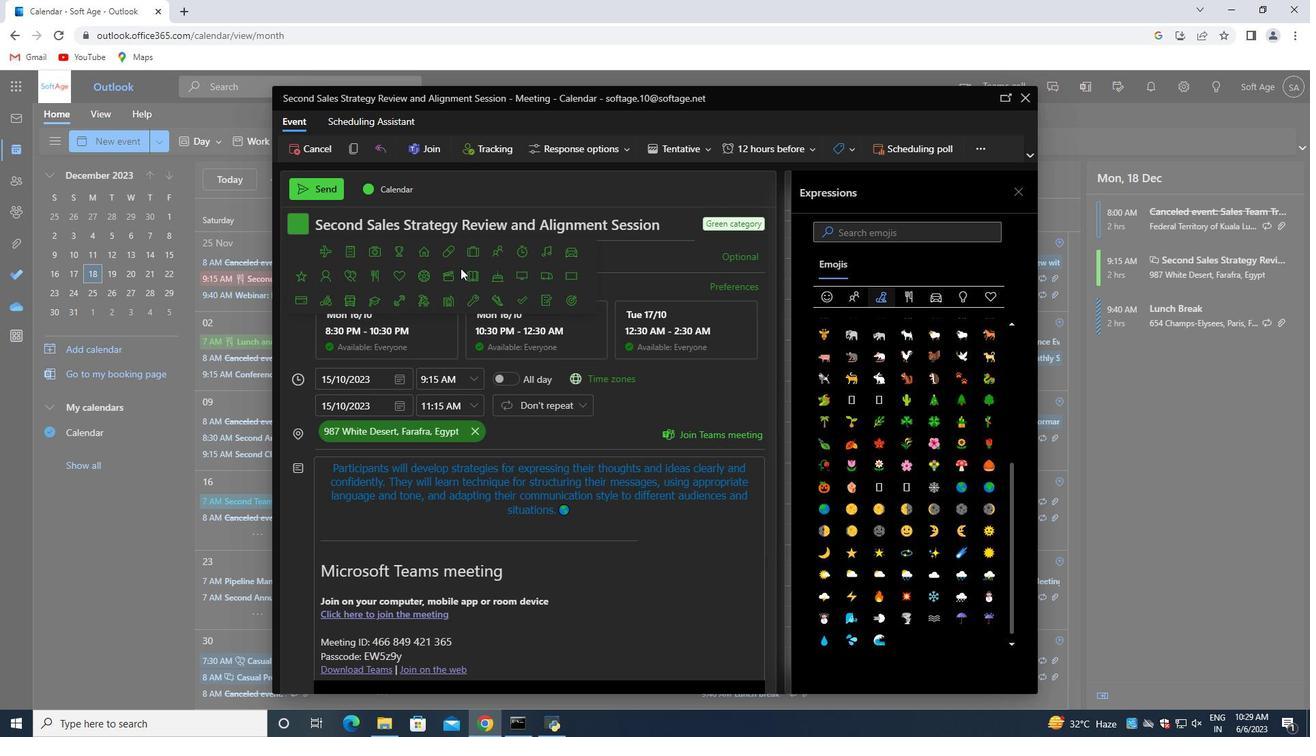 
Action: Mouse scrolled (464, 251) with delta (0, 0)
Screenshot: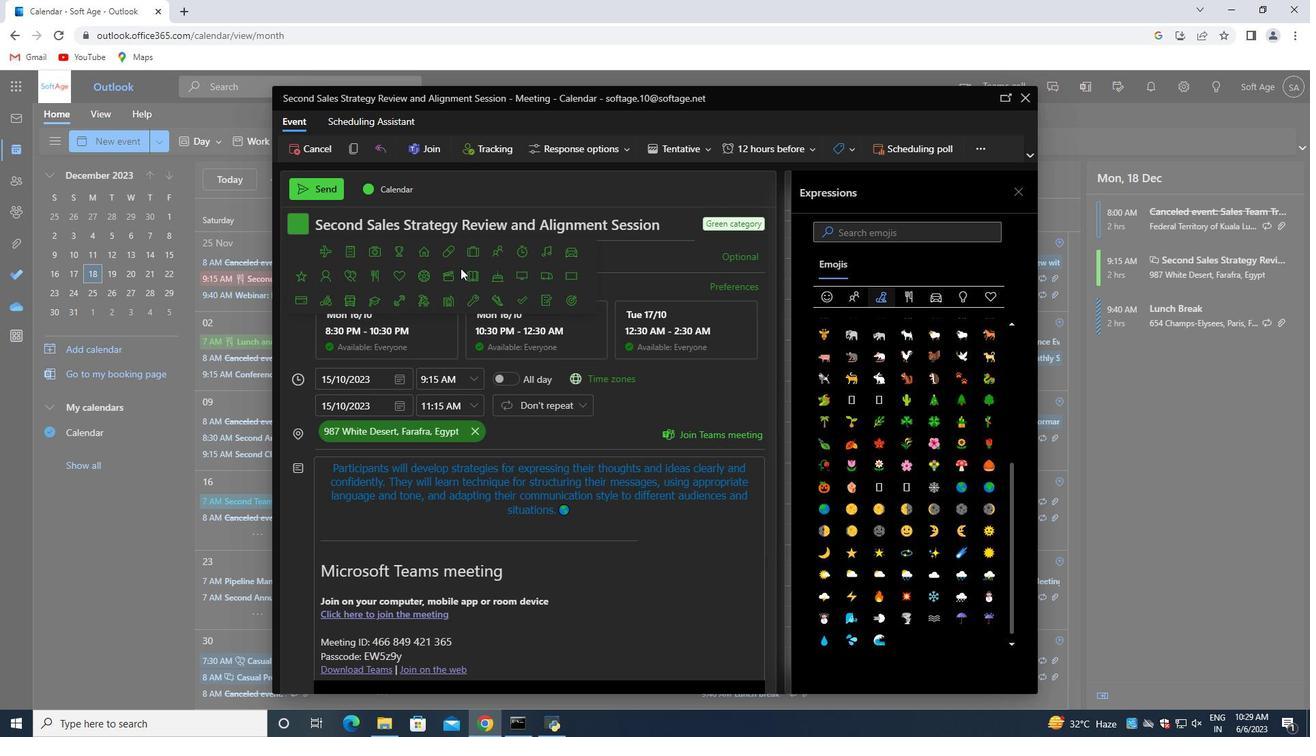 
Action: Mouse moved to (460, 268)
Screenshot: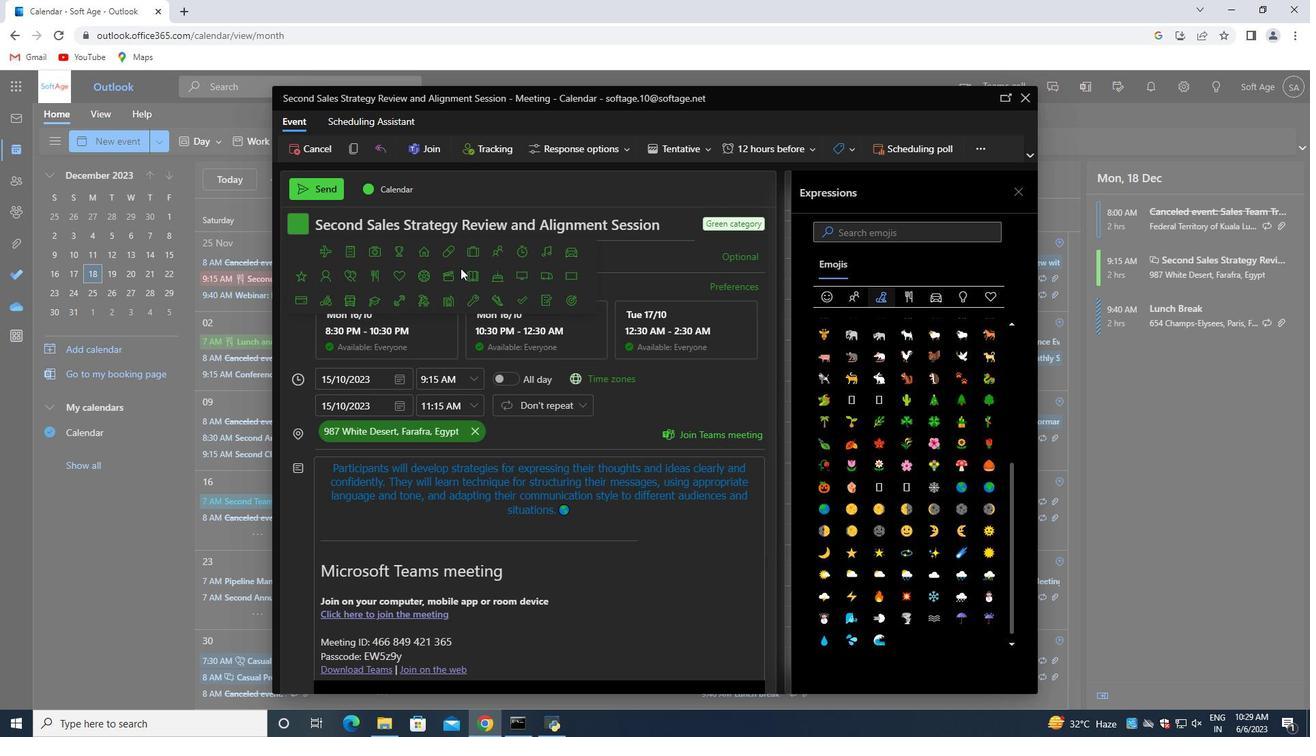 
Action: Mouse scrolled (460, 268) with delta (0, 0)
Screenshot: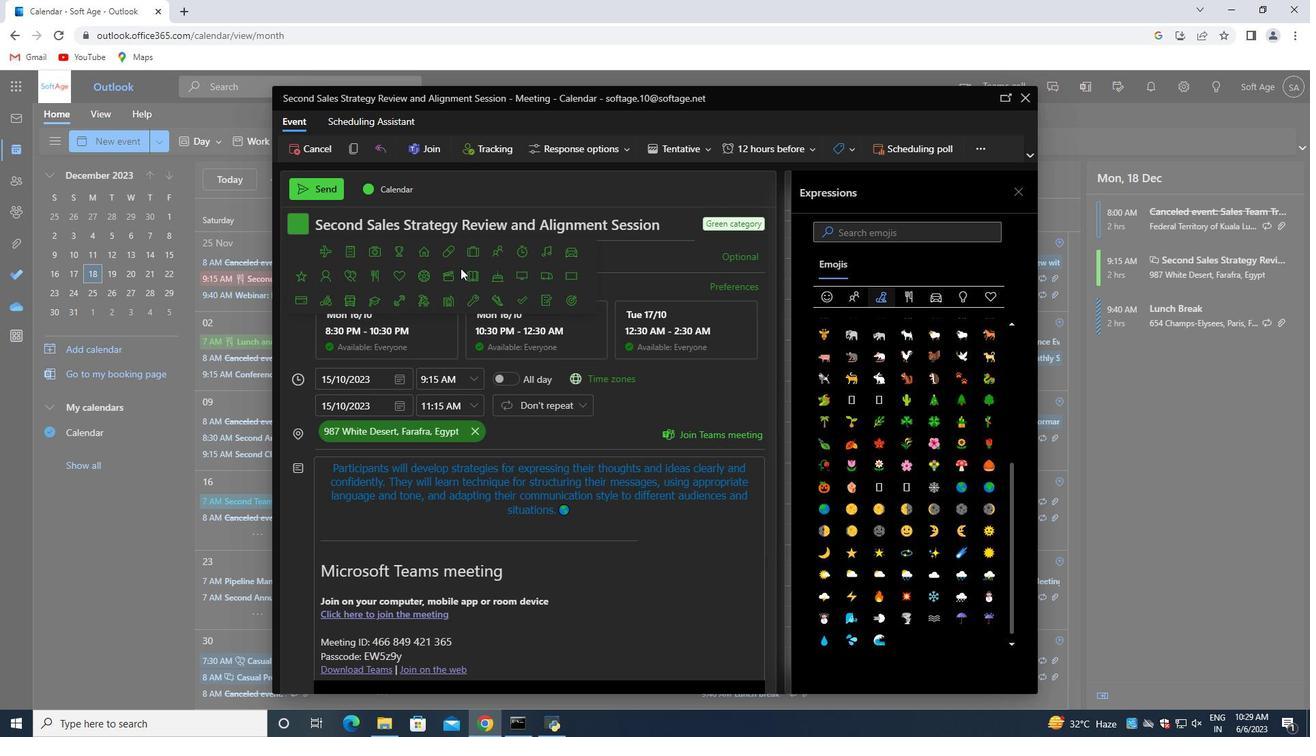 
Action: Mouse scrolled (460, 268) with delta (0, 0)
Screenshot: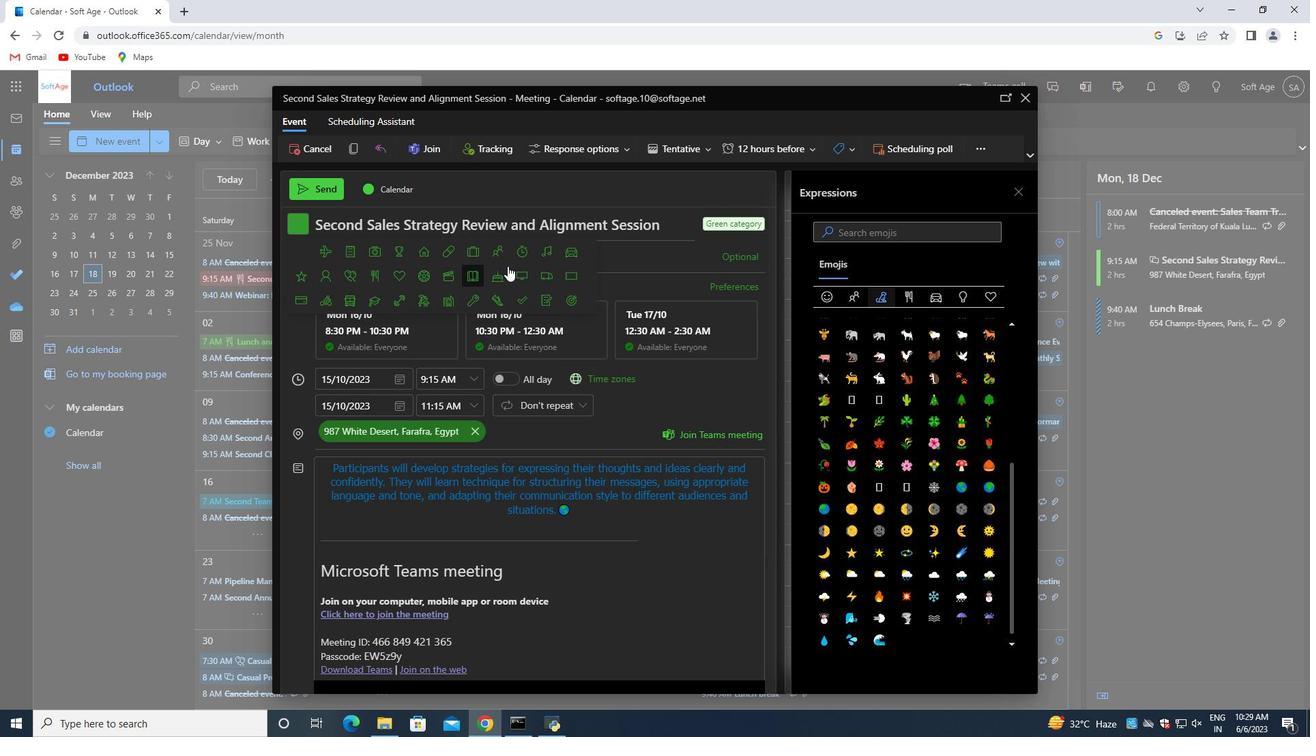
Action: Mouse scrolled (460, 268) with delta (0, 0)
Screenshot: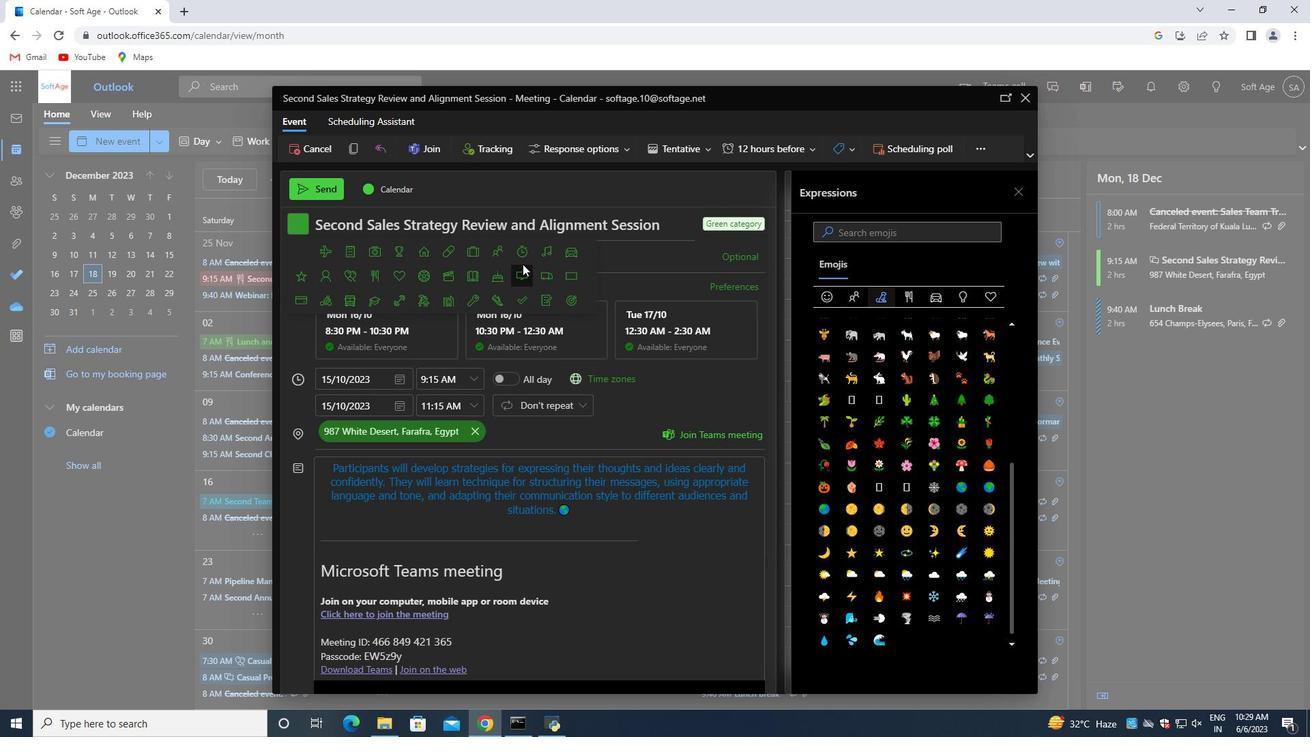 
Action: Mouse scrolled (460, 268) with delta (0, 0)
Screenshot: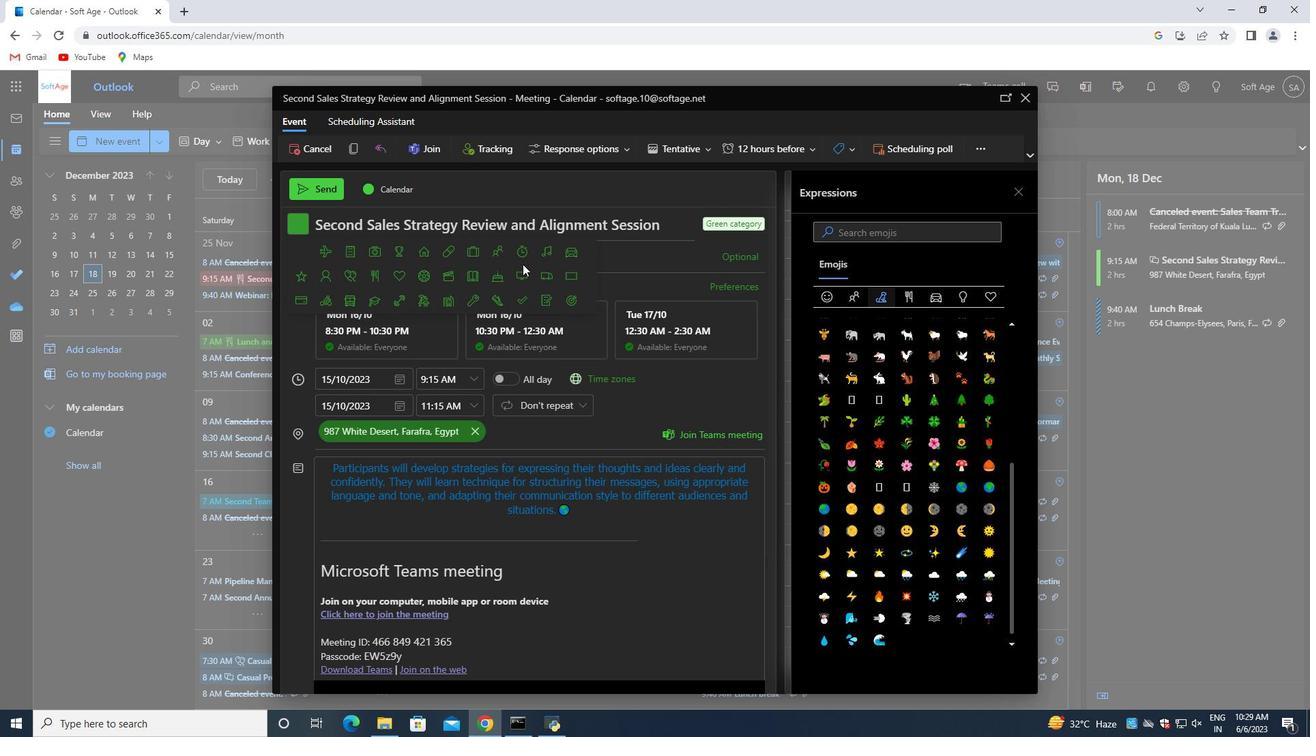 
Action: Mouse moved to (305, 252)
Screenshot: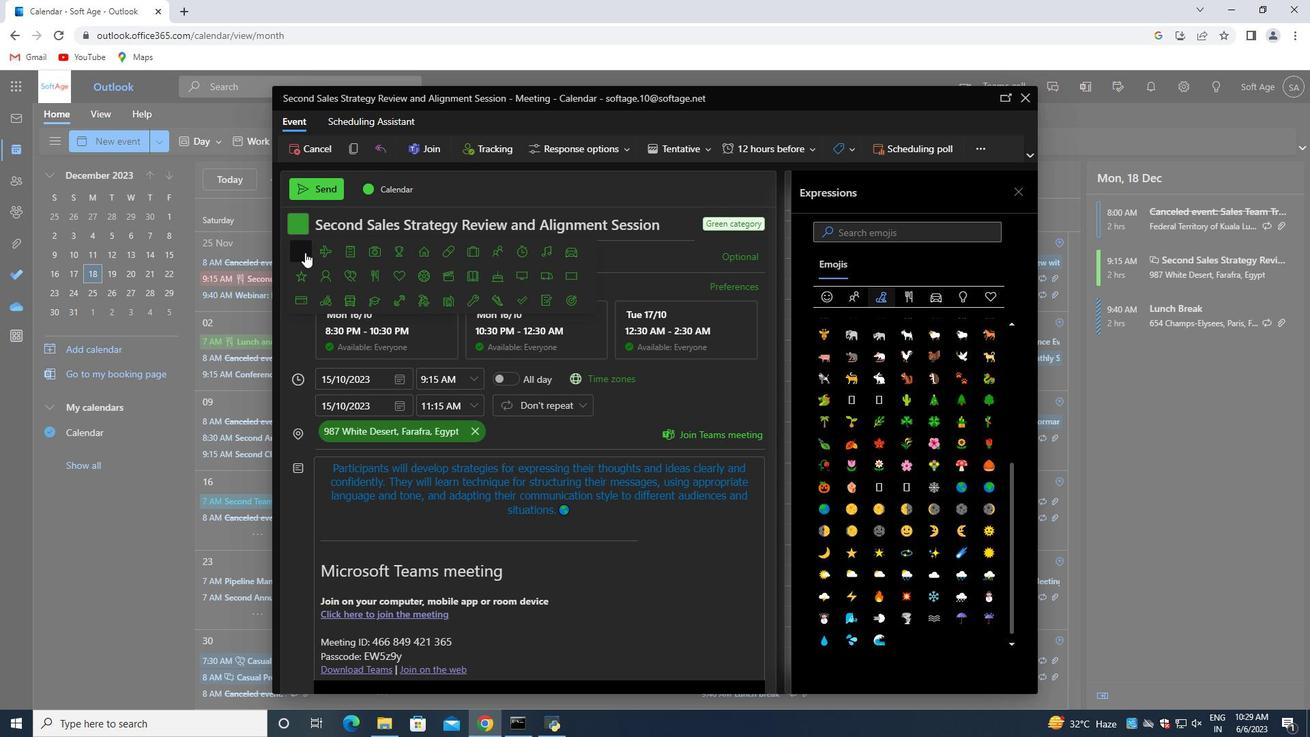 
Action: Mouse pressed left at (305, 252)
Screenshot: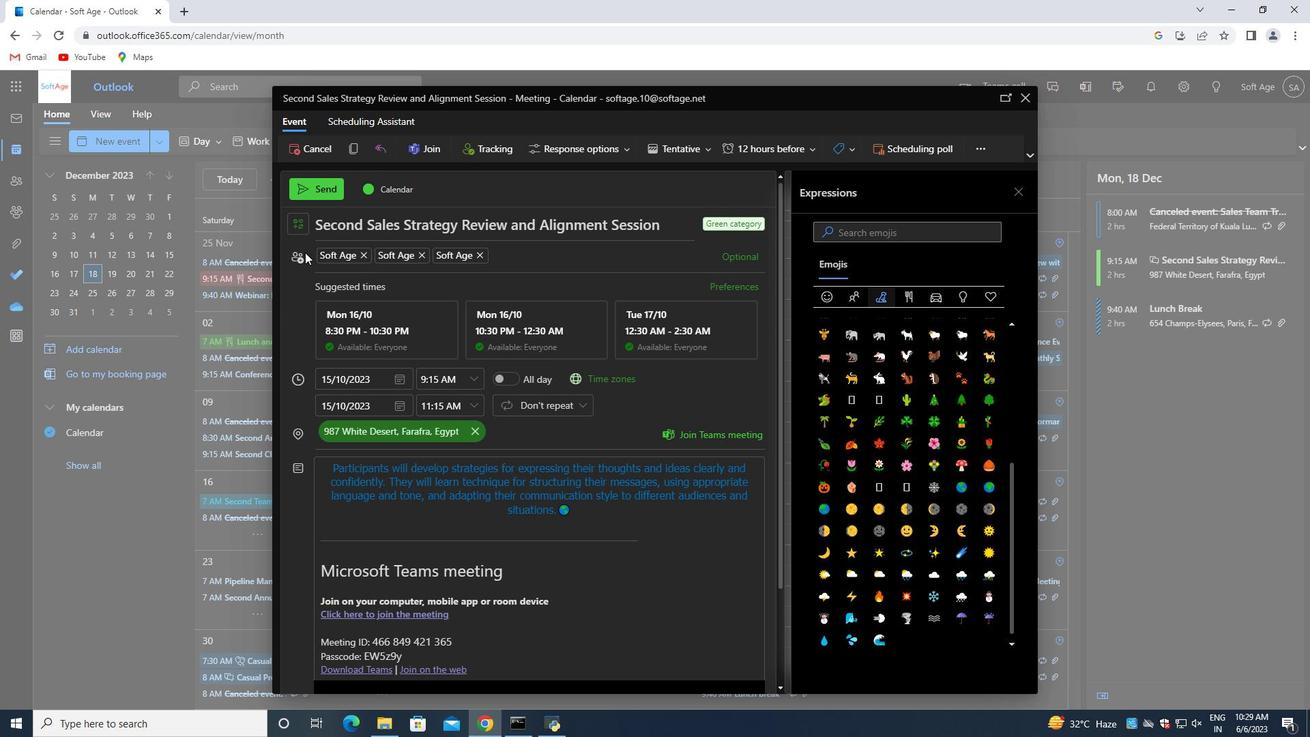 
Action: Mouse moved to (330, 184)
Screenshot: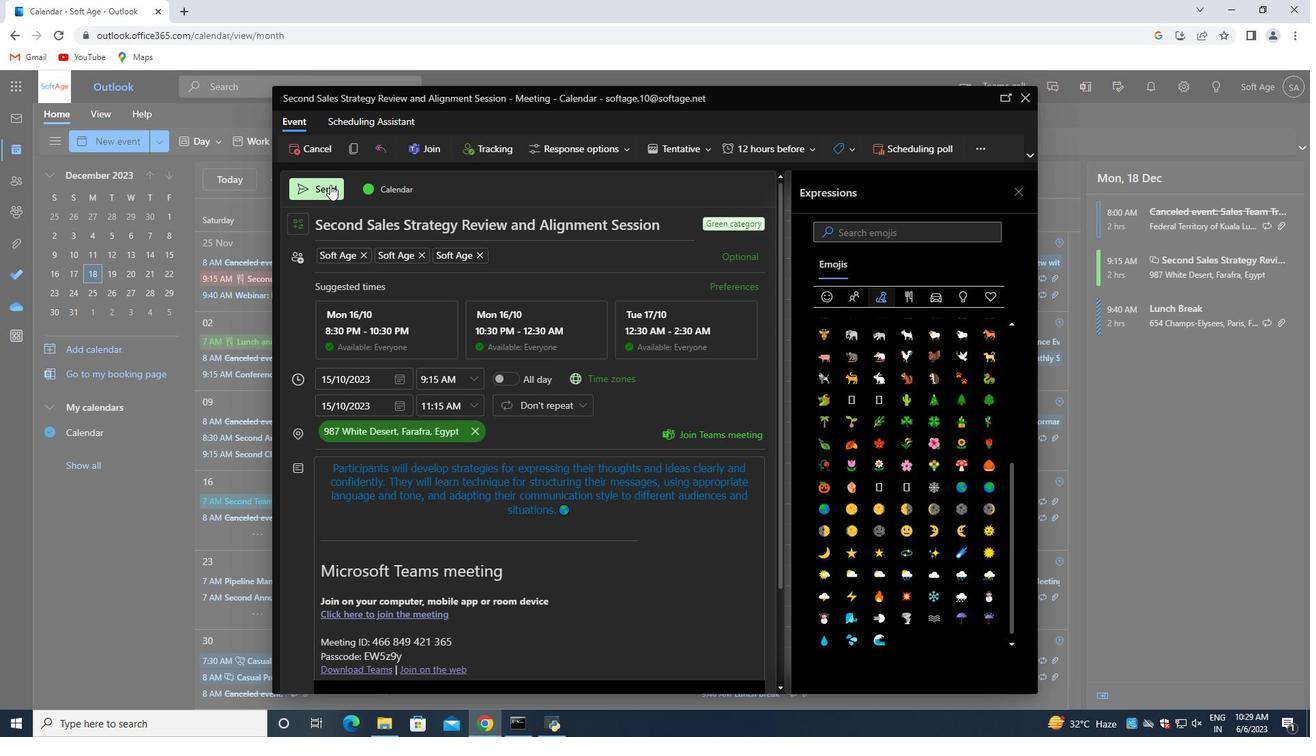 
Action: Mouse pressed left at (330, 184)
Screenshot: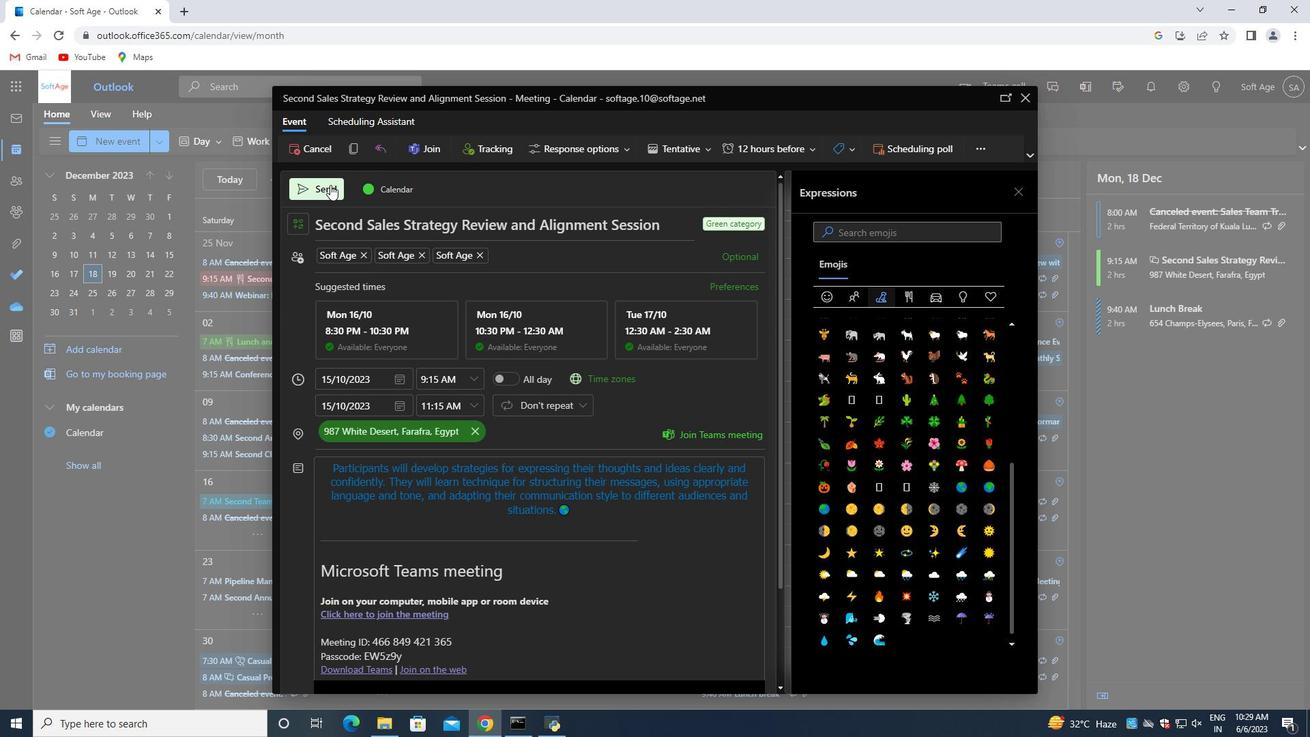 
